 Task: Add a timeline in the project AgileDrive for the epic 'Vulnerability Management Process Improvement' from 2023/01/07 to 2024/08/14. Add a timeline in the project AgileDrive for the epic 'Penetration Testing Process Improvement' from 2024/05/06 to 2024/11/27. Add a timeline in the project AgileDrive for the epic 'Cybersecurity Awareness Training Implementation' from 2024/04/24 to 2025/07/19
Action: Mouse moved to (231, 75)
Screenshot: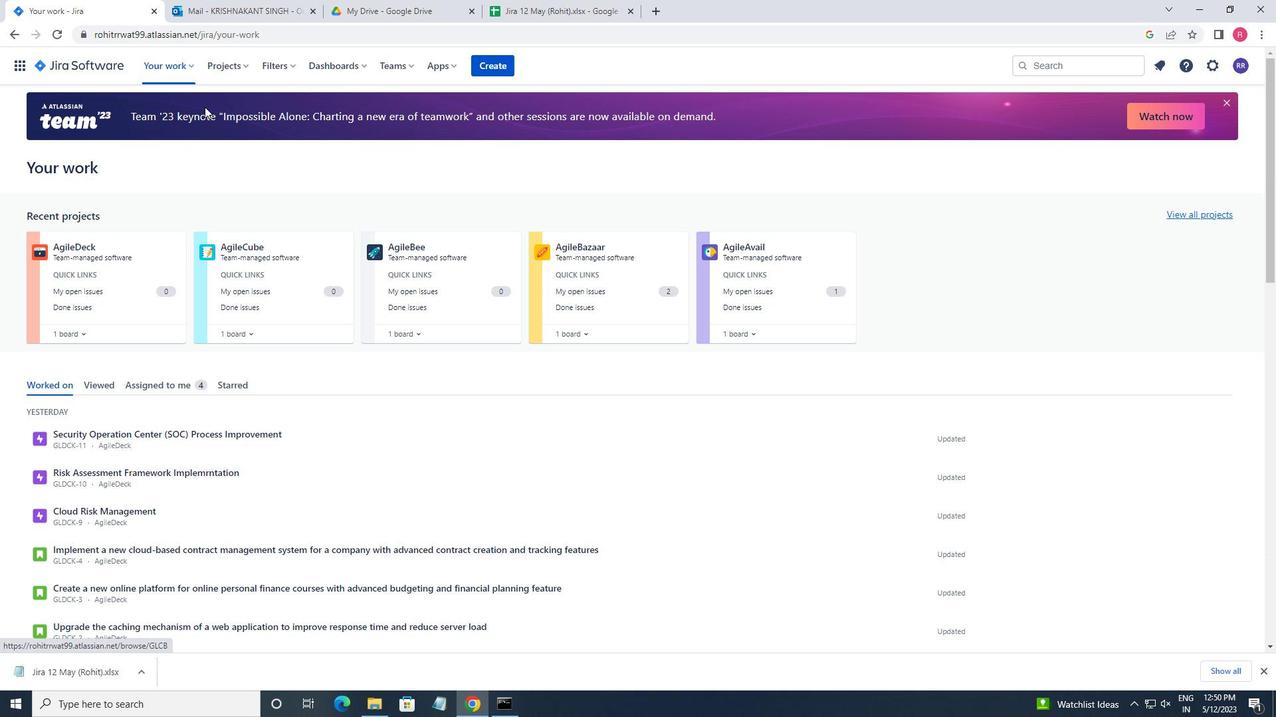 
Action: Mouse pressed left at (231, 75)
Screenshot: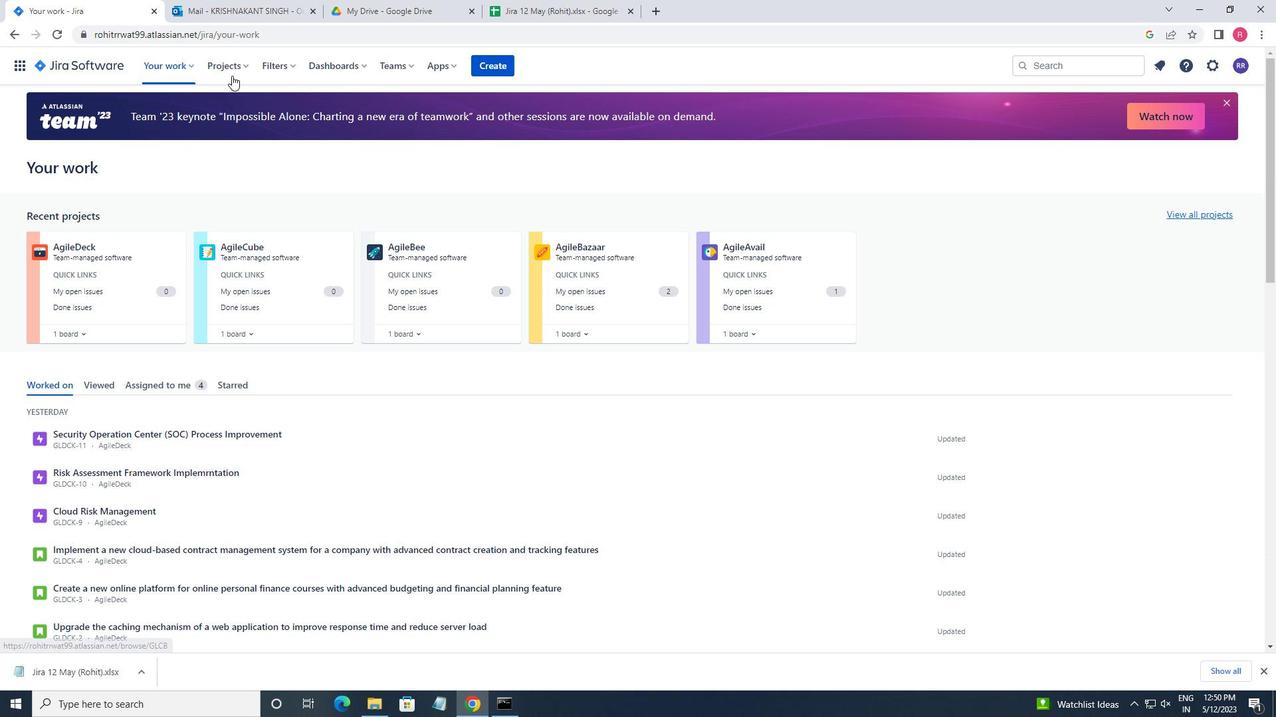 
Action: Mouse moved to (243, 116)
Screenshot: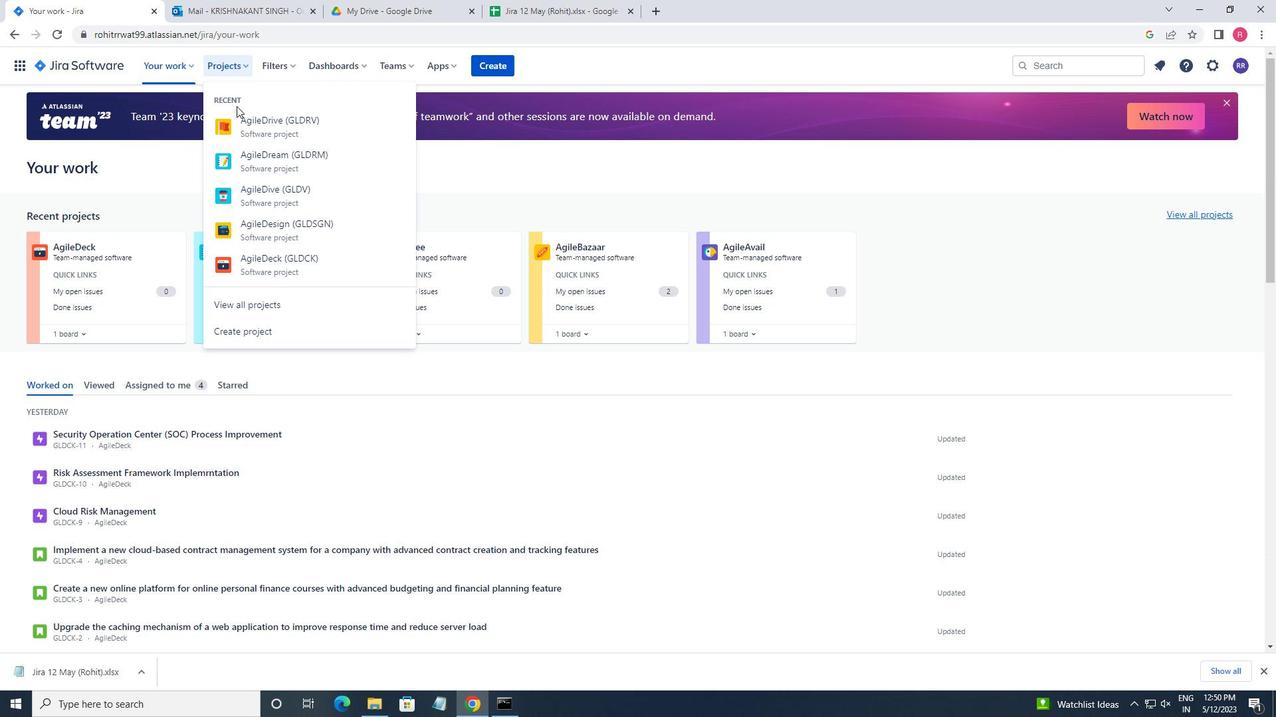 
Action: Mouse pressed left at (243, 116)
Screenshot: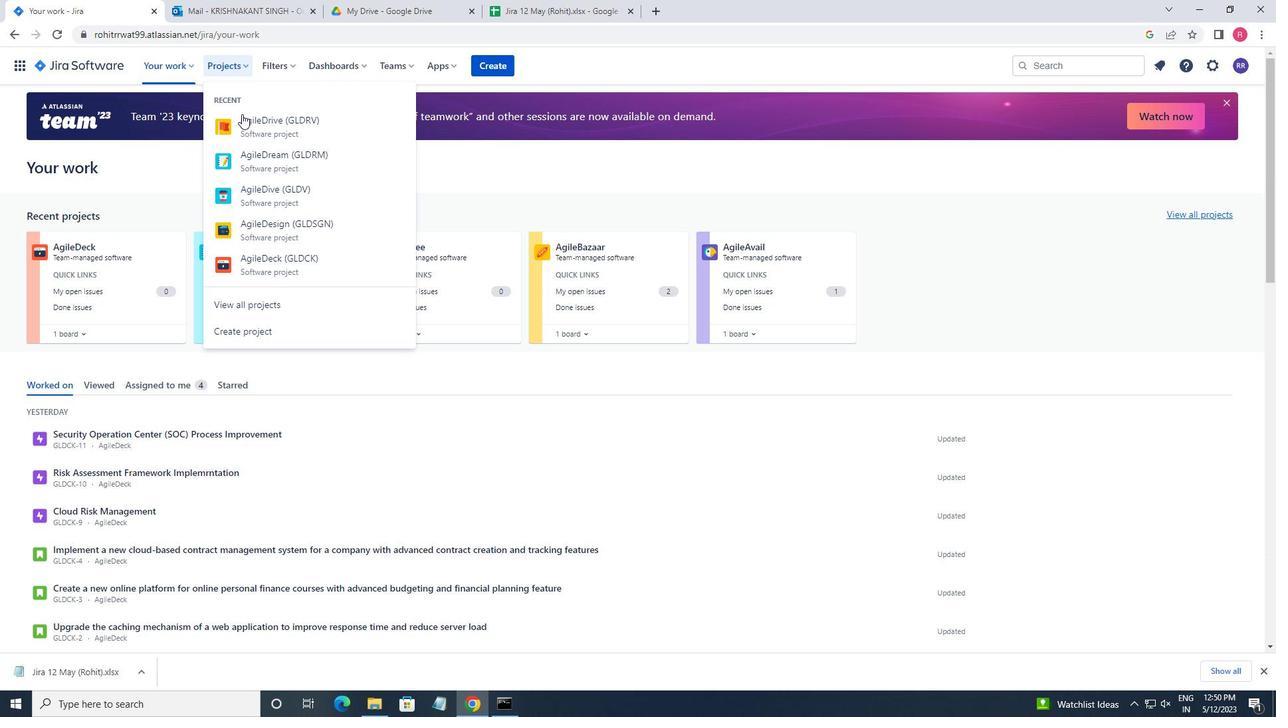 
Action: Mouse moved to (63, 206)
Screenshot: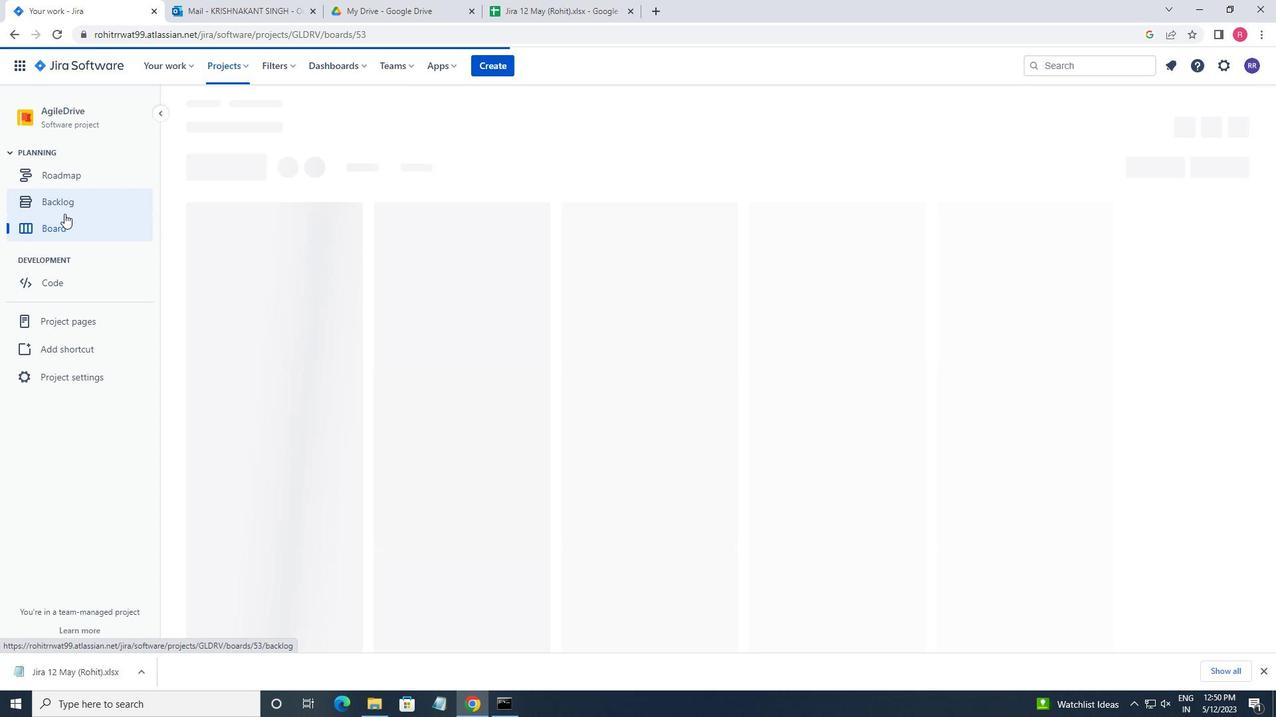 
Action: Mouse pressed left at (63, 206)
Screenshot: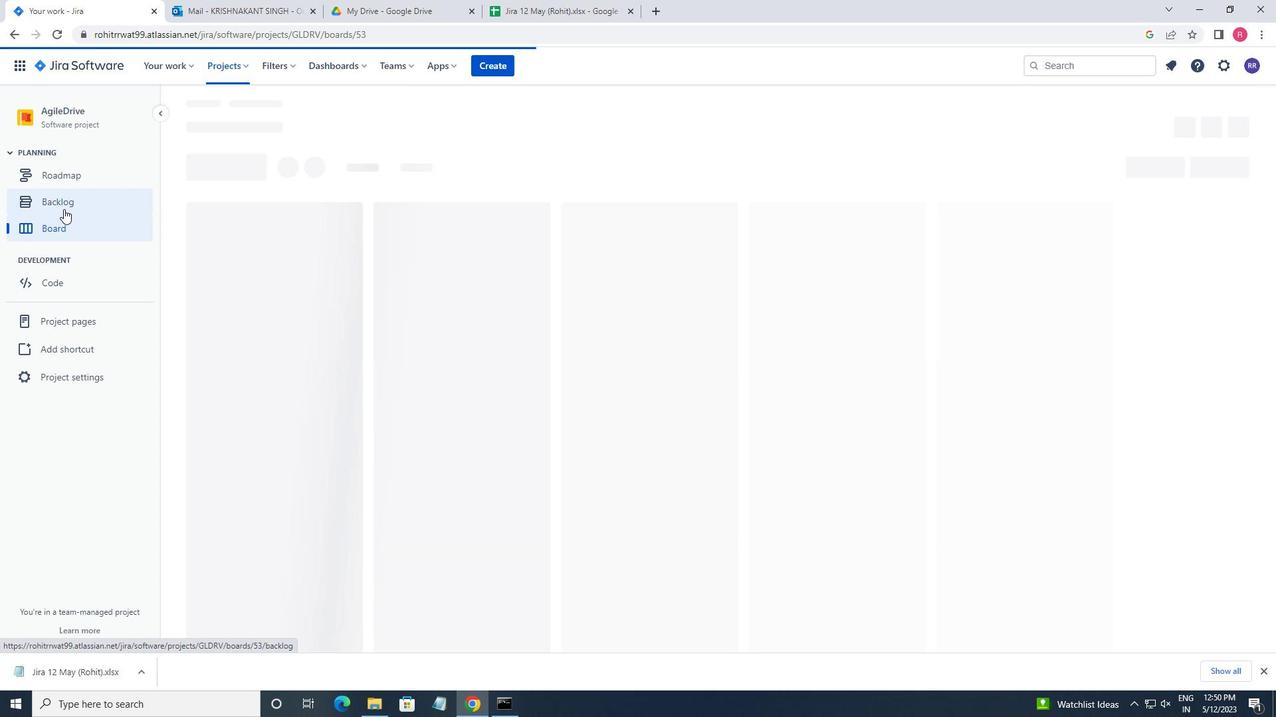 
Action: Mouse moved to (197, 268)
Screenshot: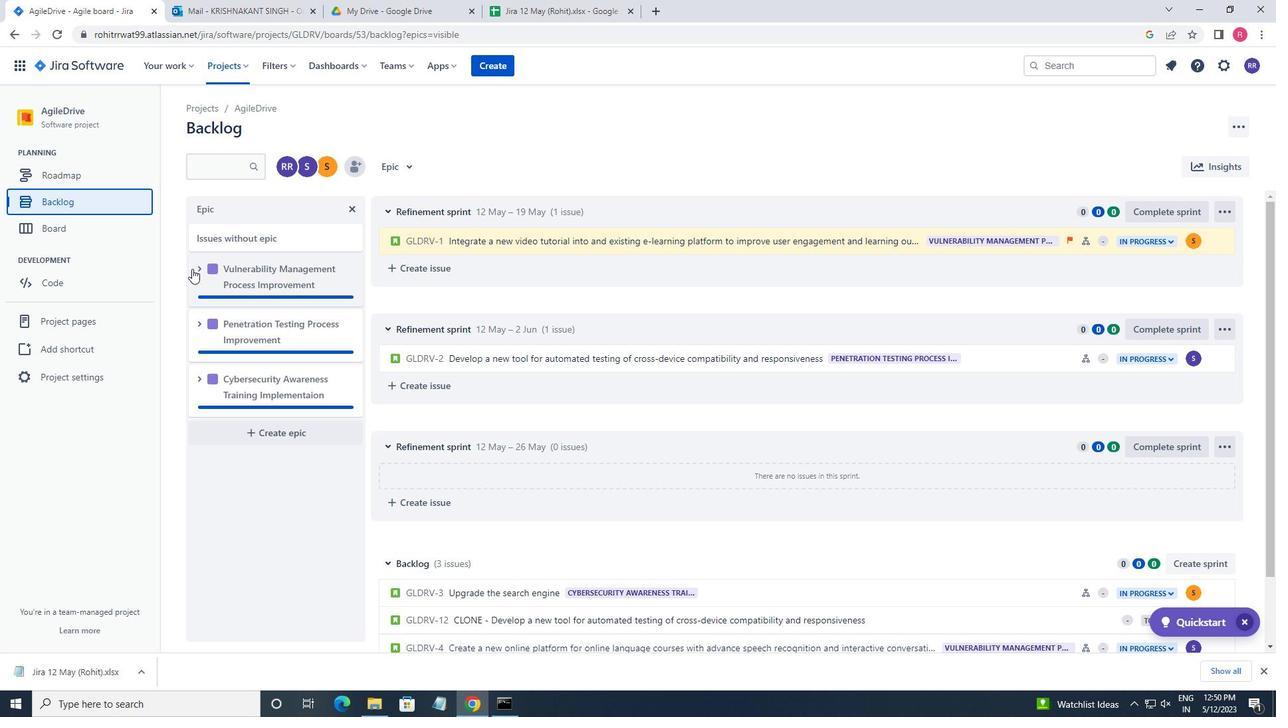 
Action: Mouse pressed left at (197, 268)
Screenshot: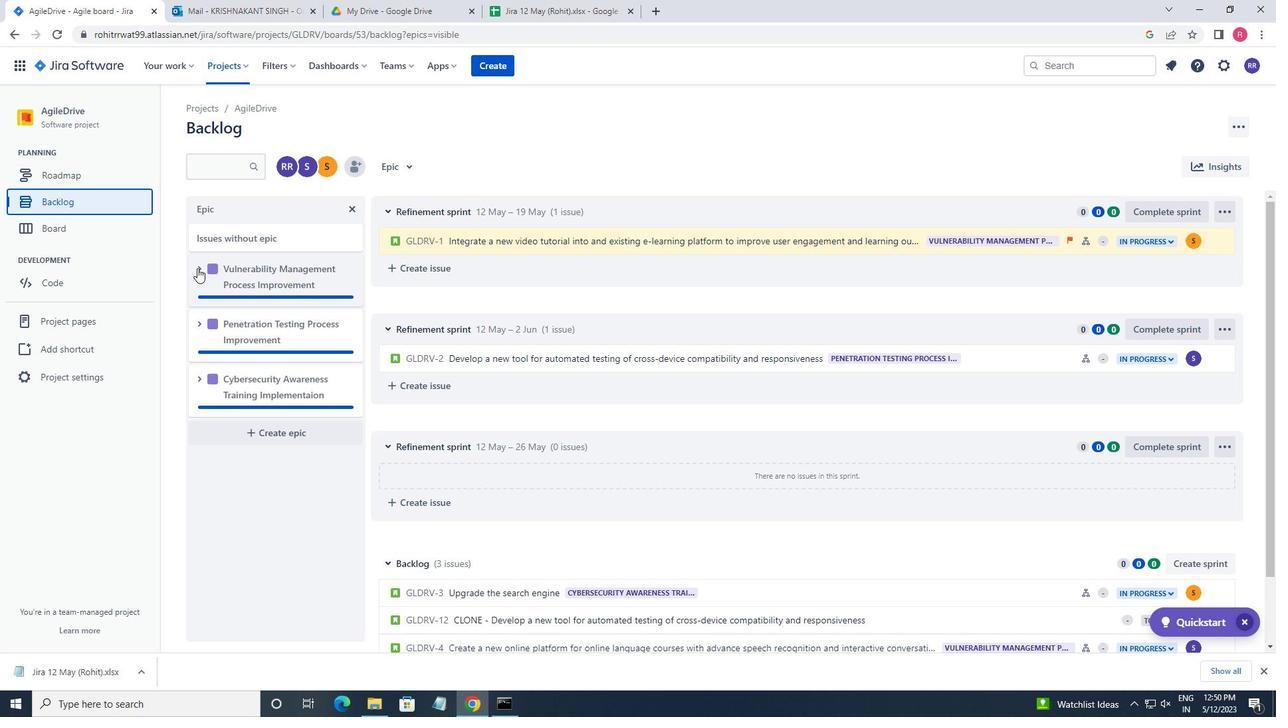 
Action: Mouse moved to (241, 388)
Screenshot: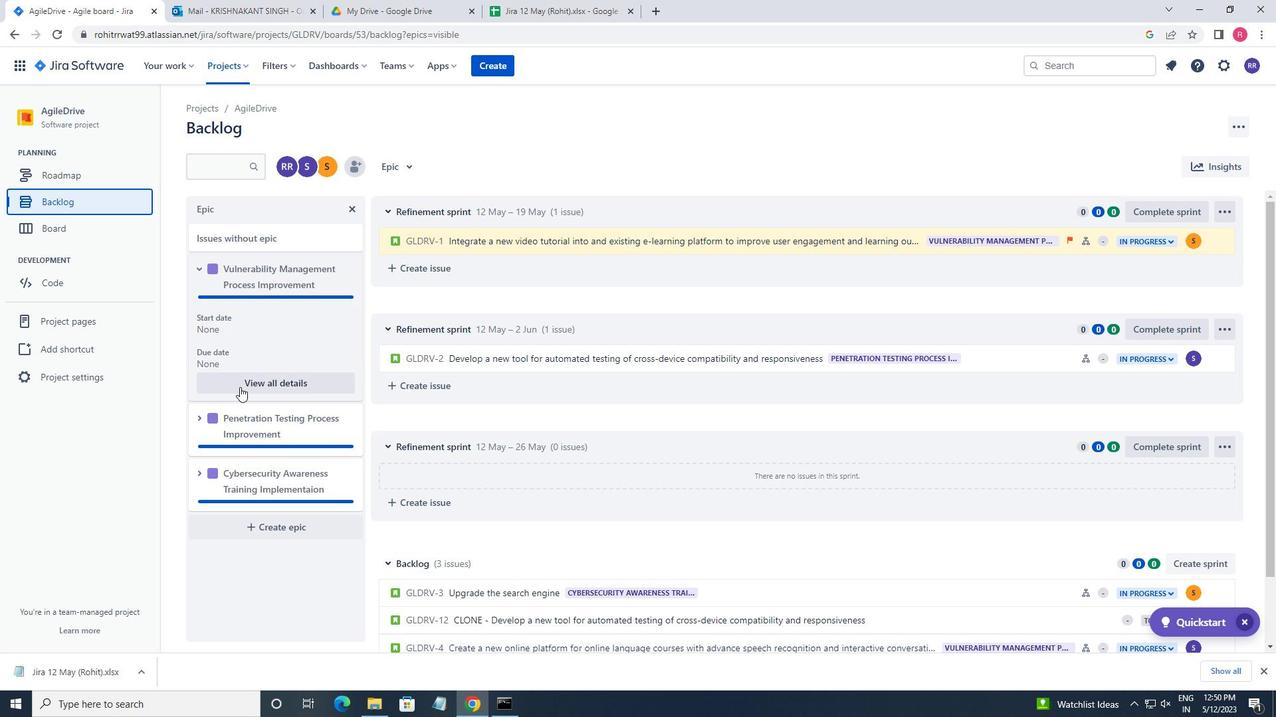 
Action: Mouse pressed left at (241, 388)
Screenshot: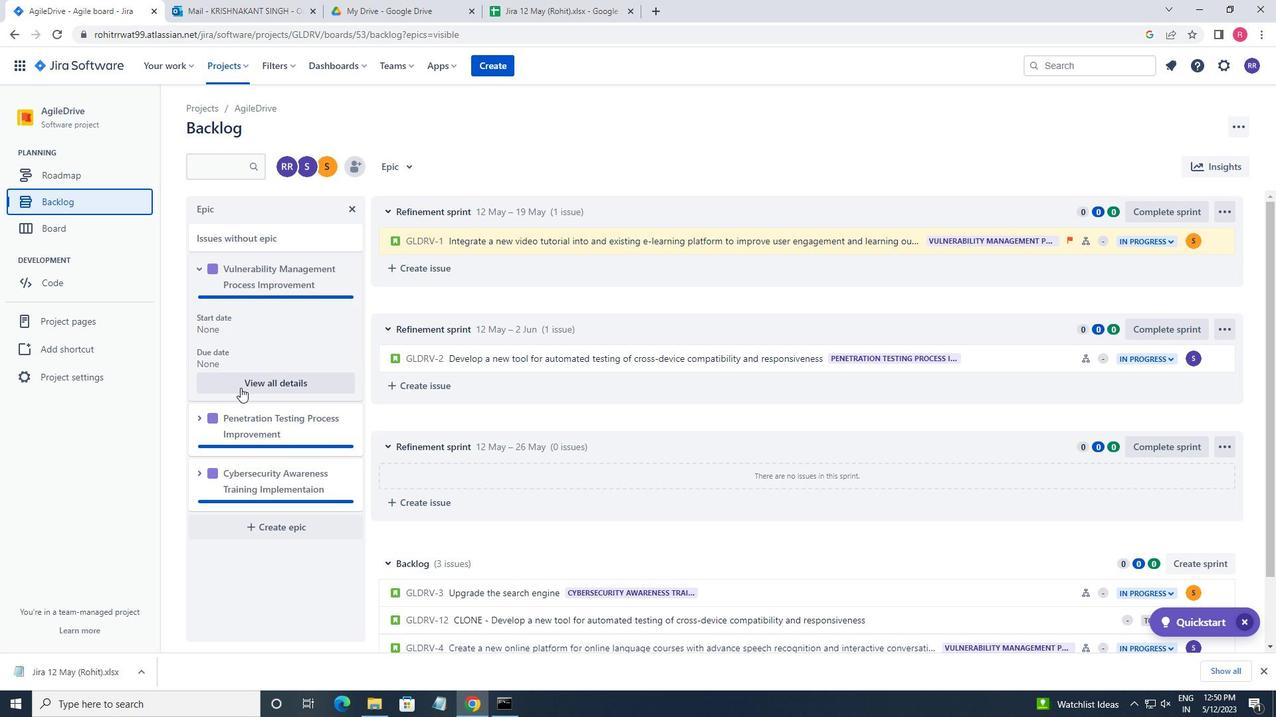 
Action: Mouse moved to (389, 391)
Screenshot: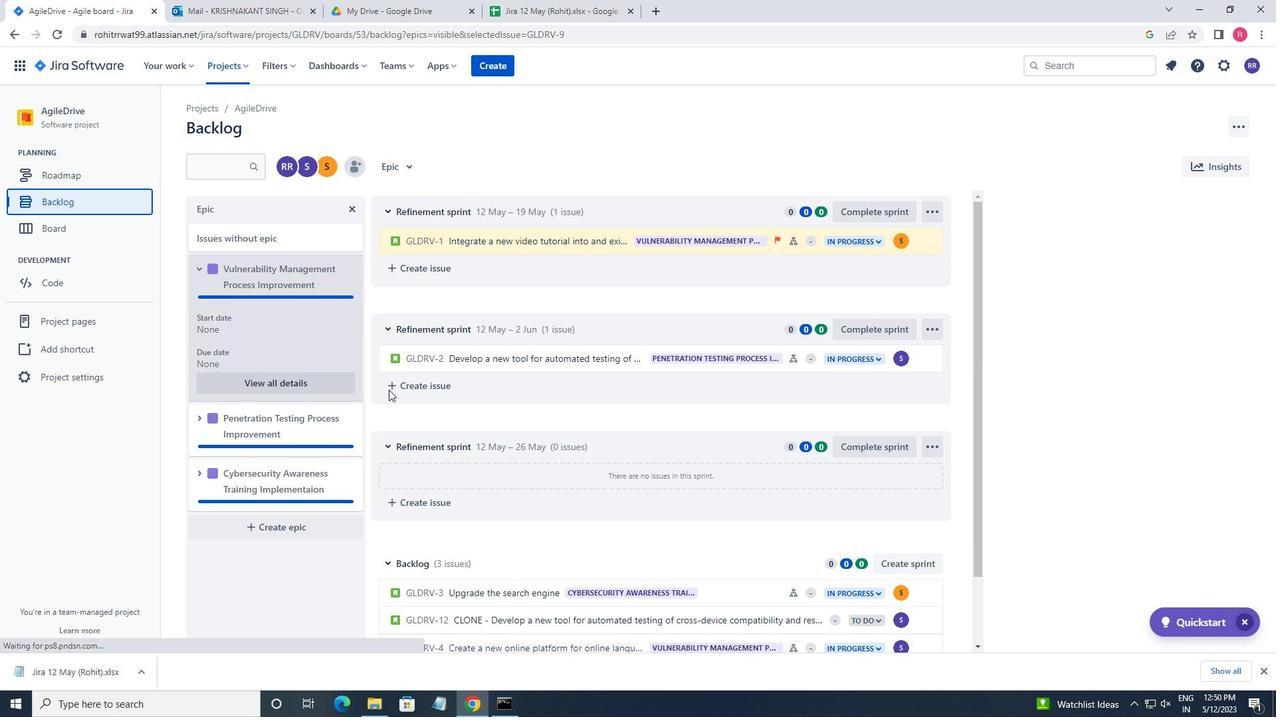 
Action: Mouse scrolled (389, 390) with delta (0, 0)
Screenshot: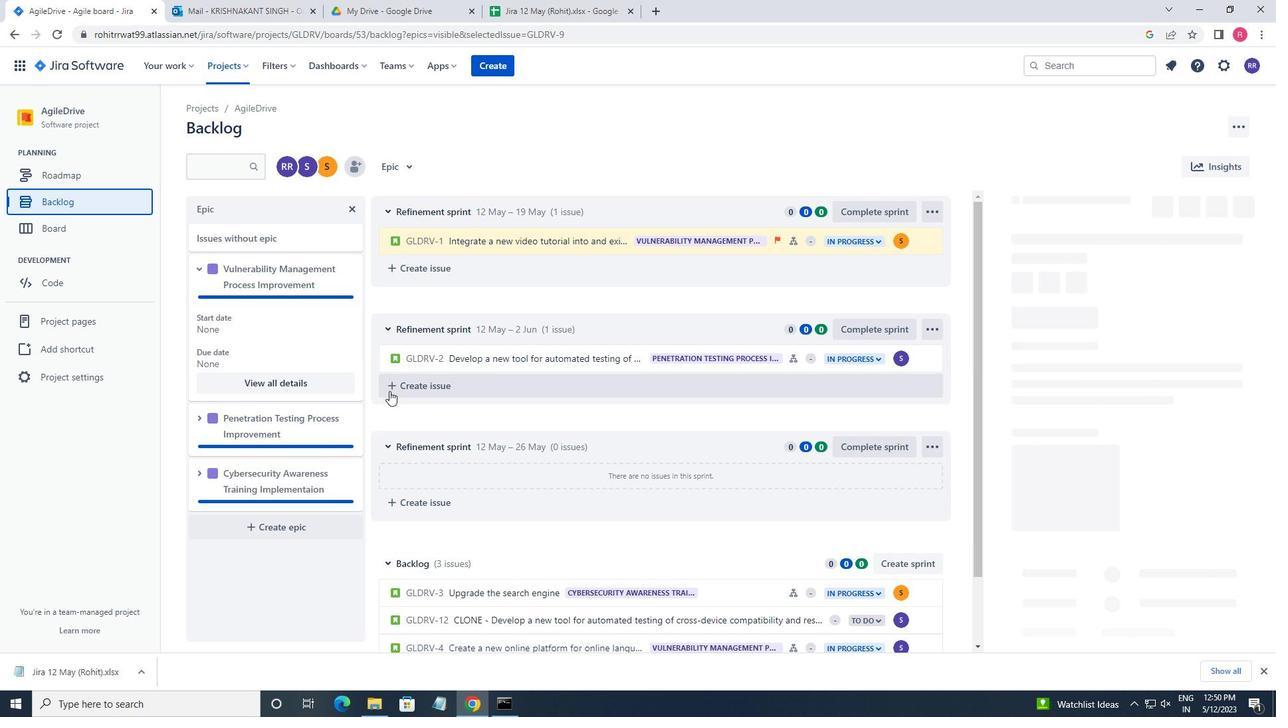
Action: Mouse scrolled (389, 390) with delta (0, 0)
Screenshot: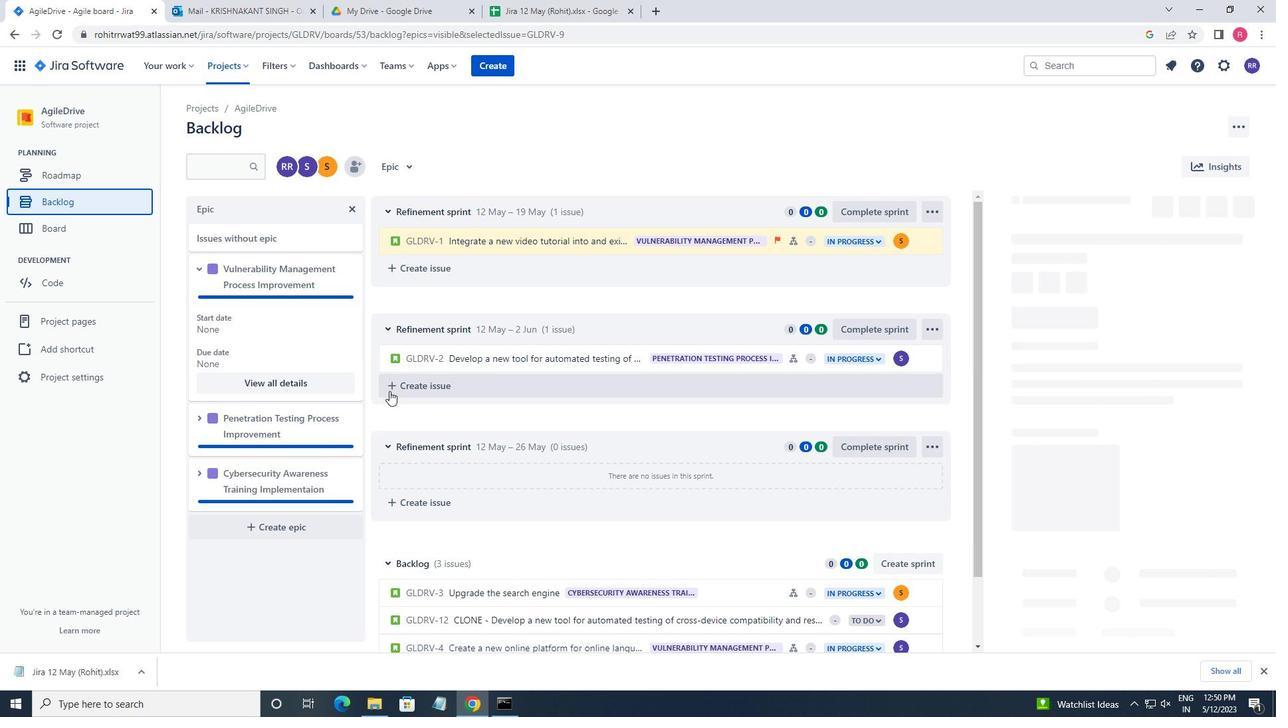 
Action: Mouse moved to (389, 392)
Screenshot: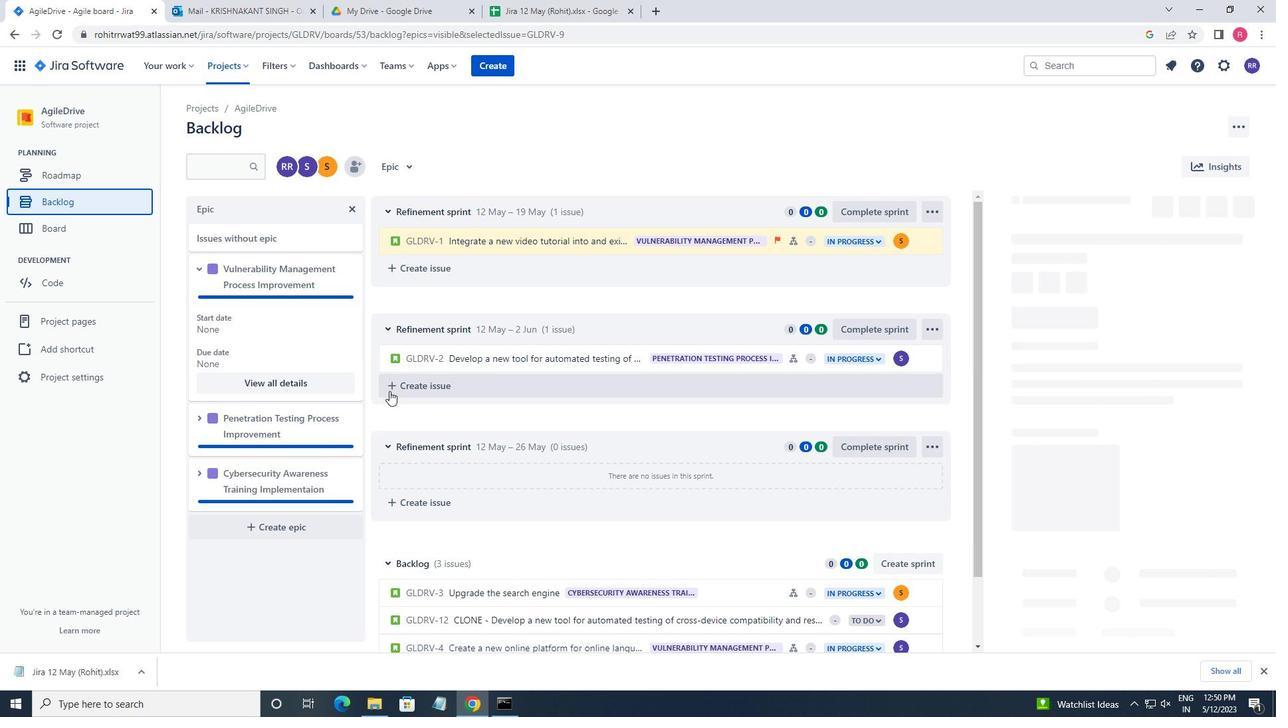 
Action: Mouse scrolled (389, 392) with delta (0, 0)
Screenshot: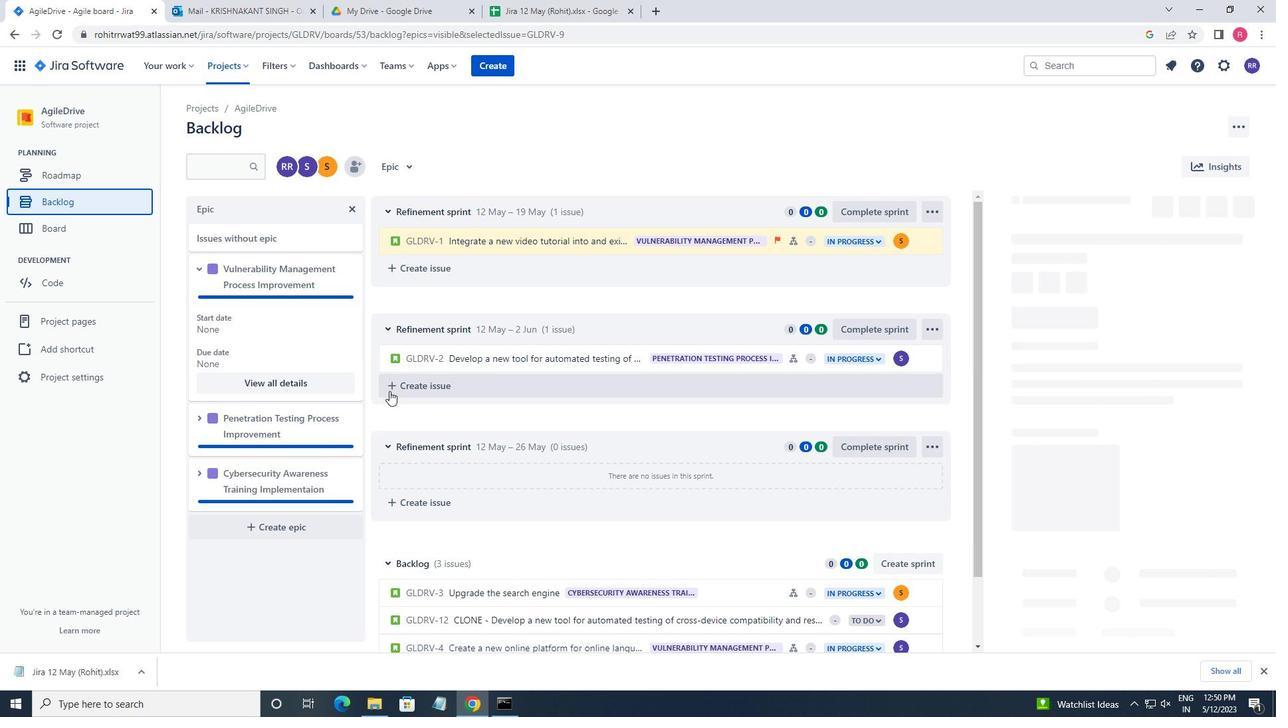 
Action: Mouse moved to (400, 407)
Screenshot: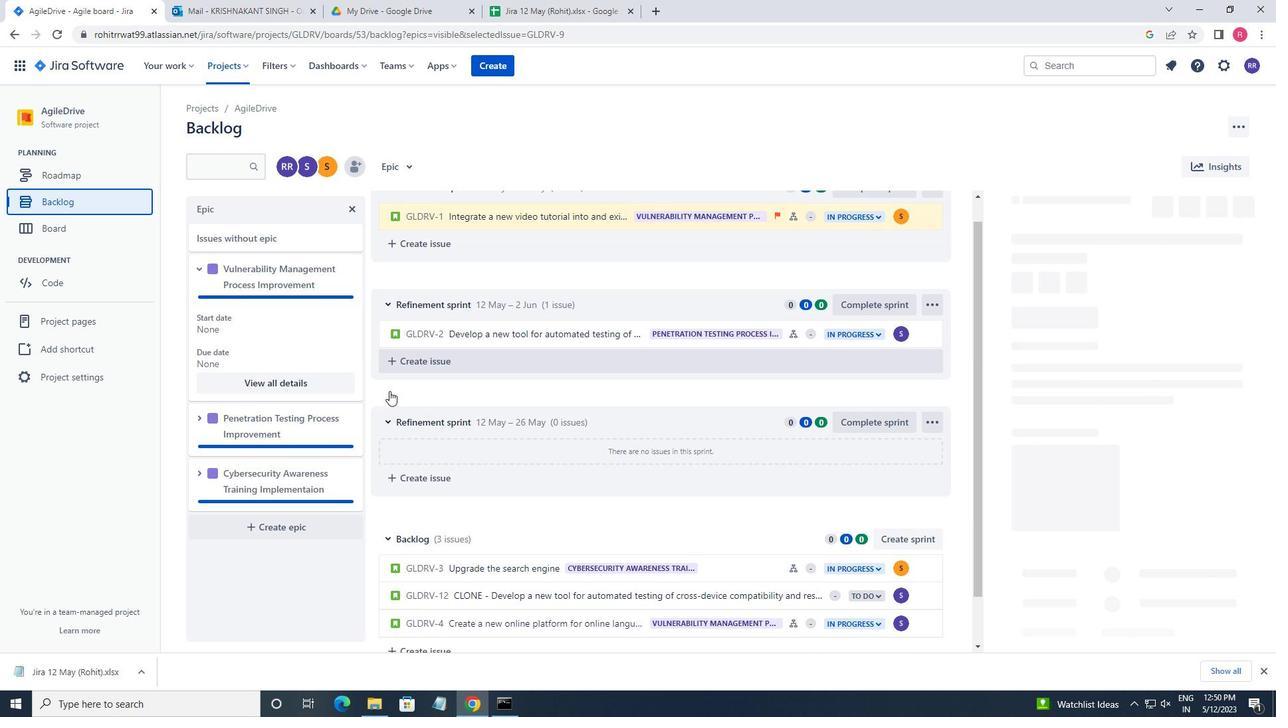 
Action: Mouse scrolled (400, 406) with delta (0, 0)
Screenshot: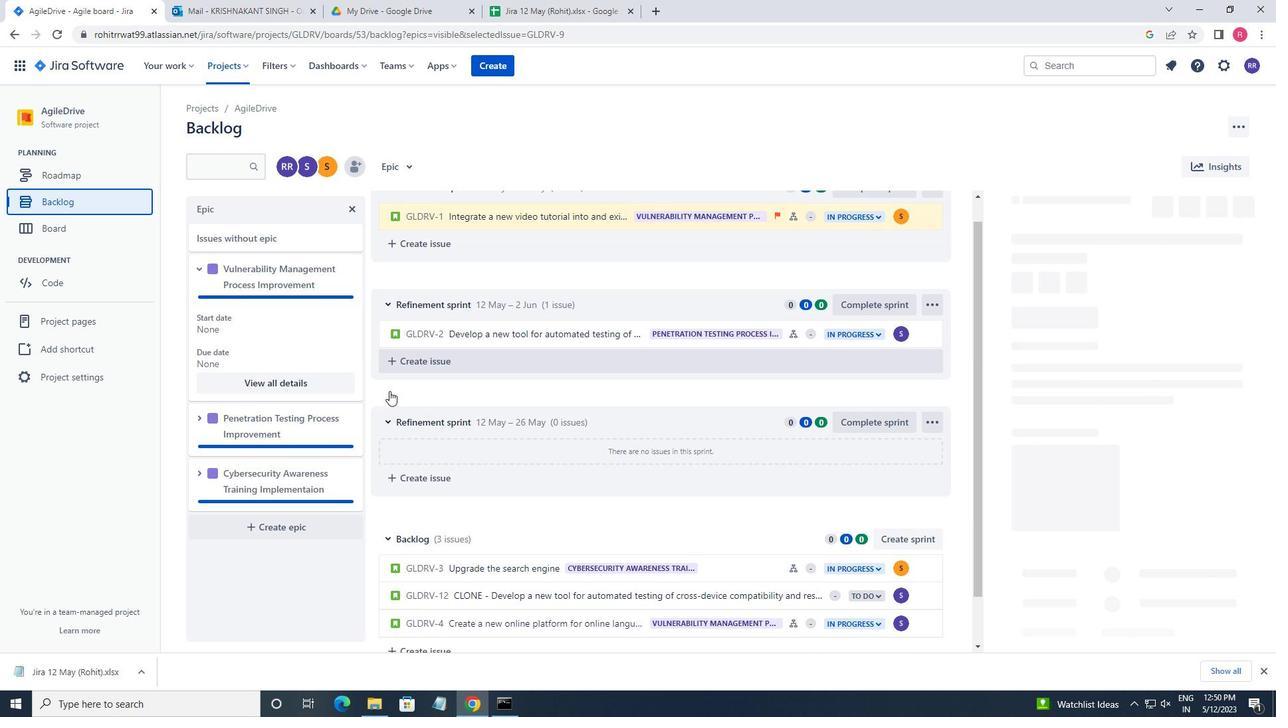 
Action: Mouse moved to (450, 444)
Screenshot: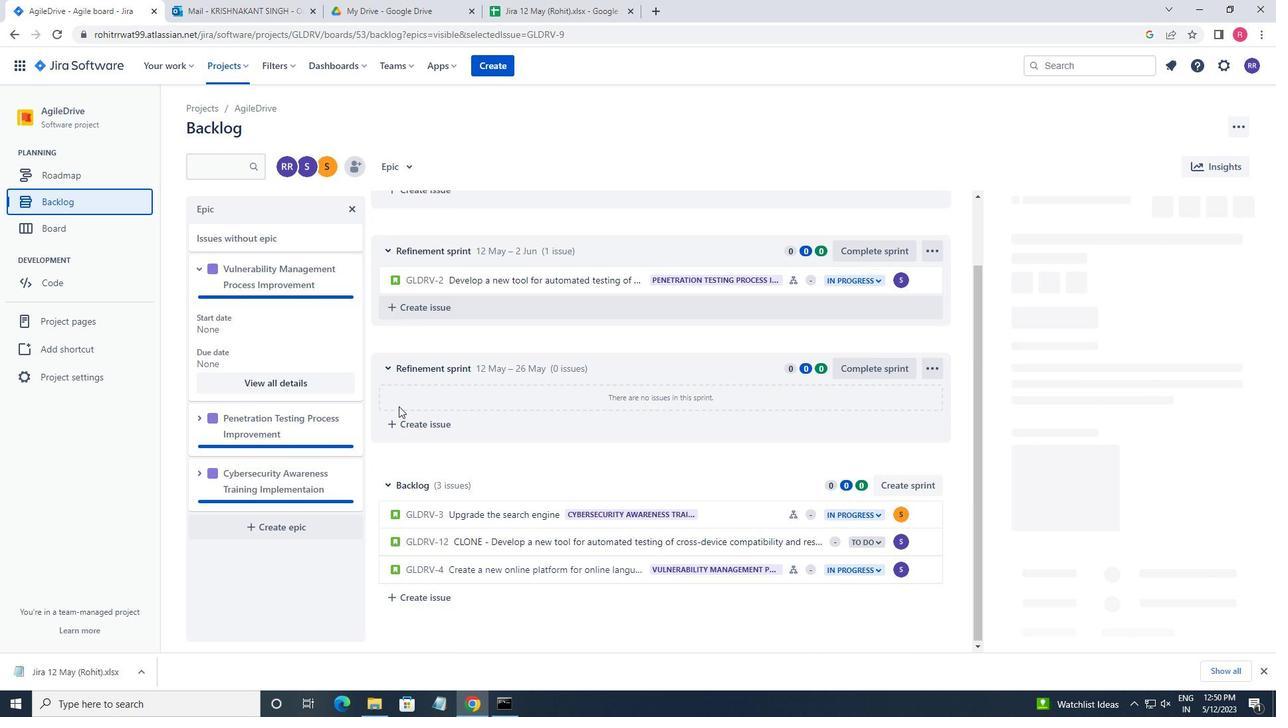 
Action: Mouse scrolled (450, 443) with delta (0, 0)
Screenshot: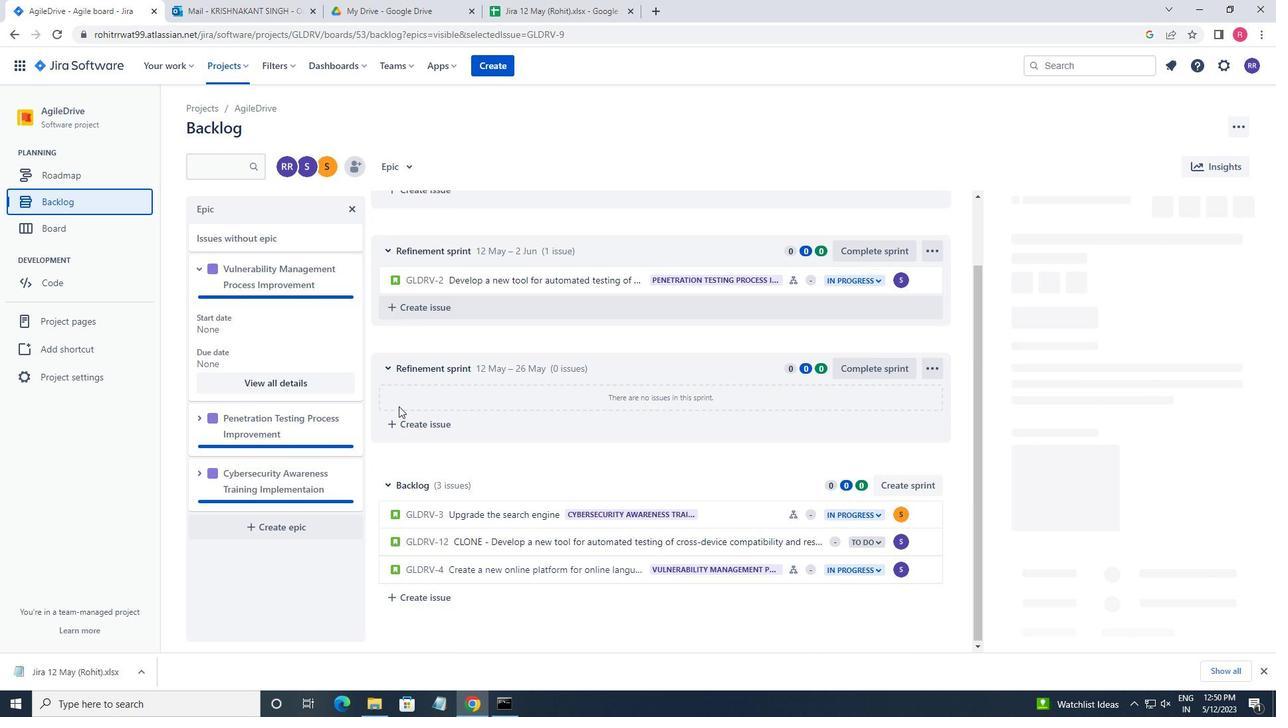 
Action: Mouse moved to (1080, 528)
Screenshot: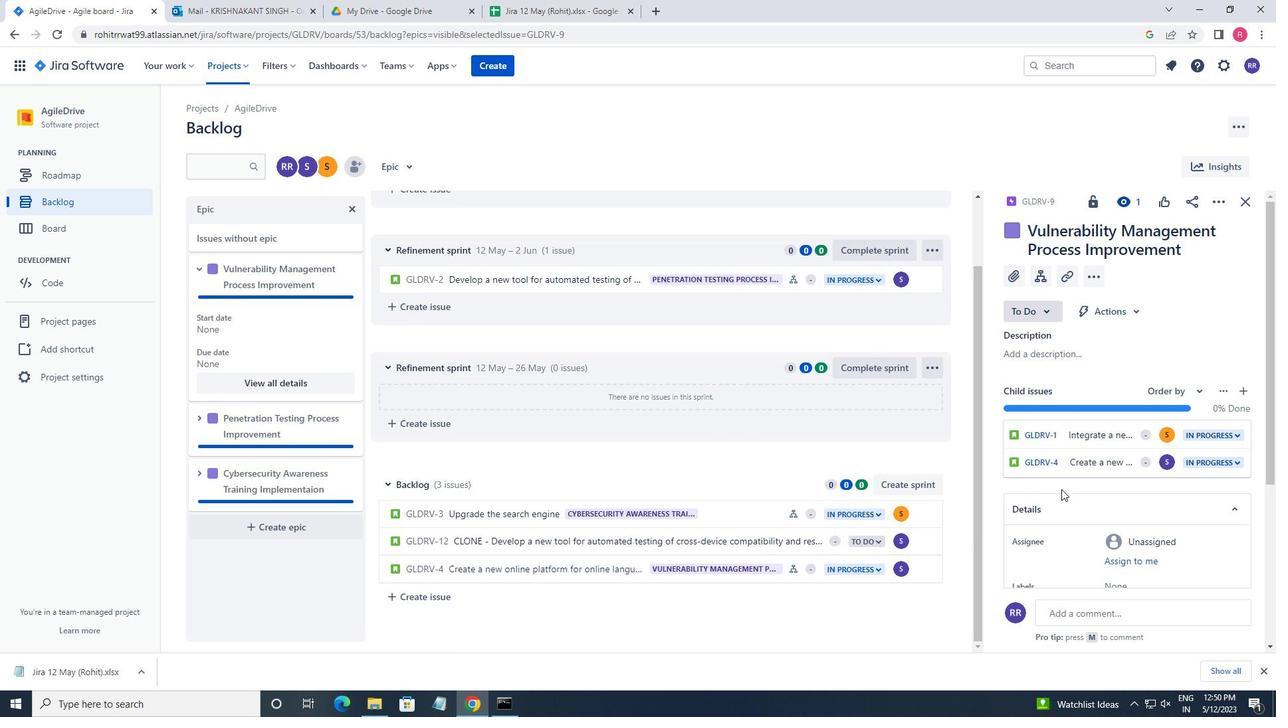
Action: Mouse scrolled (1080, 527) with delta (0, 0)
Screenshot: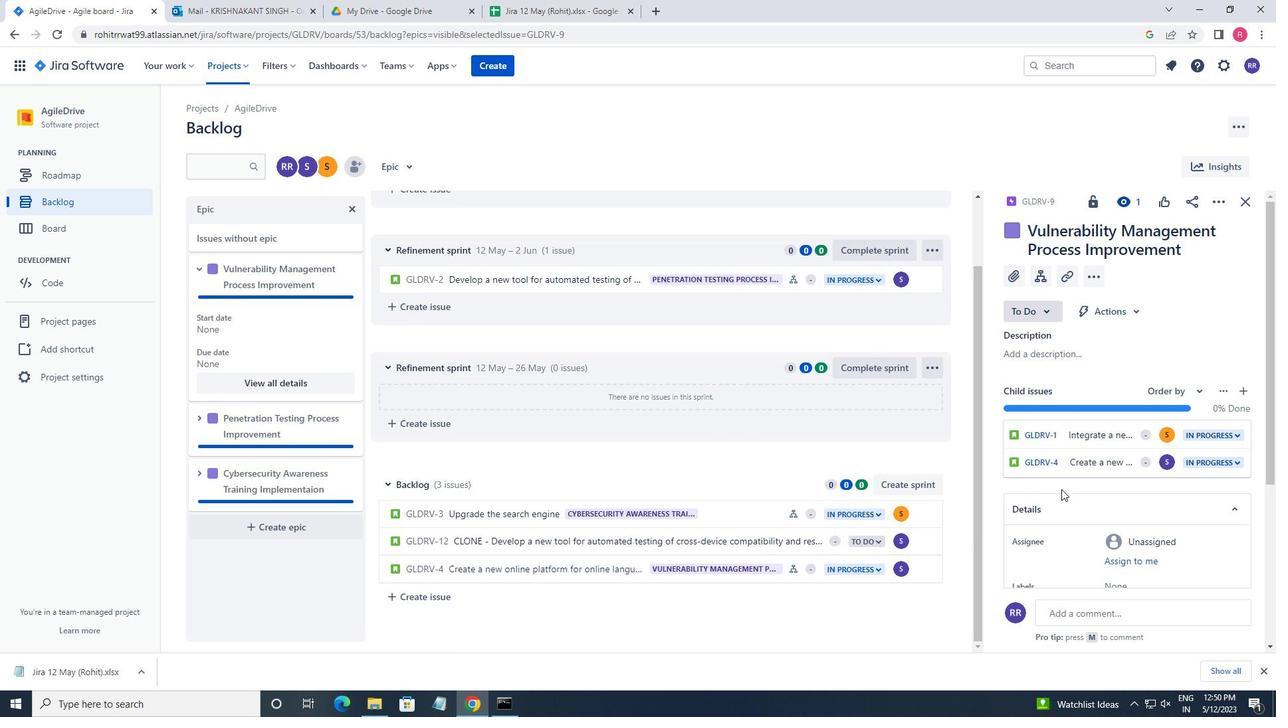 
Action: Mouse scrolled (1080, 527) with delta (0, 0)
Screenshot: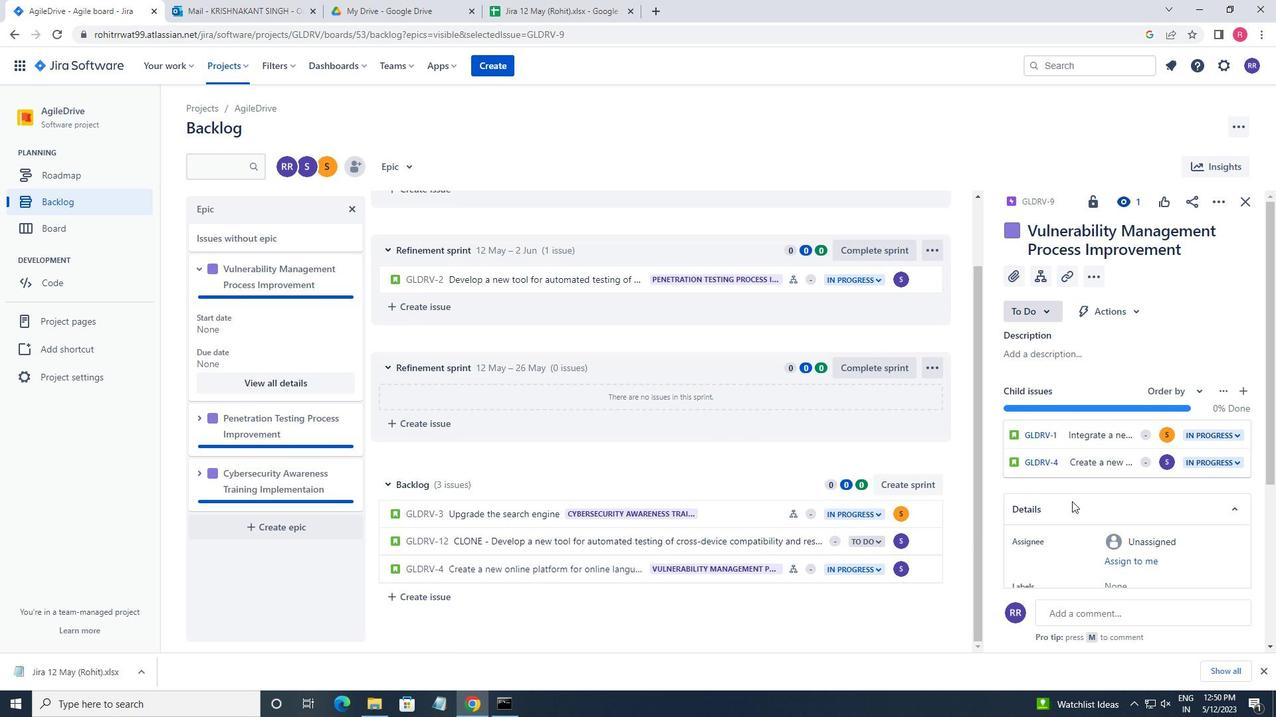 
Action: Mouse scrolled (1080, 527) with delta (0, 0)
Screenshot: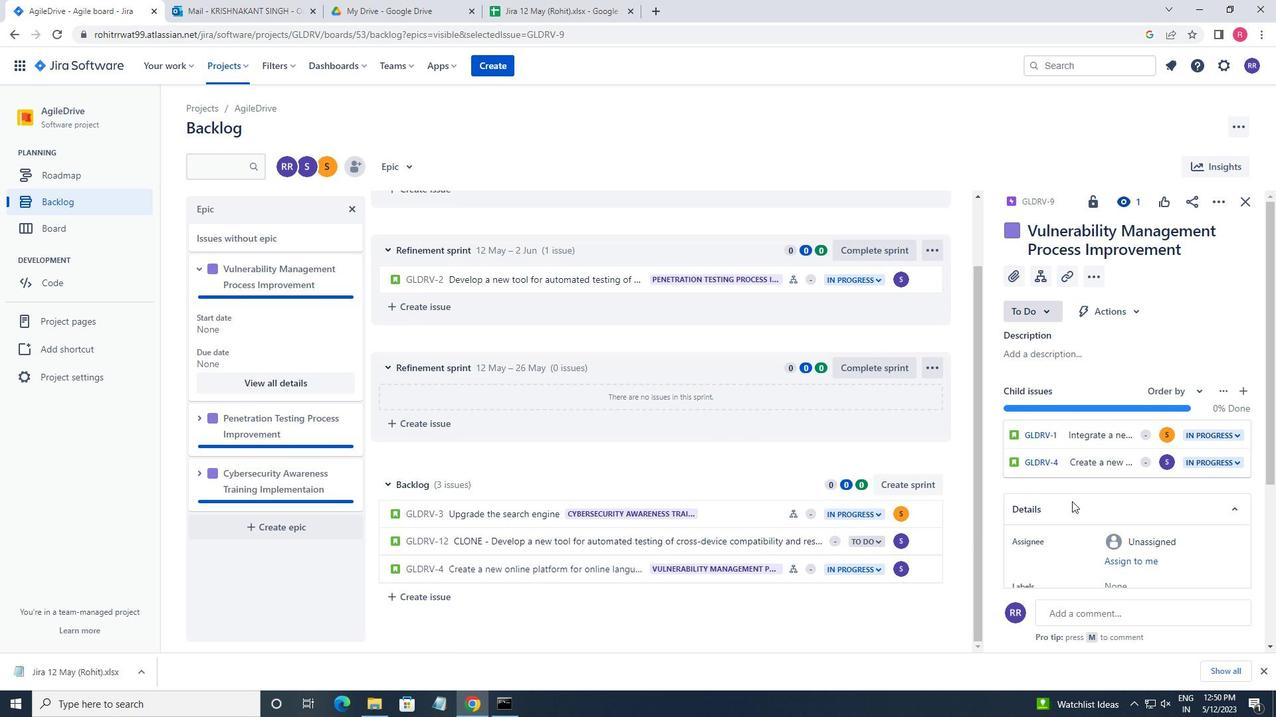 
Action: Mouse moved to (1124, 418)
Screenshot: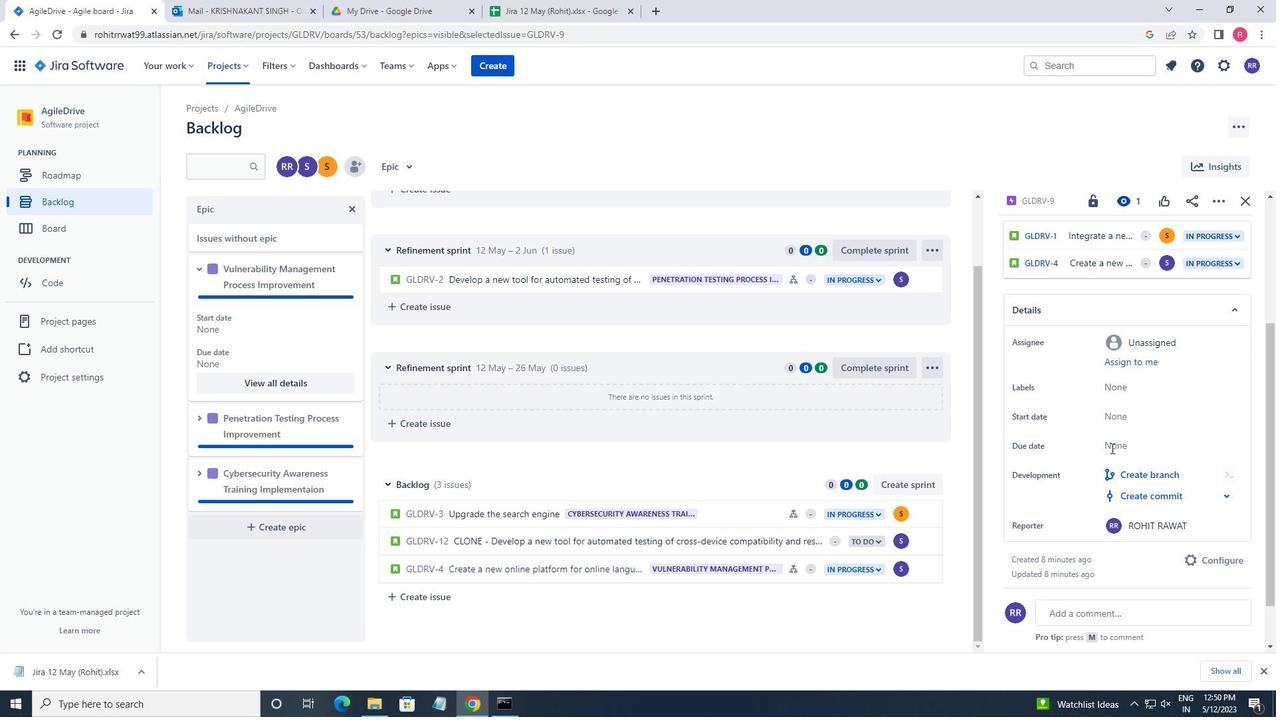 
Action: Mouse pressed left at (1124, 418)
Screenshot: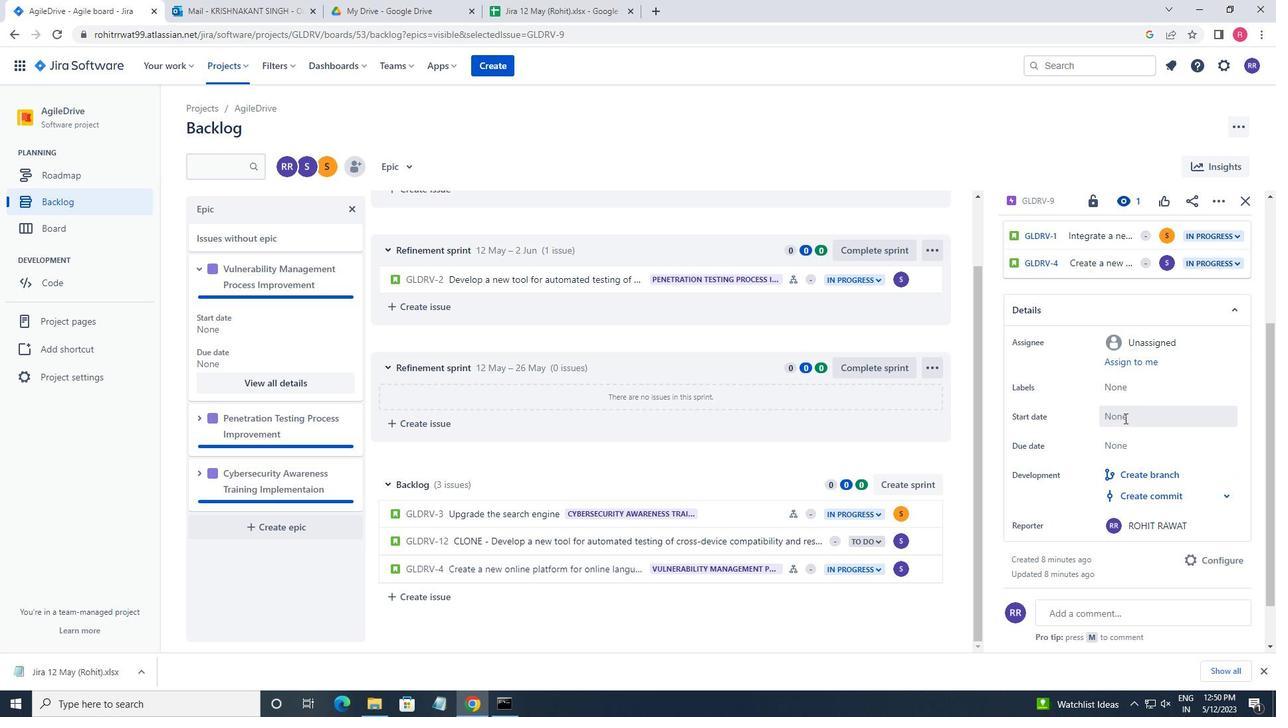 
Action: Mouse moved to (1067, 459)
Screenshot: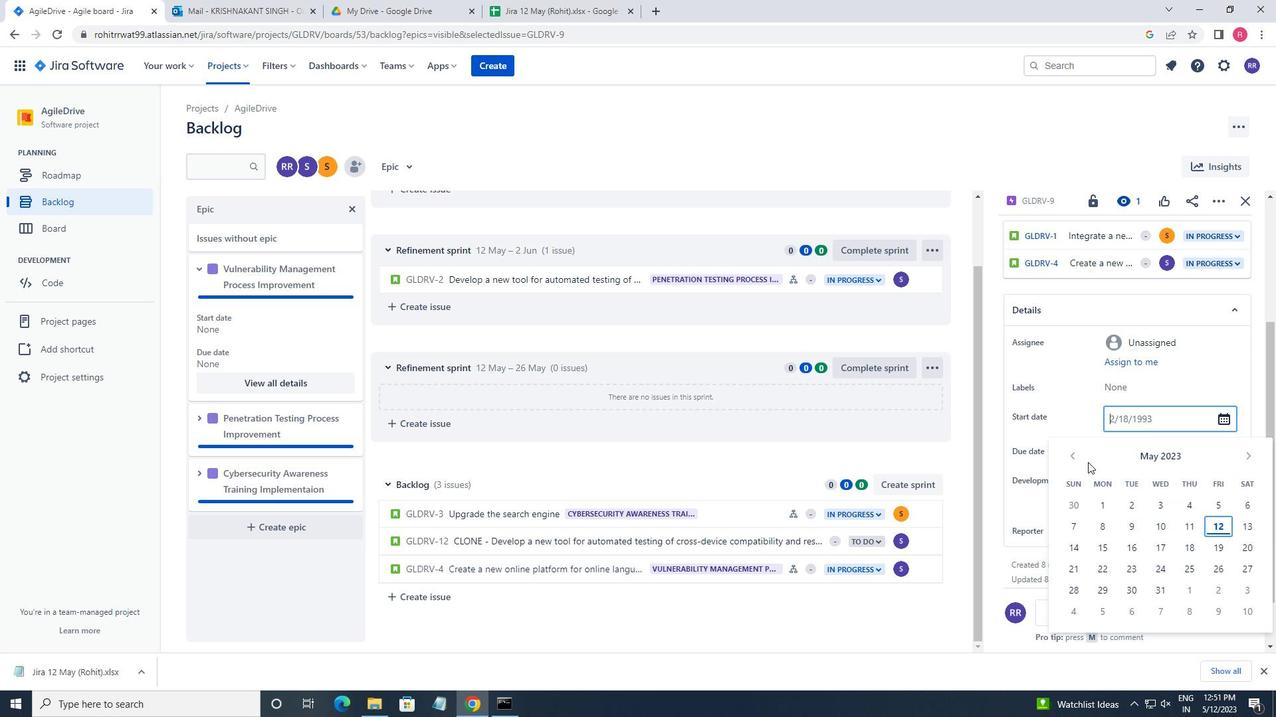 
Action: Mouse pressed left at (1067, 459)
Screenshot: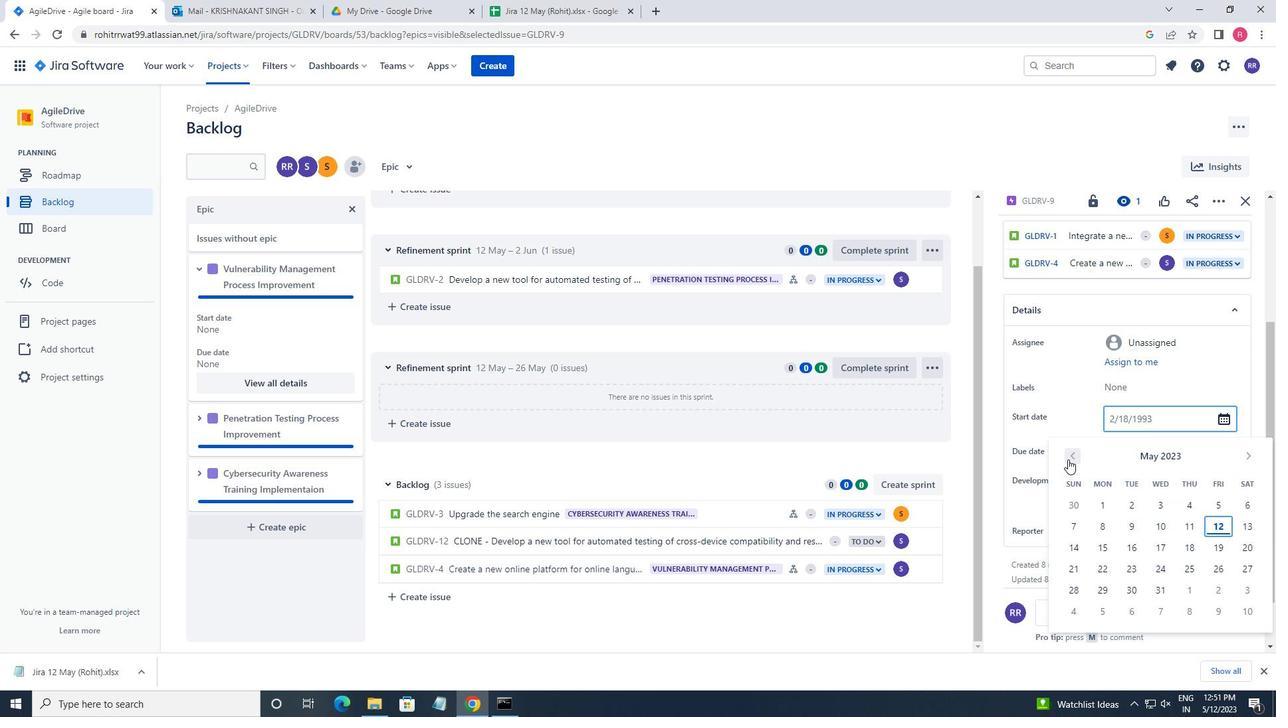 
Action: Mouse pressed left at (1067, 459)
Screenshot: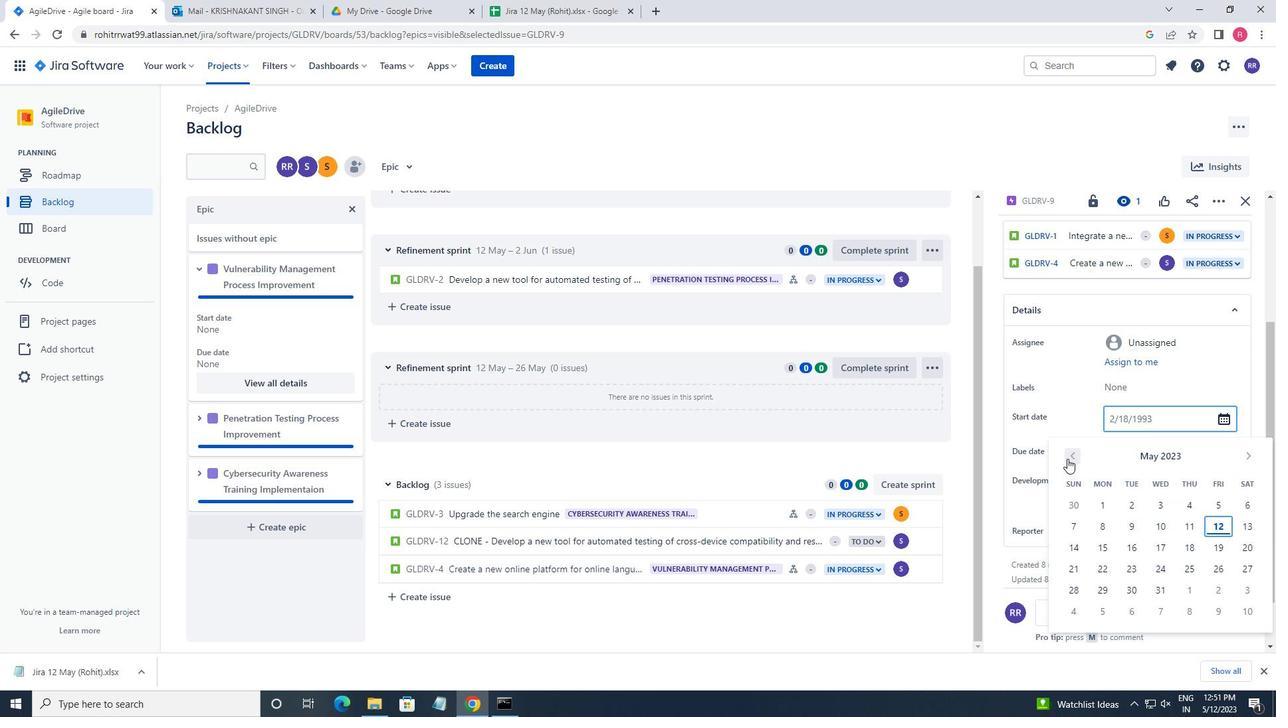 
Action: Mouse pressed left at (1067, 459)
Screenshot: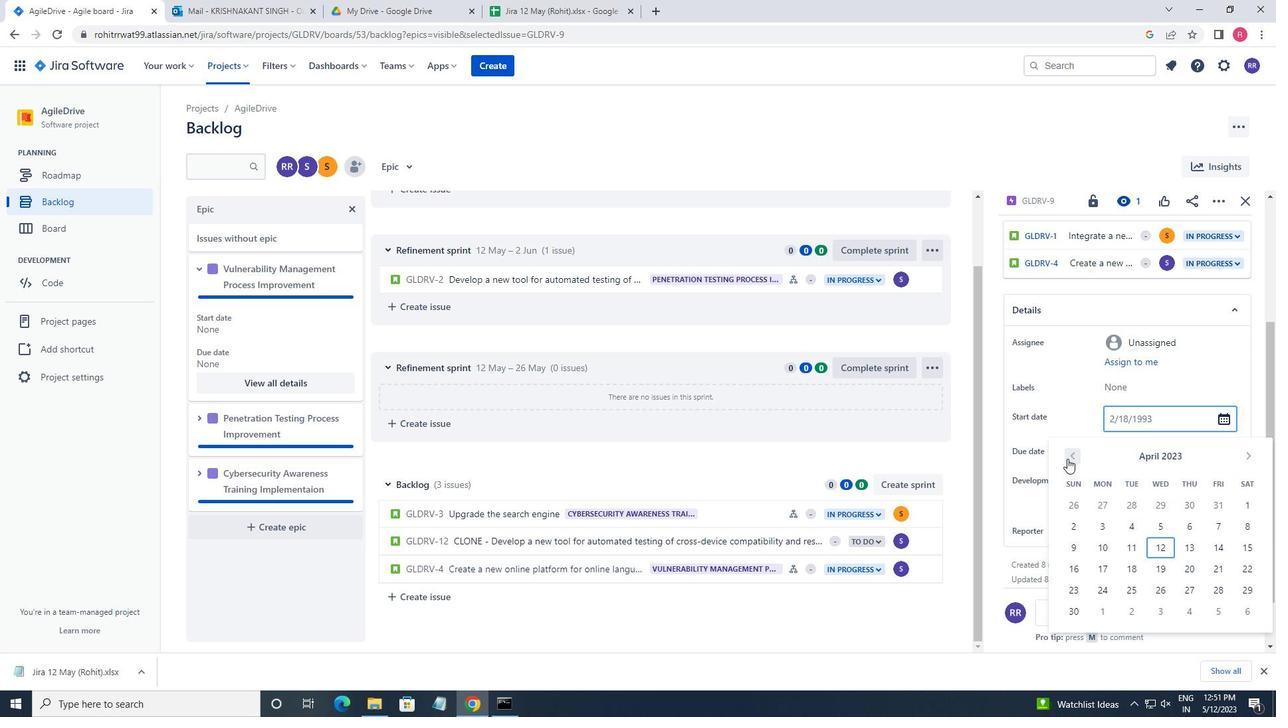 
Action: Mouse pressed left at (1067, 459)
Screenshot: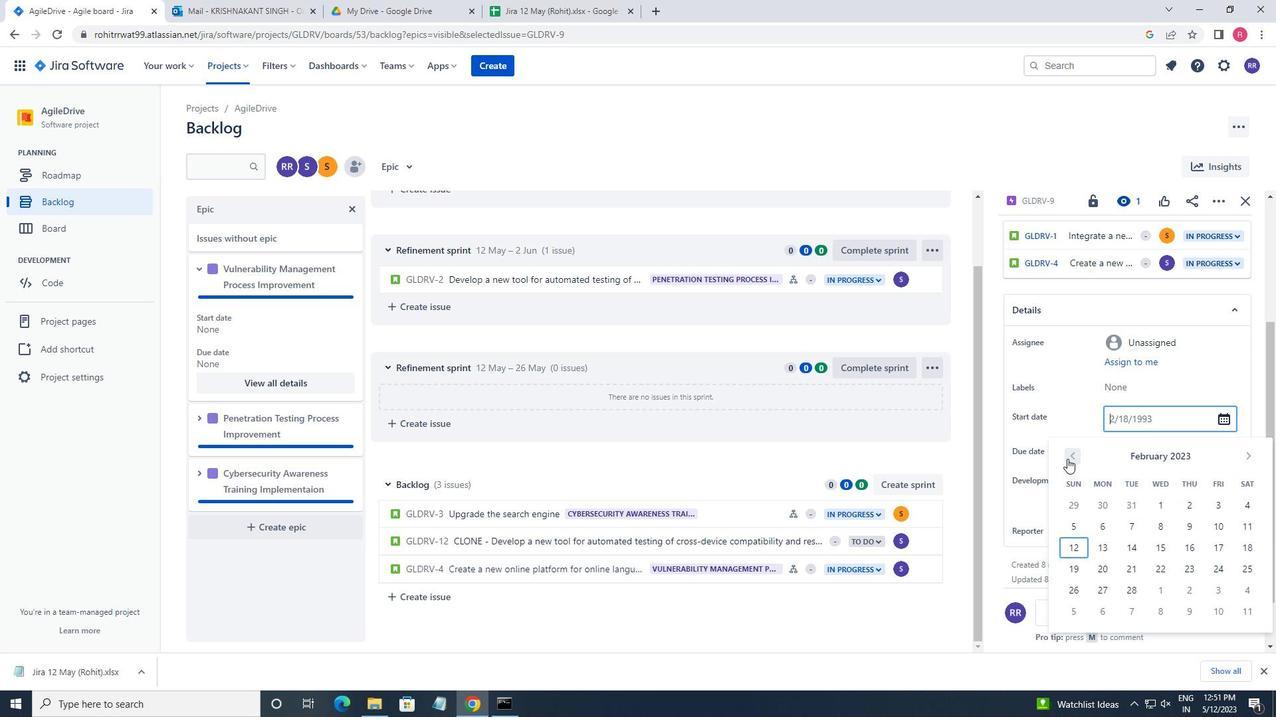 
Action: Mouse moved to (1241, 502)
Screenshot: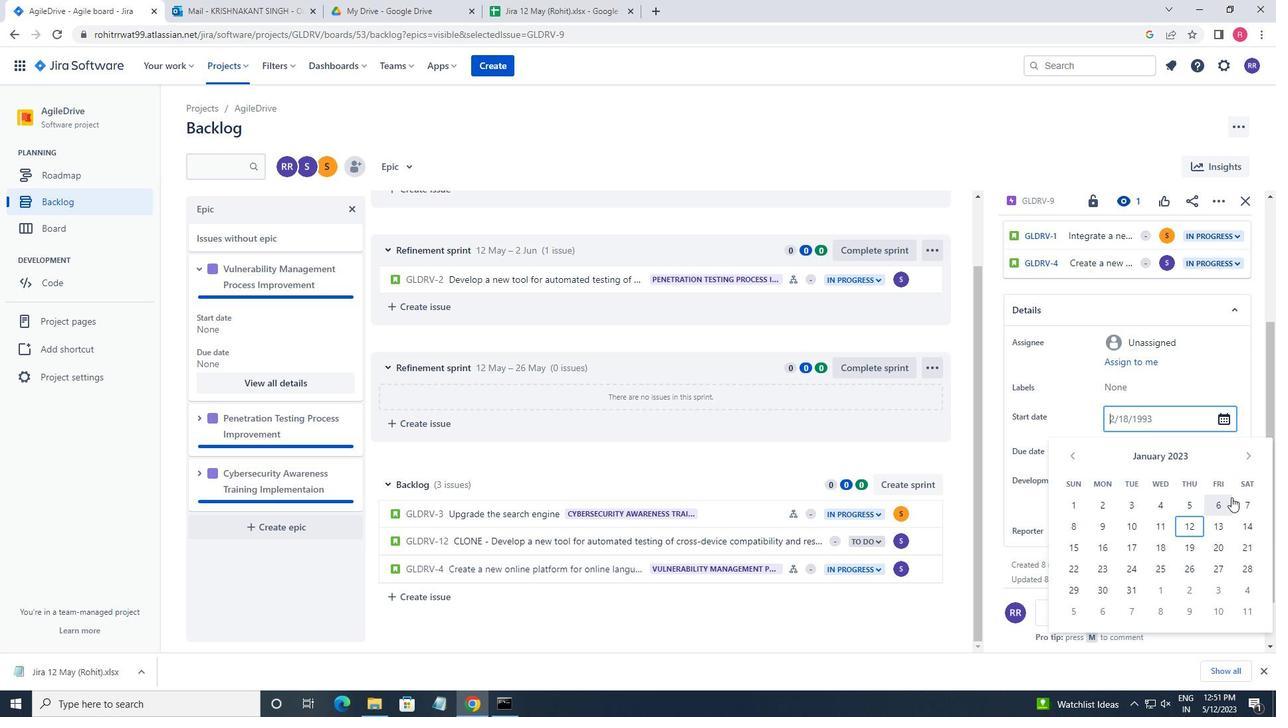 
Action: Mouse pressed left at (1241, 502)
Screenshot: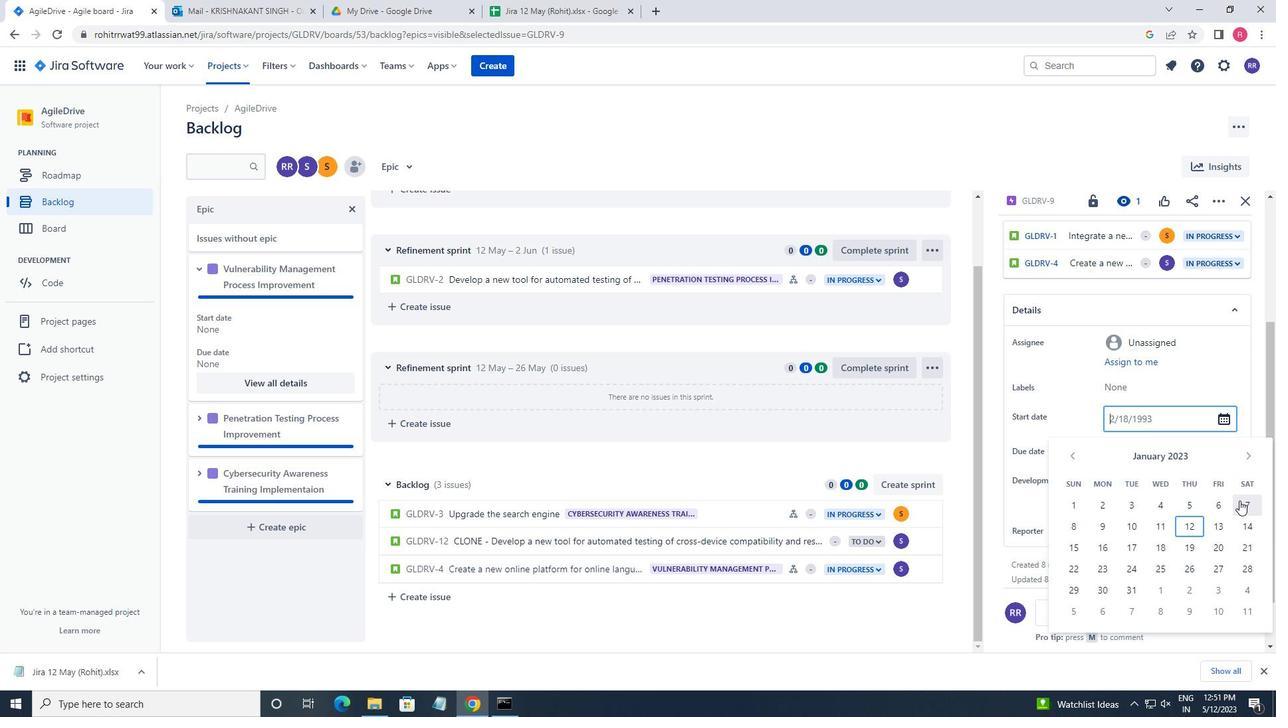 
Action: Mouse moved to (1136, 452)
Screenshot: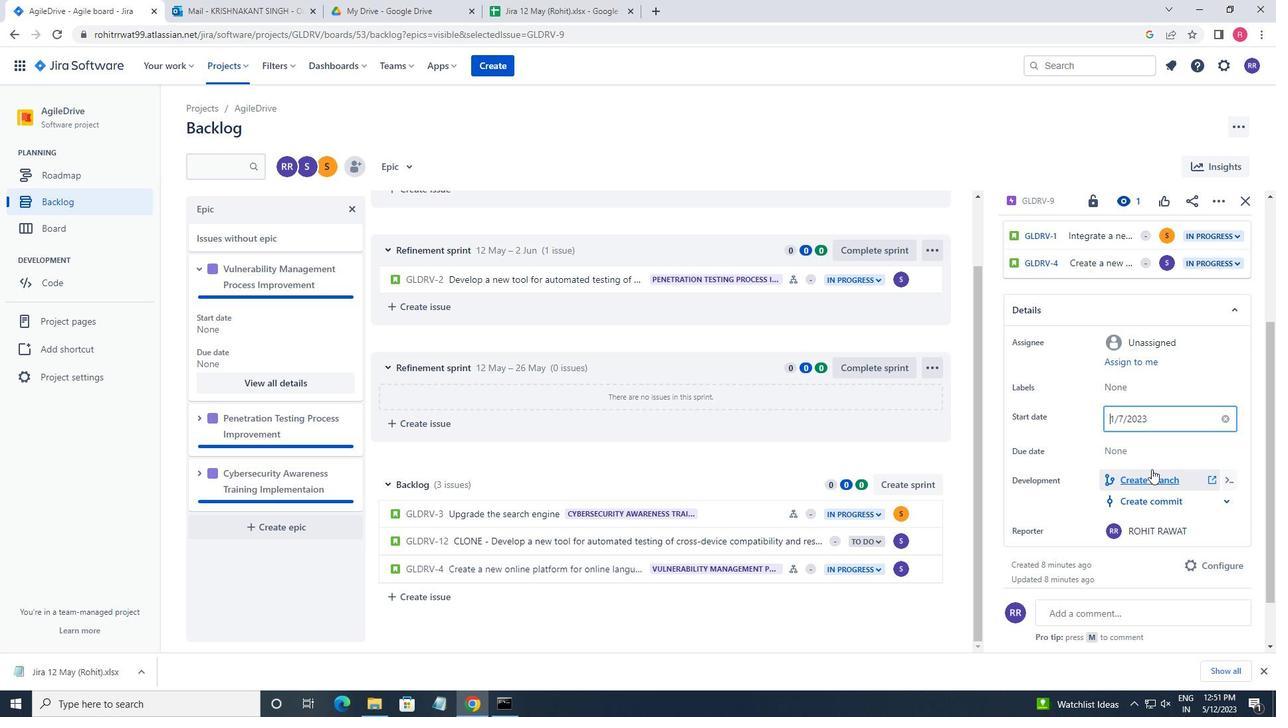 
Action: Mouse pressed left at (1136, 452)
Screenshot: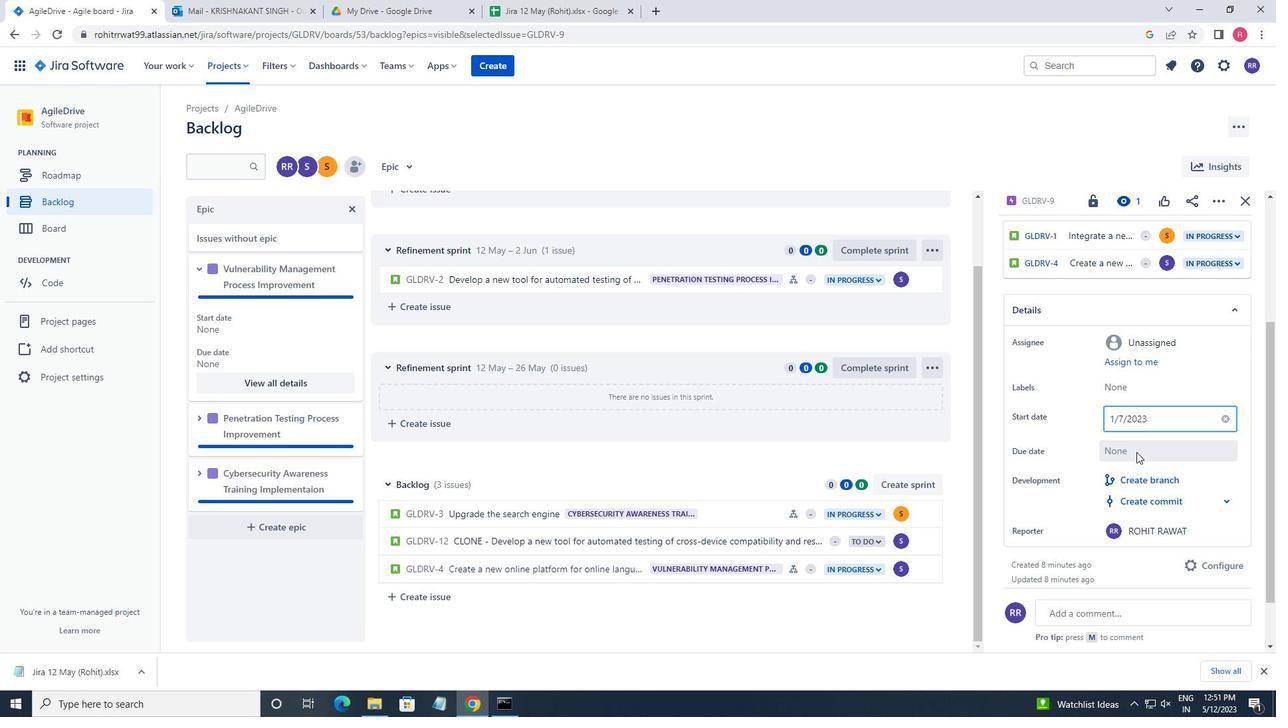 
Action: Mouse moved to (1255, 257)
Screenshot: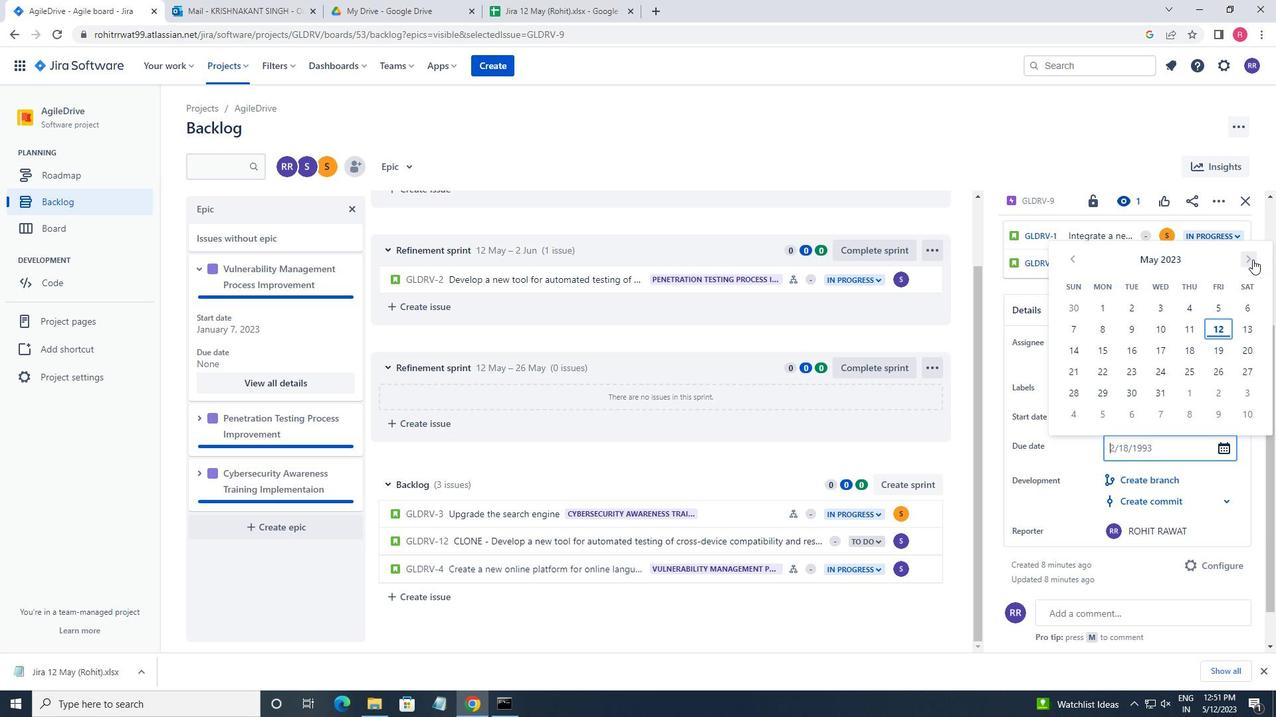 
Action: Mouse pressed left at (1255, 257)
Screenshot: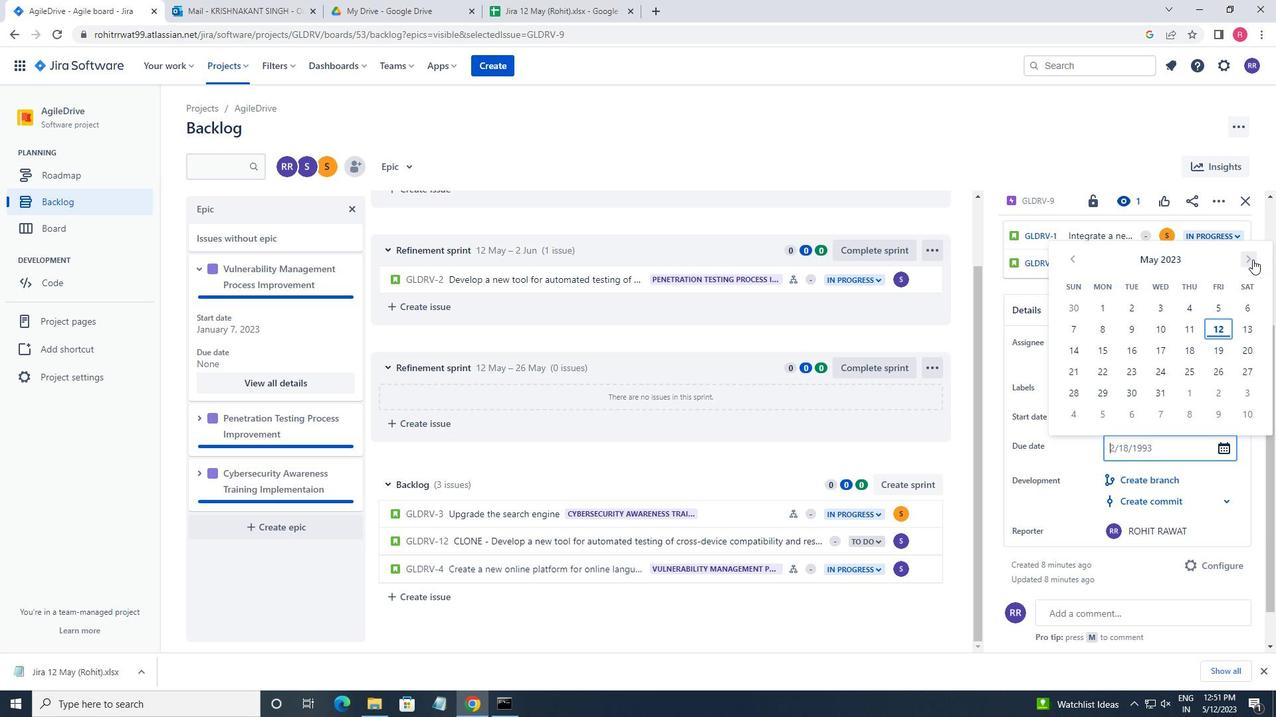 
Action: Mouse pressed left at (1255, 257)
Screenshot: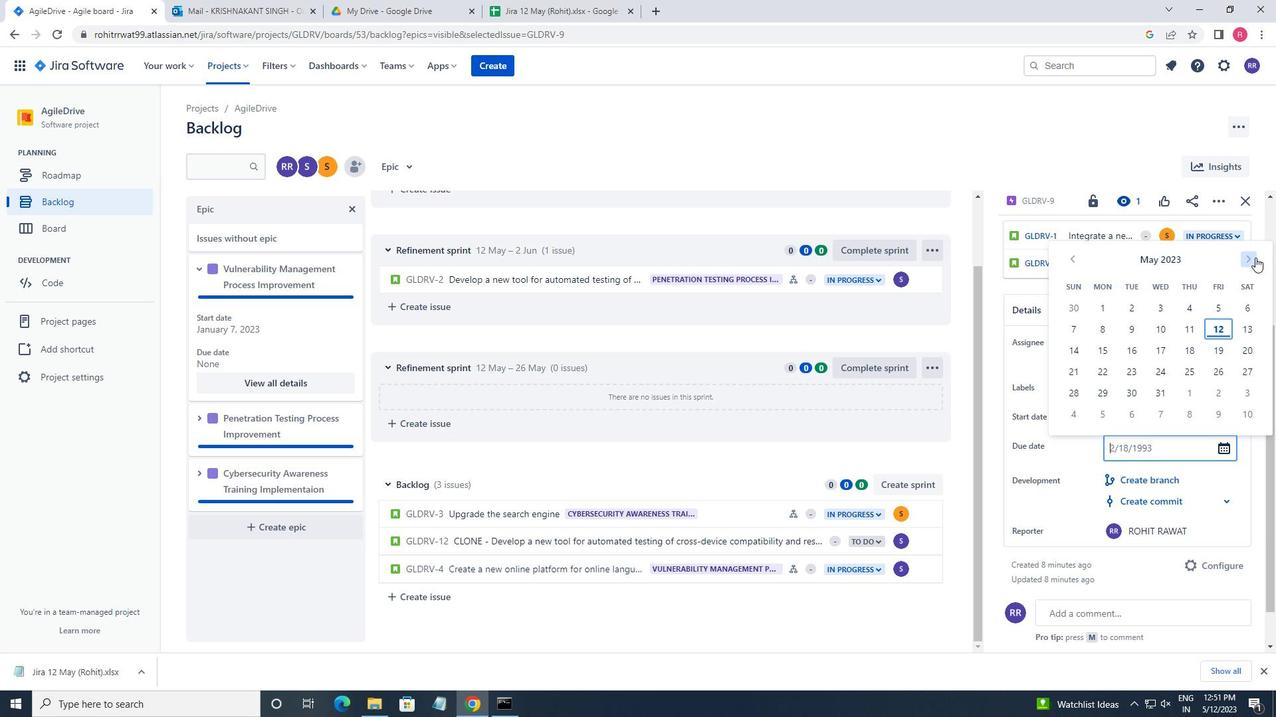 
Action: Mouse pressed left at (1255, 257)
Screenshot: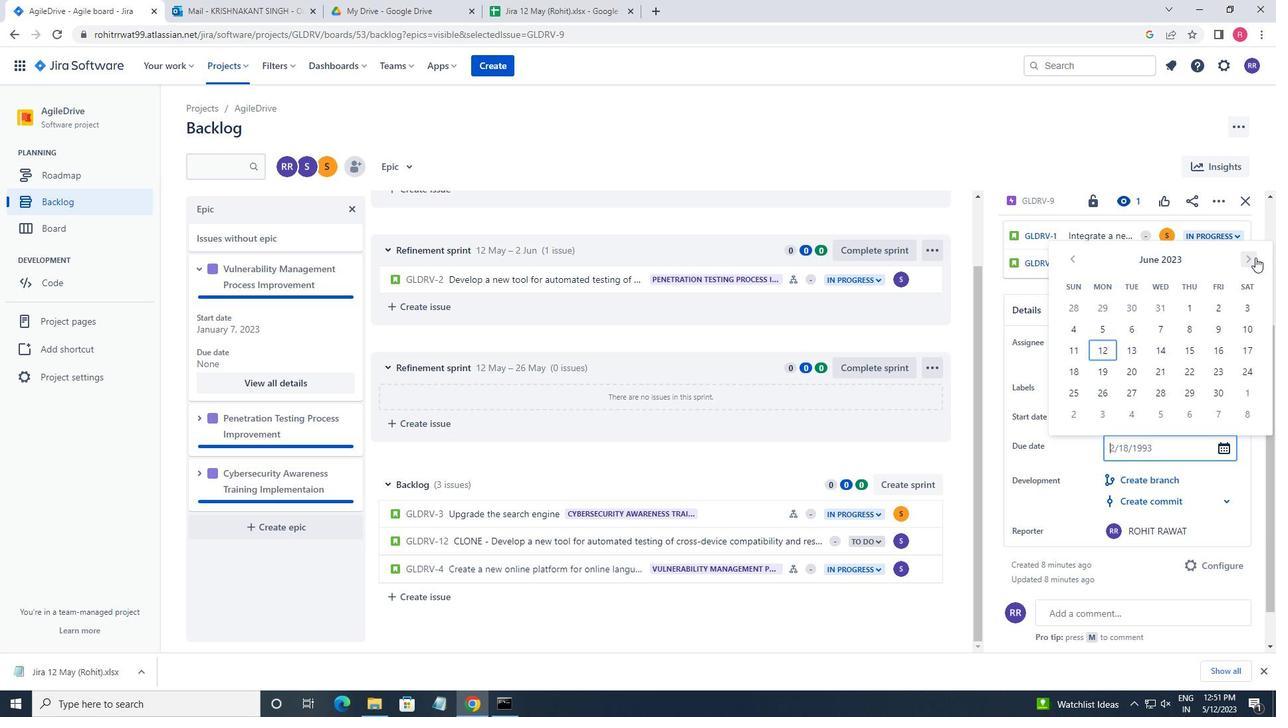 
Action: Mouse pressed left at (1255, 257)
Screenshot: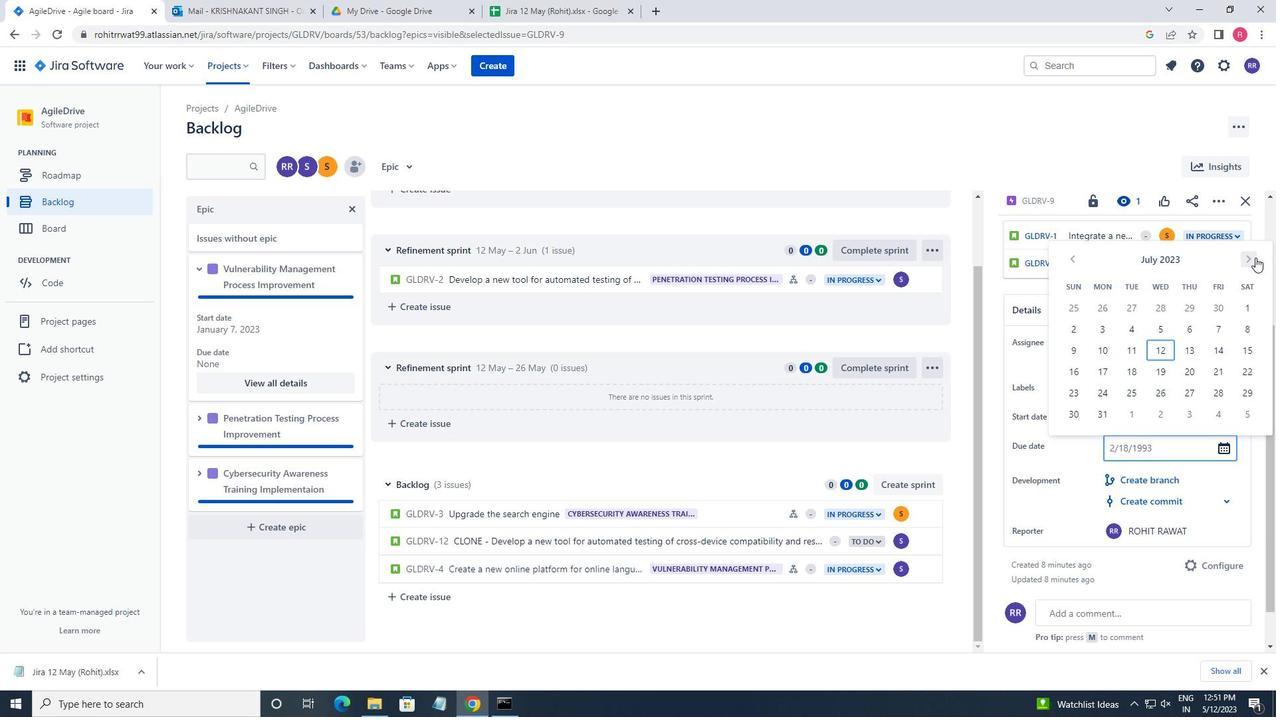 
Action: Mouse pressed left at (1255, 257)
Screenshot: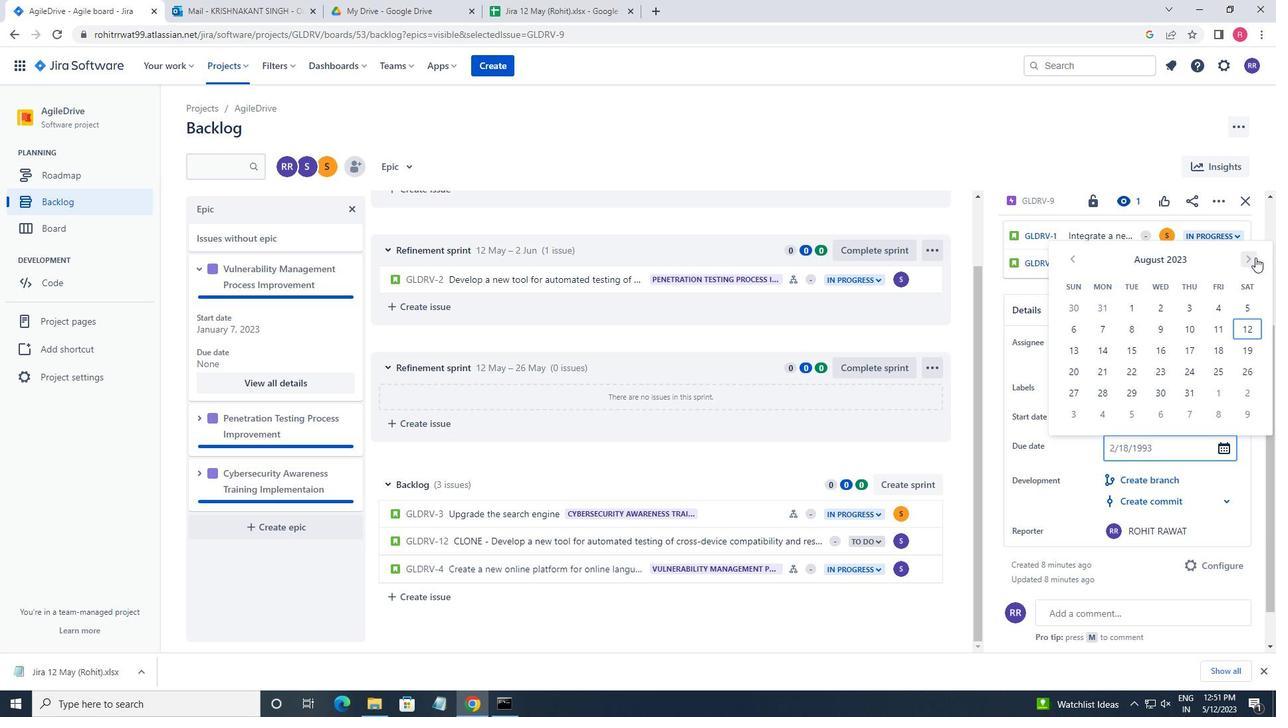 
Action: Mouse pressed left at (1255, 257)
Screenshot: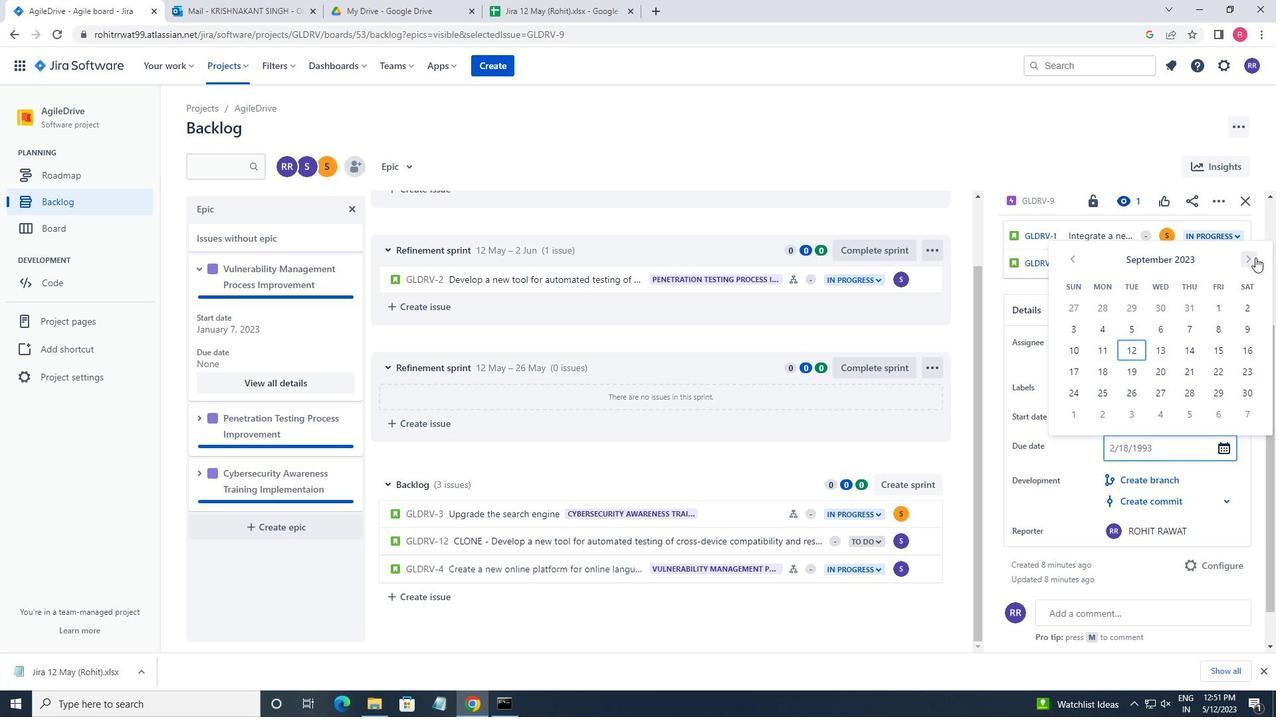 
Action: Mouse pressed left at (1255, 257)
Screenshot: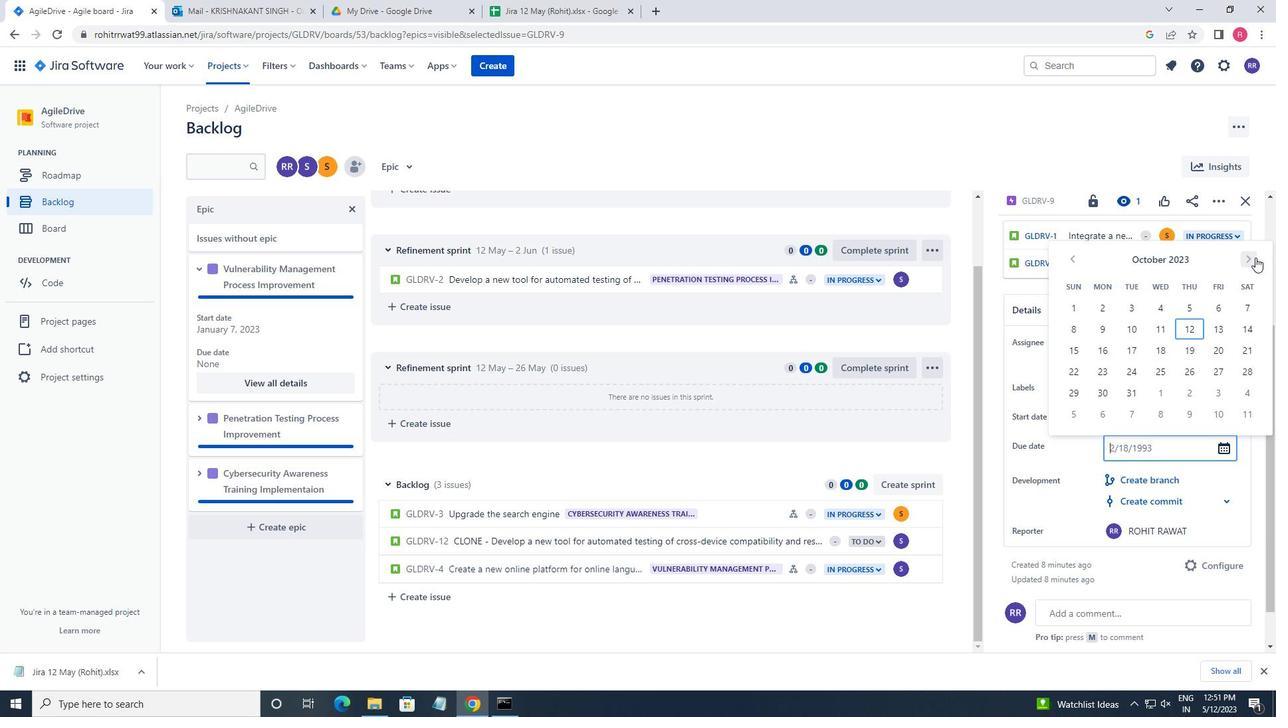 
Action: Mouse pressed left at (1255, 257)
Screenshot: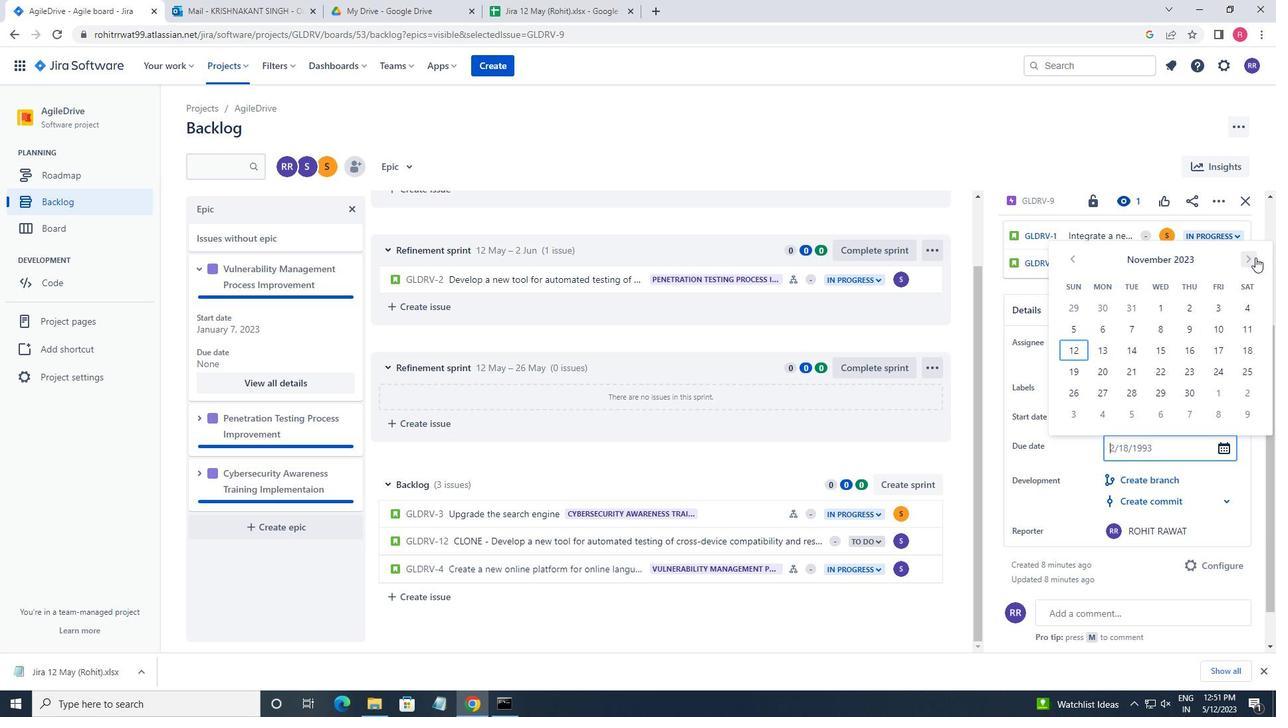 
Action: Mouse pressed left at (1255, 257)
Screenshot: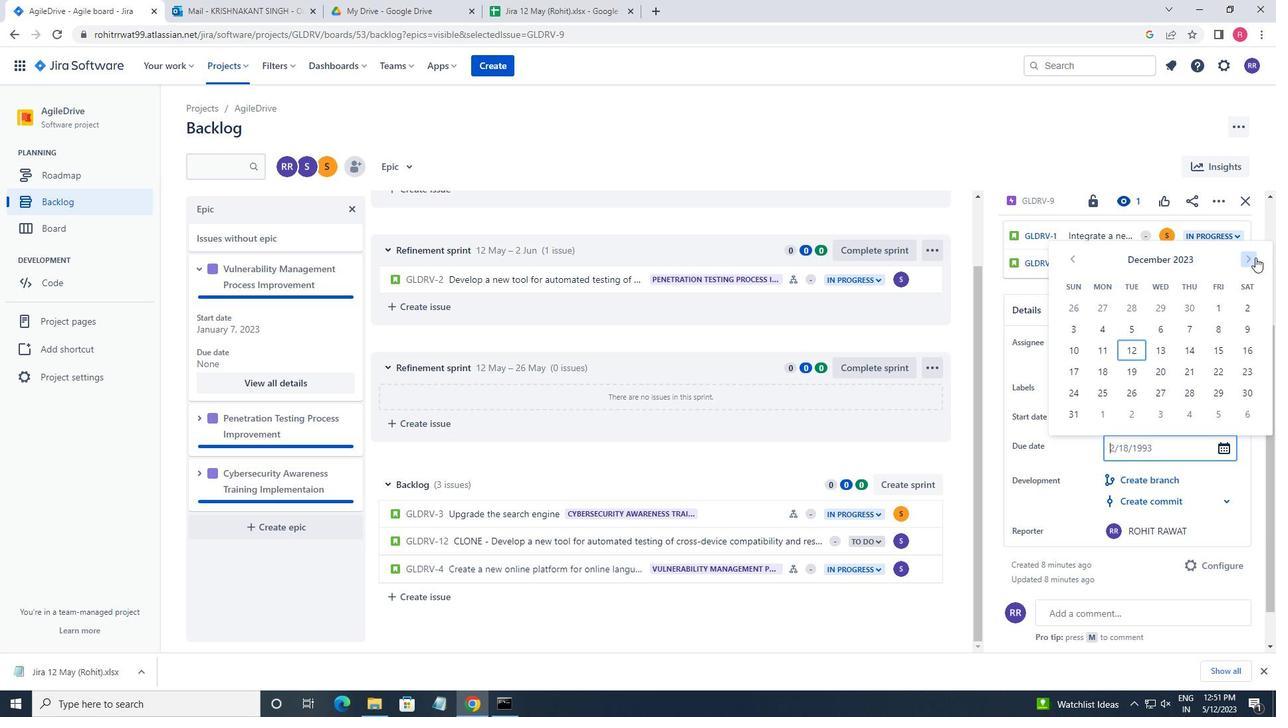 
Action: Mouse pressed left at (1255, 257)
Screenshot: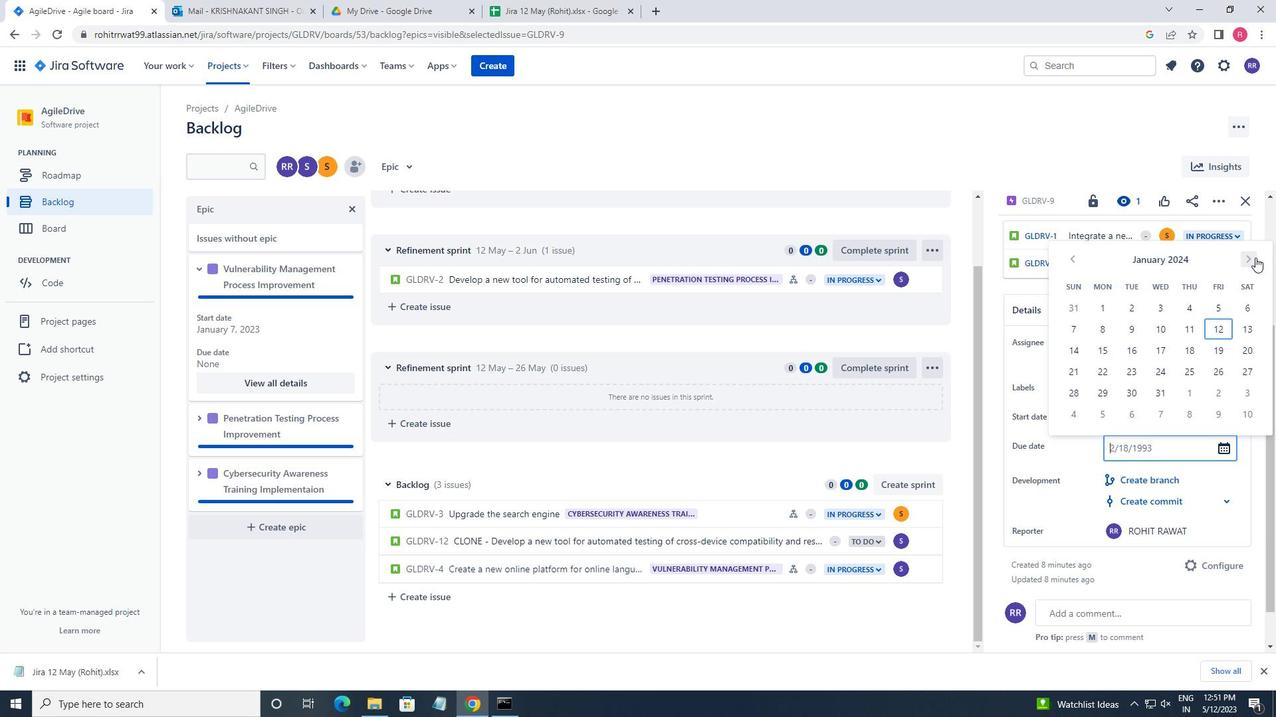 
Action: Mouse pressed left at (1255, 257)
Screenshot: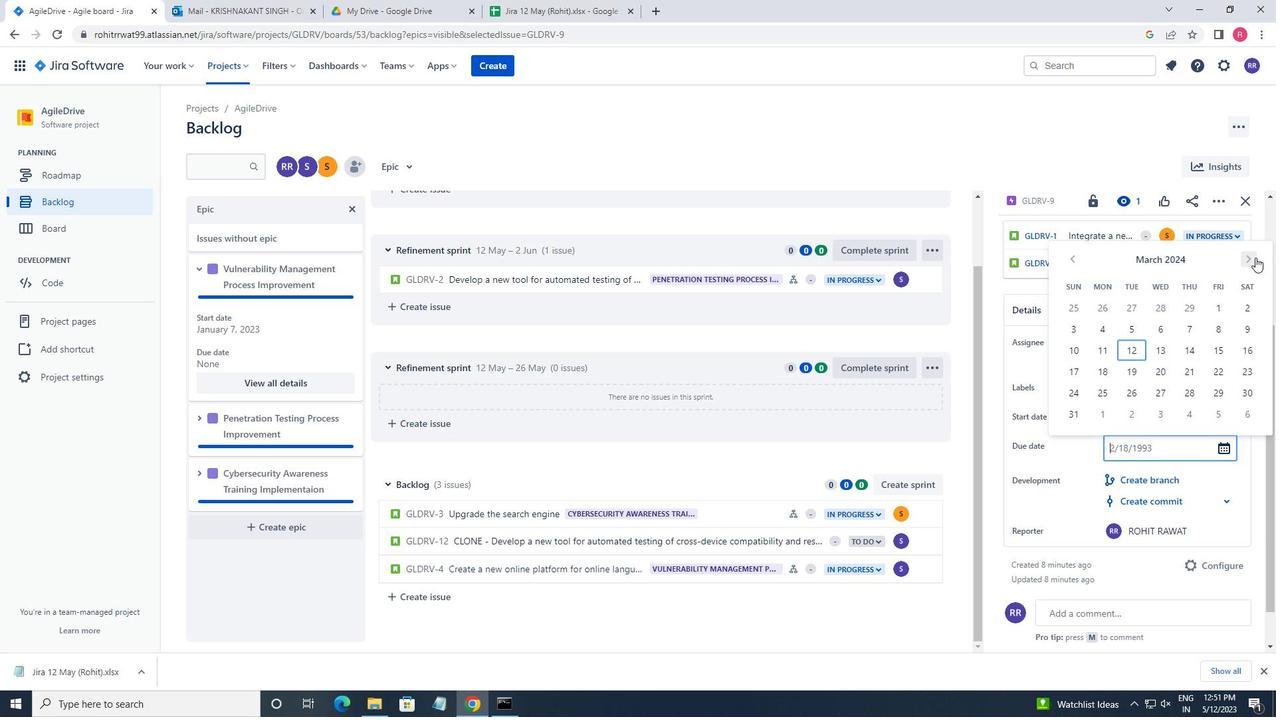 
Action: Mouse pressed left at (1255, 257)
Screenshot: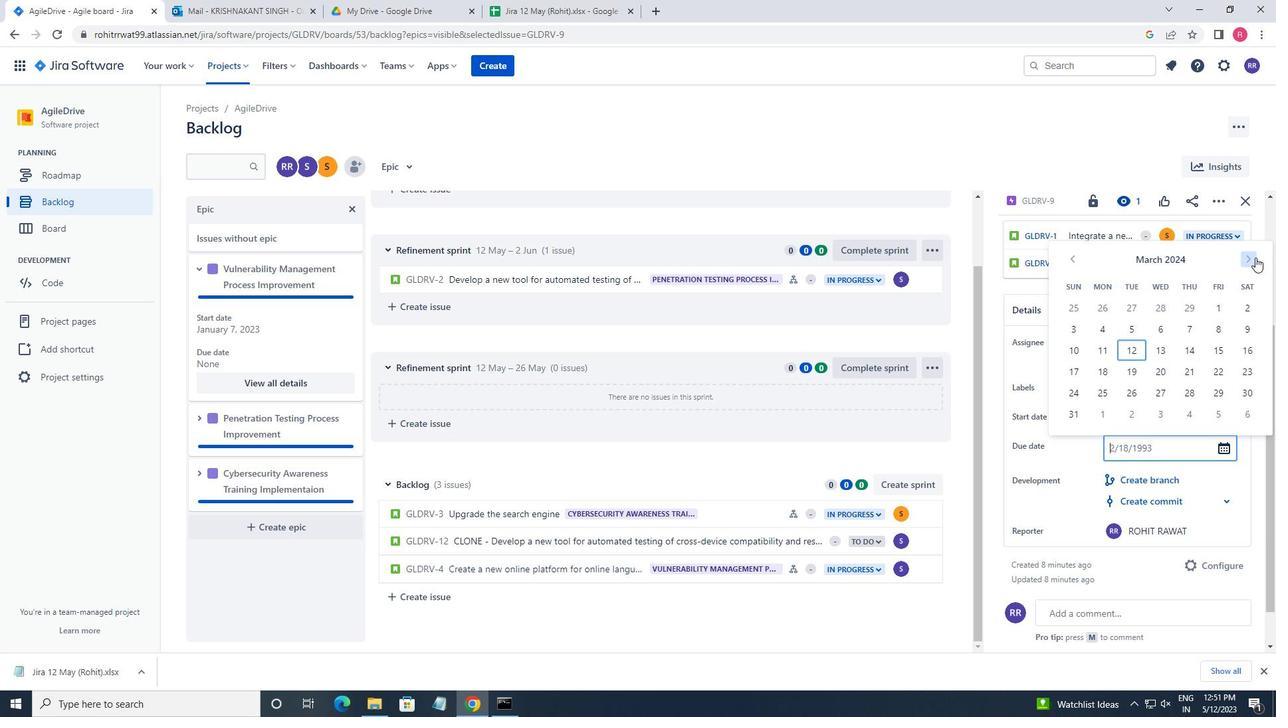 
Action: Mouse pressed left at (1255, 257)
Screenshot: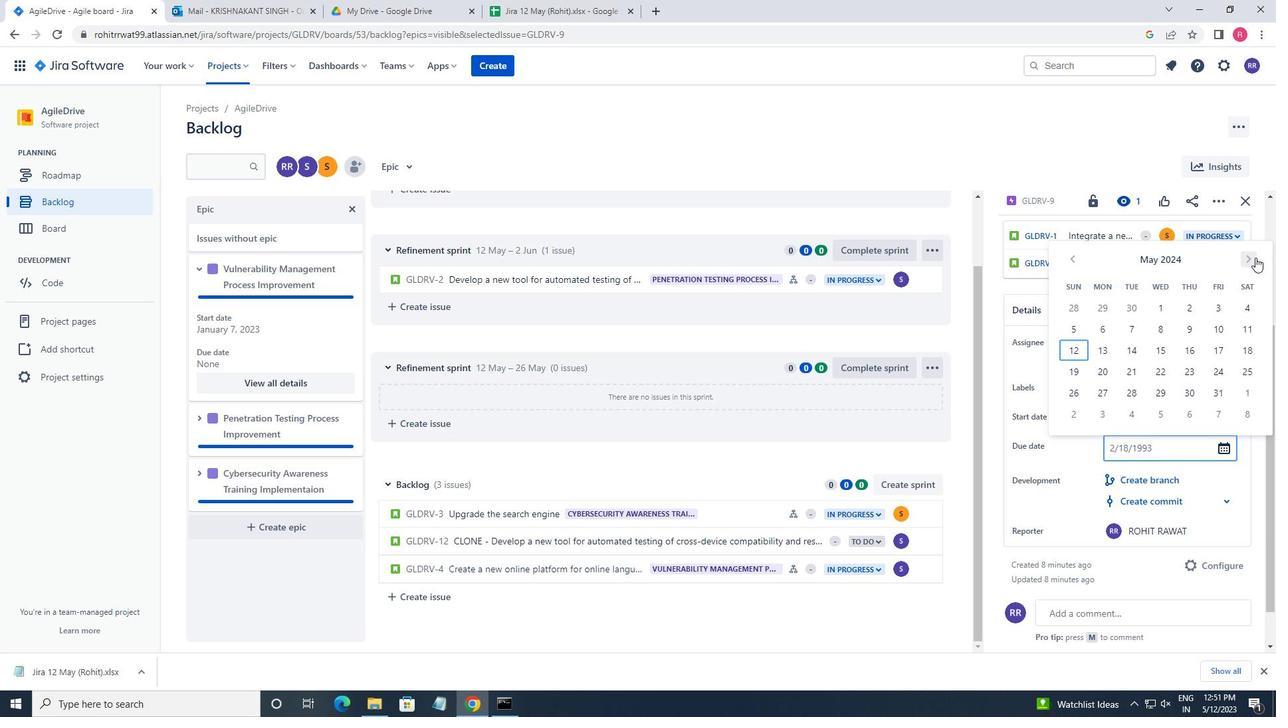 
Action: Mouse pressed left at (1255, 257)
Screenshot: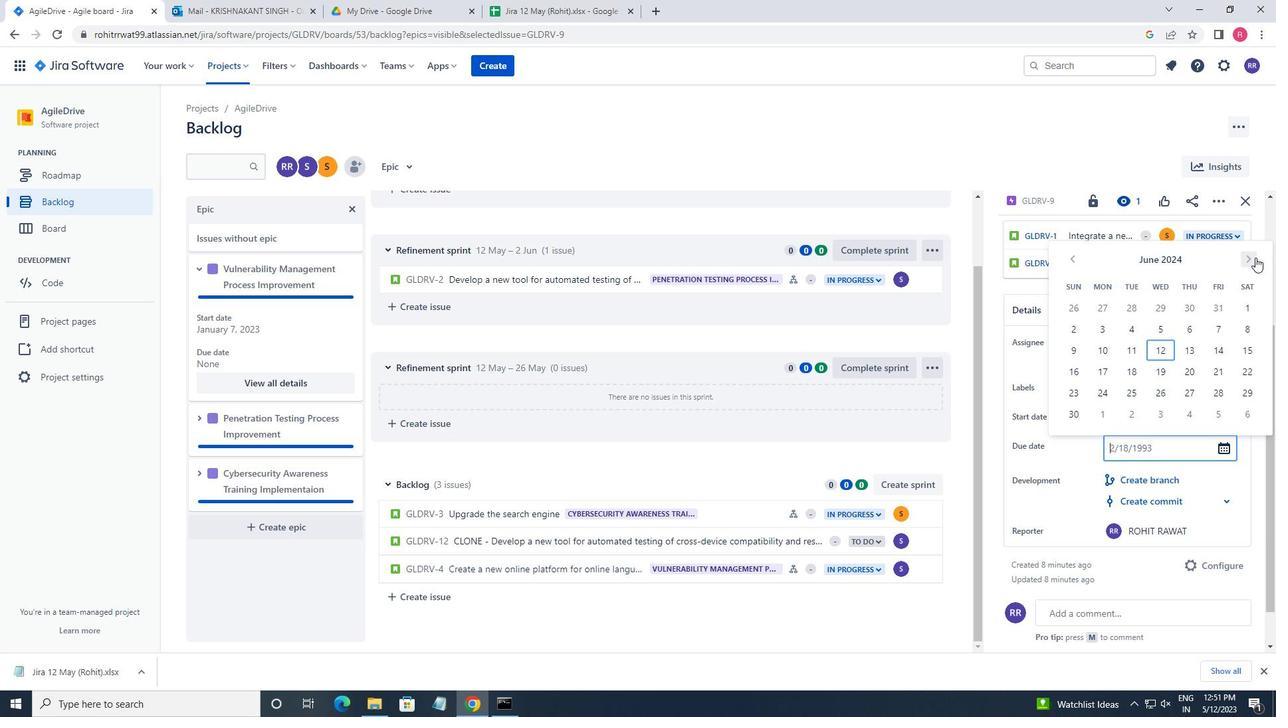 
Action: Mouse pressed left at (1255, 257)
Screenshot: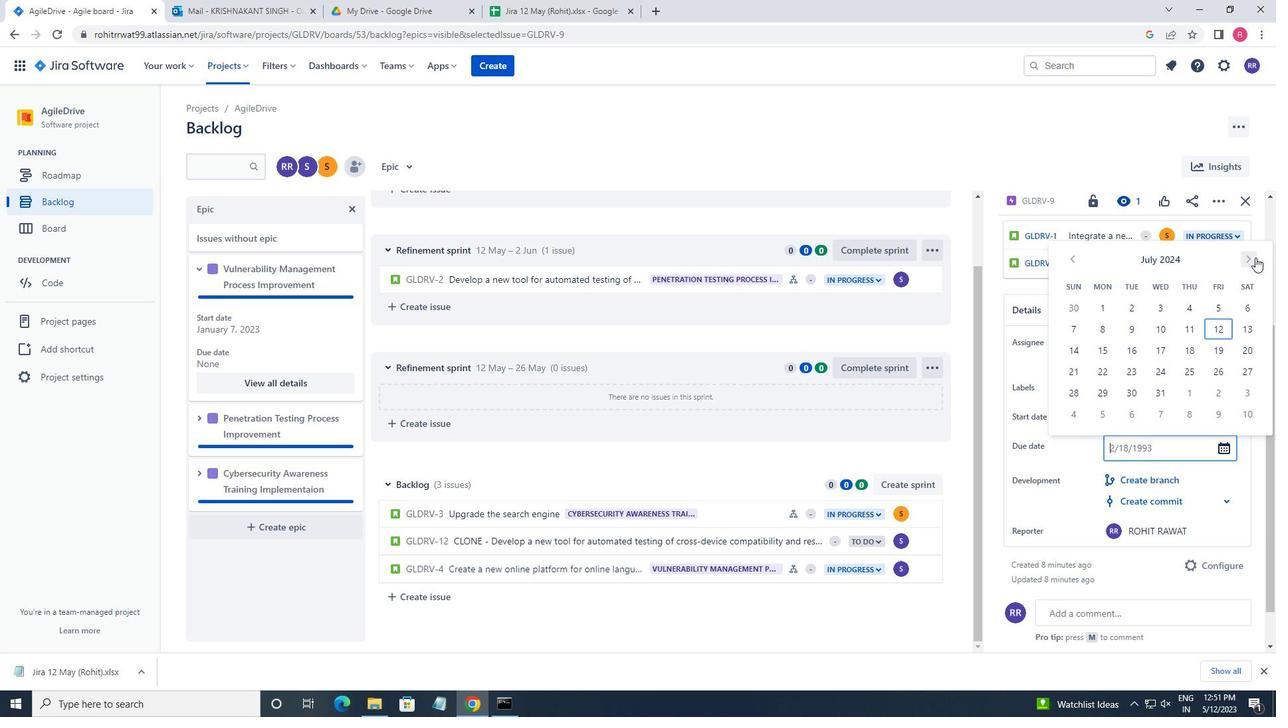 
Action: Mouse moved to (1165, 345)
Screenshot: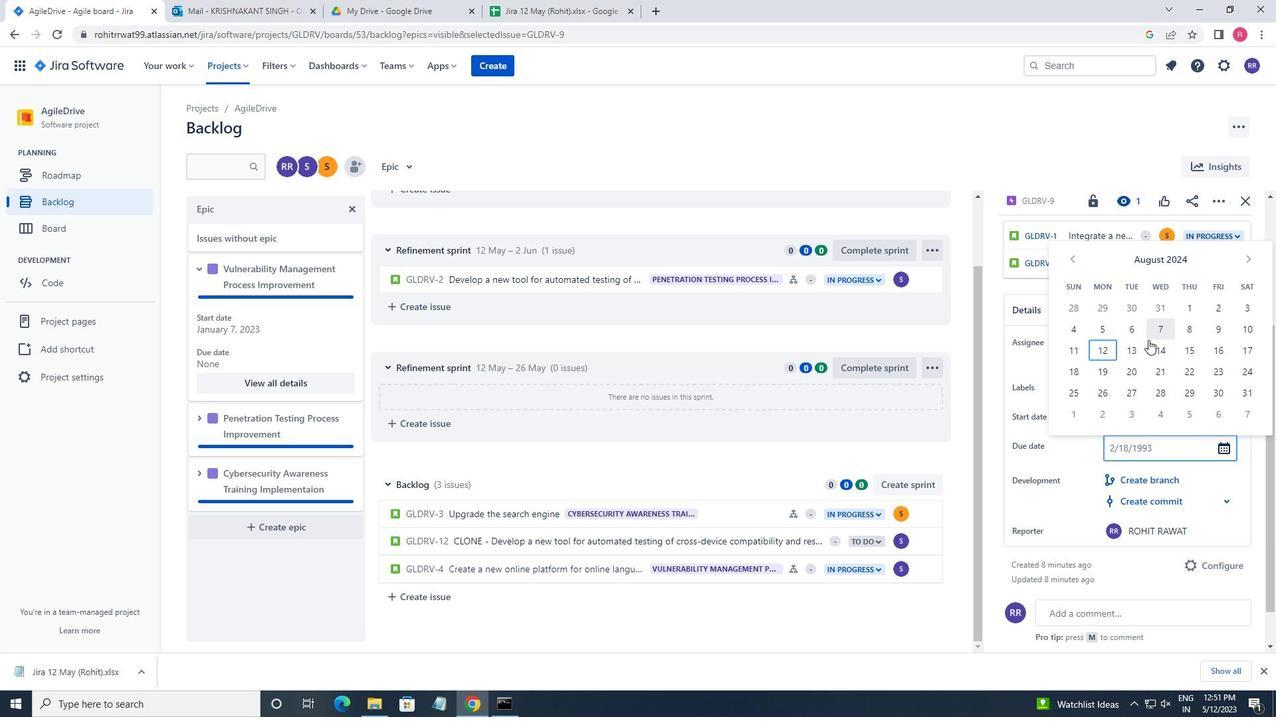 
Action: Mouse pressed left at (1165, 345)
Screenshot: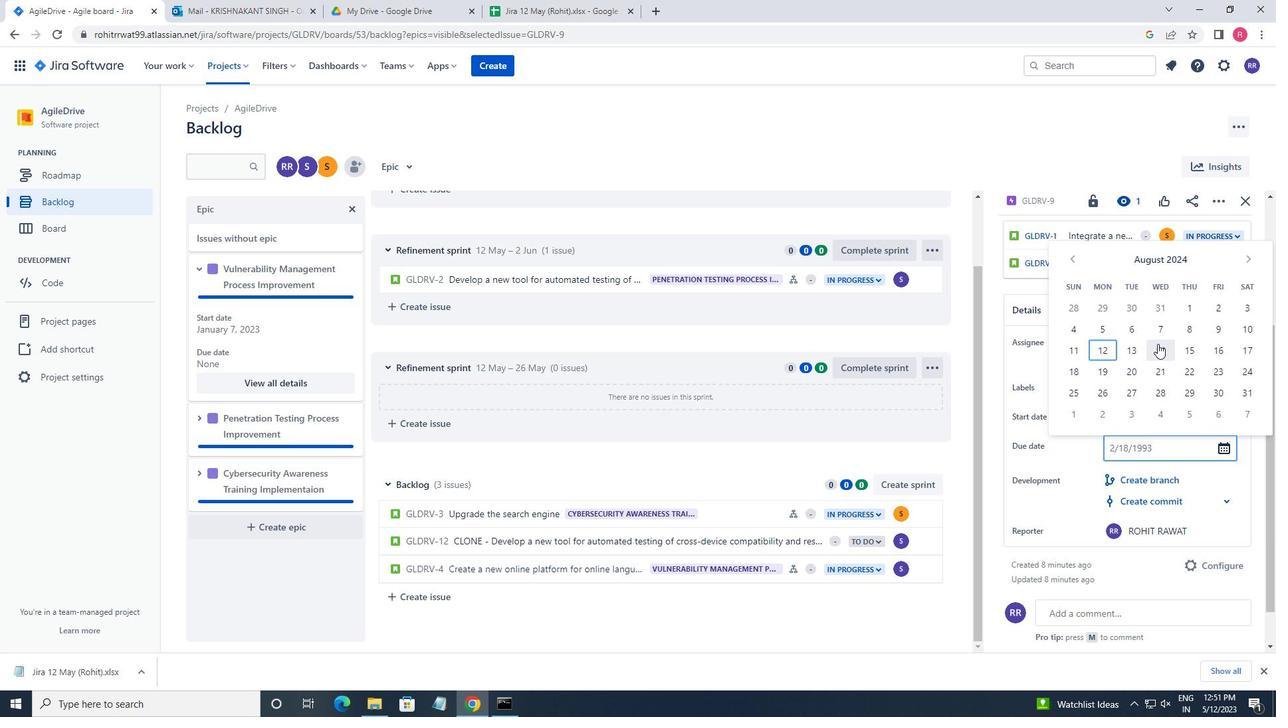 
Action: Mouse moved to (1258, 521)
Screenshot: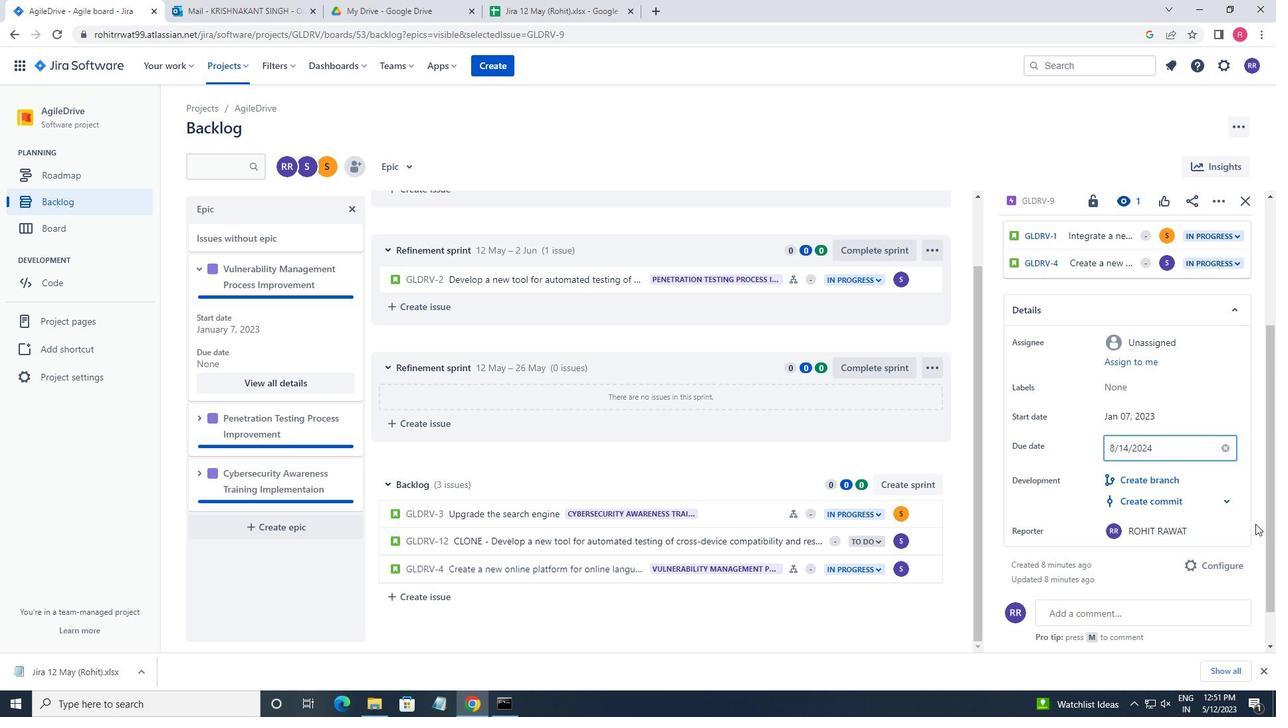 
Action: Mouse pressed left at (1258, 521)
Screenshot: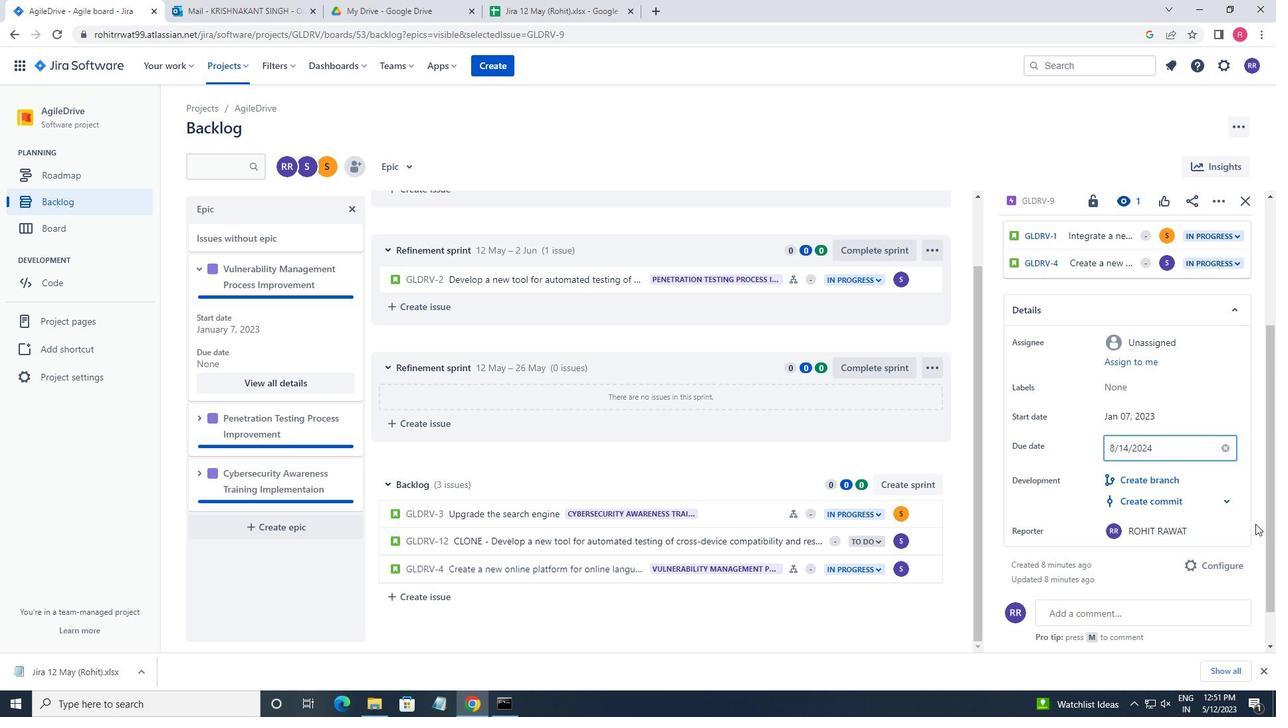 
Action: Mouse moved to (192, 415)
Screenshot: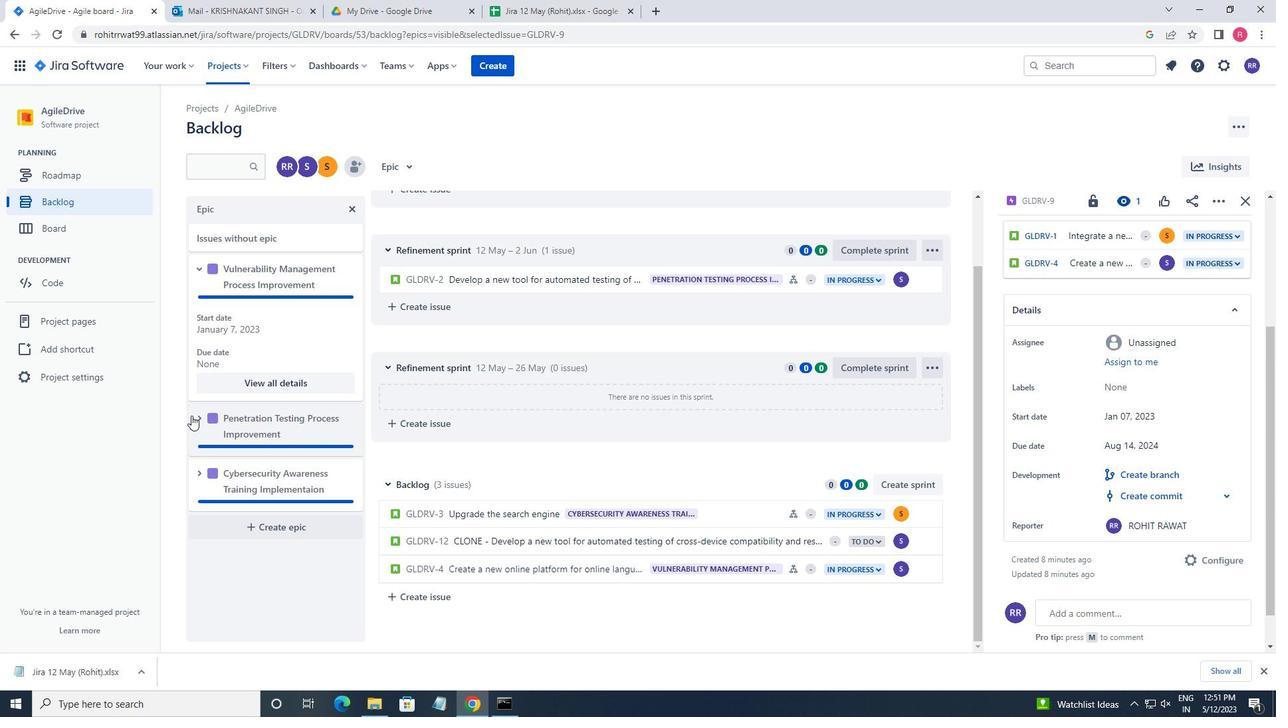 
Action: Mouse pressed left at (192, 415)
Screenshot: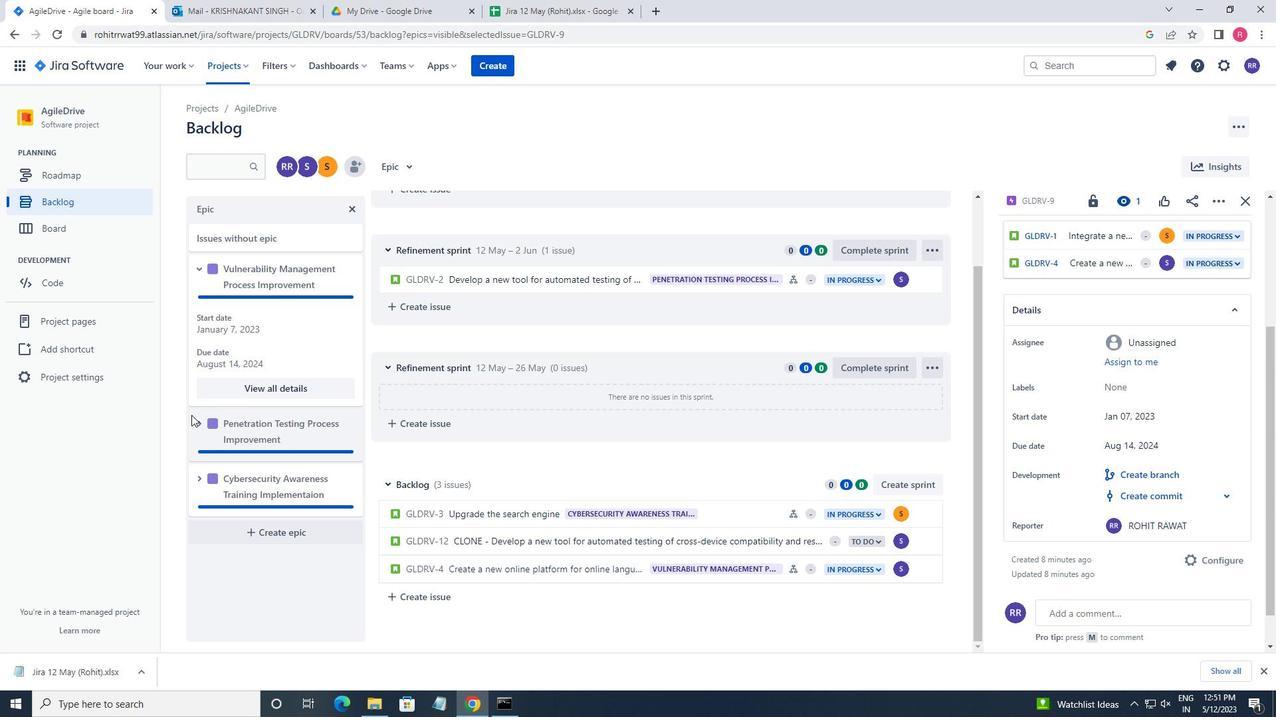 
Action: Mouse moved to (201, 418)
Screenshot: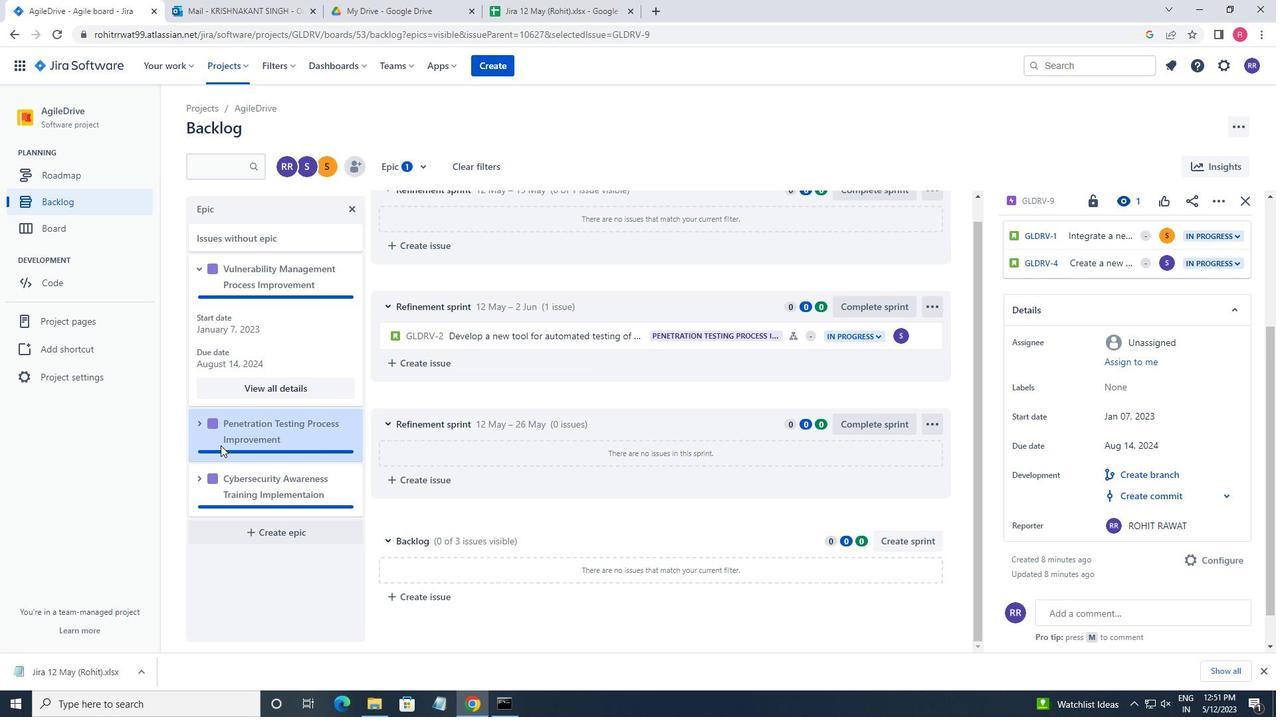 
Action: Mouse pressed left at (201, 418)
Screenshot: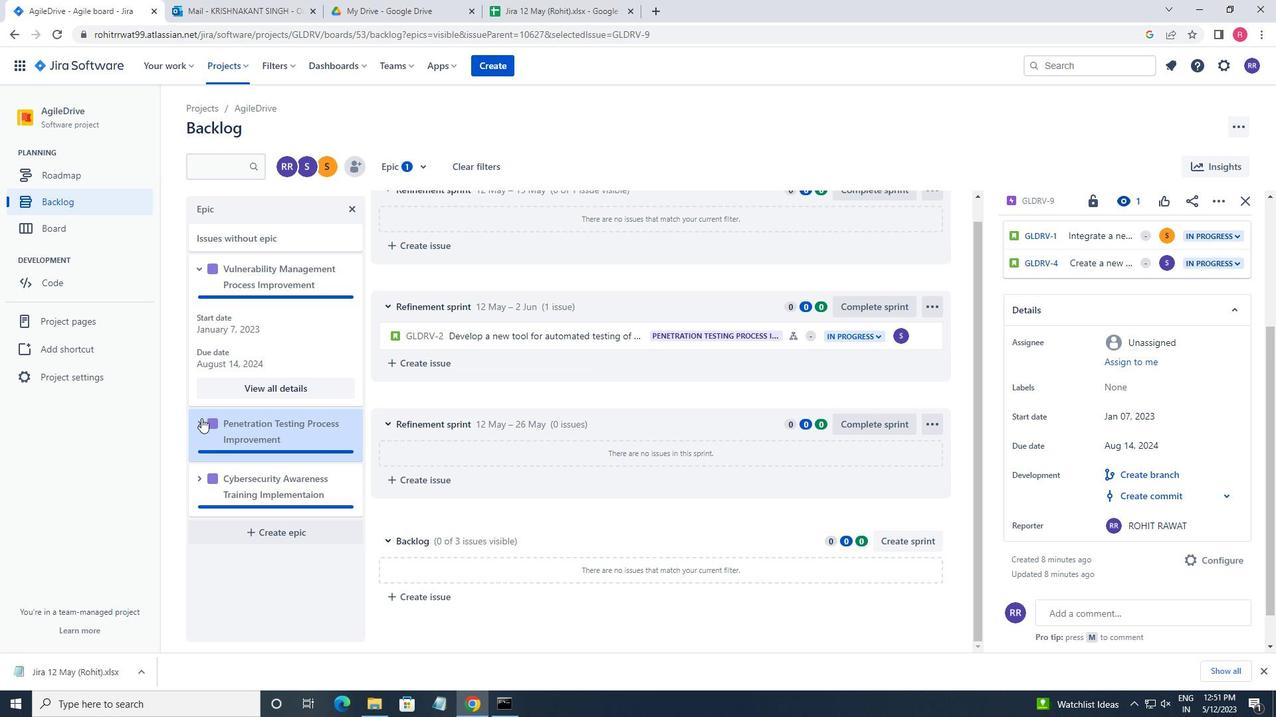 
Action: Mouse moved to (275, 544)
Screenshot: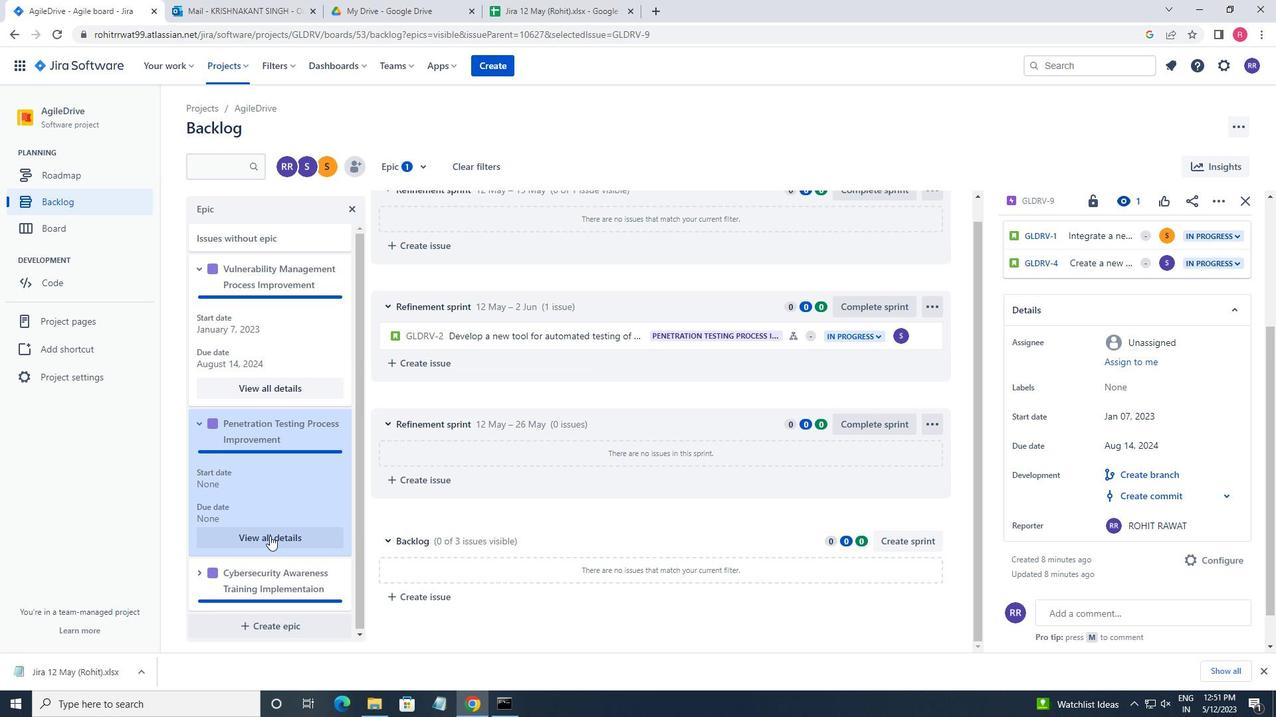 
Action: Mouse pressed left at (275, 544)
Screenshot: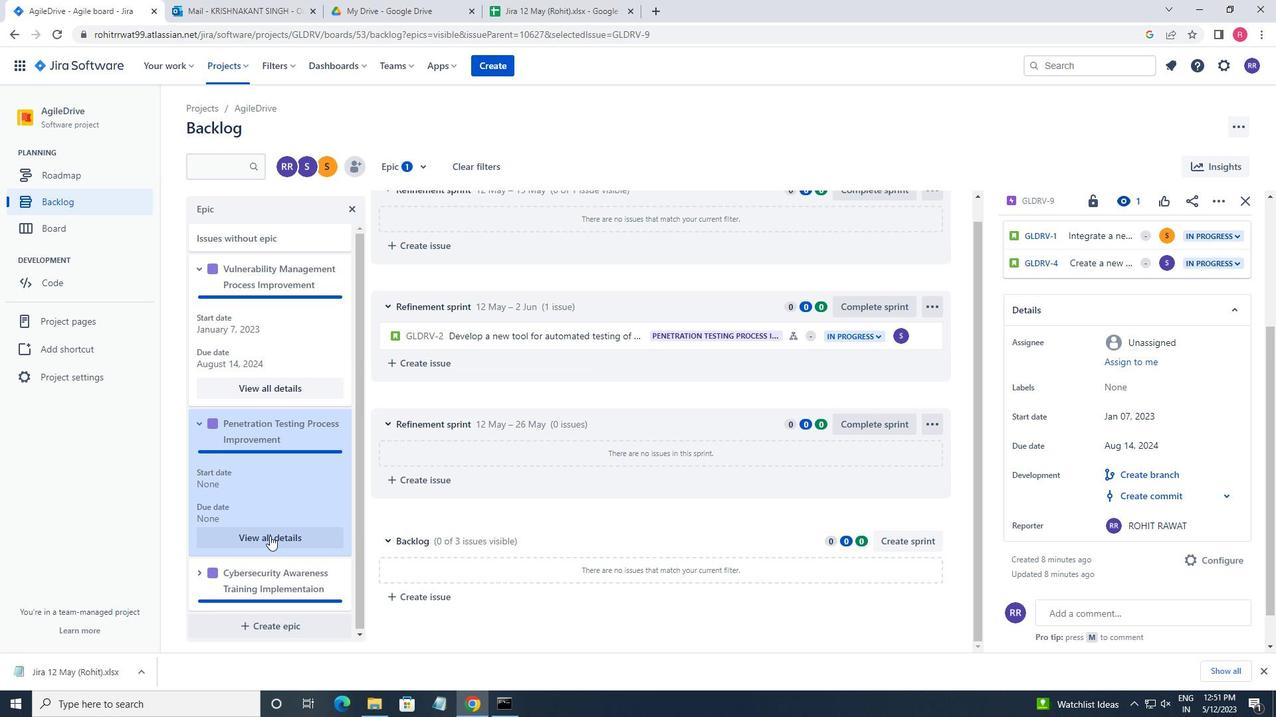 
Action: Mouse moved to (1162, 528)
Screenshot: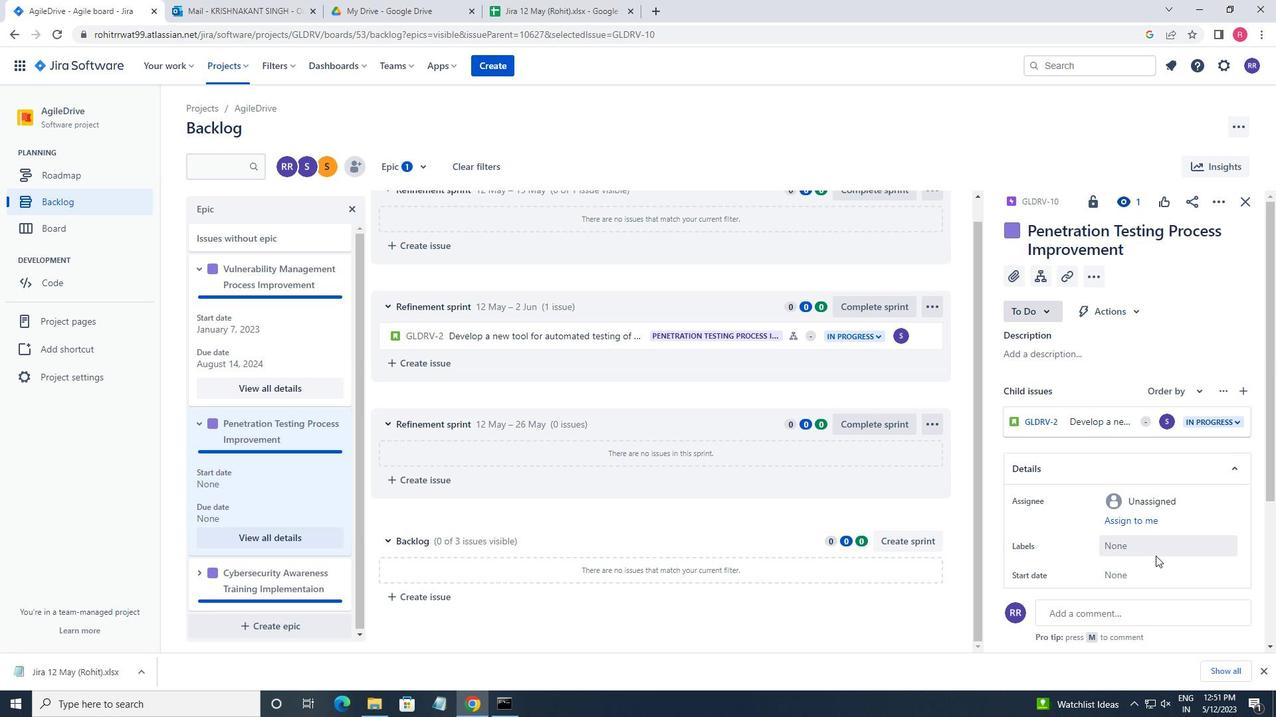 
Action: Mouse scrolled (1162, 527) with delta (0, 0)
Screenshot: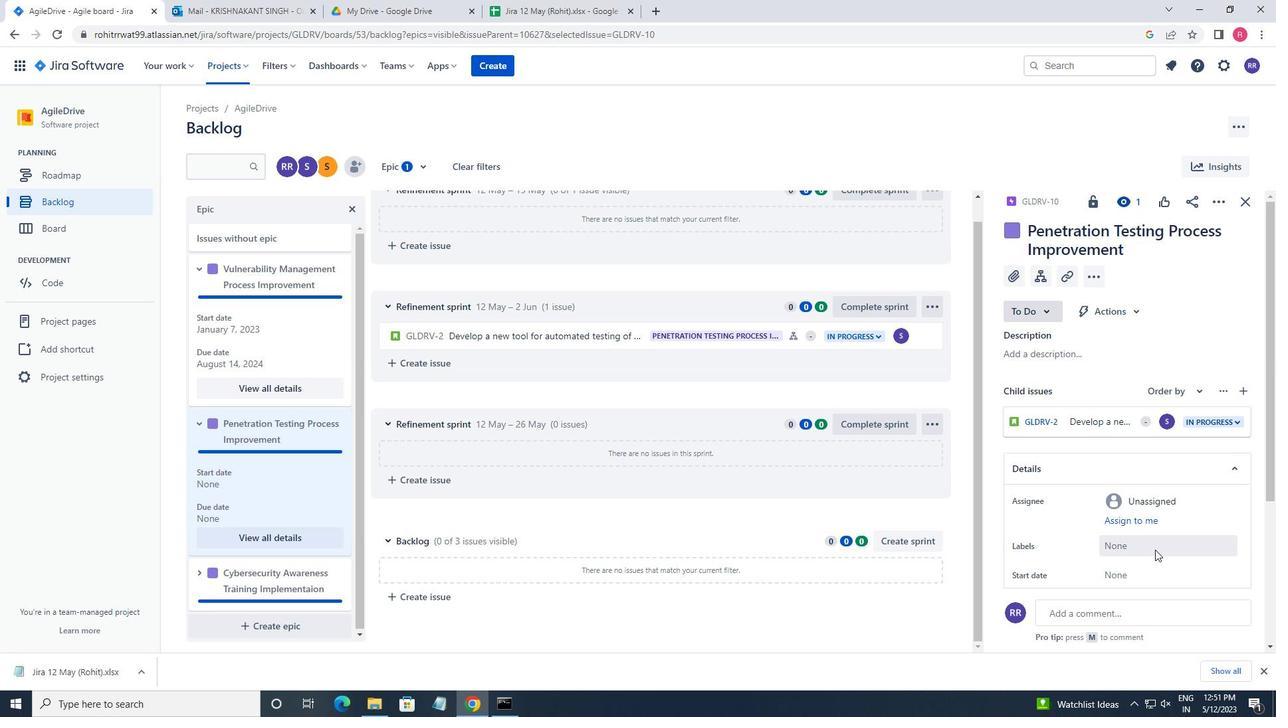 
Action: Mouse scrolled (1162, 527) with delta (0, 0)
Screenshot: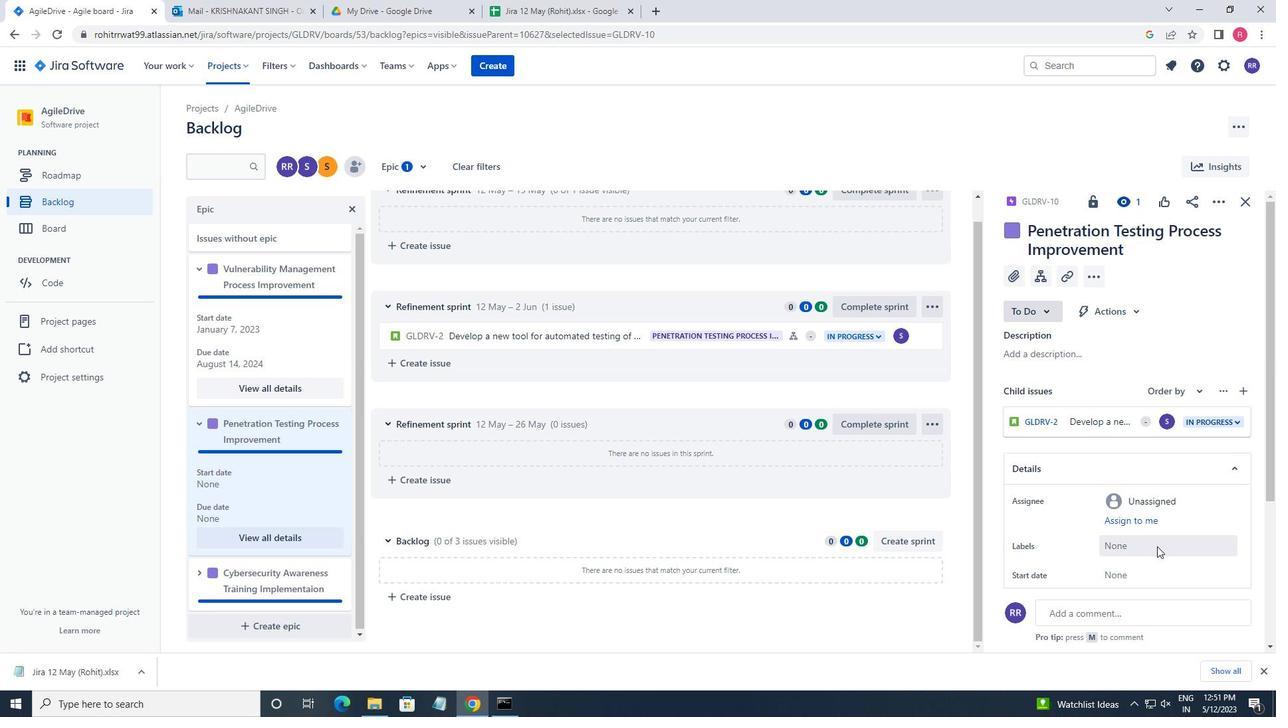 
Action: Mouse scrolled (1162, 527) with delta (0, 0)
Screenshot: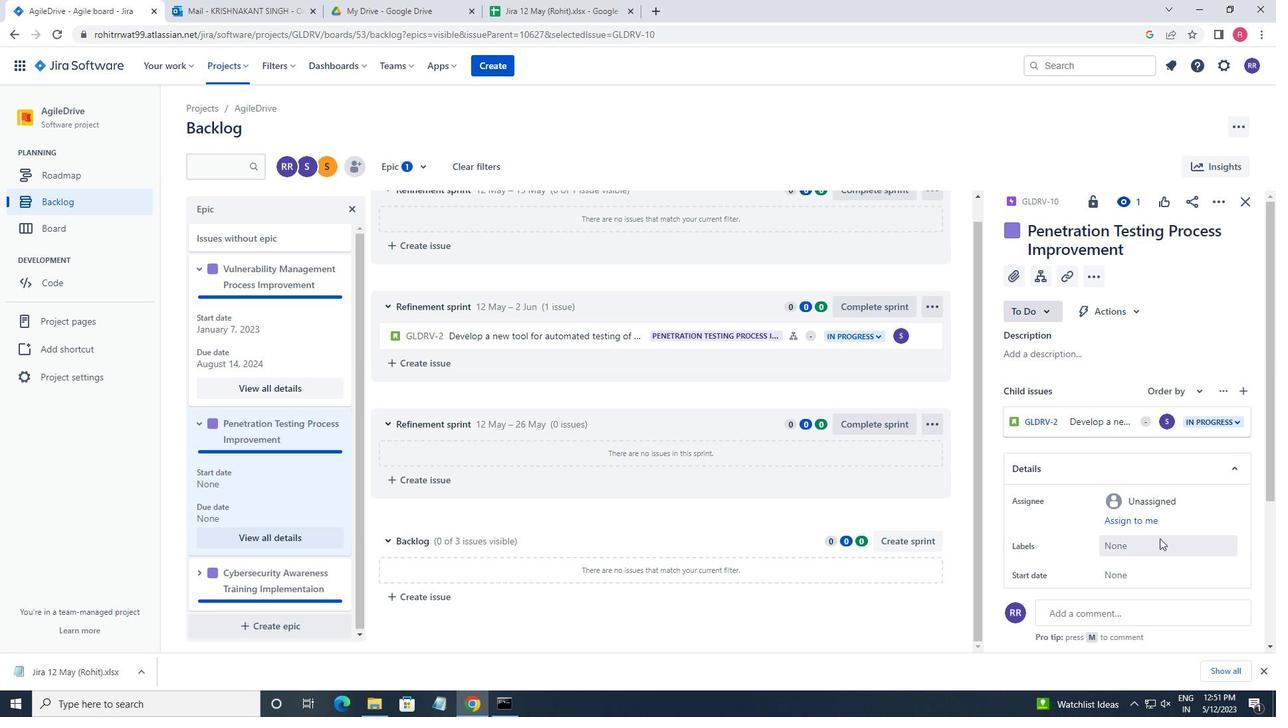 
Action: Mouse moved to (1132, 373)
Screenshot: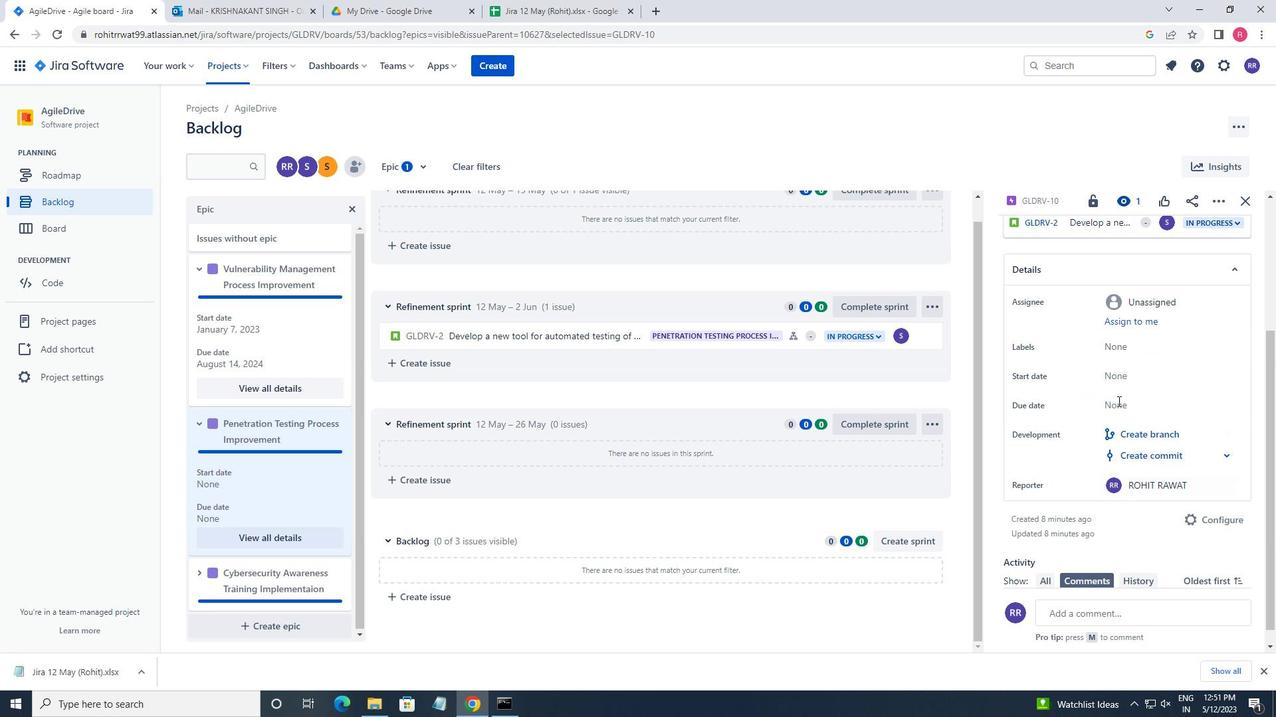 
Action: Mouse pressed left at (1132, 373)
Screenshot: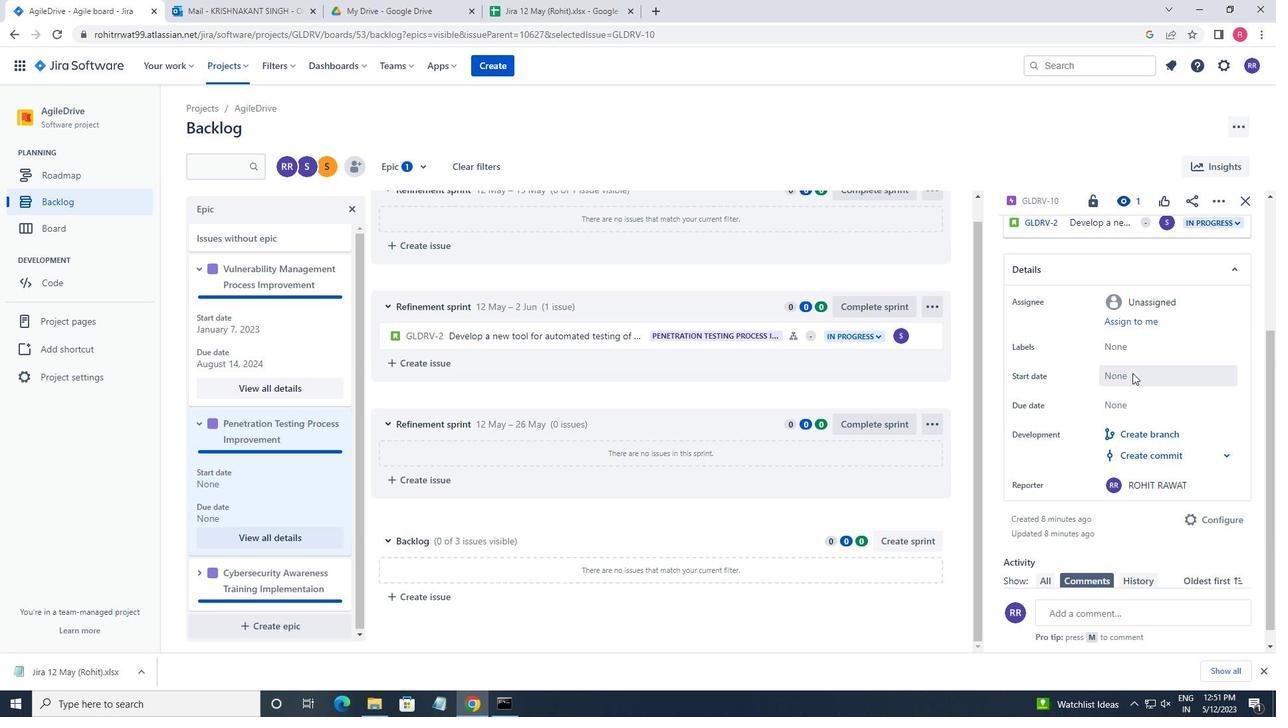 
Action: Mouse moved to (1248, 414)
Screenshot: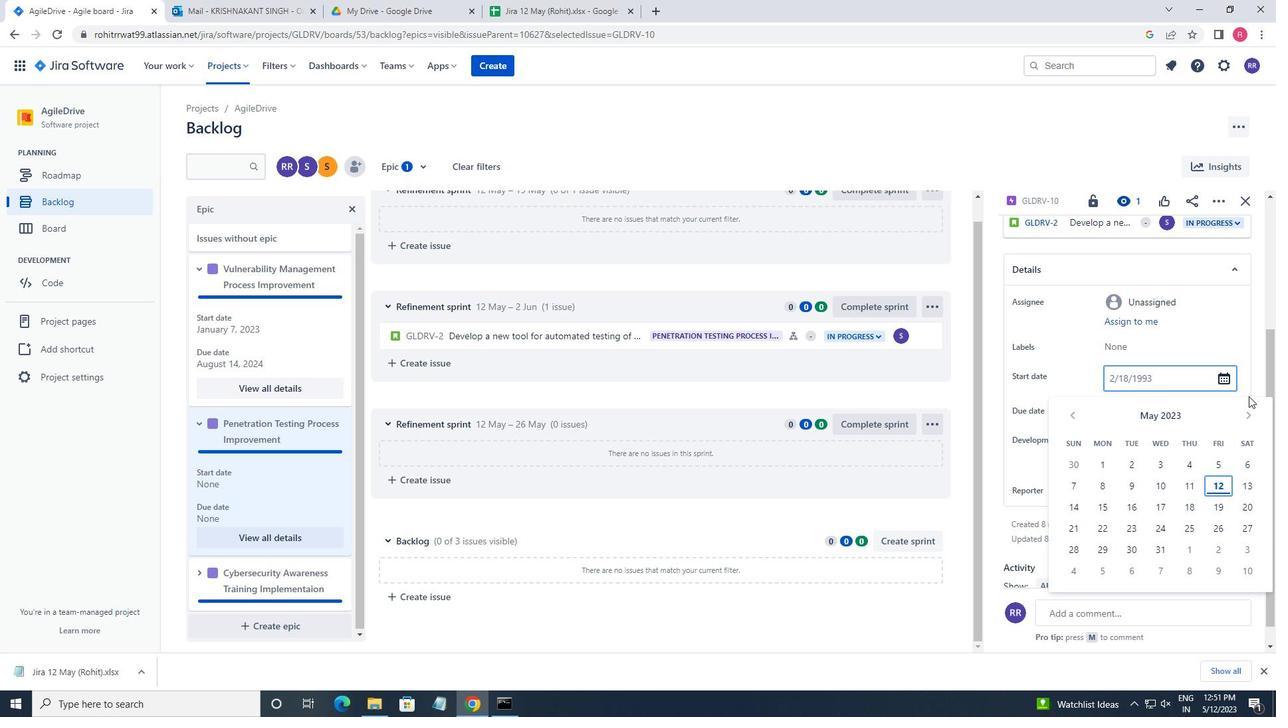 
Action: Mouse pressed left at (1248, 414)
Screenshot: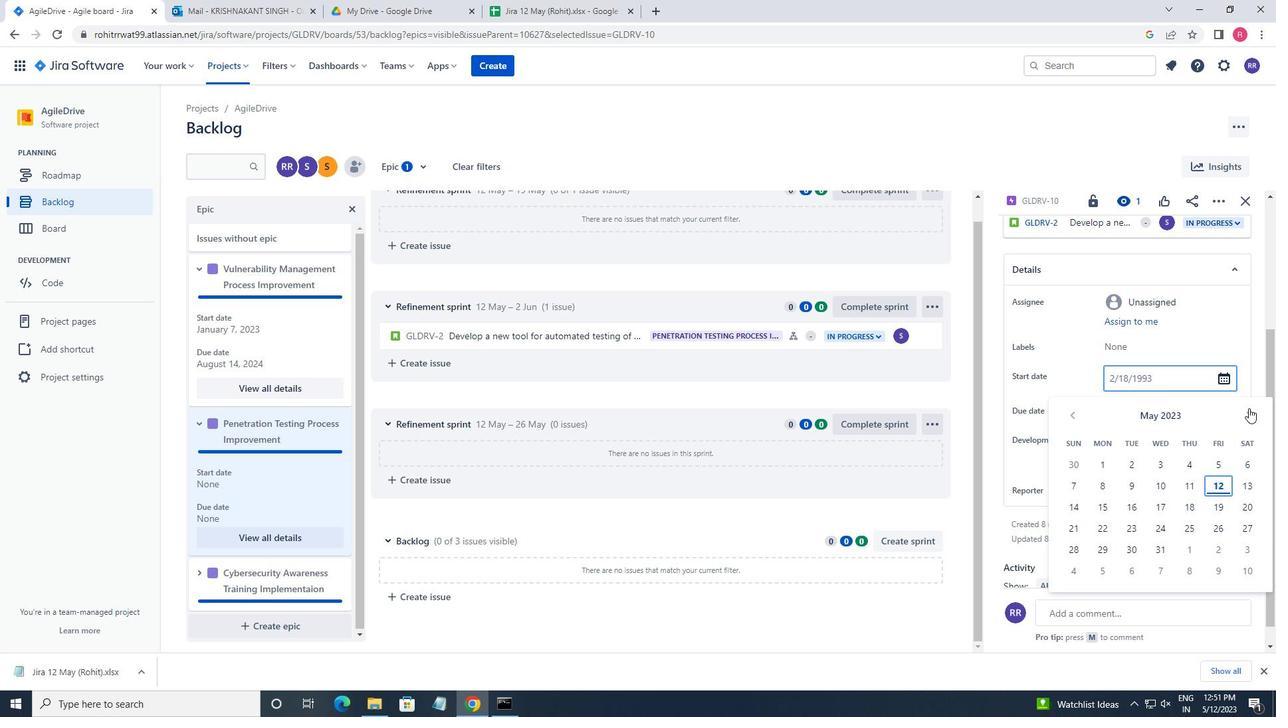 
Action: Mouse moved to (1247, 414)
Screenshot: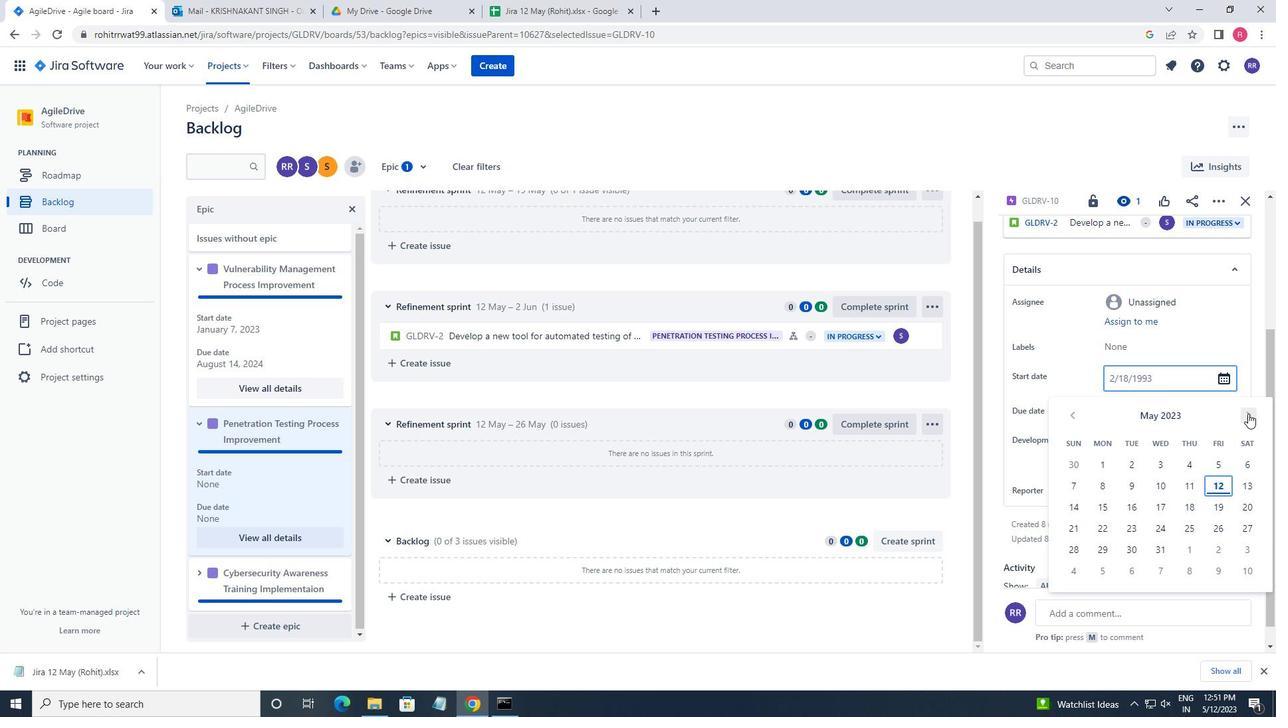 
Action: Mouse pressed left at (1247, 414)
Screenshot: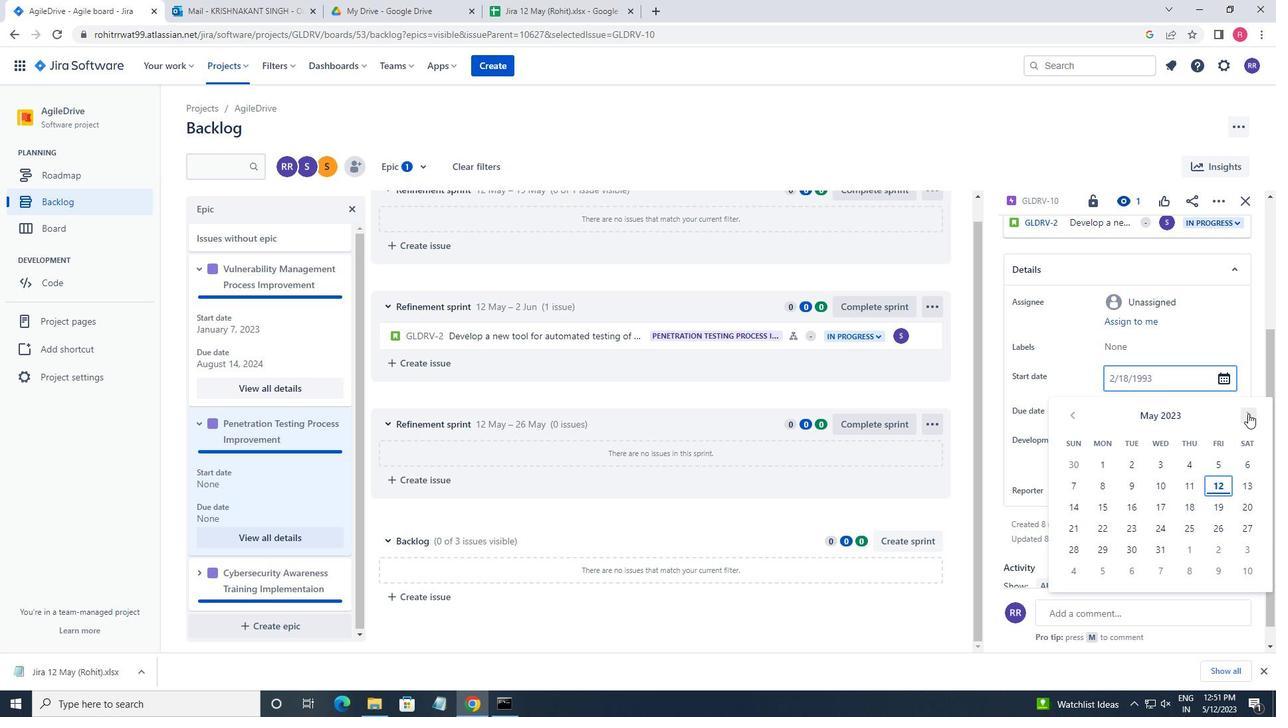 
Action: Mouse pressed left at (1247, 414)
Screenshot: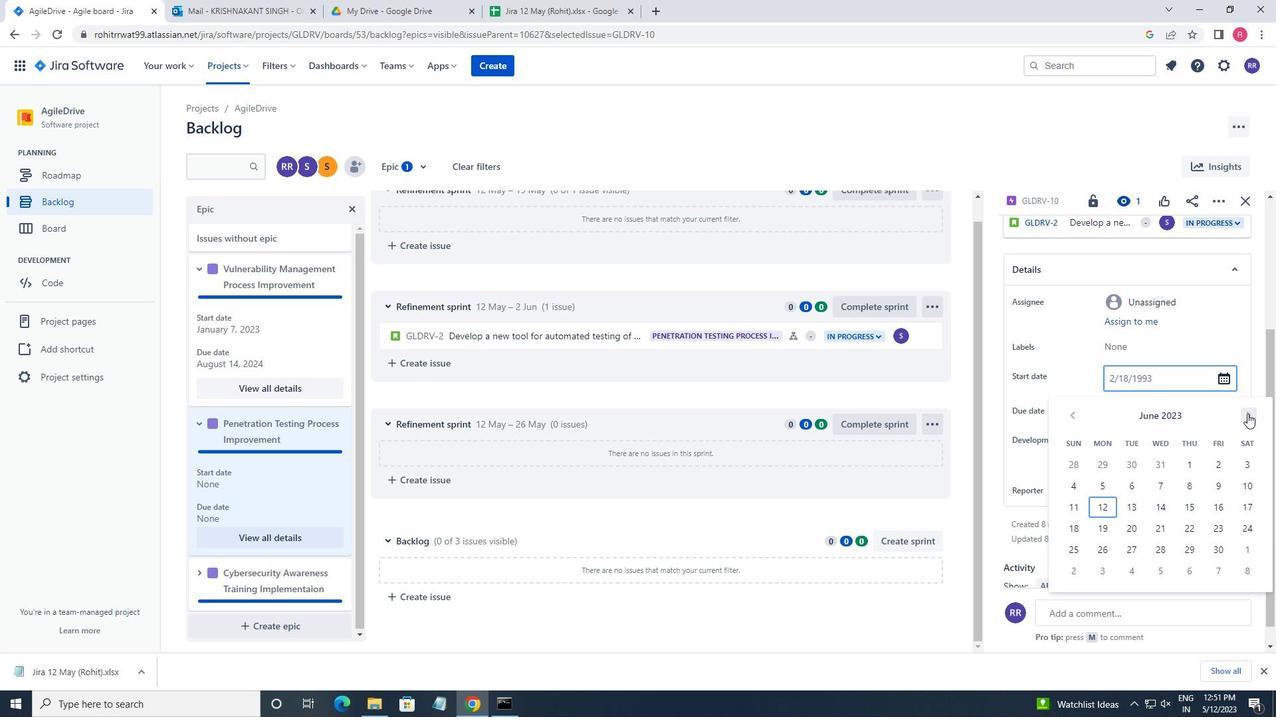 
Action: Mouse pressed left at (1247, 414)
Screenshot: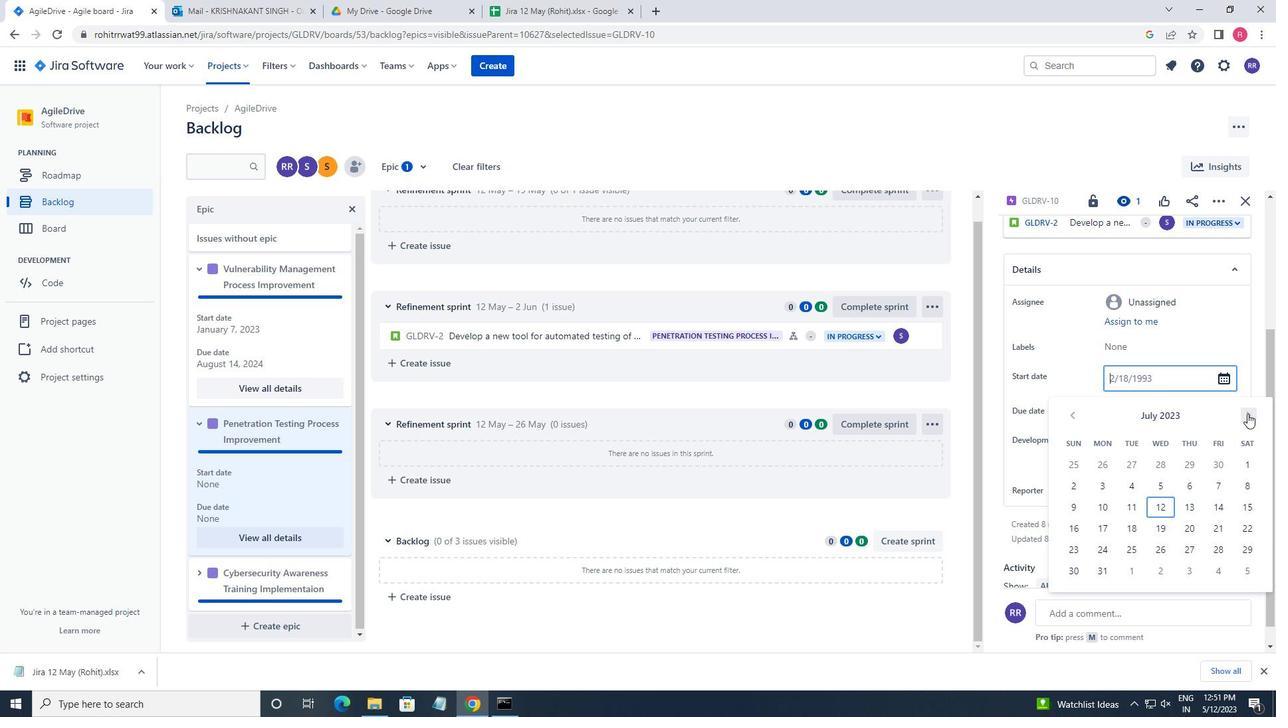 
Action: Mouse pressed left at (1247, 414)
Screenshot: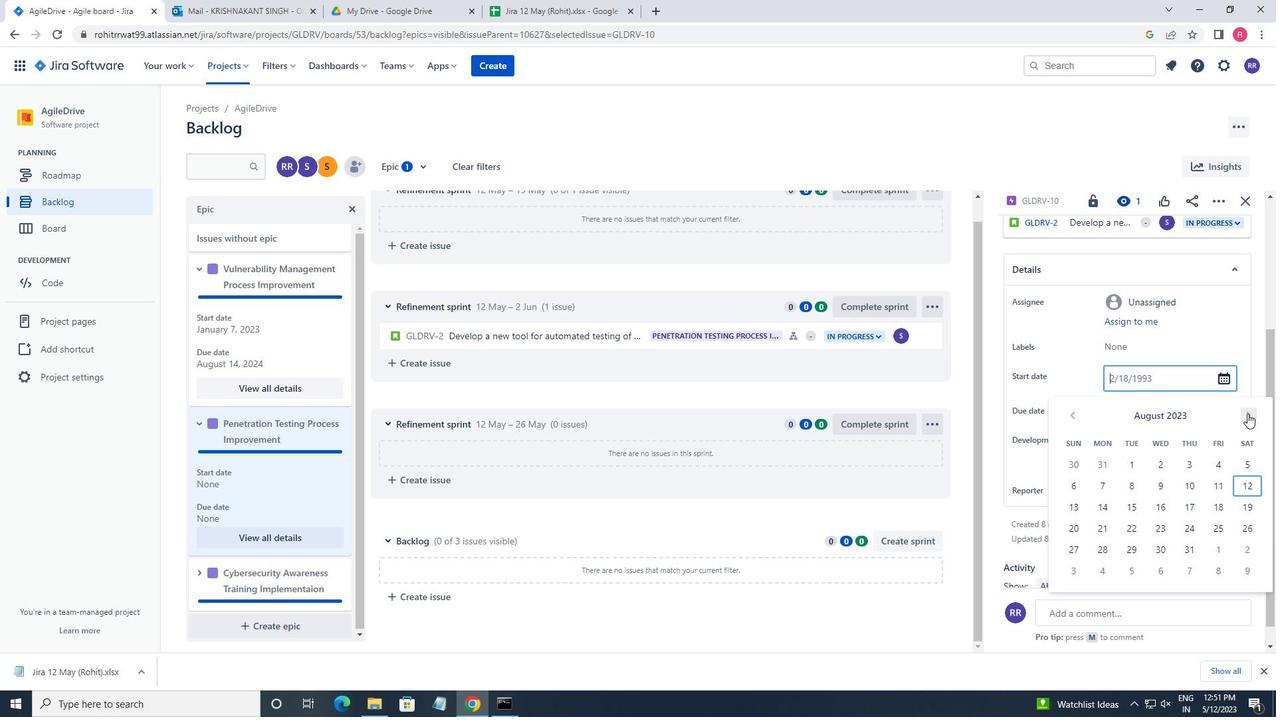 
Action: Mouse pressed left at (1247, 414)
Screenshot: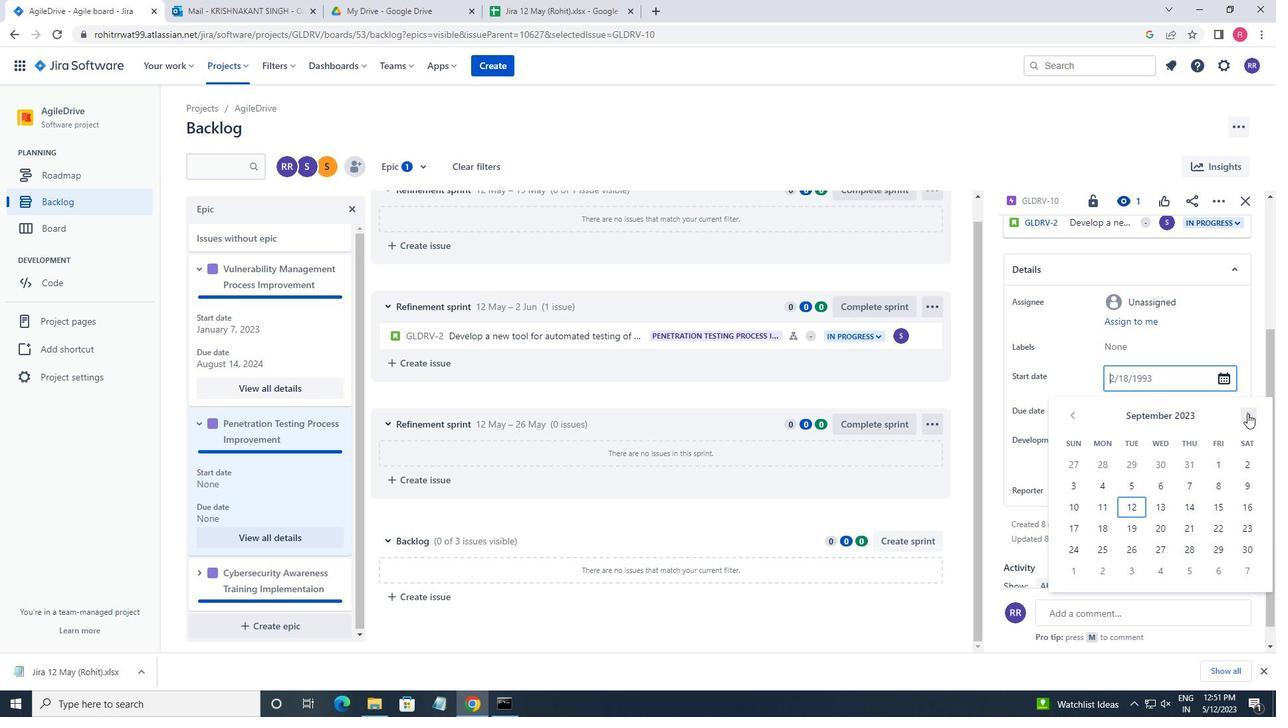
Action: Mouse pressed left at (1247, 414)
Screenshot: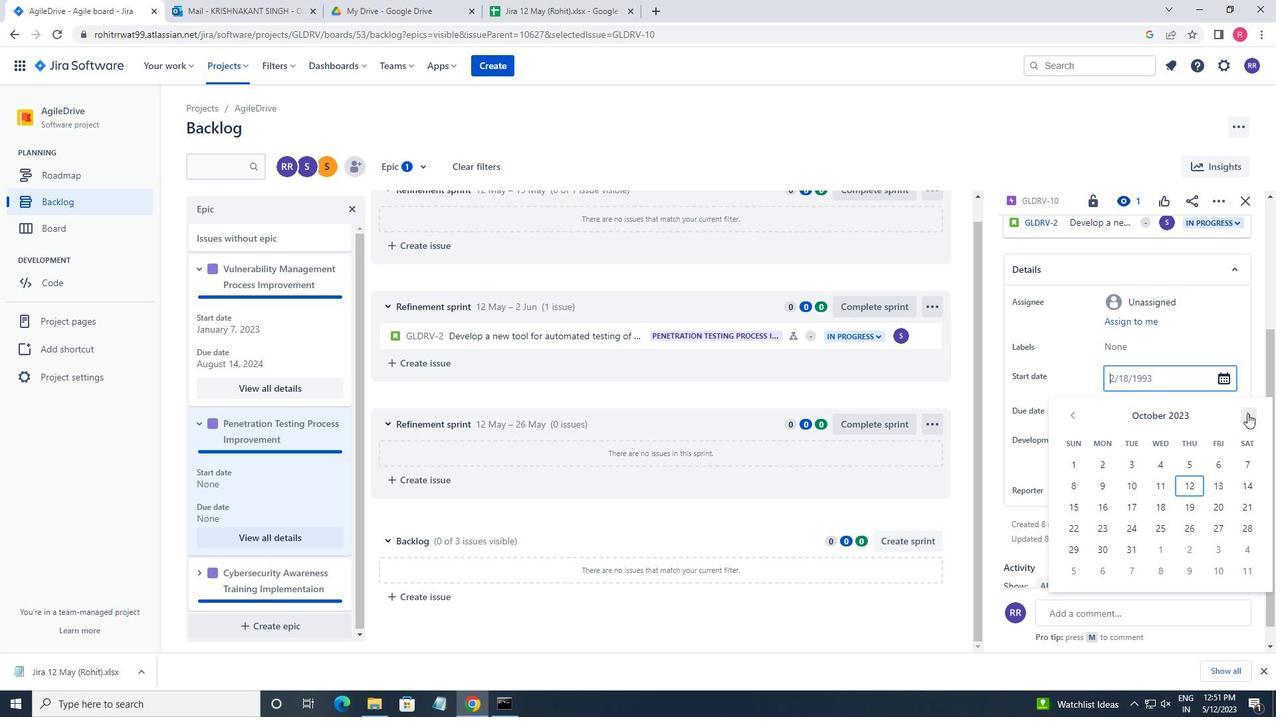 
Action: Mouse pressed left at (1247, 414)
Screenshot: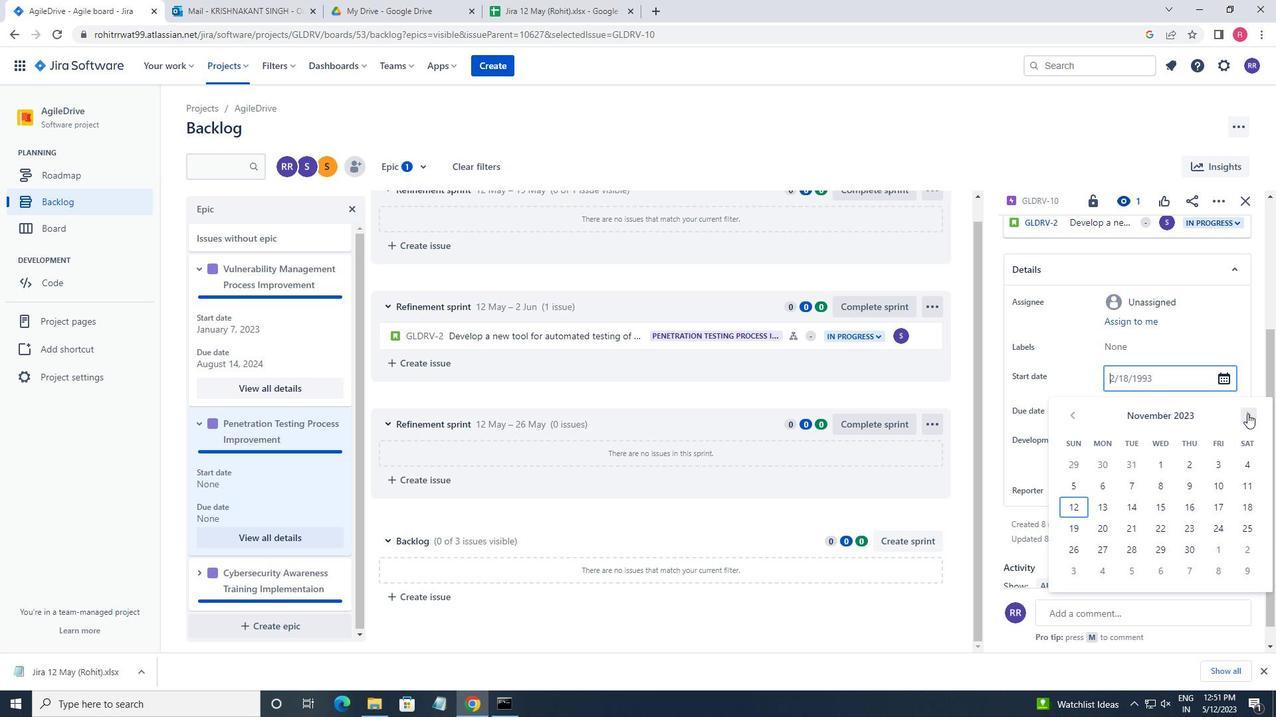 
Action: Mouse pressed left at (1247, 414)
Screenshot: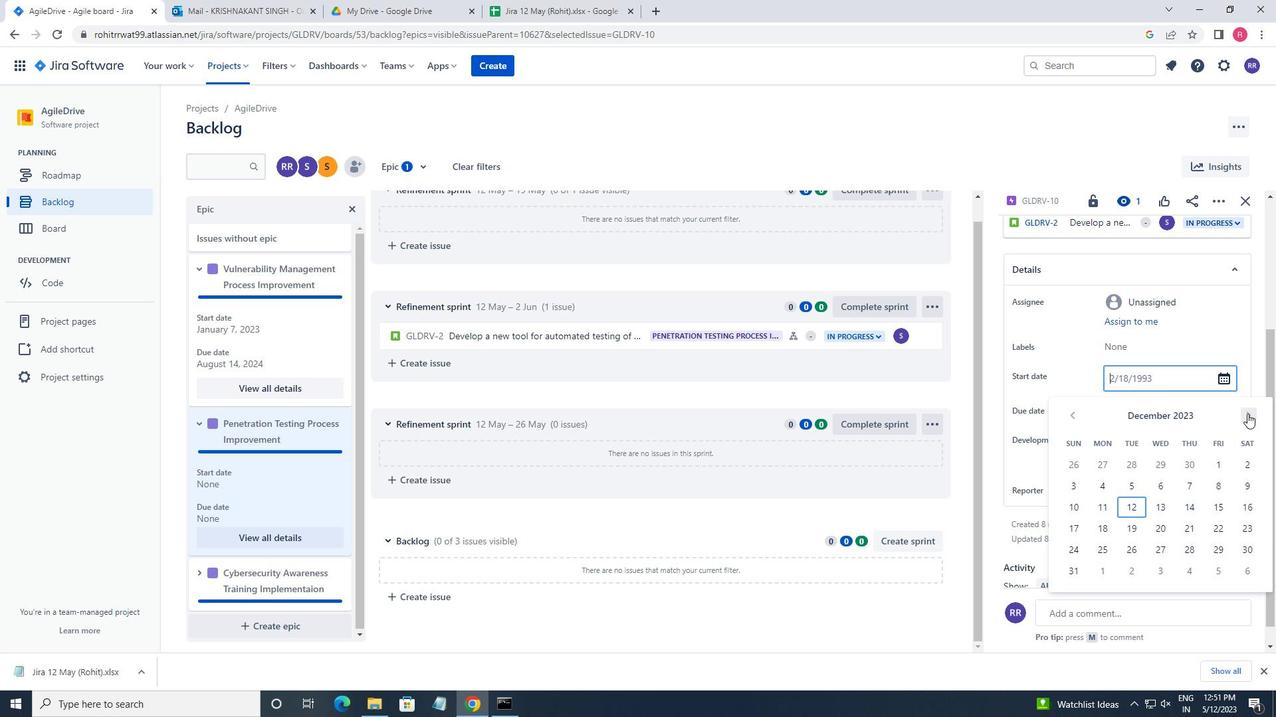 
Action: Mouse pressed left at (1247, 414)
Screenshot: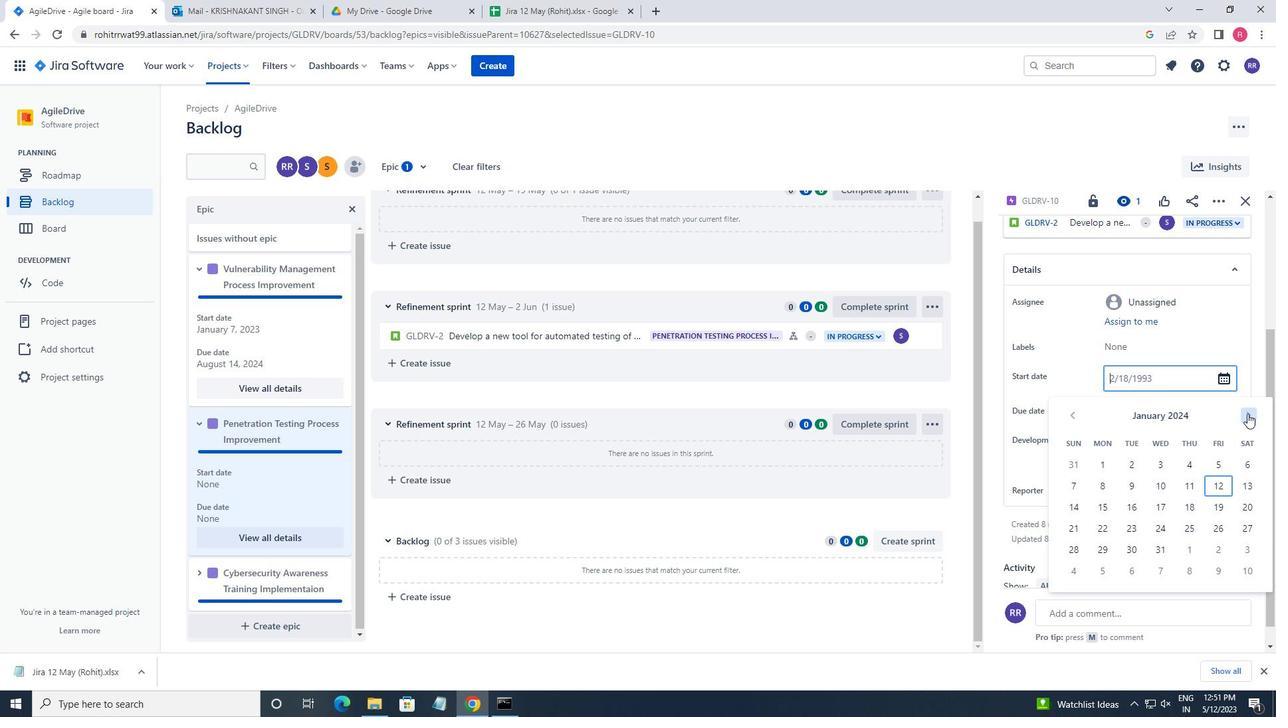 
Action: Mouse pressed left at (1247, 414)
Screenshot: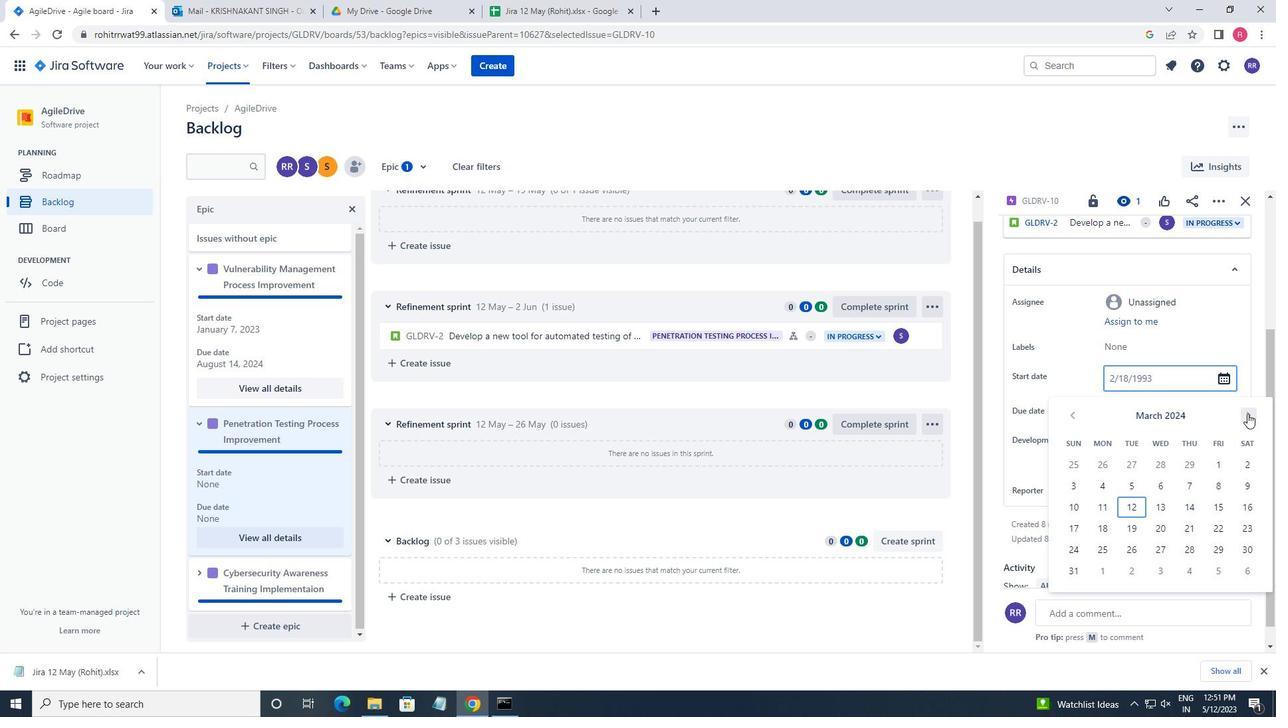 
Action: Mouse pressed left at (1247, 414)
Screenshot: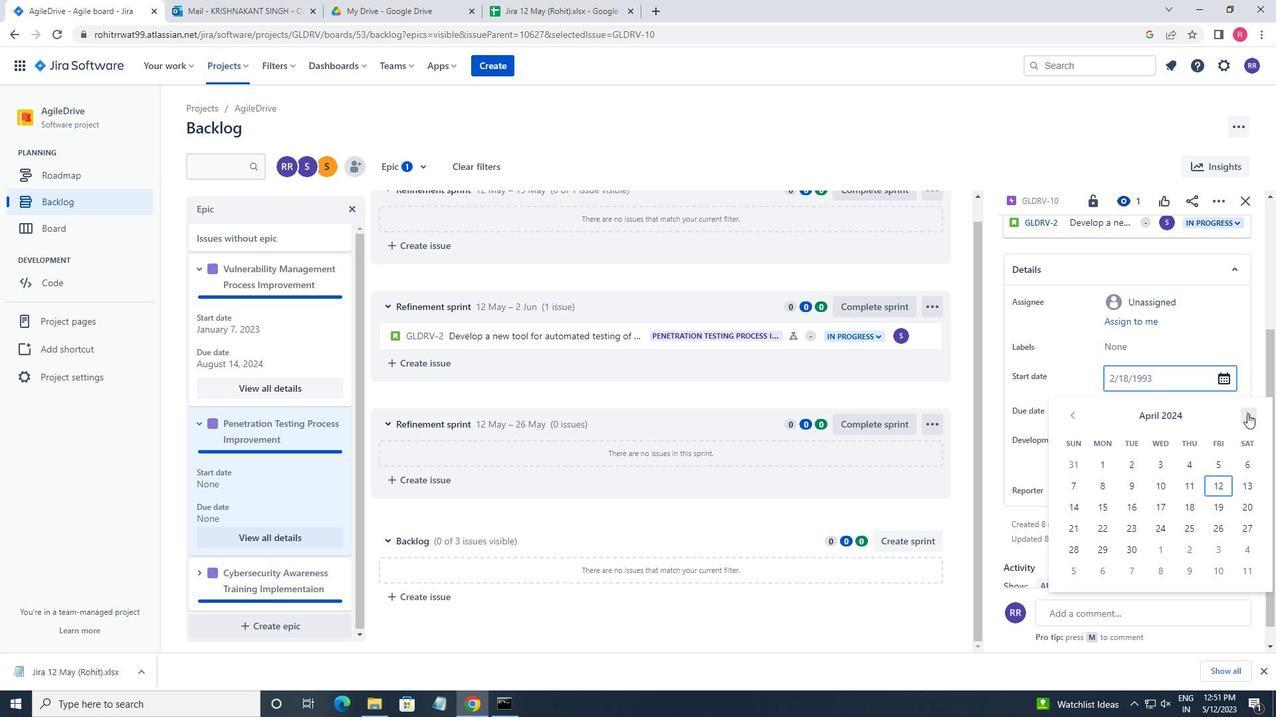 
Action: Mouse moved to (1098, 484)
Screenshot: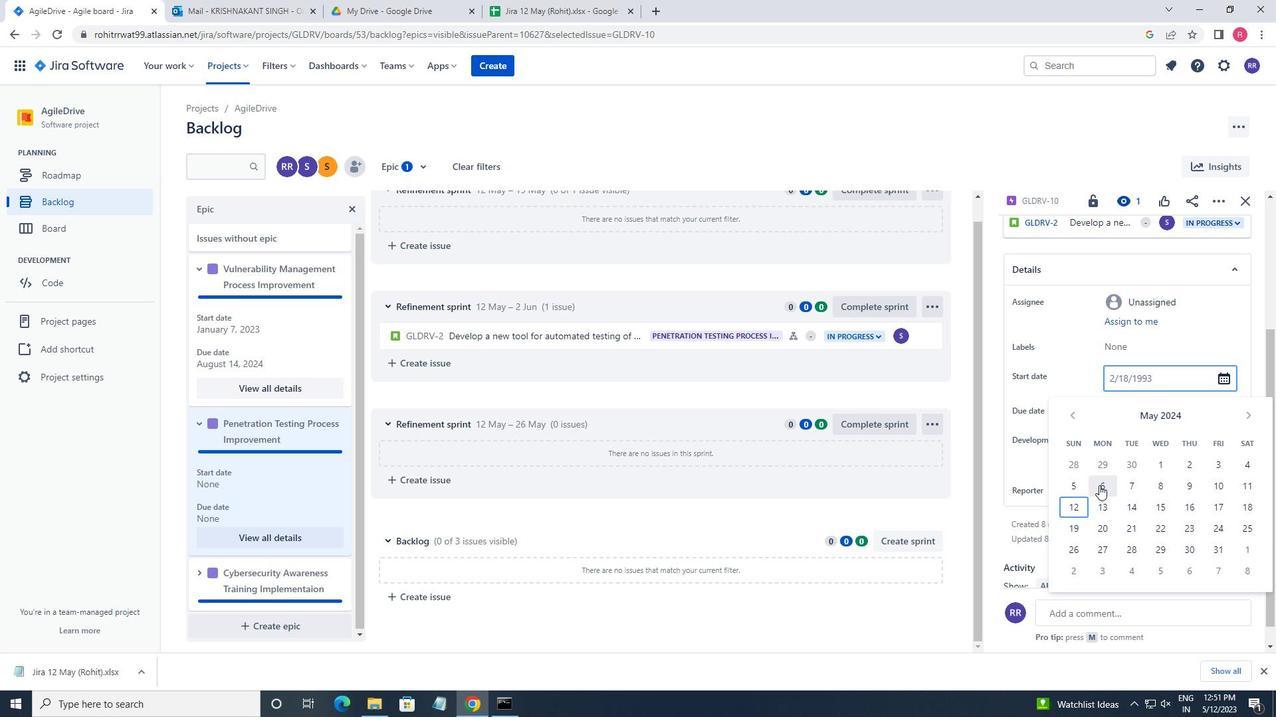 
Action: Mouse pressed left at (1098, 484)
Screenshot: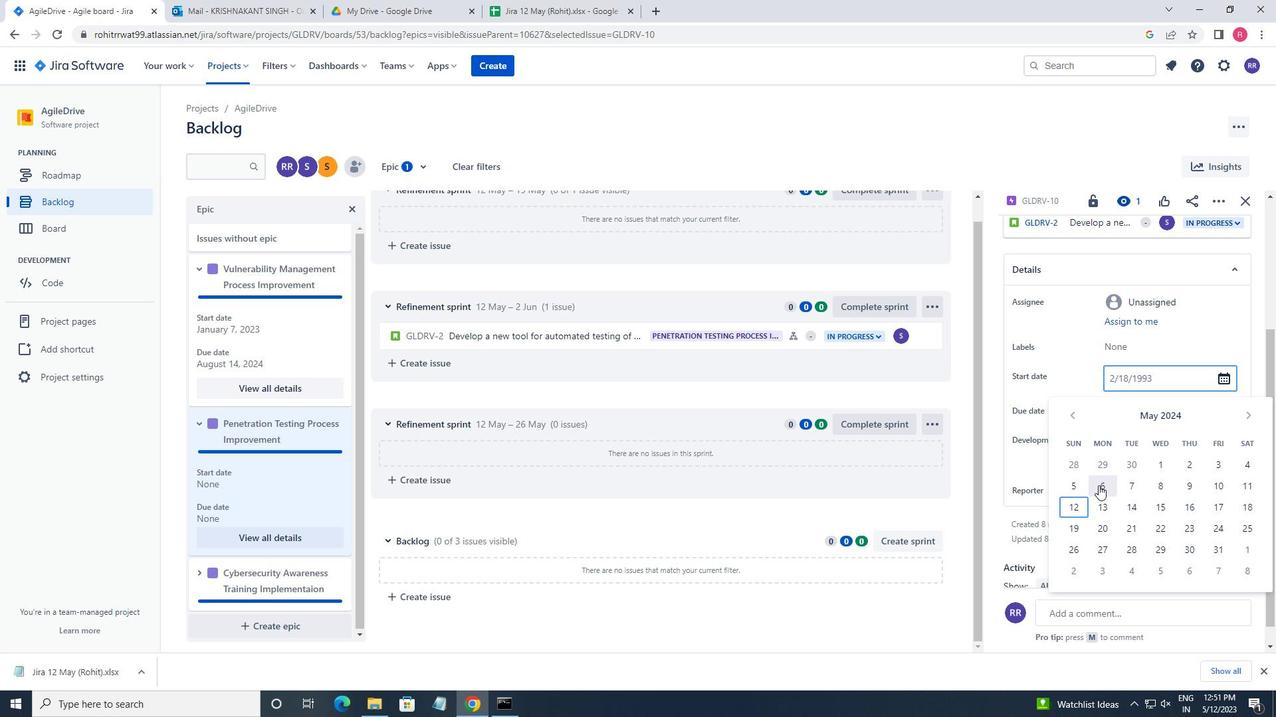 
Action: Mouse moved to (1132, 408)
Screenshot: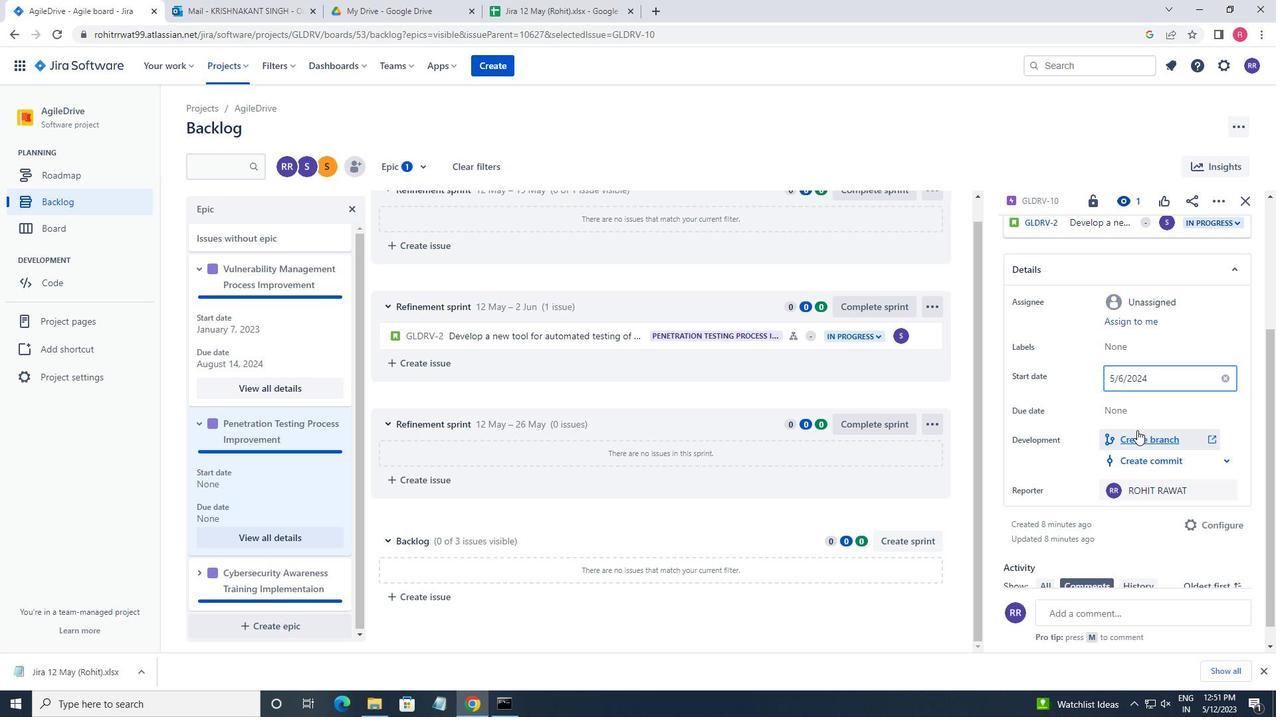 
Action: Mouse pressed left at (1132, 408)
Screenshot: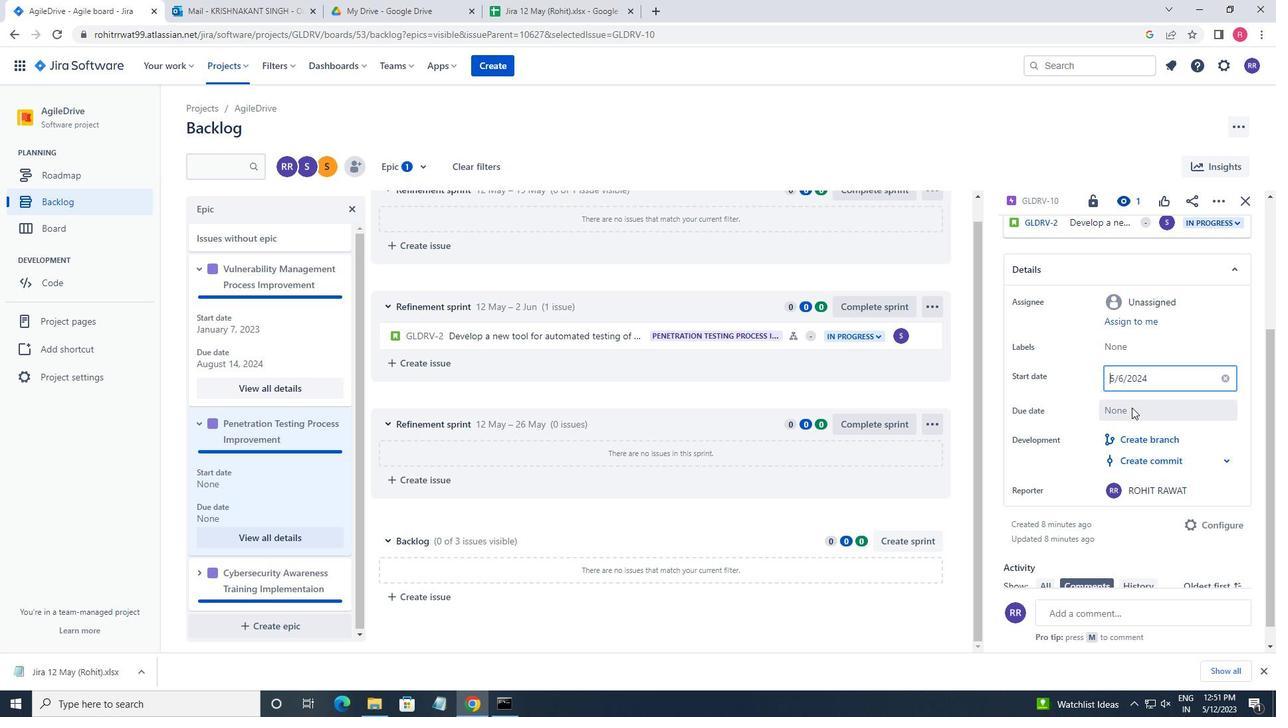 
Action: Mouse moved to (1246, 448)
Screenshot: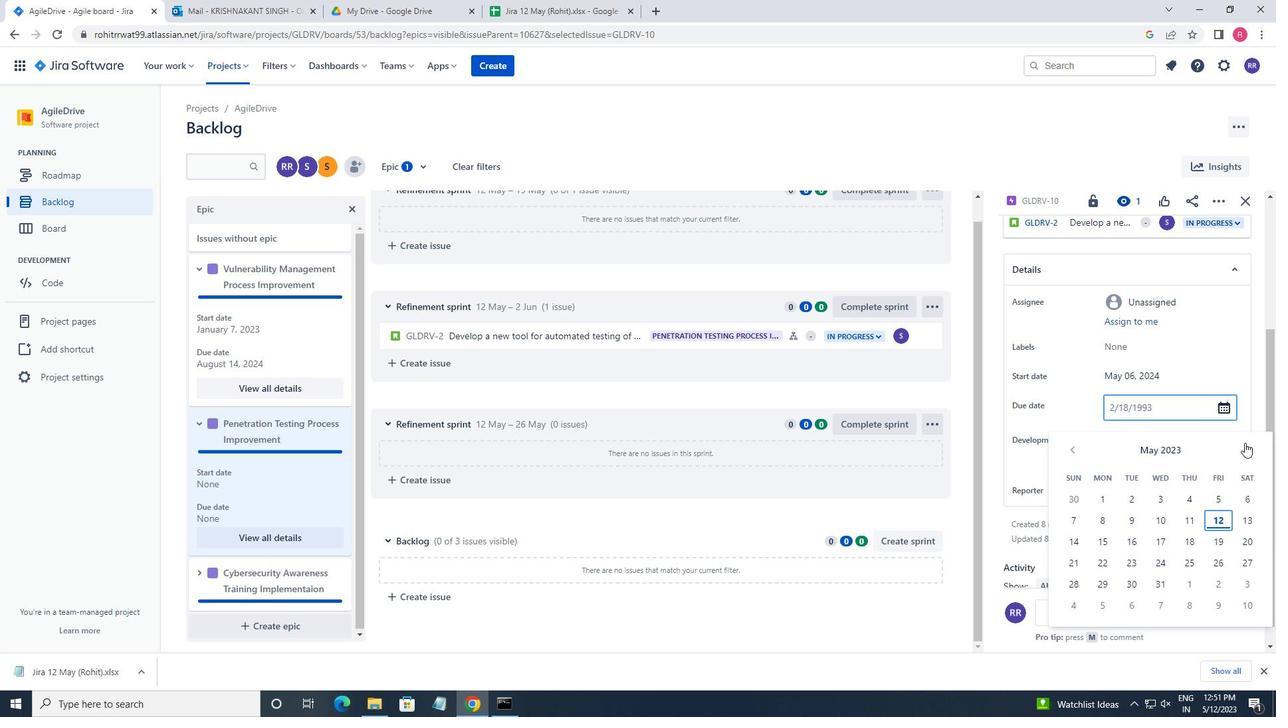 
Action: Mouse pressed left at (1246, 448)
Screenshot: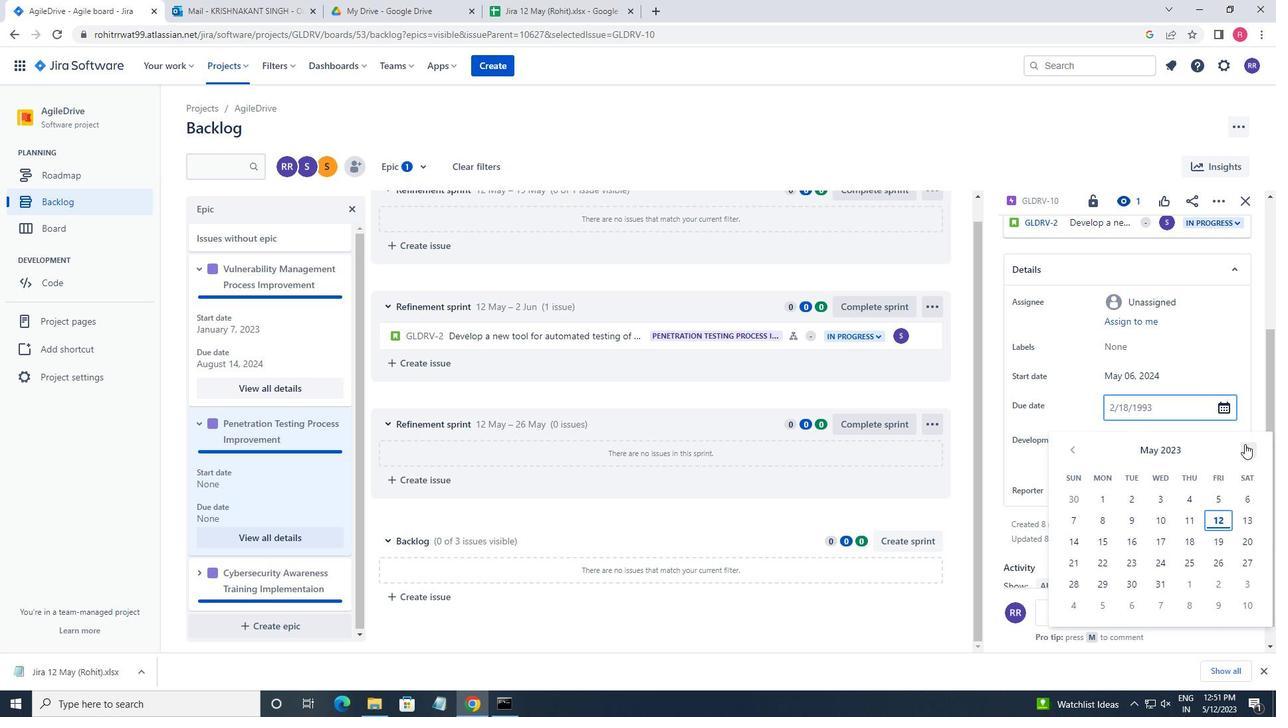 
Action: Mouse pressed left at (1246, 448)
Screenshot: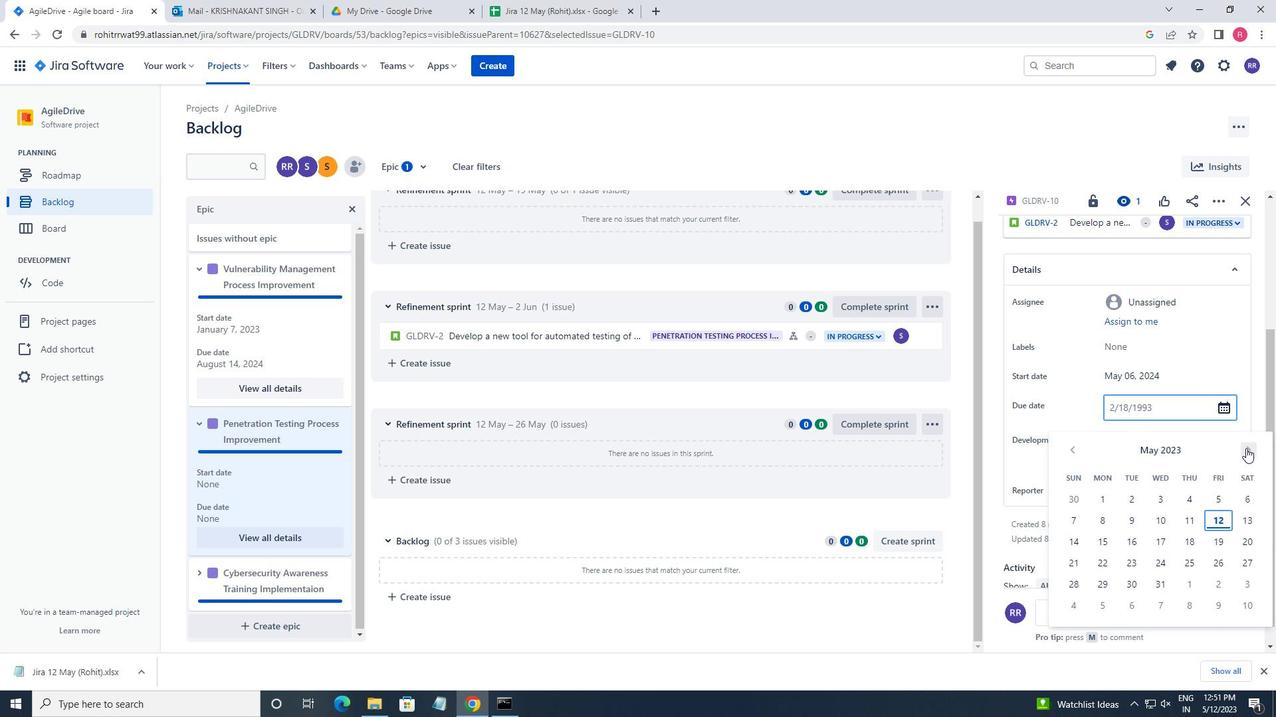 
Action: Mouse pressed left at (1246, 448)
Screenshot: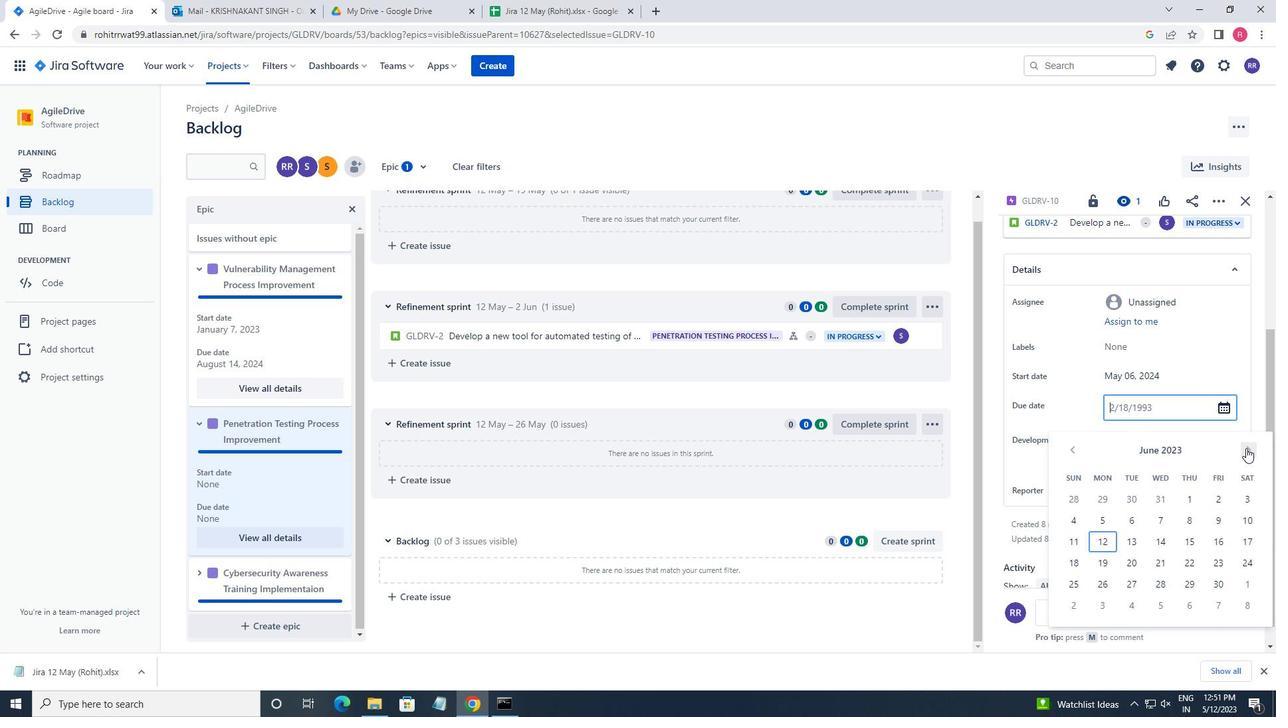 
Action: Mouse pressed left at (1246, 448)
Screenshot: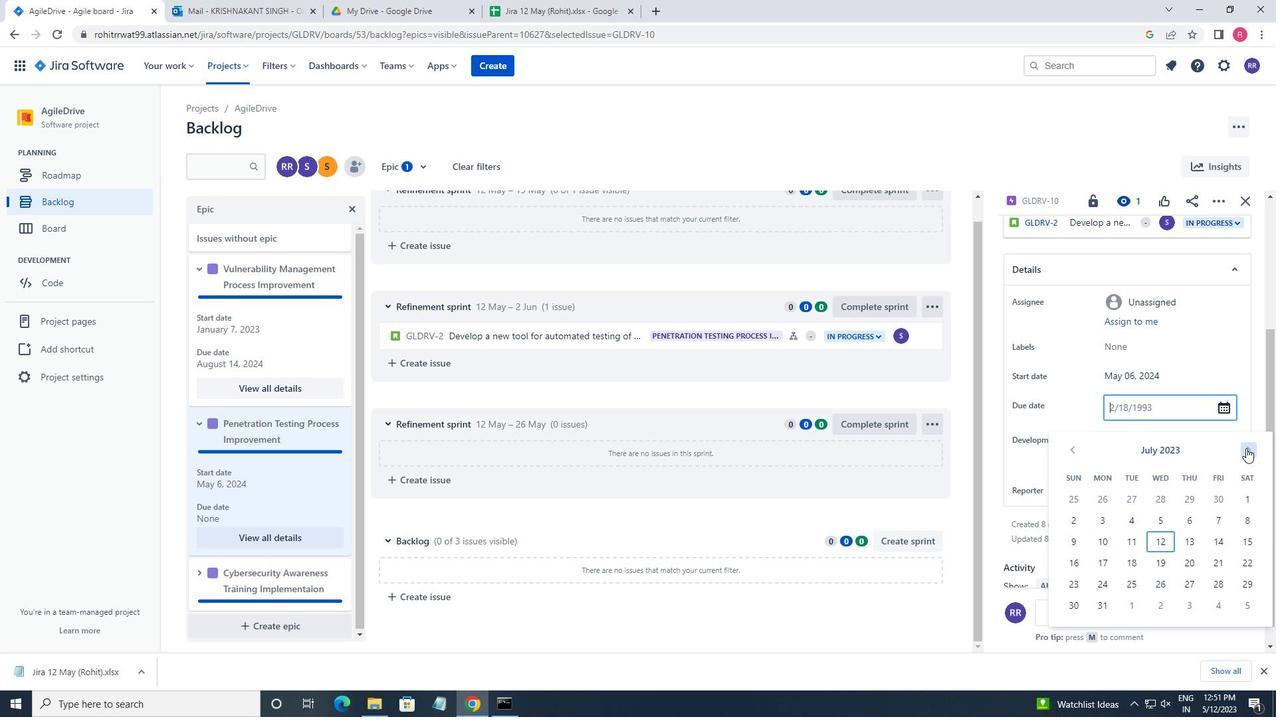 
Action: Mouse pressed left at (1246, 448)
Screenshot: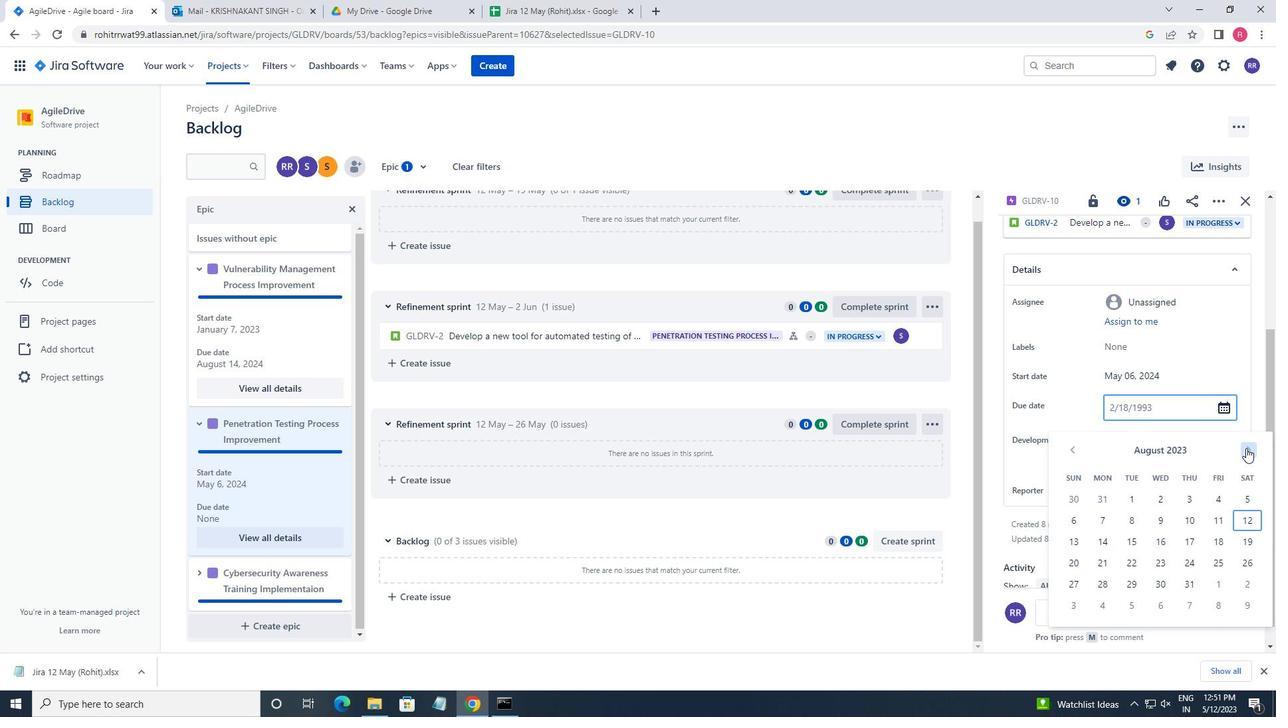 
Action: Mouse pressed left at (1246, 448)
Screenshot: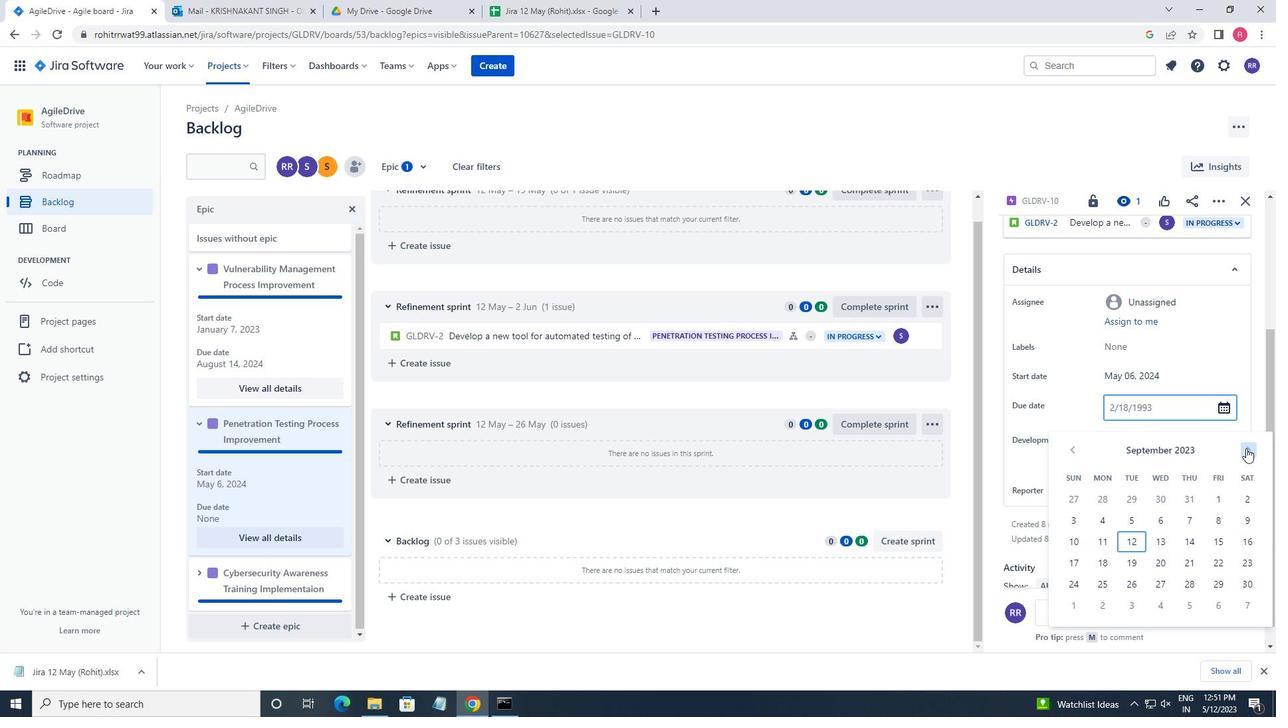 
Action: Mouse pressed left at (1246, 448)
Screenshot: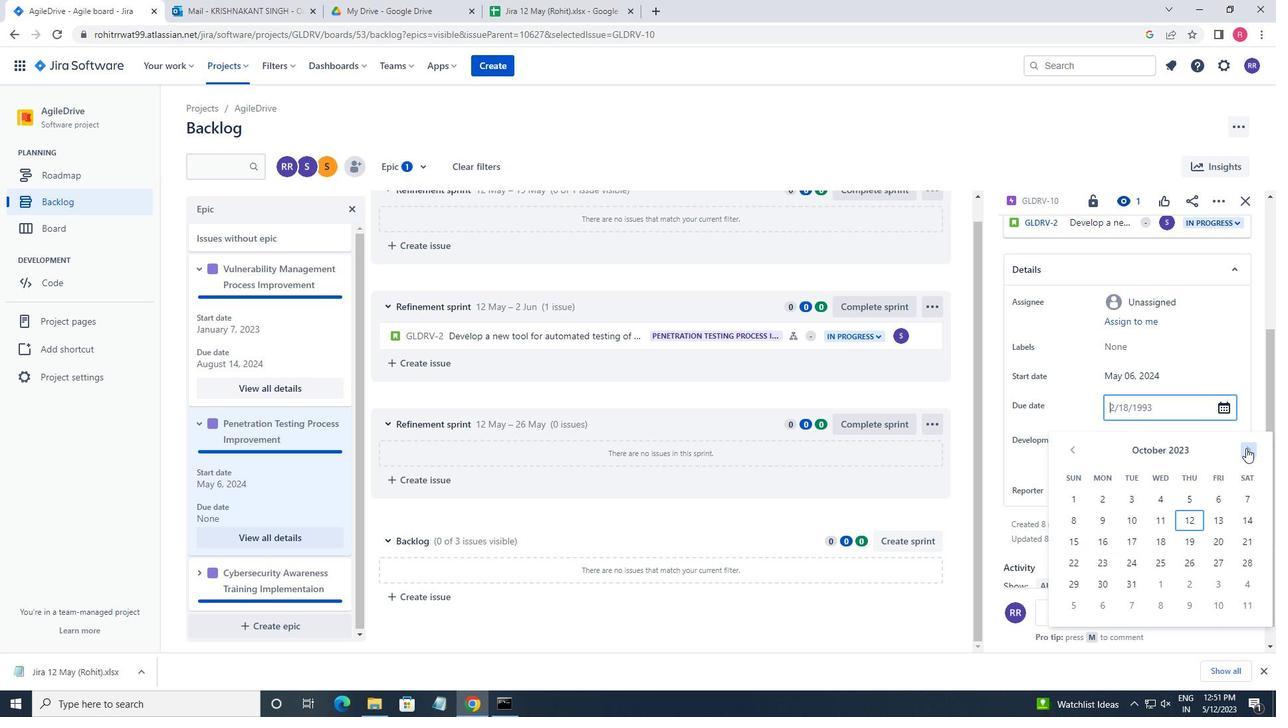 
Action: Mouse pressed left at (1246, 448)
Screenshot: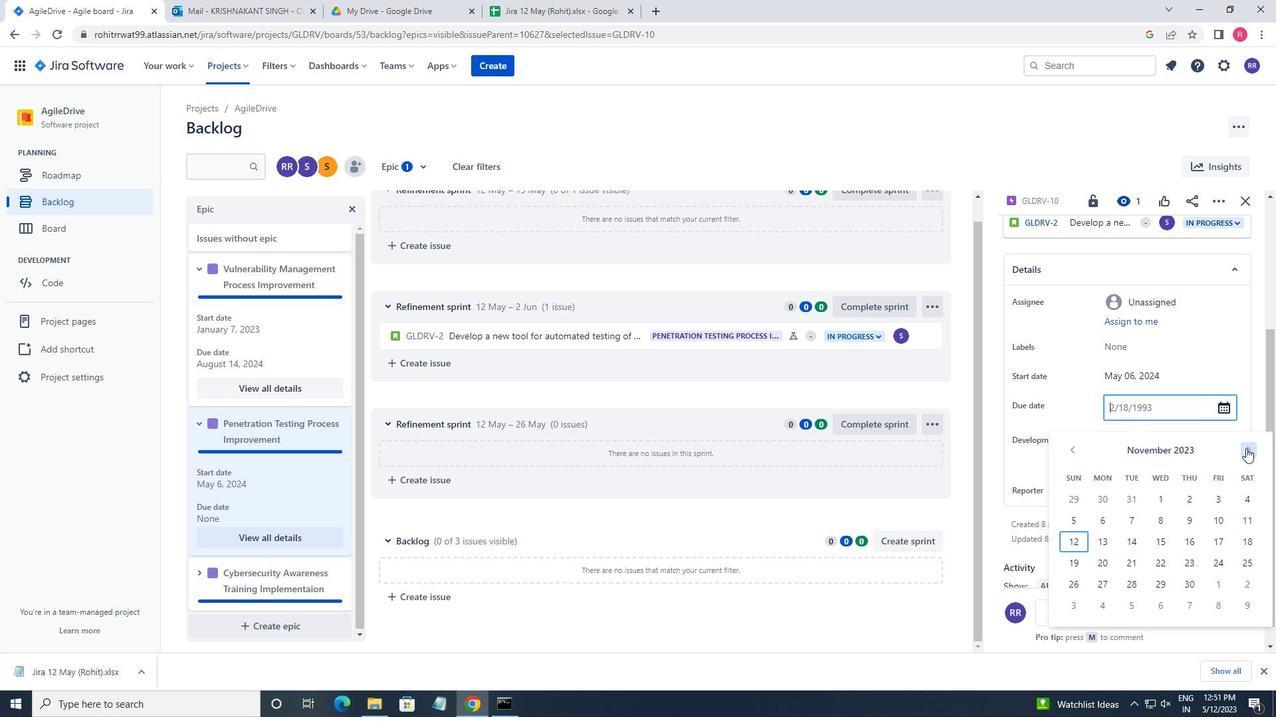 
Action: Mouse pressed left at (1246, 448)
Screenshot: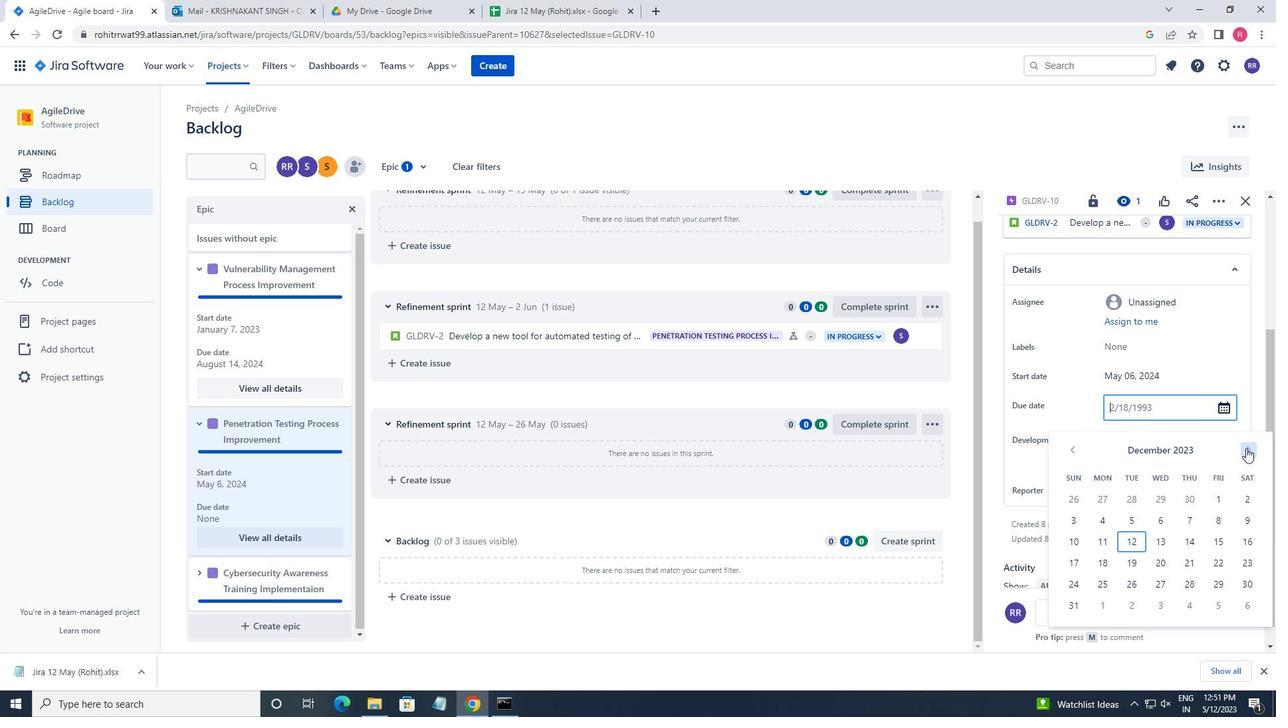 
Action: Mouse pressed left at (1246, 448)
Screenshot: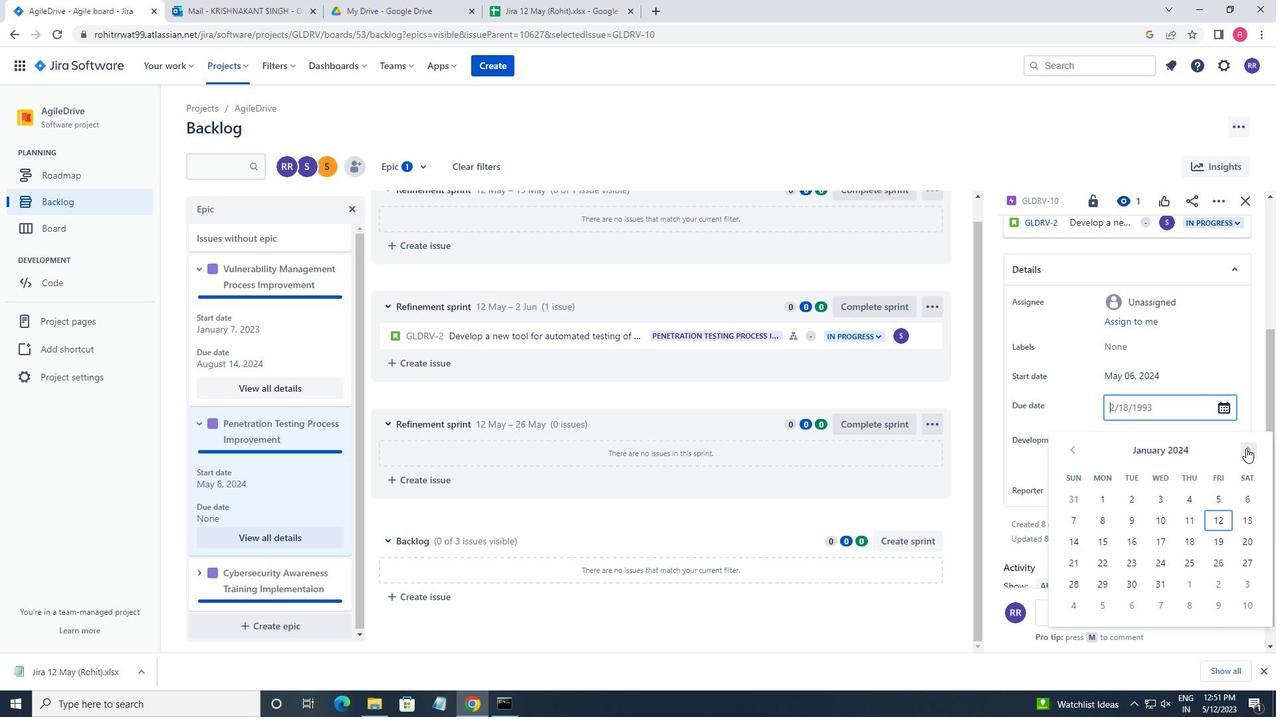 
Action: Mouse pressed left at (1246, 448)
Screenshot: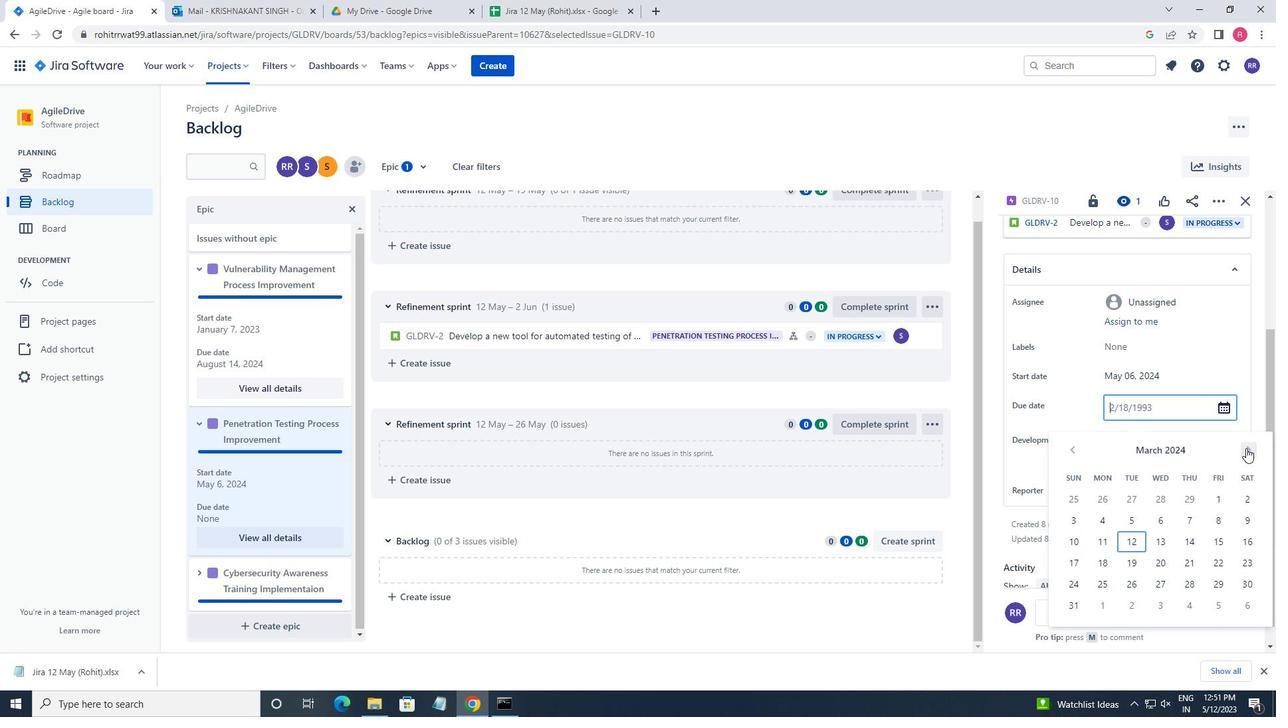 
Action: Mouse pressed left at (1246, 448)
Screenshot: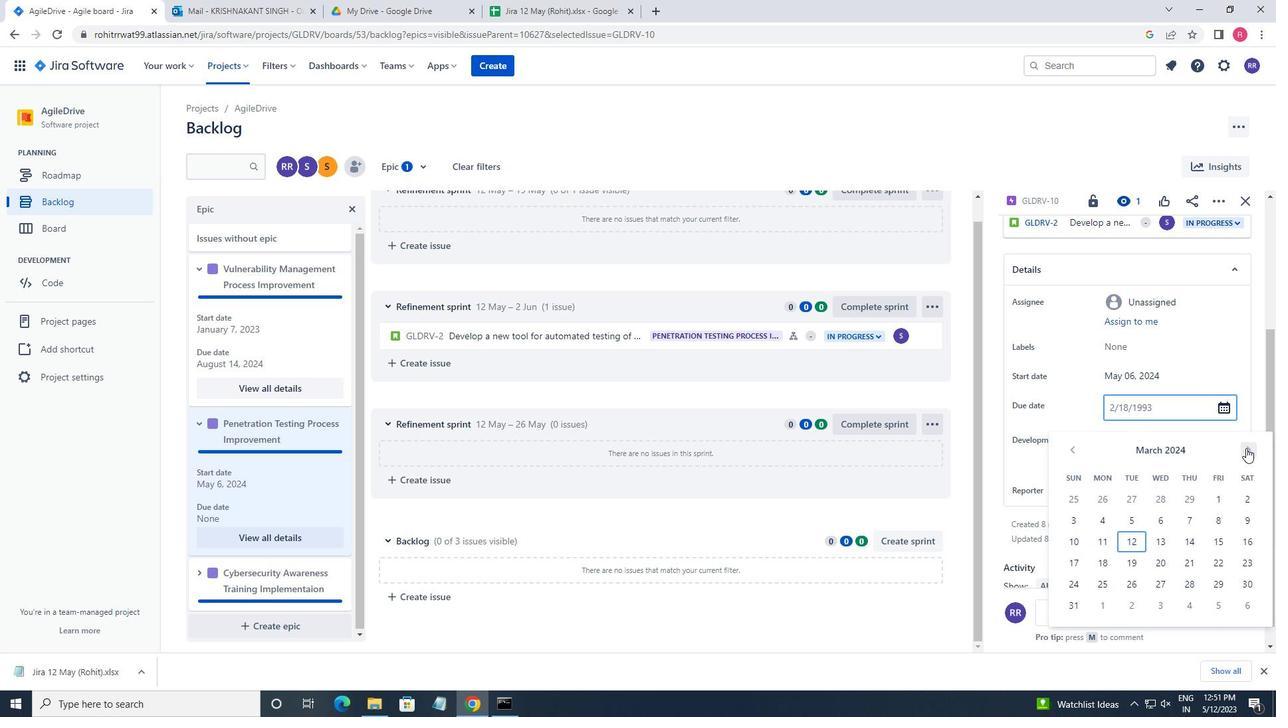 
Action: Mouse pressed left at (1246, 448)
Screenshot: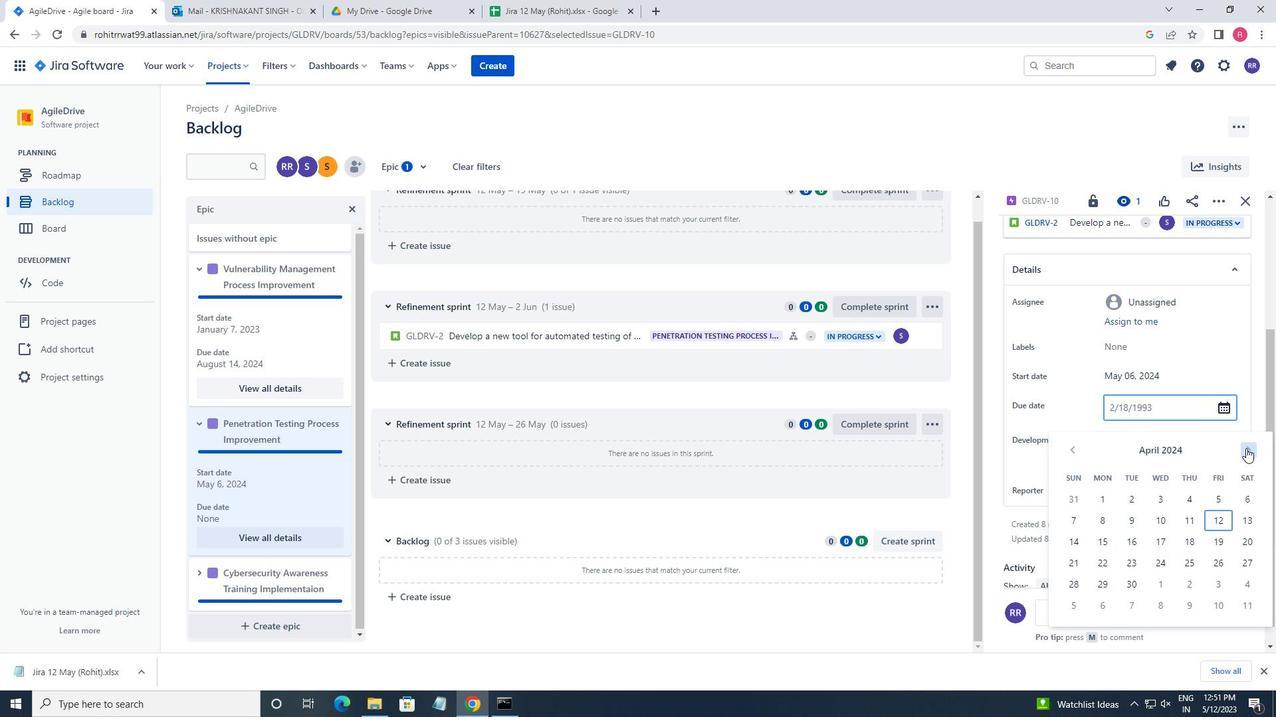 
Action: Mouse pressed left at (1246, 448)
Screenshot: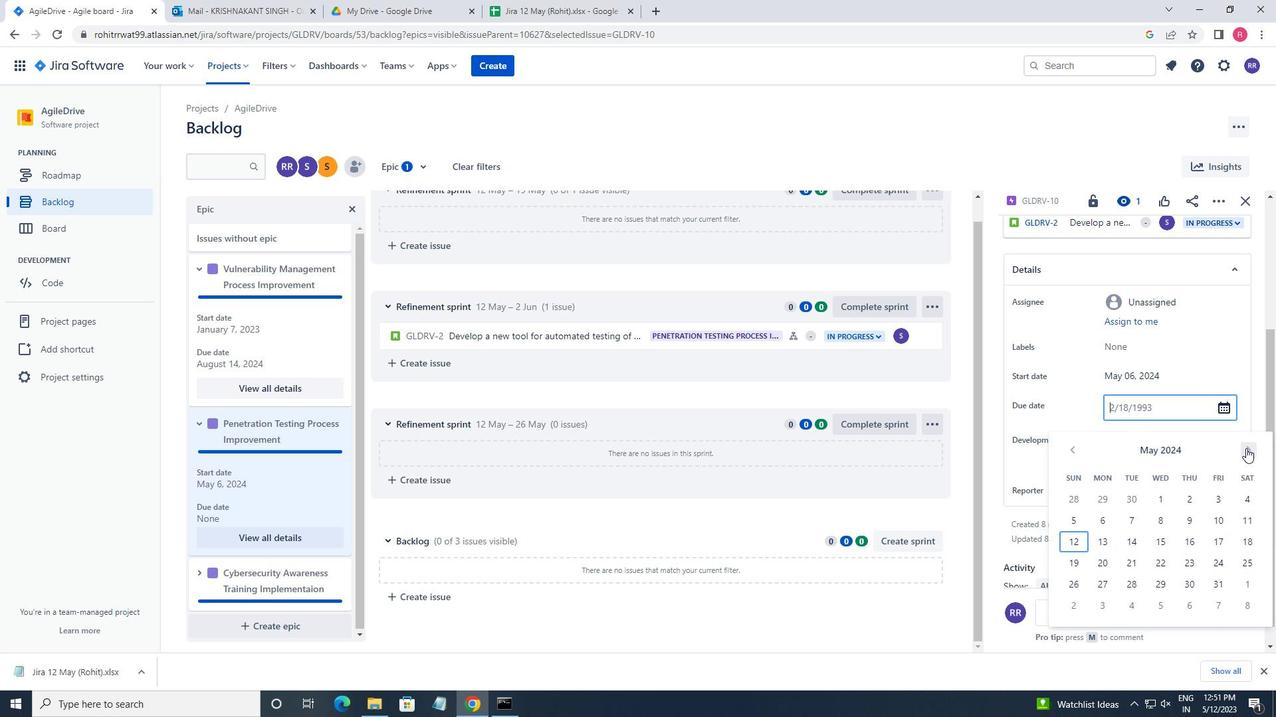 
Action: Mouse pressed left at (1246, 448)
Screenshot: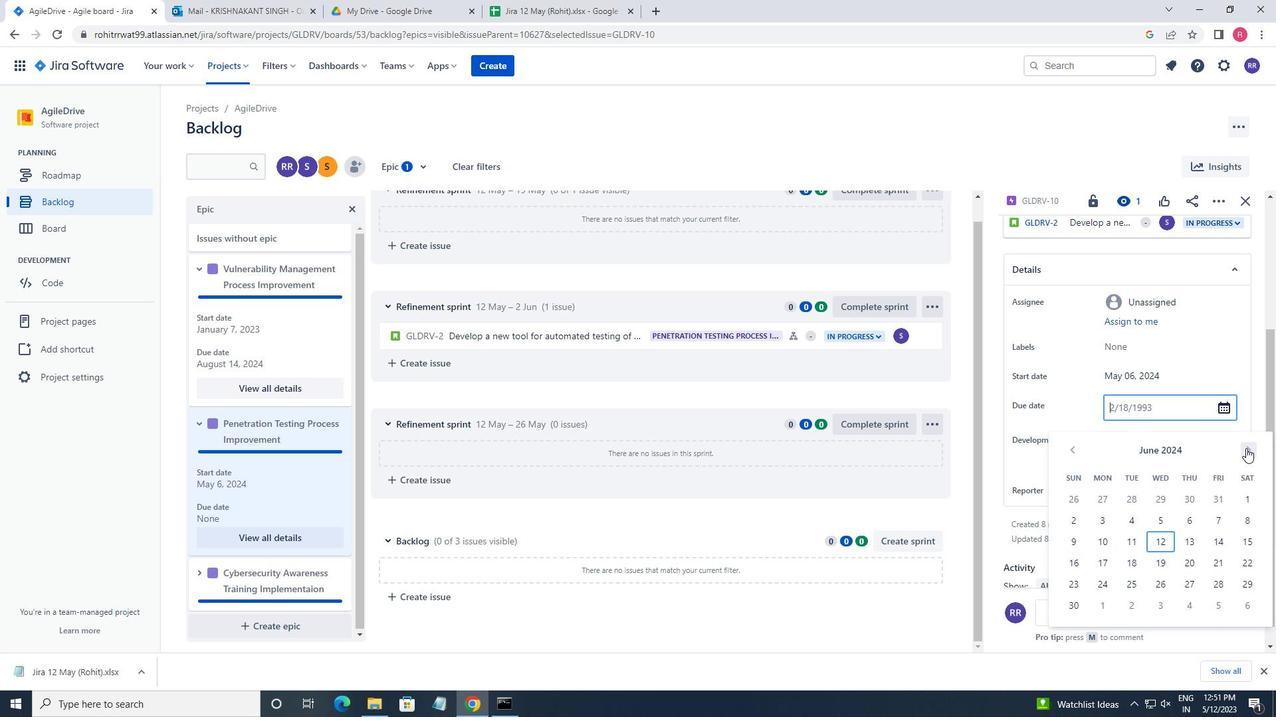 
Action: Mouse pressed left at (1246, 448)
Screenshot: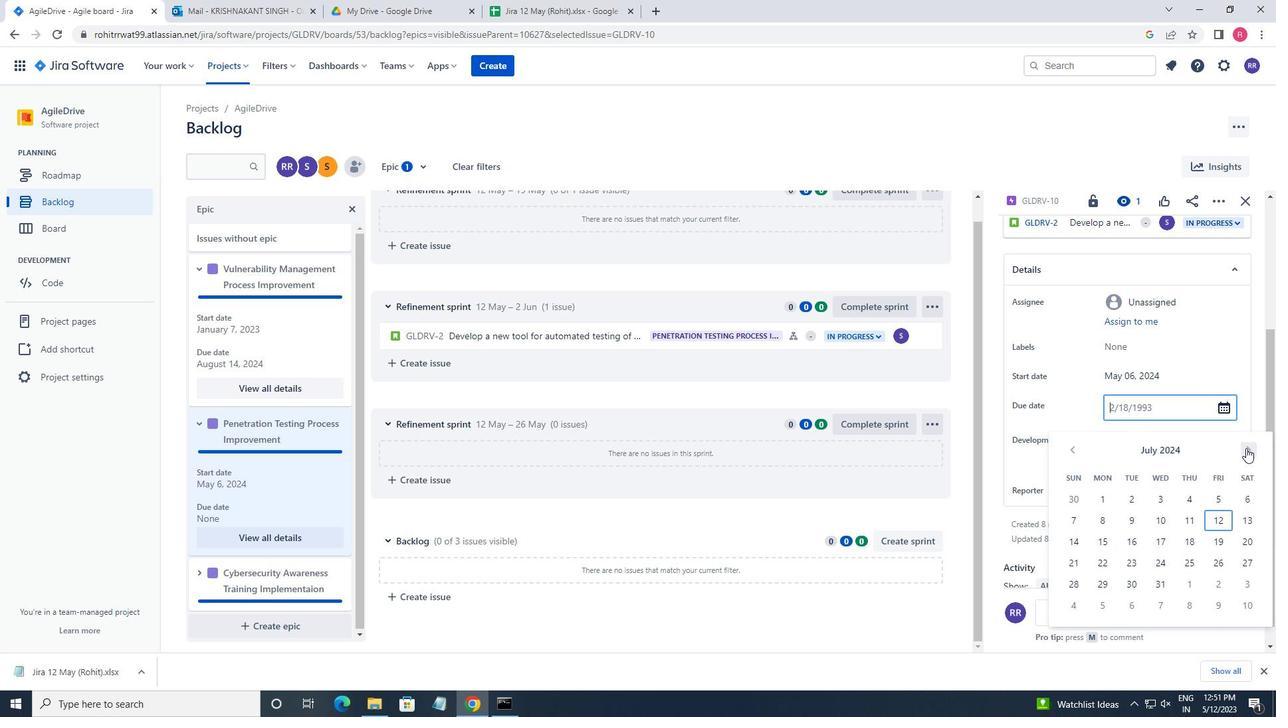 
Action: Mouse pressed left at (1246, 448)
Screenshot: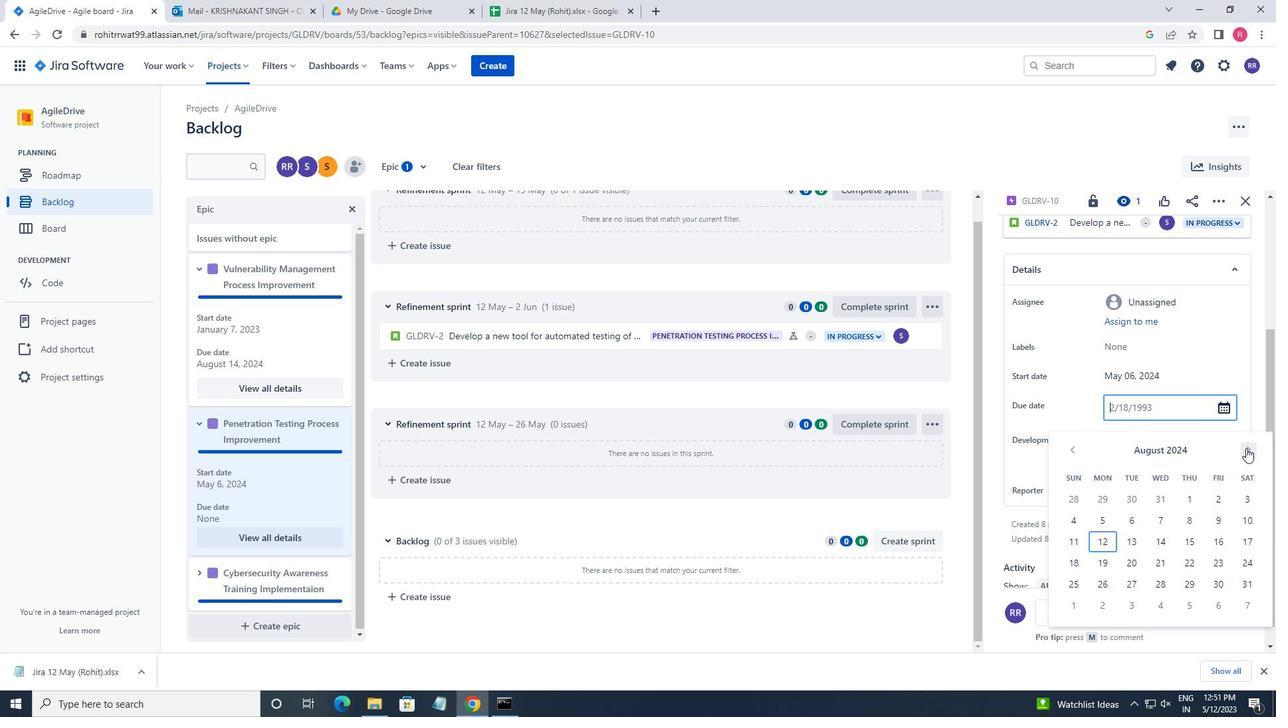 
Action: Mouse pressed left at (1246, 448)
Screenshot: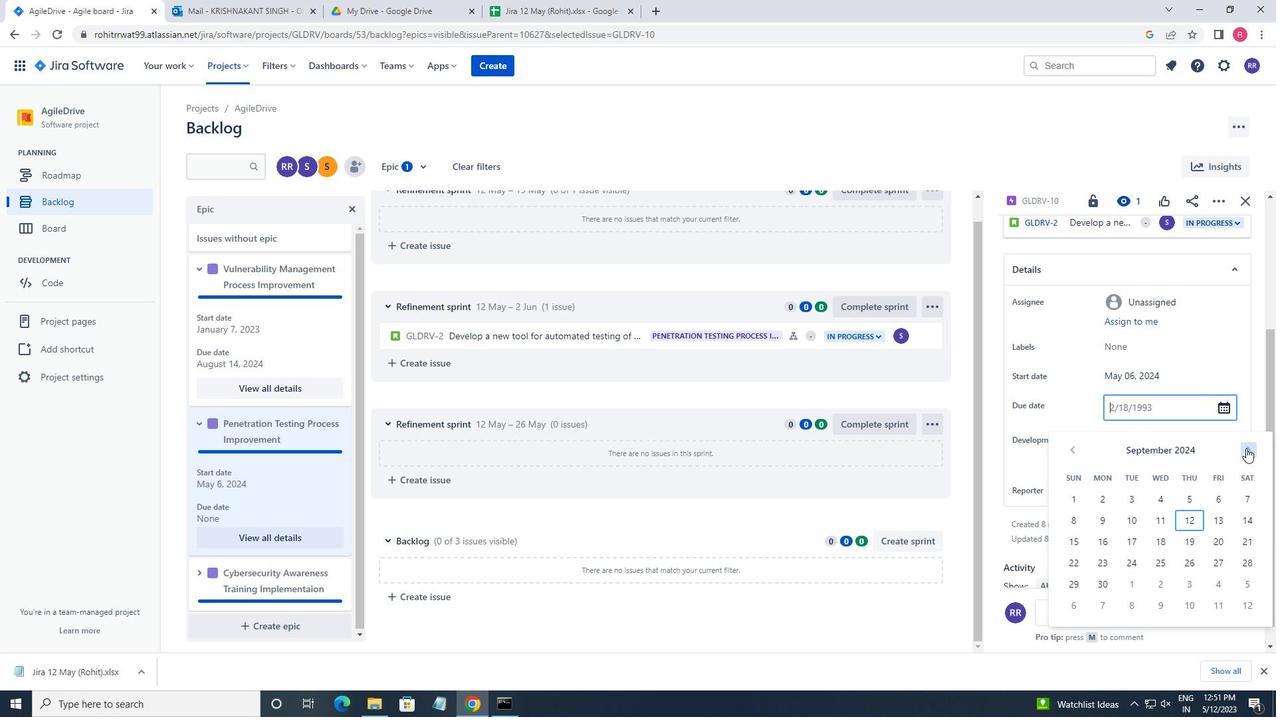 
Action: Mouse moved to (1157, 580)
Screenshot: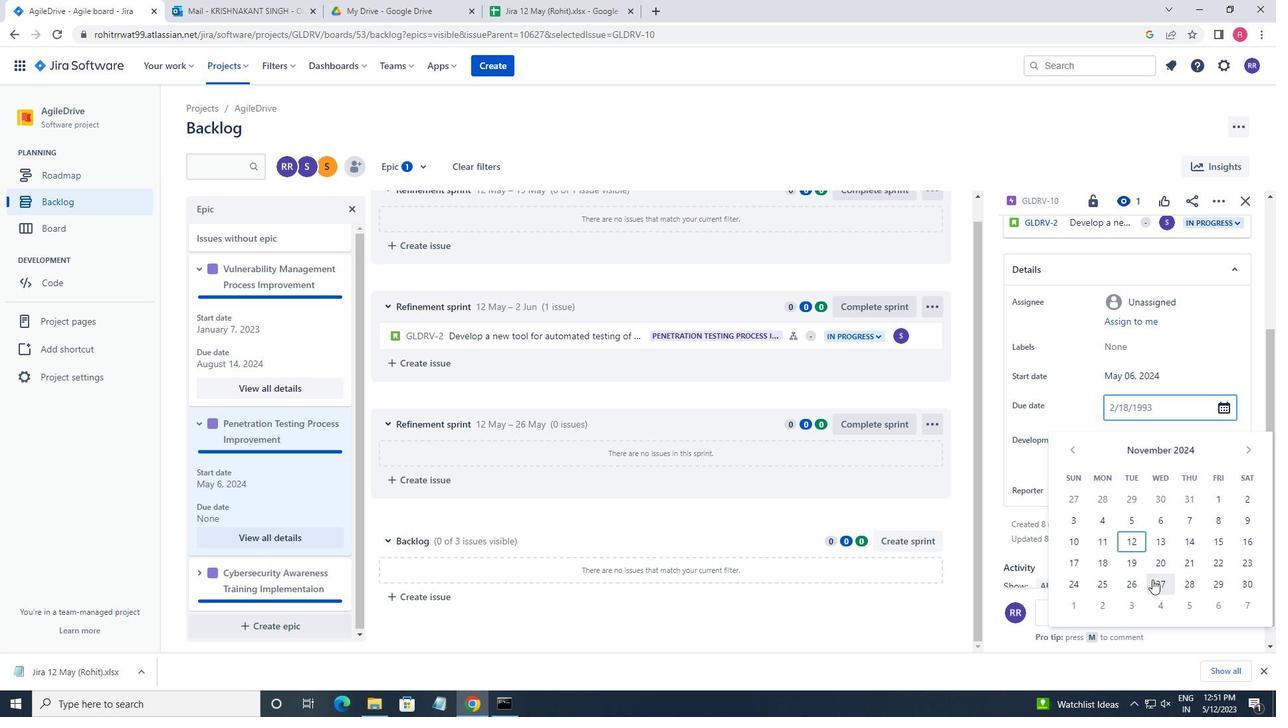 
Action: Mouse pressed left at (1157, 580)
Screenshot: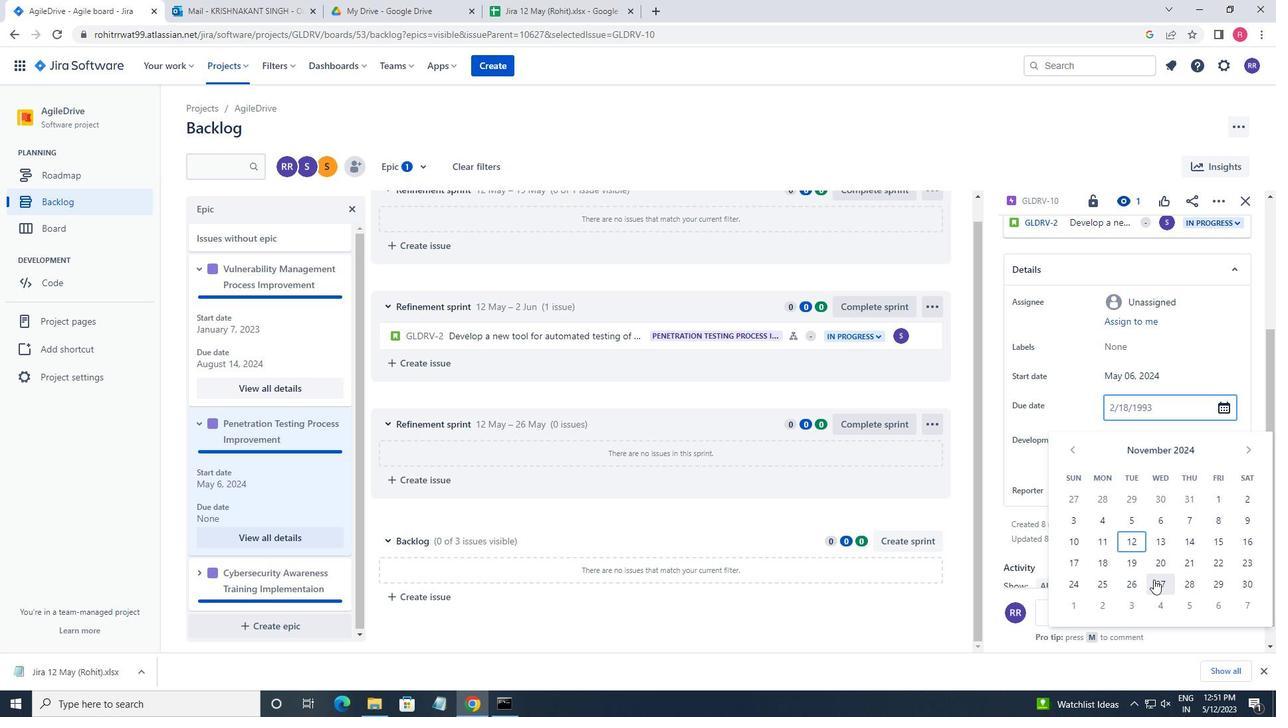 
Action: Mouse moved to (1155, 553)
Screenshot: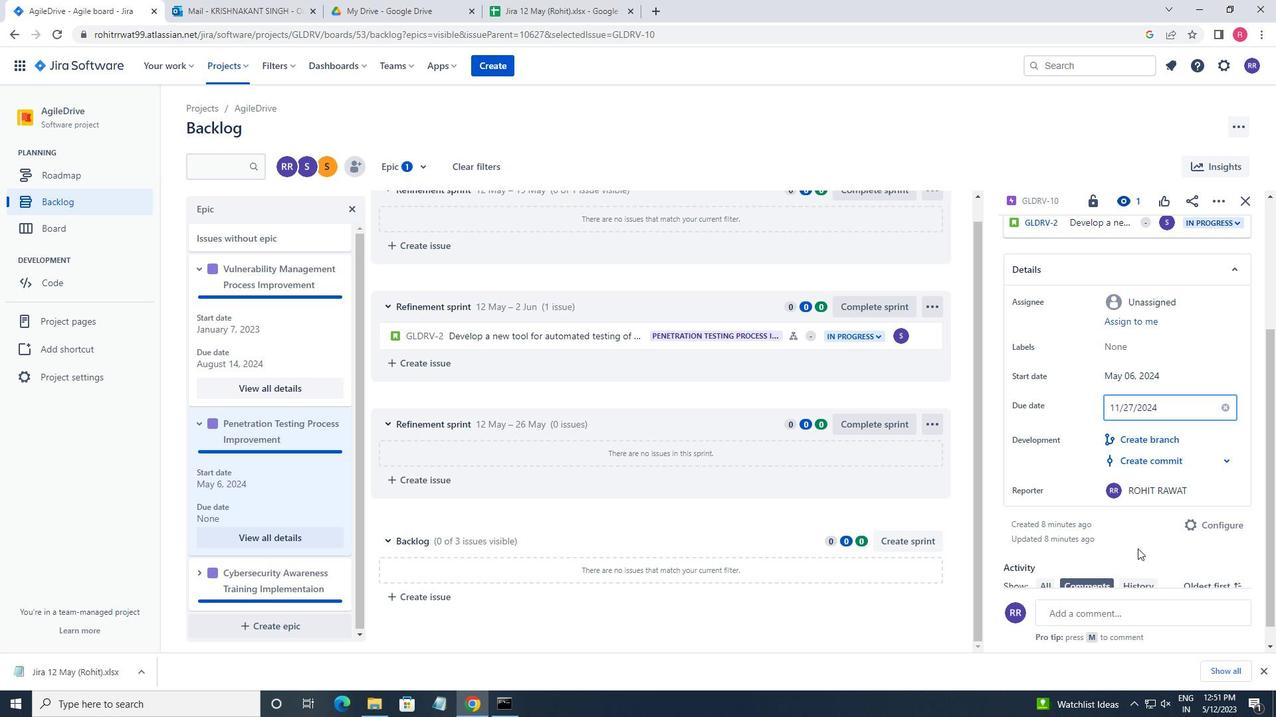 
Action: Mouse pressed left at (1155, 553)
Screenshot: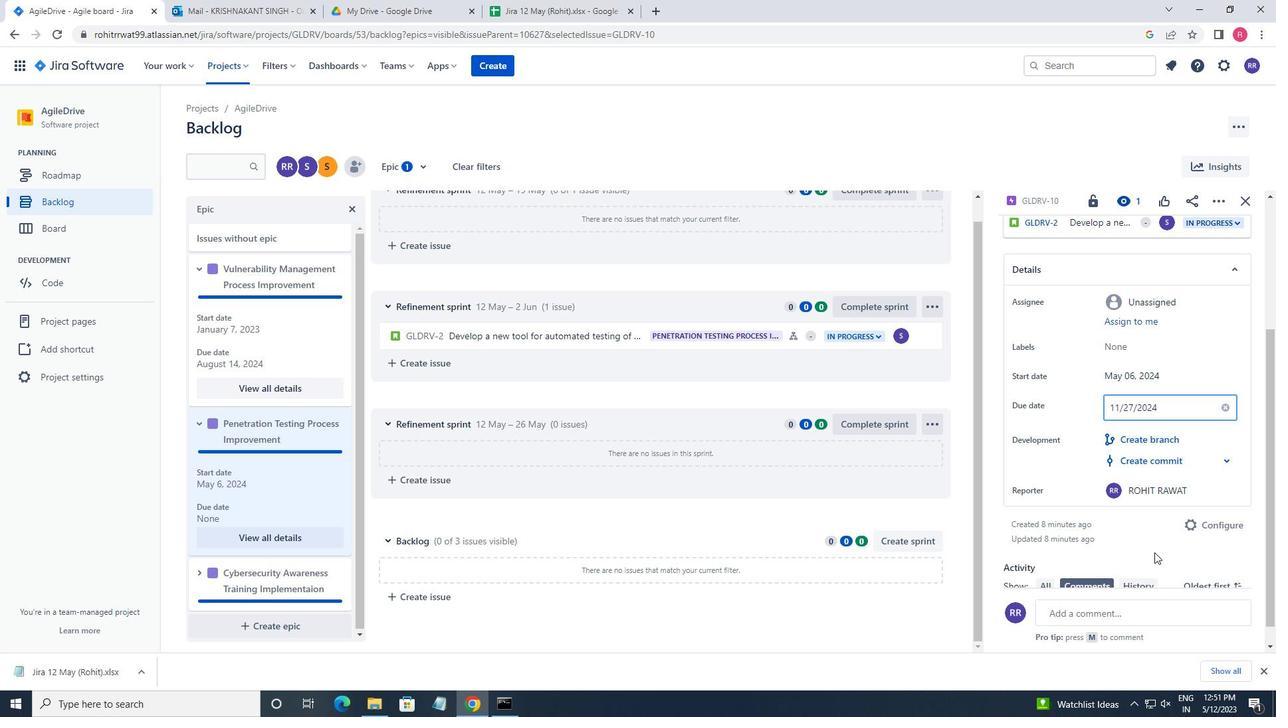 
Action: Mouse moved to (344, 497)
Screenshot: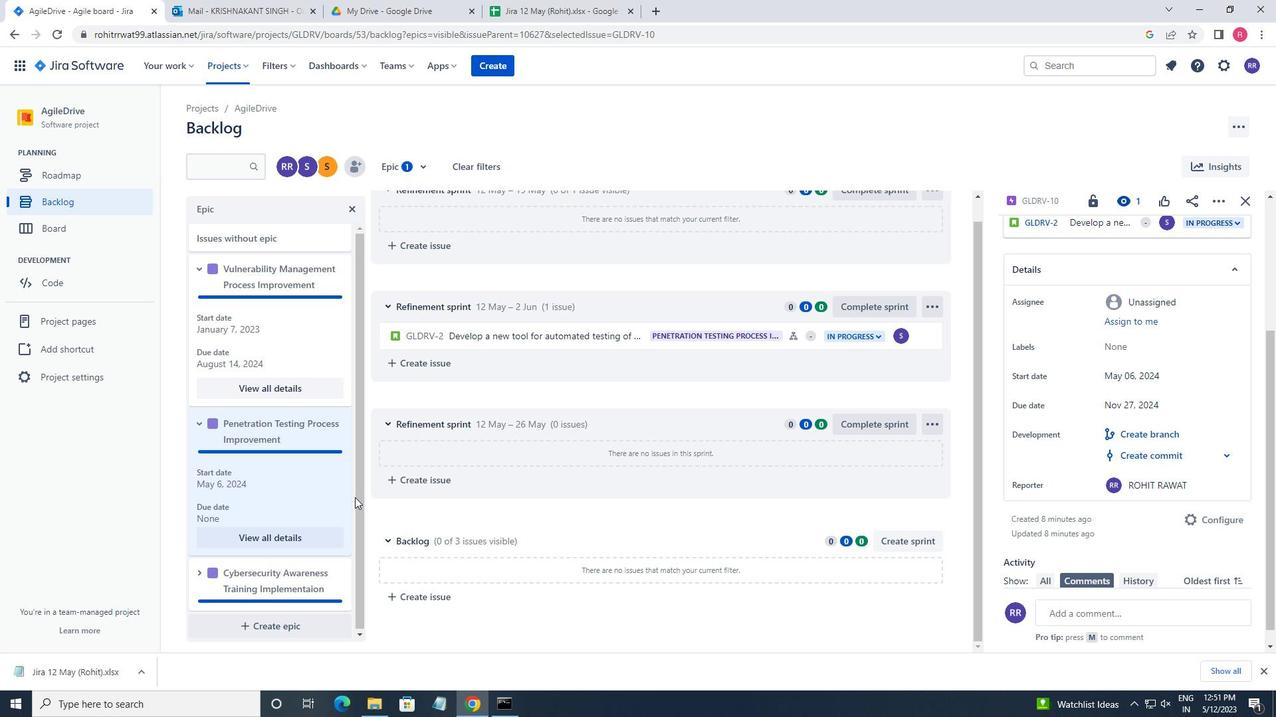 
Action: Mouse scrolled (344, 496) with delta (0, 0)
Screenshot: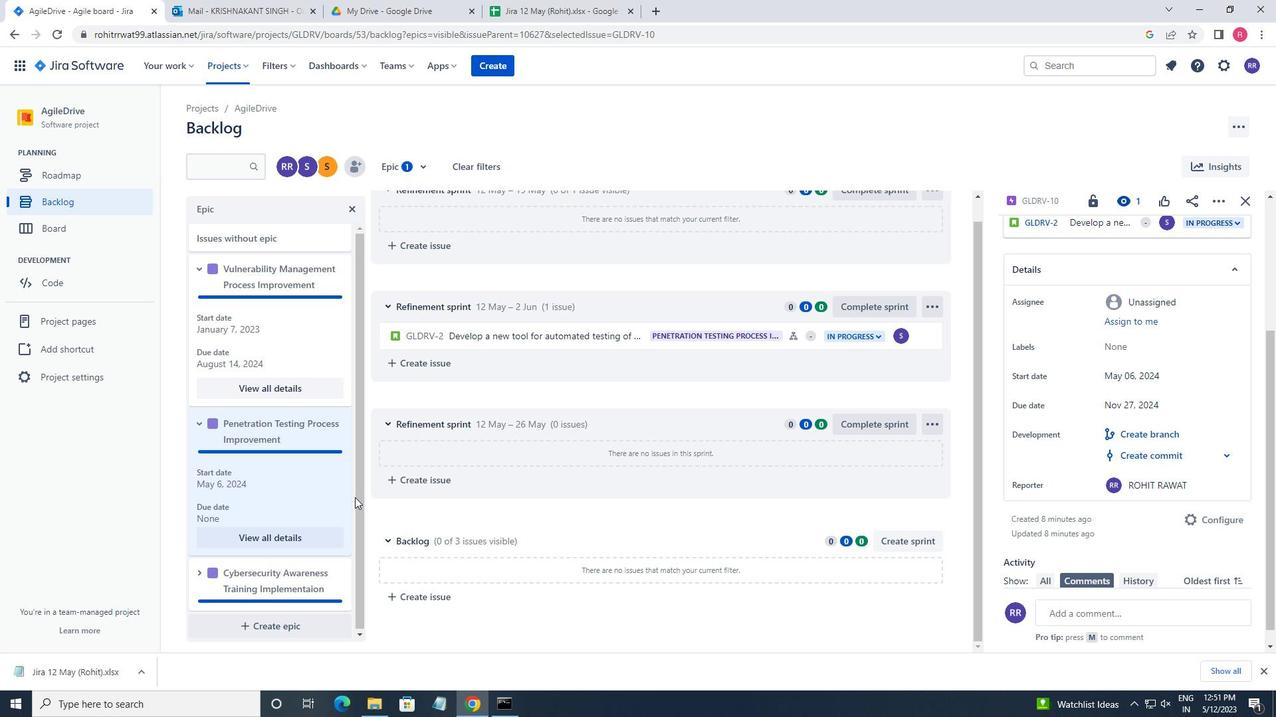 
Action: Mouse moved to (333, 497)
Screenshot: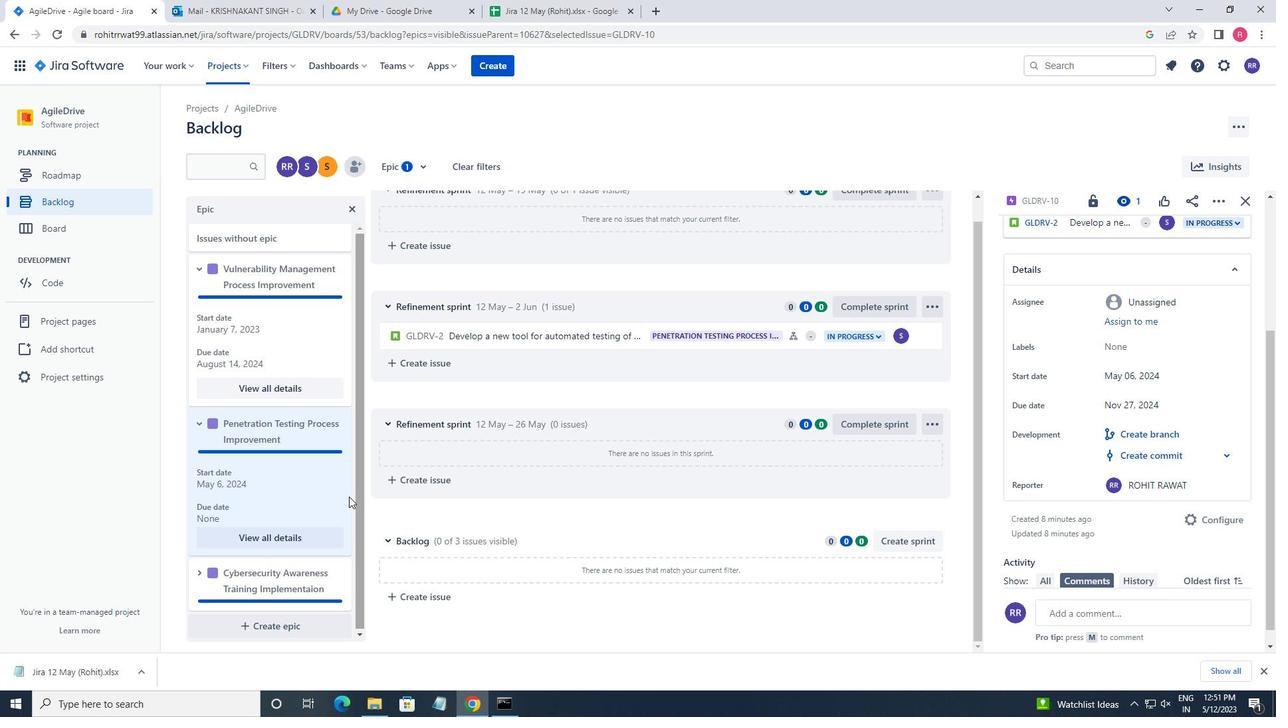 
Action: Mouse scrolled (333, 496) with delta (0, 0)
Screenshot: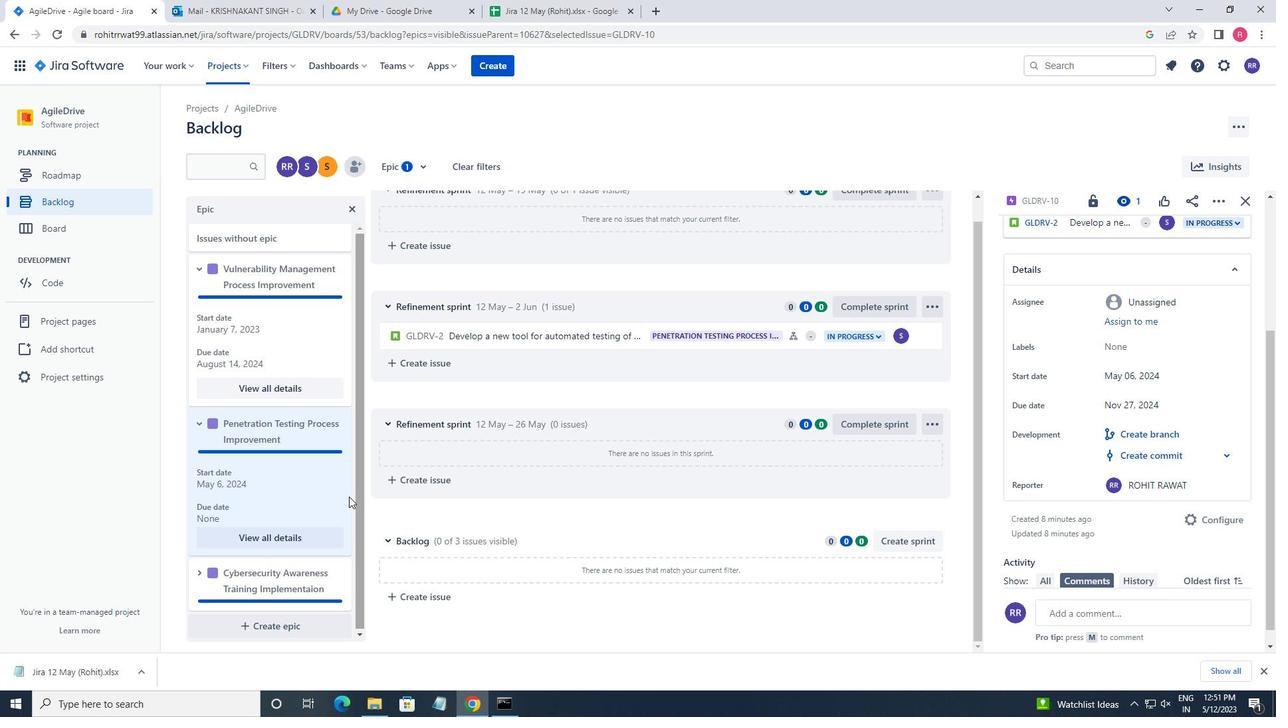 
Action: Mouse moved to (331, 497)
Screenshot: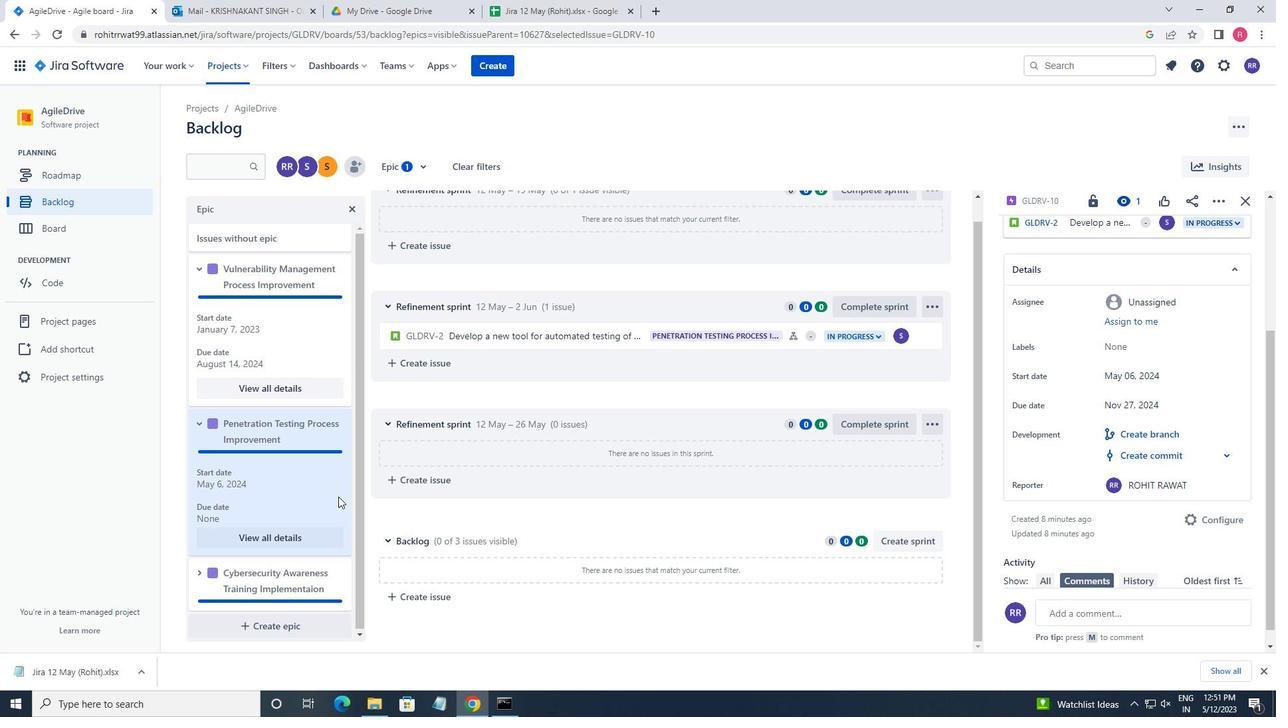 
Action: Mouse scrolled (331, 496) with delta (0, 0)
Screenshot: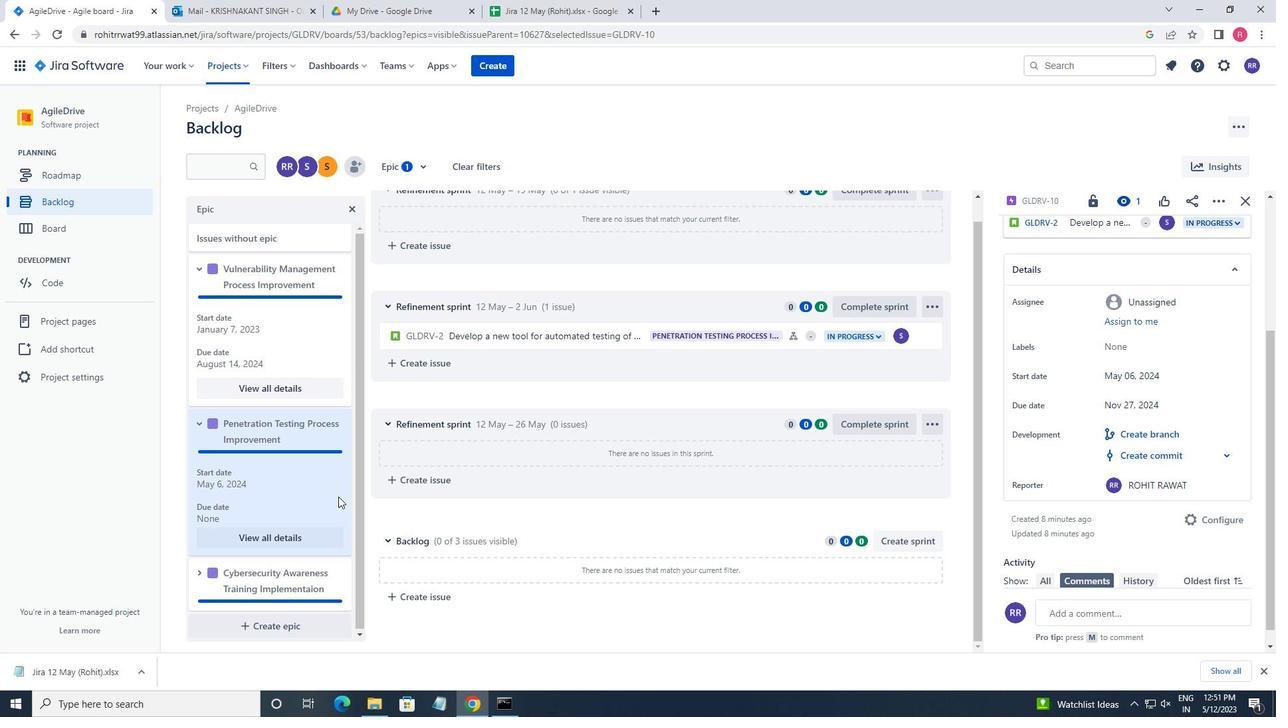 
Action: Mouse moved to (311, 500)
Screenshot: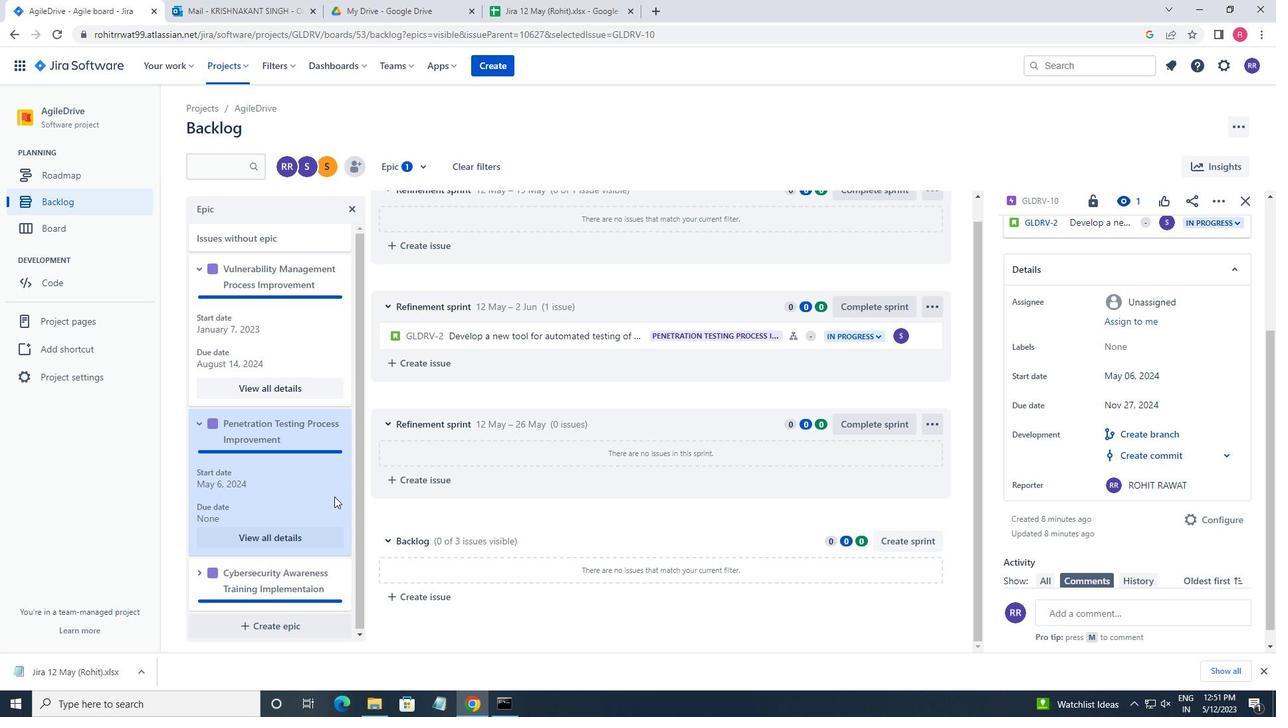 
Action: Mouse scrolled (311, 499) with delta (0, 0)
Screenshot: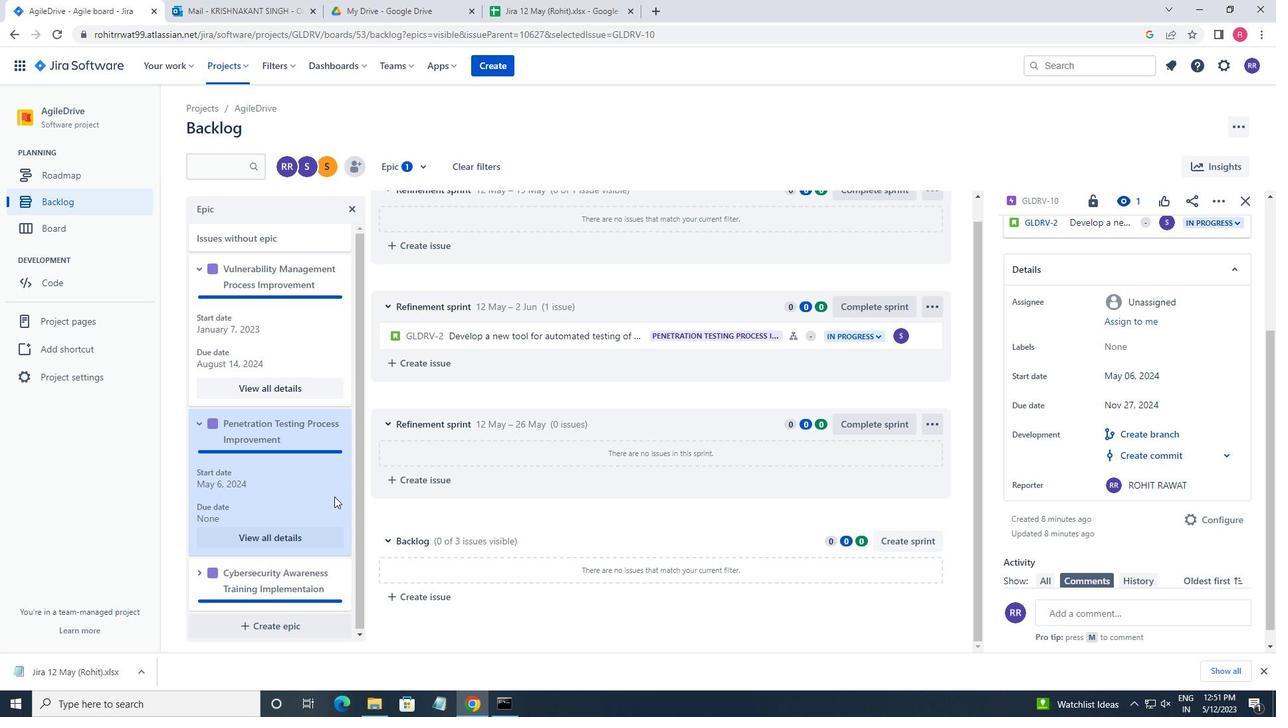 
Action: Mouse moved to (197, 577)
Screenshot: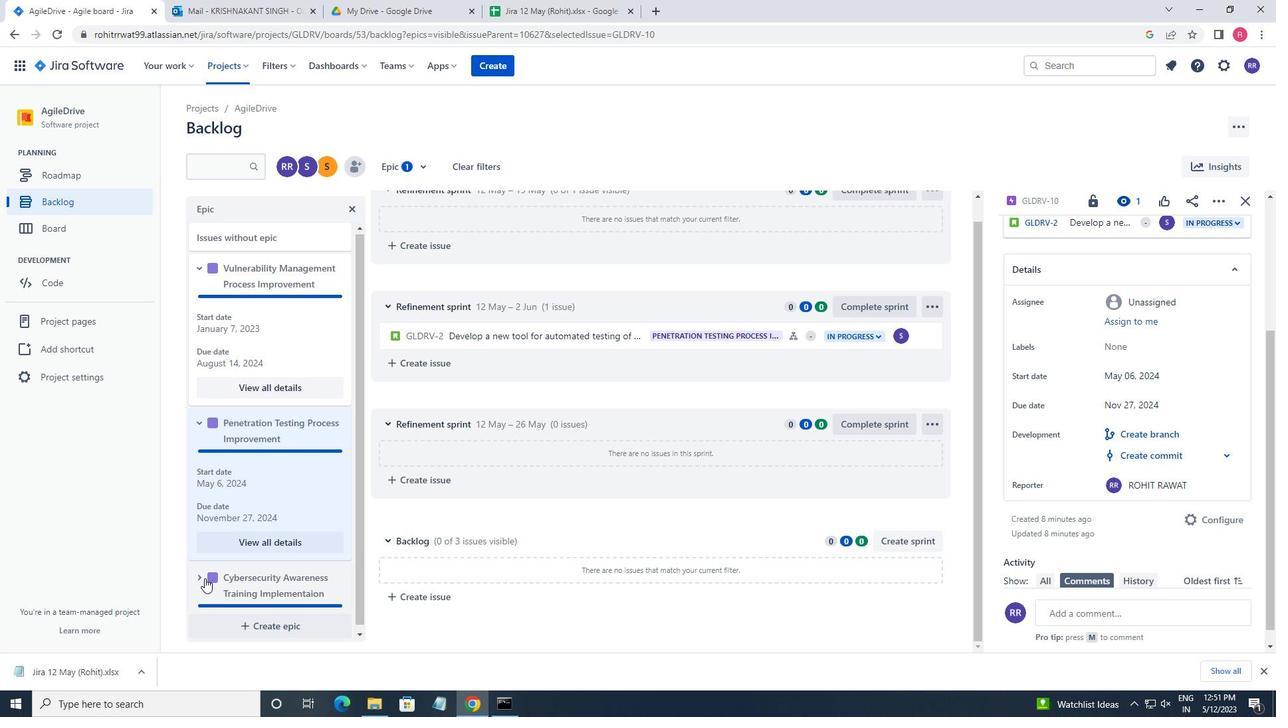 
Action: Mouse pressed left at (197, 577)
Screenshot: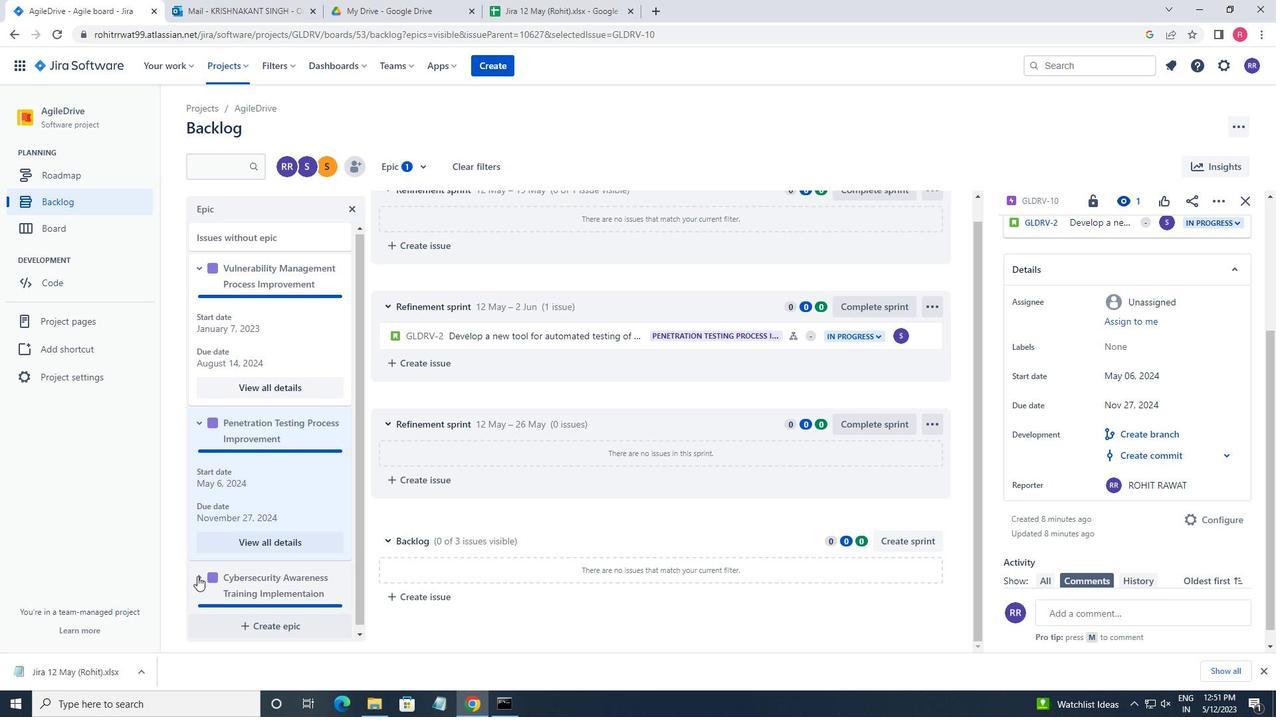 
Action: Mouse moved to (244, 539)
Screenshot: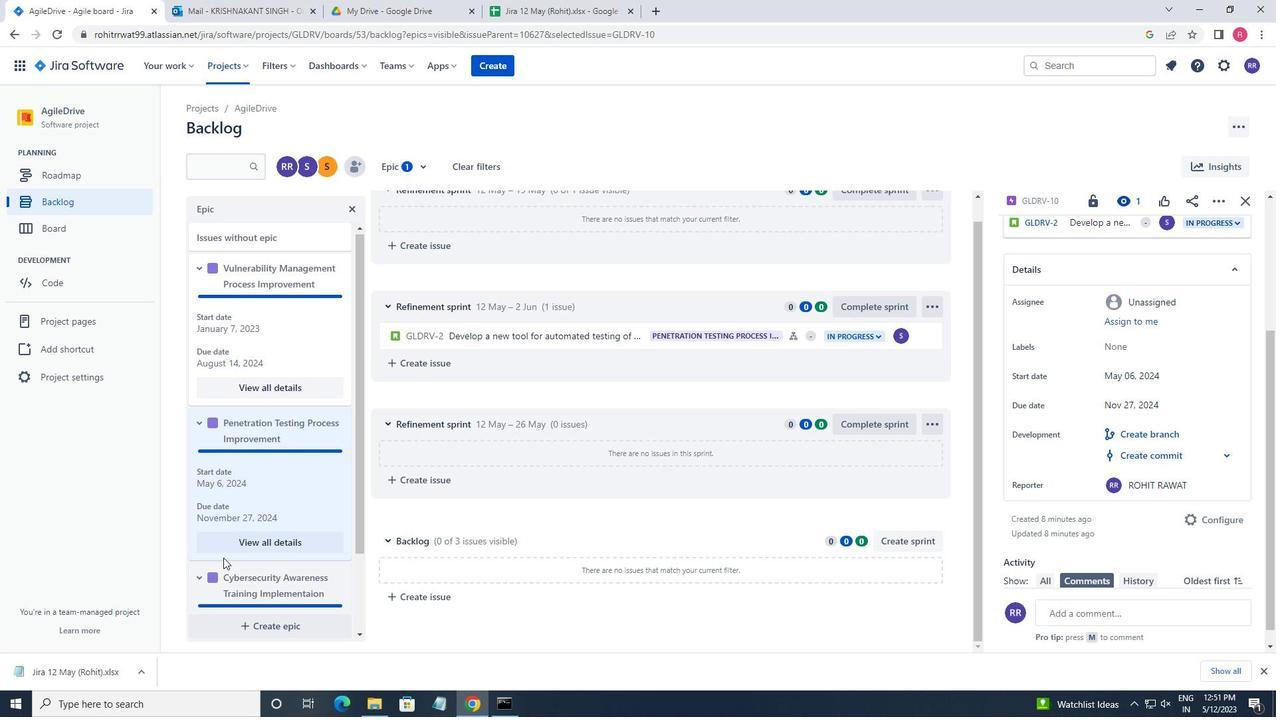 
Action: Mouse scrolled (244, 538) with delta (0, 0)
Screenshot: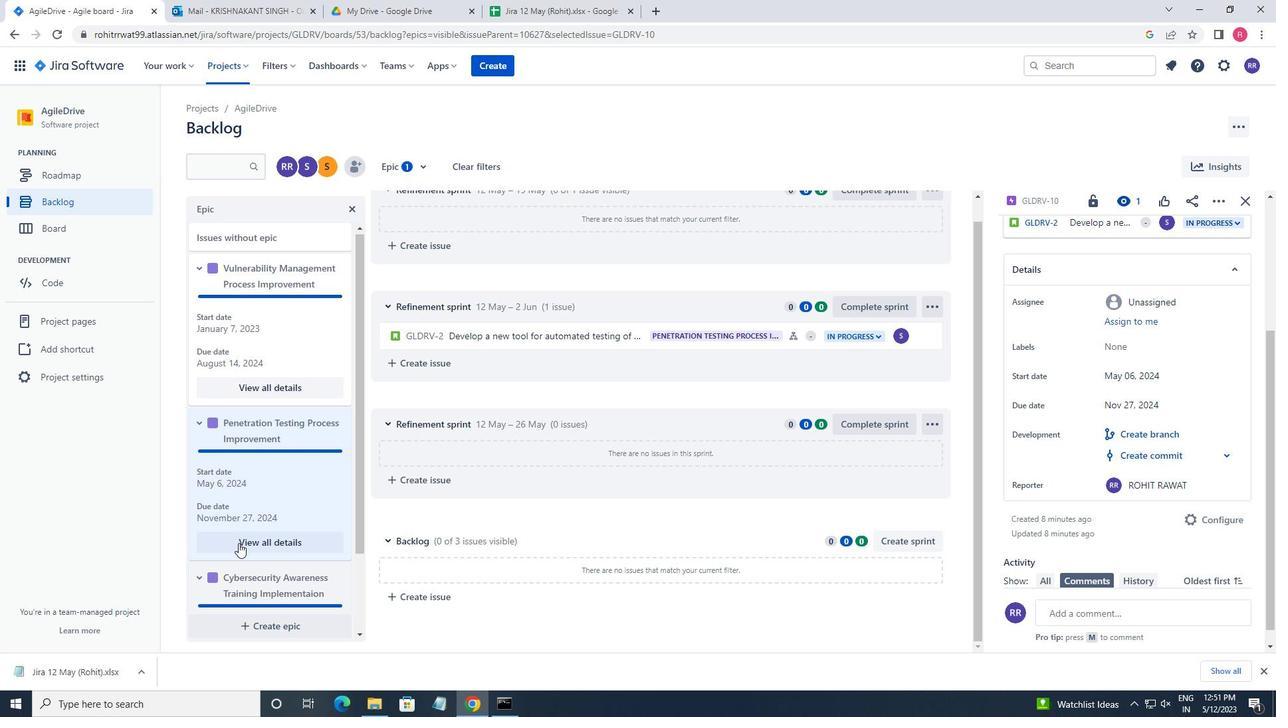 
Action: Mouse scrolled (244, 538) with delta (0, 0)
Screenshot: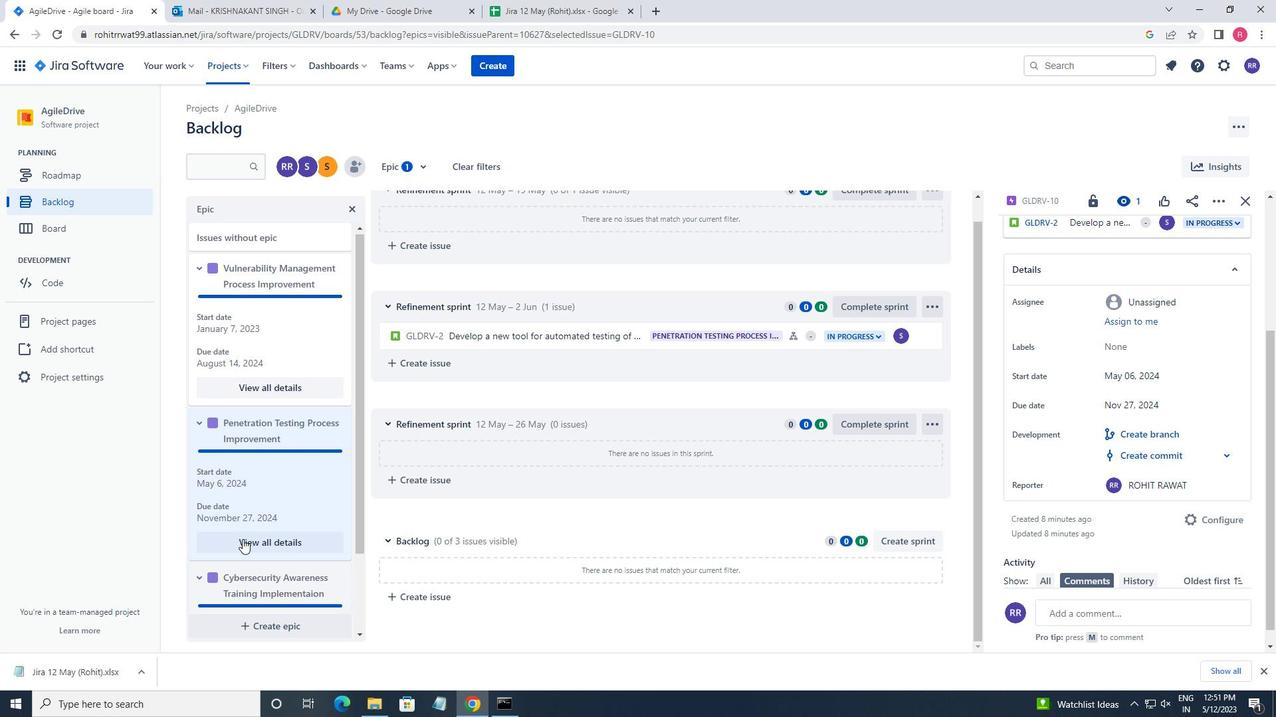 
Action: Mouse moved to (244, 539)
Screenshot: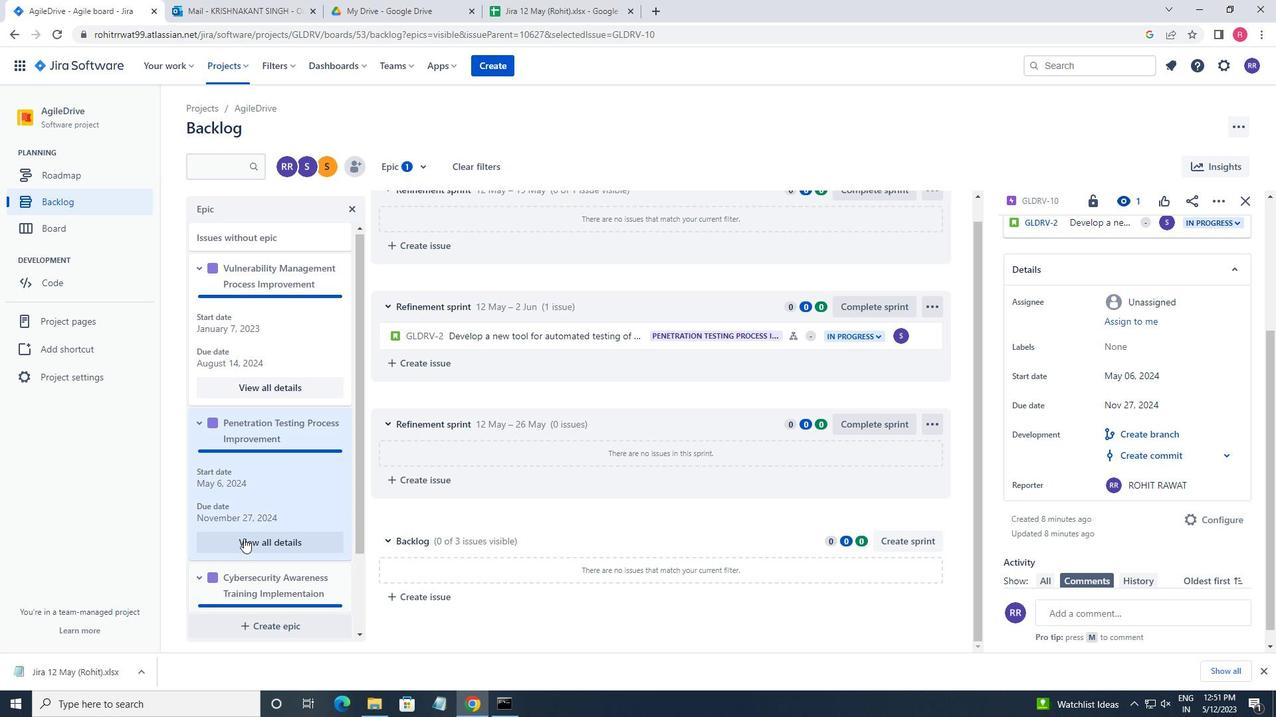 
Action: Mouse scrolled (244, 538) with delta (0, 0)
Screenshot: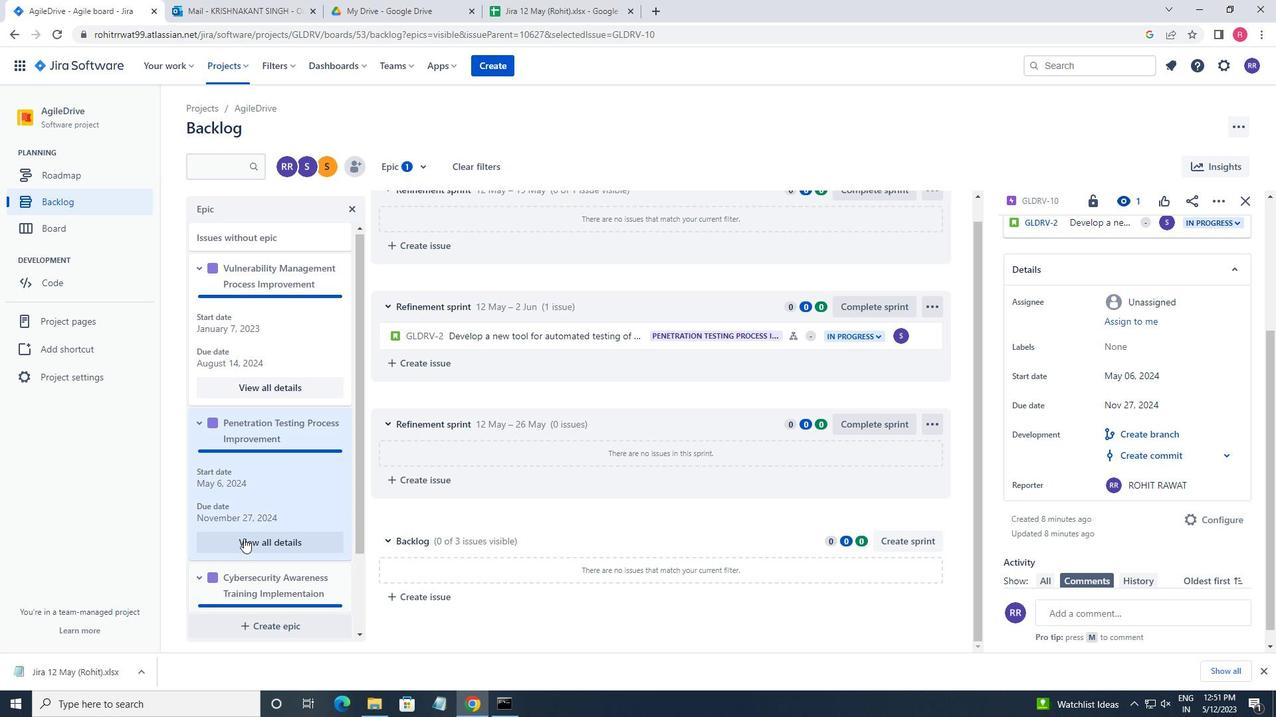 
Action: Mouse moved to (247, 539)
Screenshot: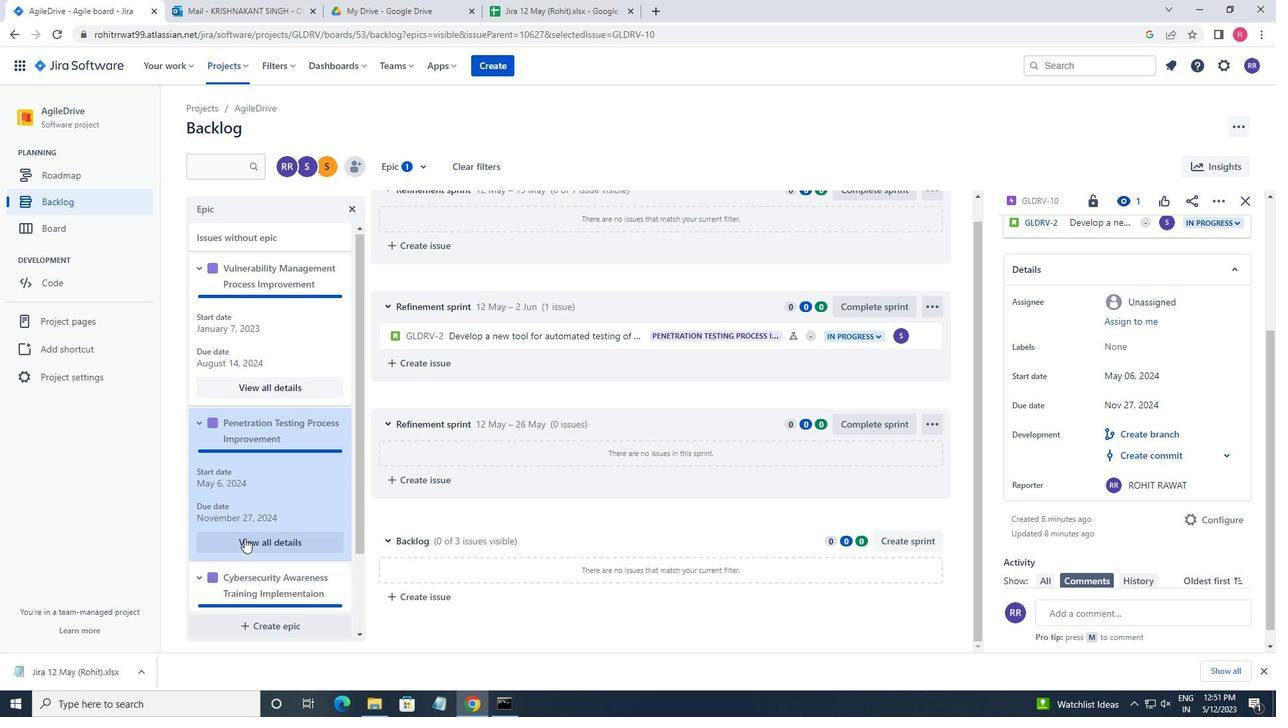 
Action: Mouse scrolled (247, 538) with delta (0, 0)
Screenshot: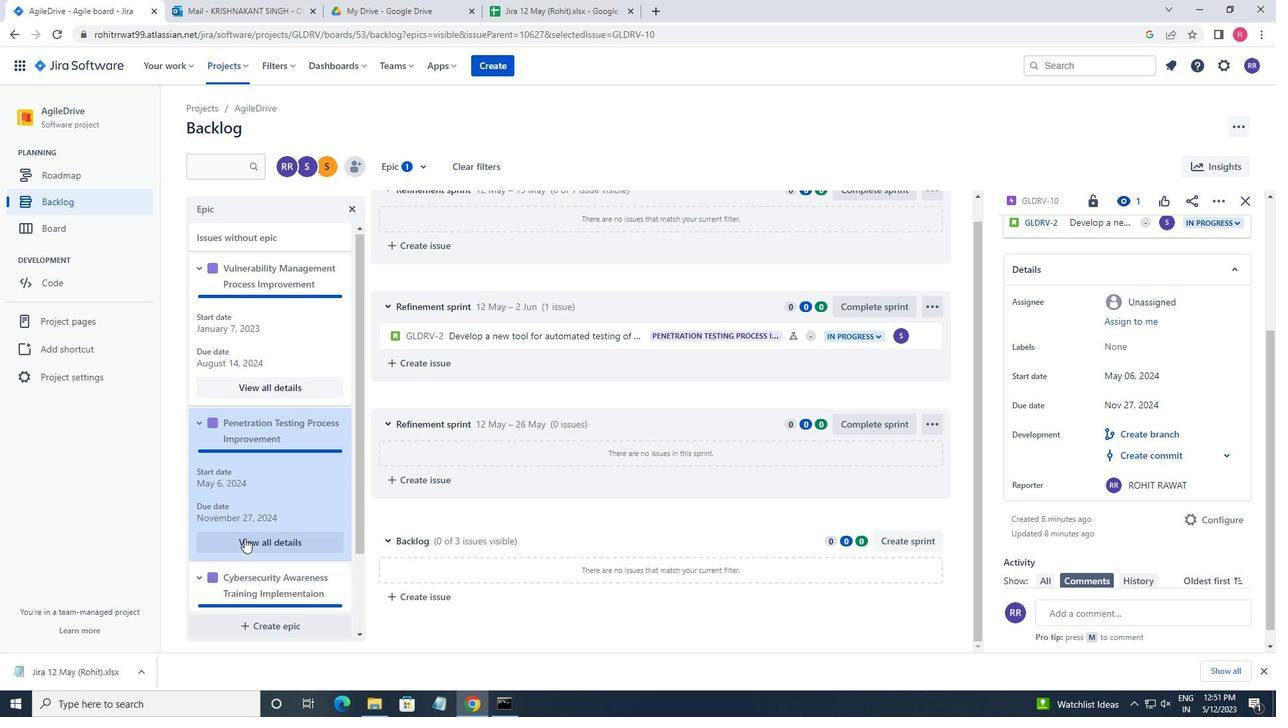 
Action: Mouse moved to (247, 539)
Screenshot: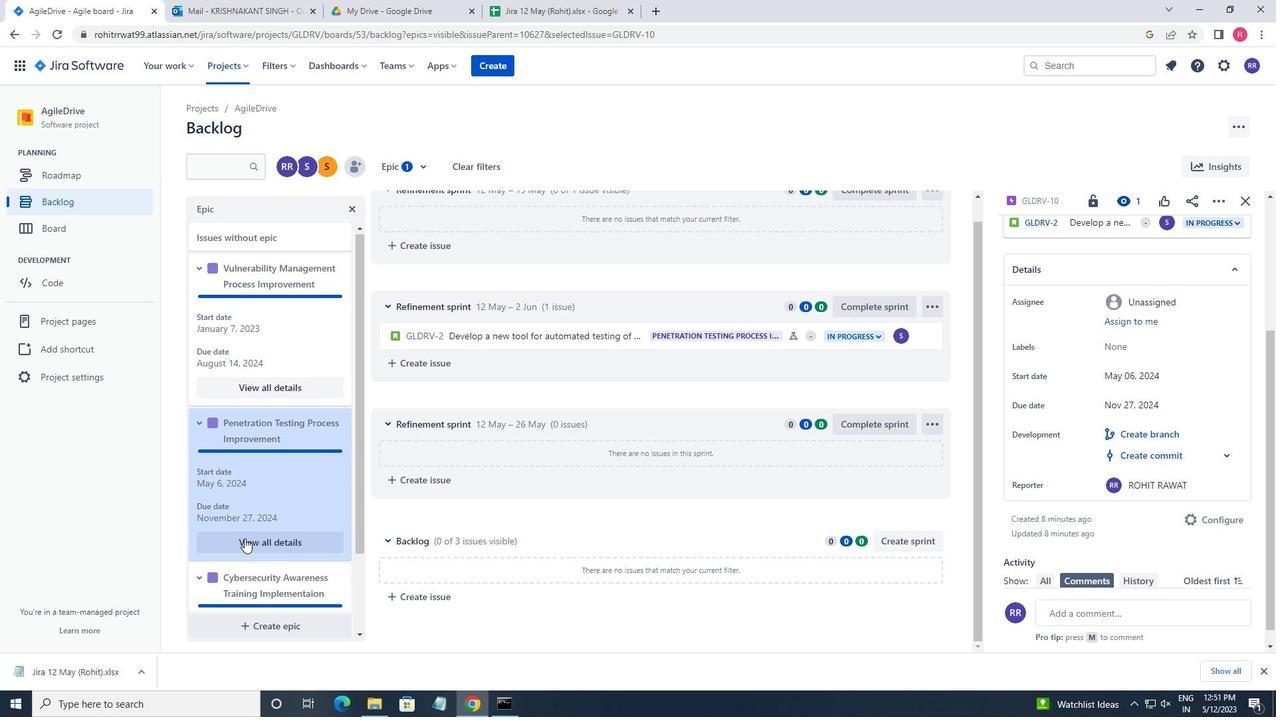 
Action: Mouse scrolled (247, 538) with delta (0, 0)
Screenshot: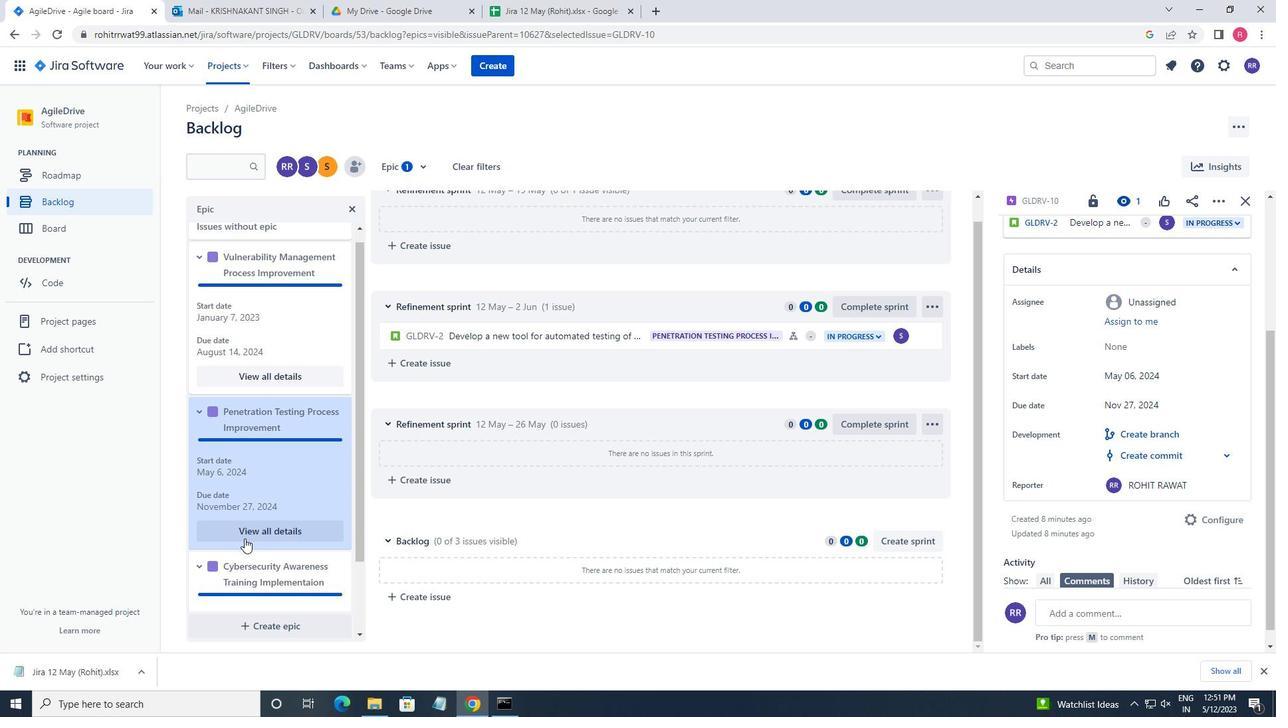 
Action: Mouse moved to (255, 591)
Screenshot: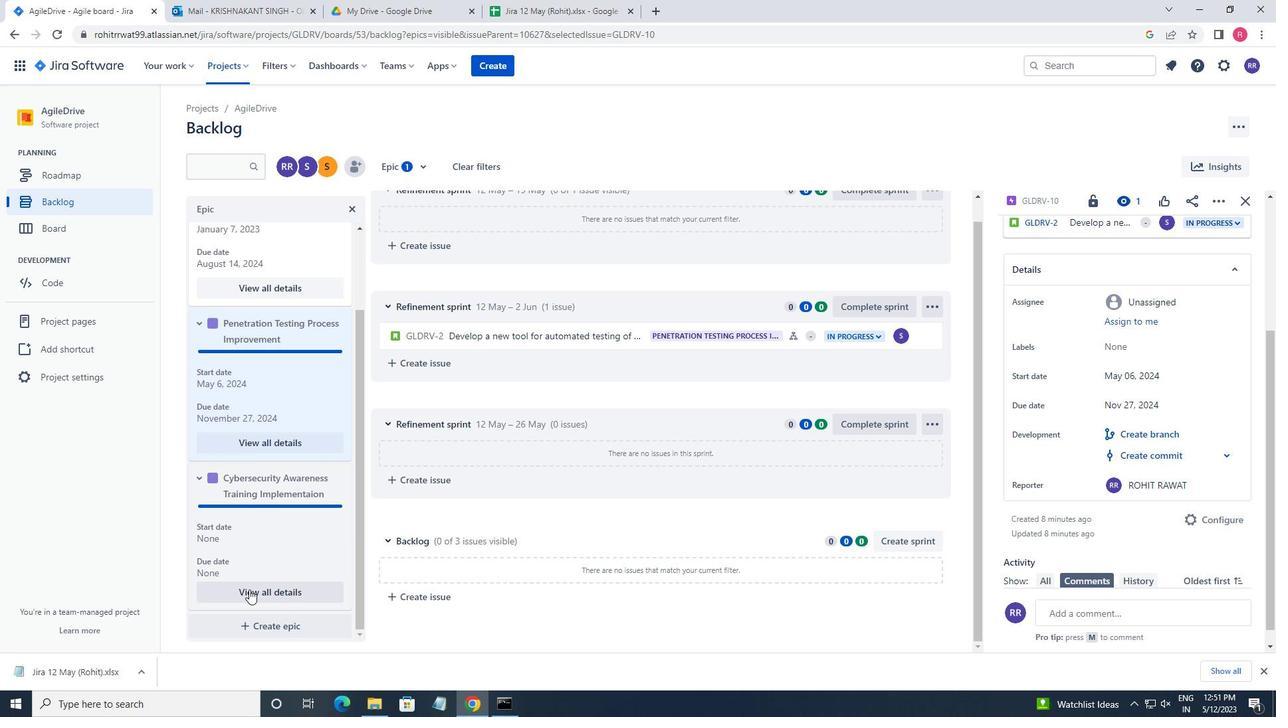 
Action: Mouse pressed left at (255, 591)
Screenshot: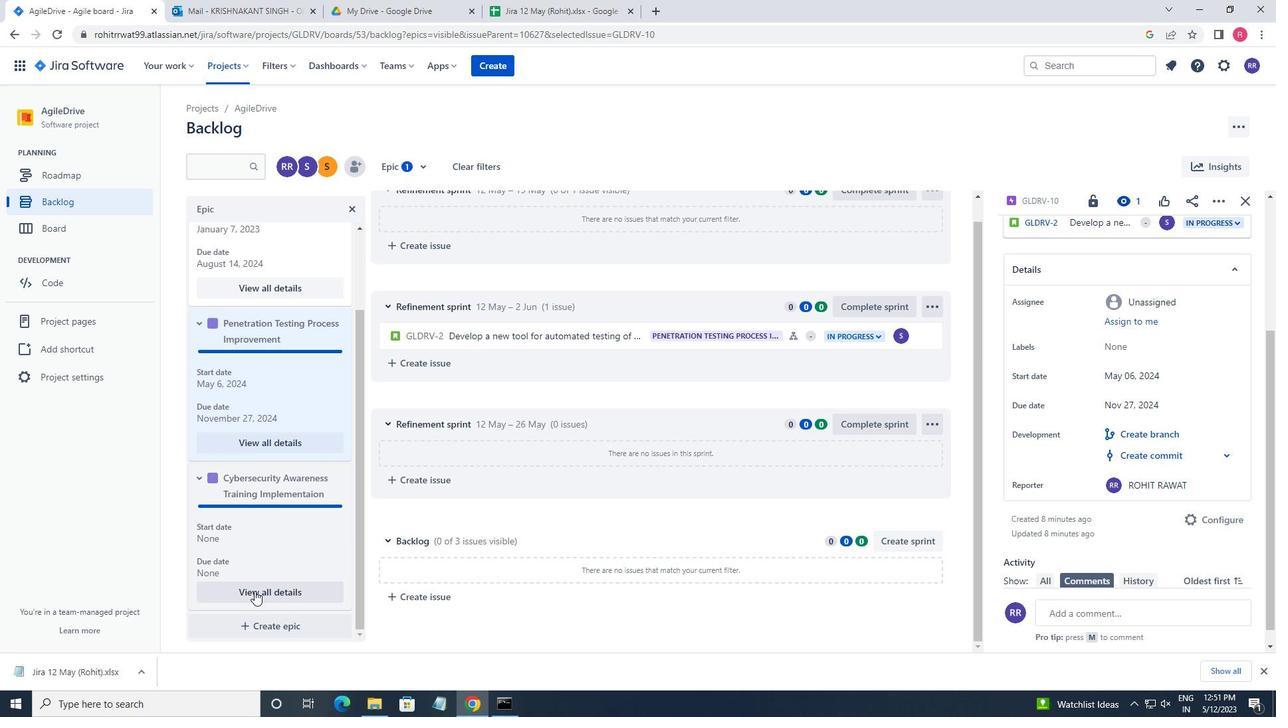 
Action: Mouse moved to (1124, 350)
Screenshot: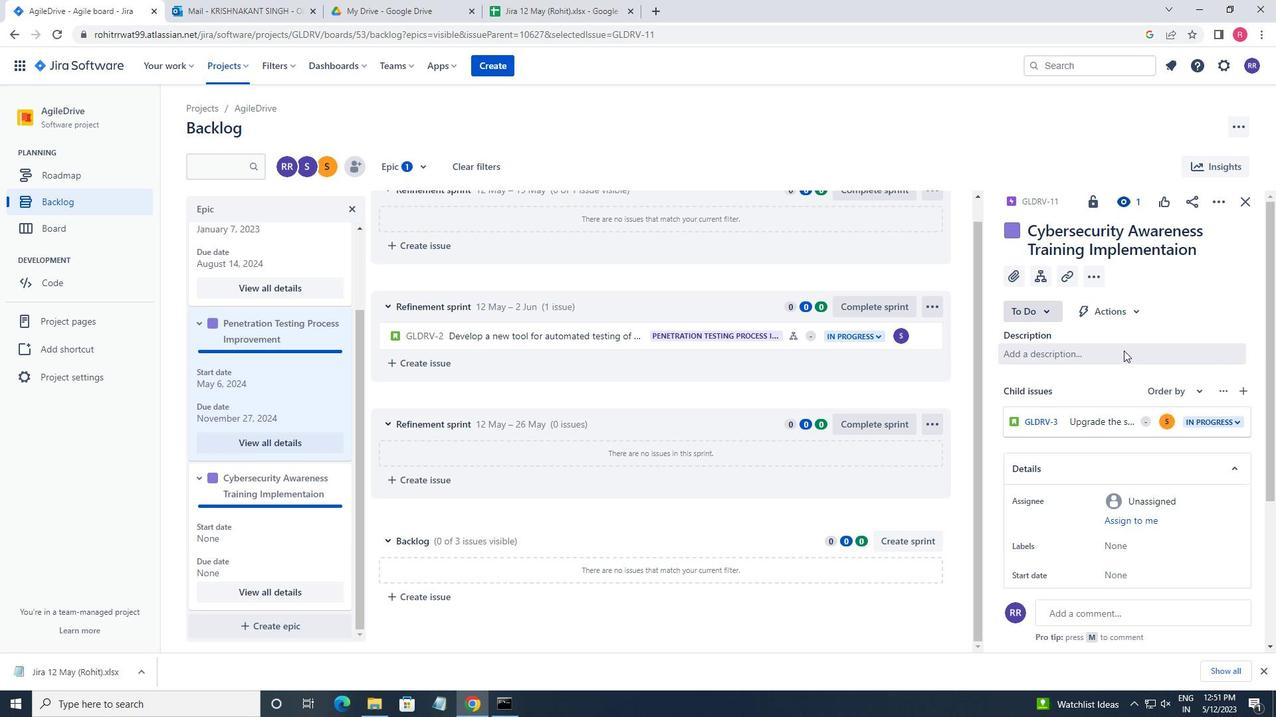 
Action: Mouse scrolled (1124, 350) with delta (0, 0)
Screenshot: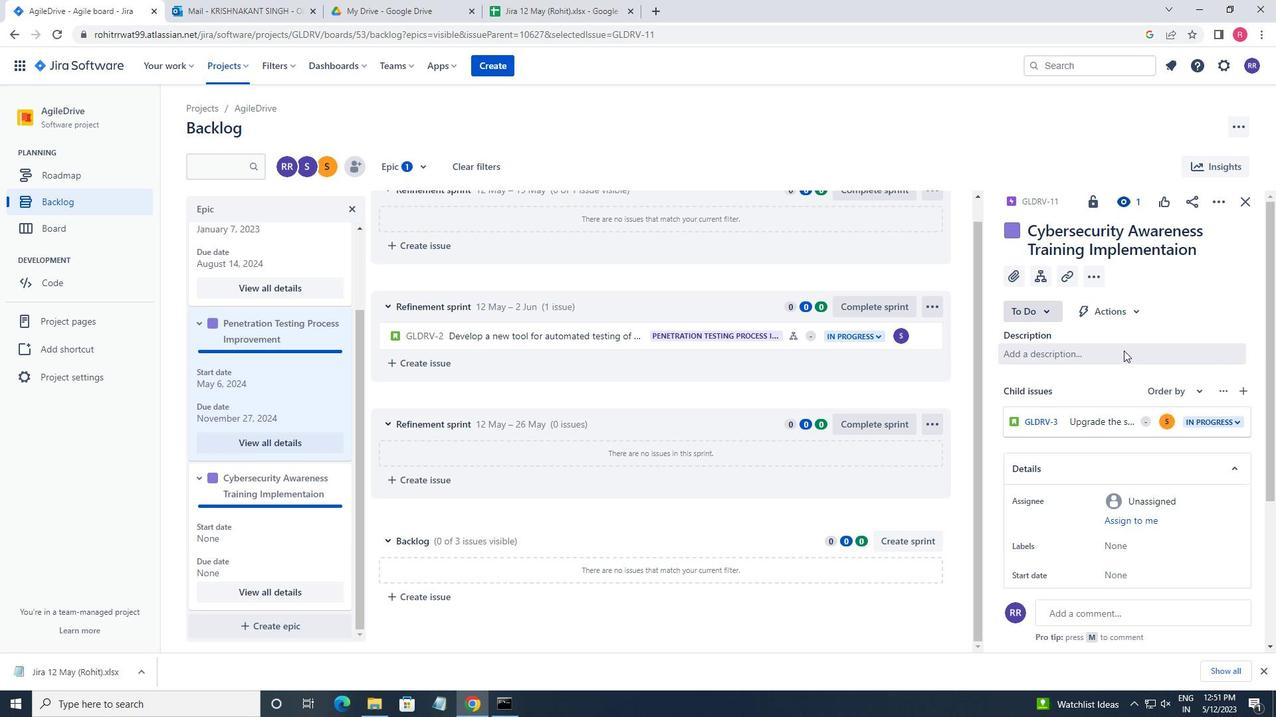 
Action: Mouse scrolled (1124, 350) with delta (0, 0)
Screenshot: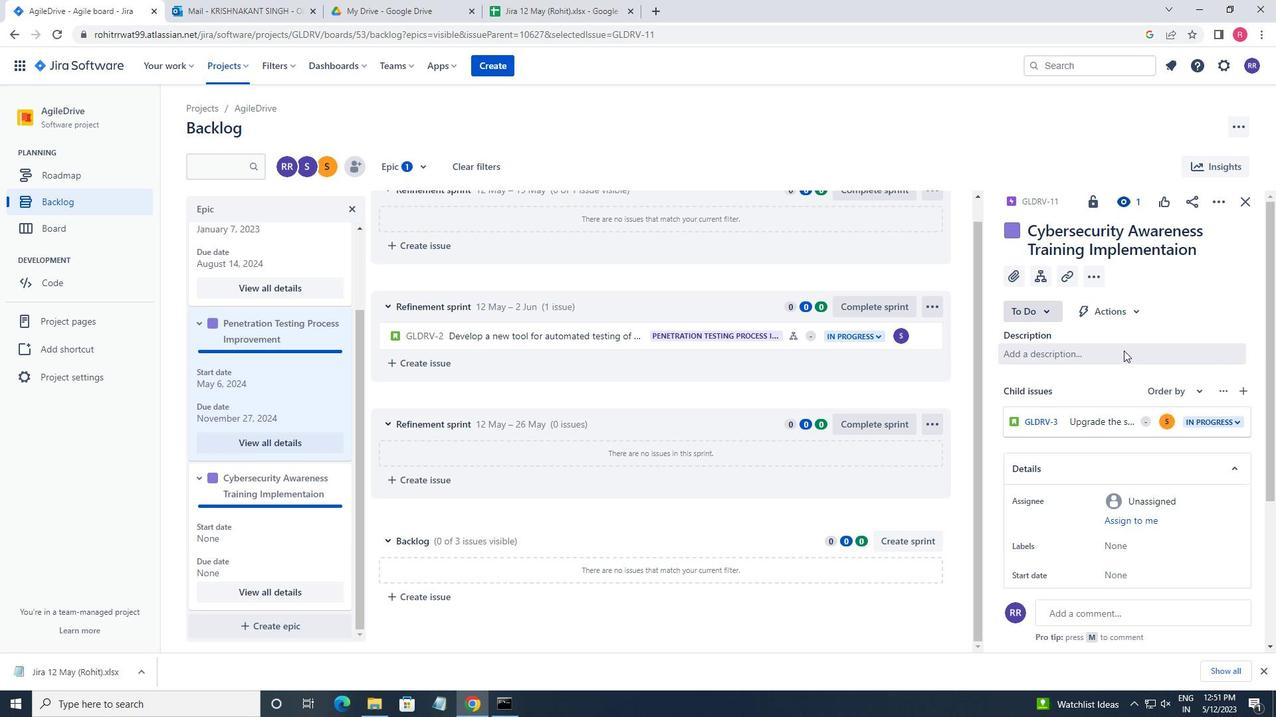 
Action: Mouse moved to (1123, 350)
Screenshot: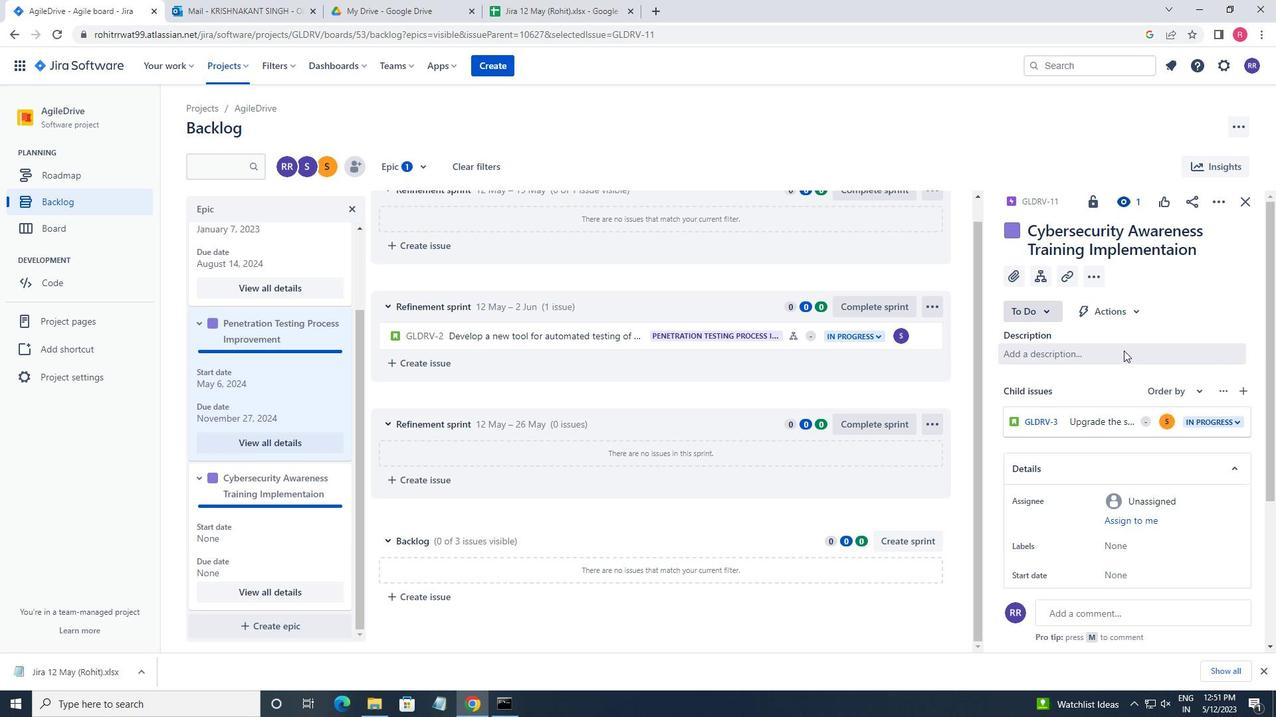 
Action: Mouse scrolled (1123, 350) with delta (0, 0)
Screenshot: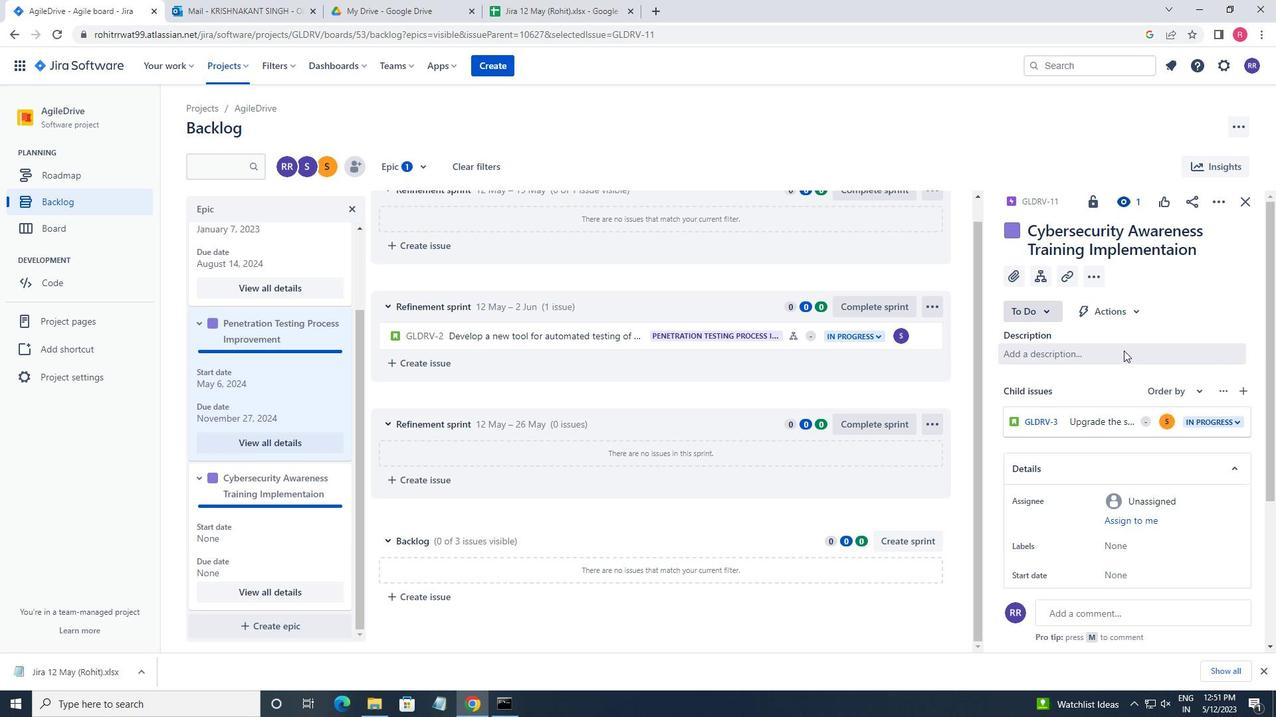 
Action: Mouse moved to (1127, 376)
Screenshot: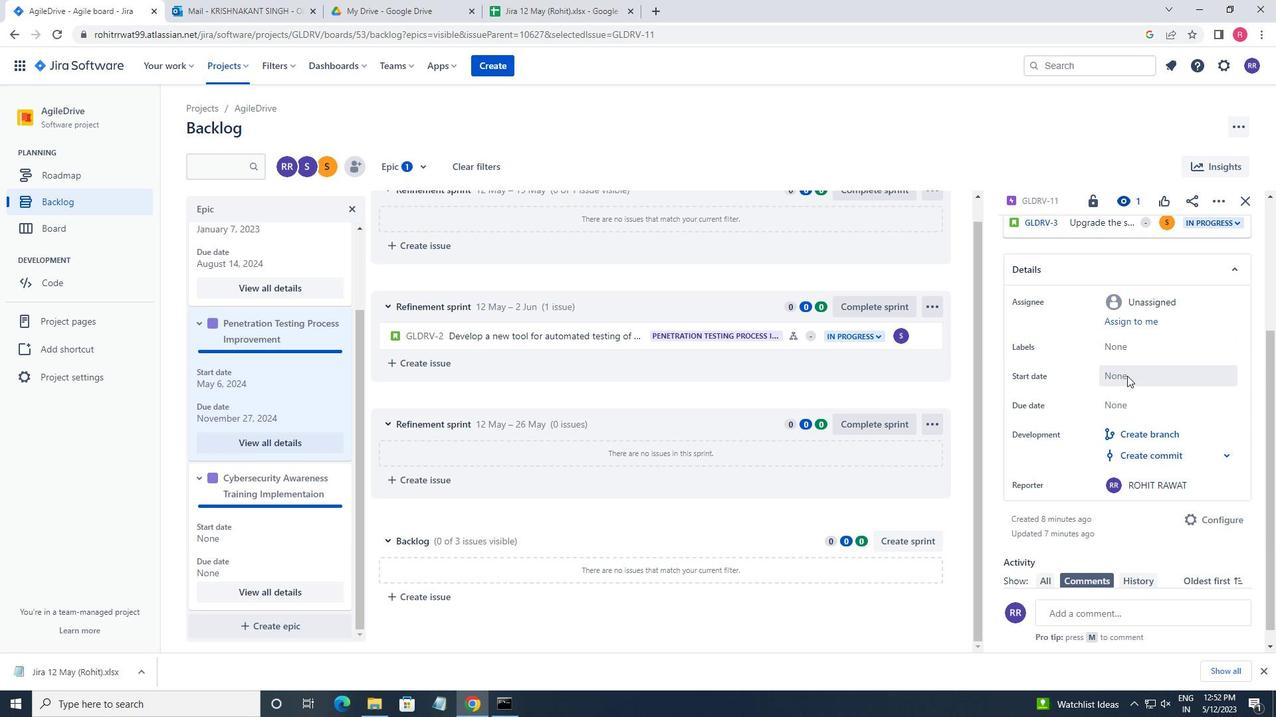 
Action: Mouse pressed left at (1127, 376)
Screenshot: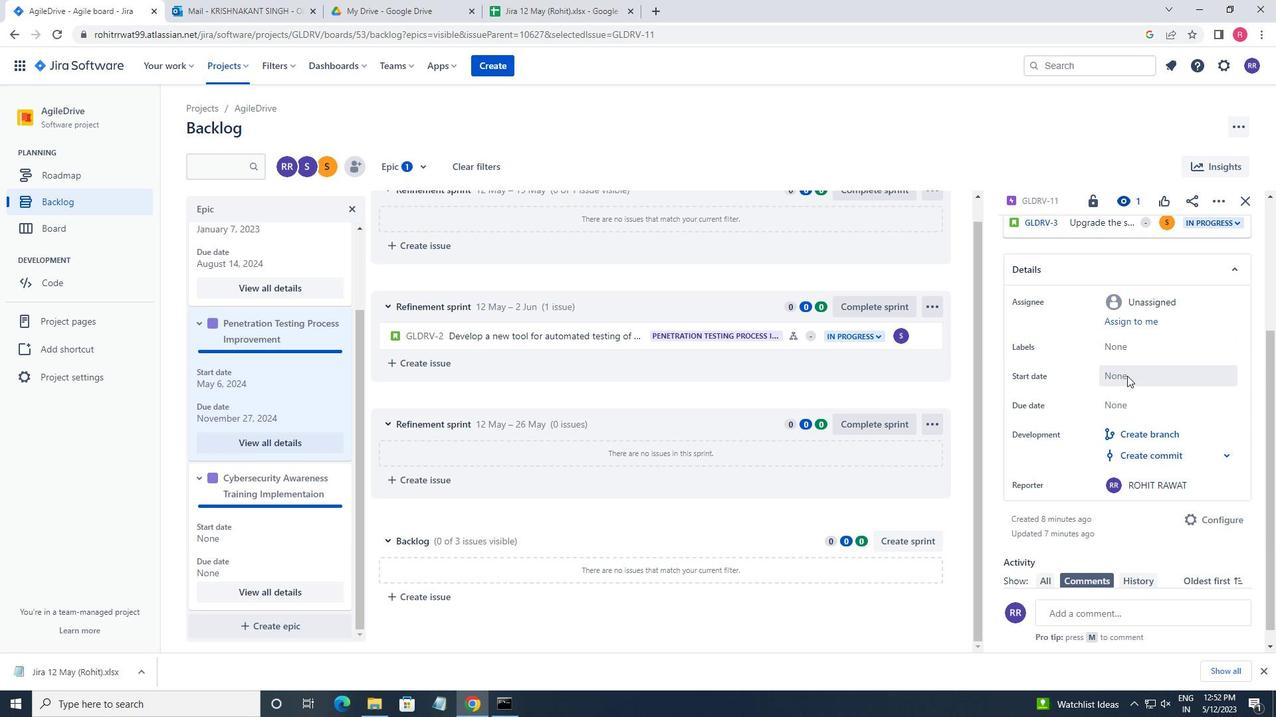 
Action: Mouse moved to (1259, 418)
Screenshot: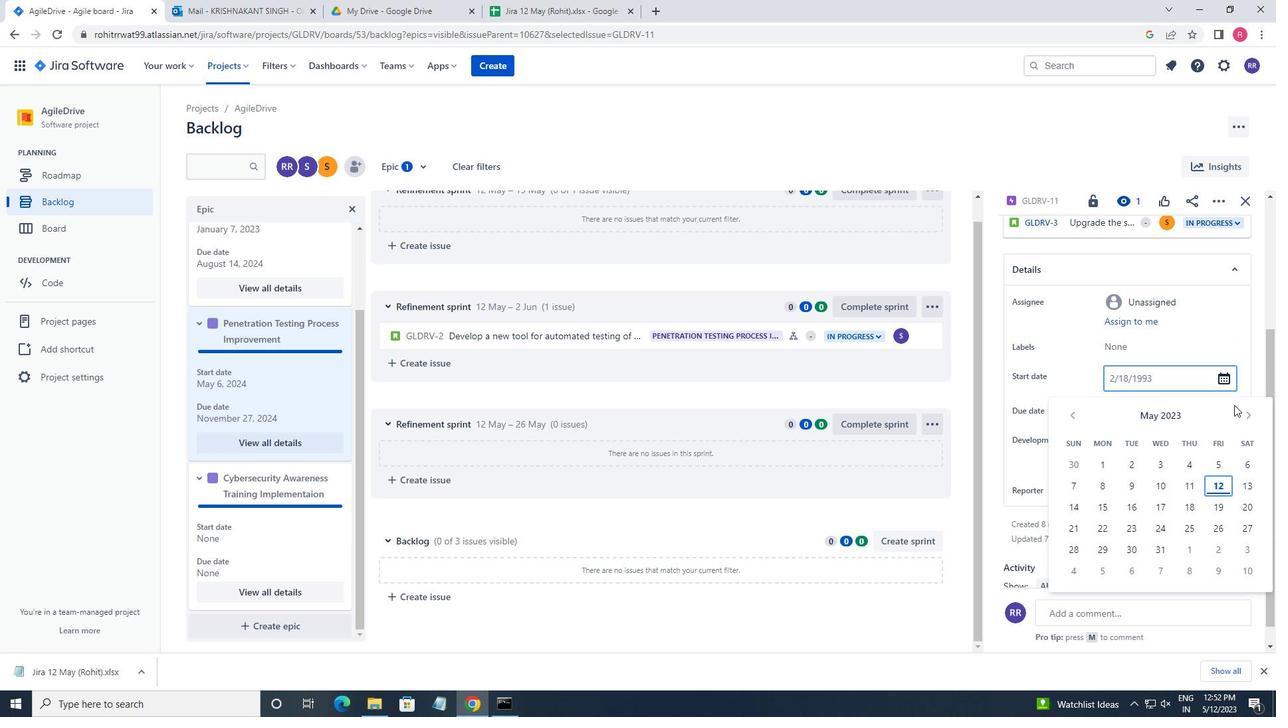 
Action: Mouse pressed left at (1259, 418)
Screenshot: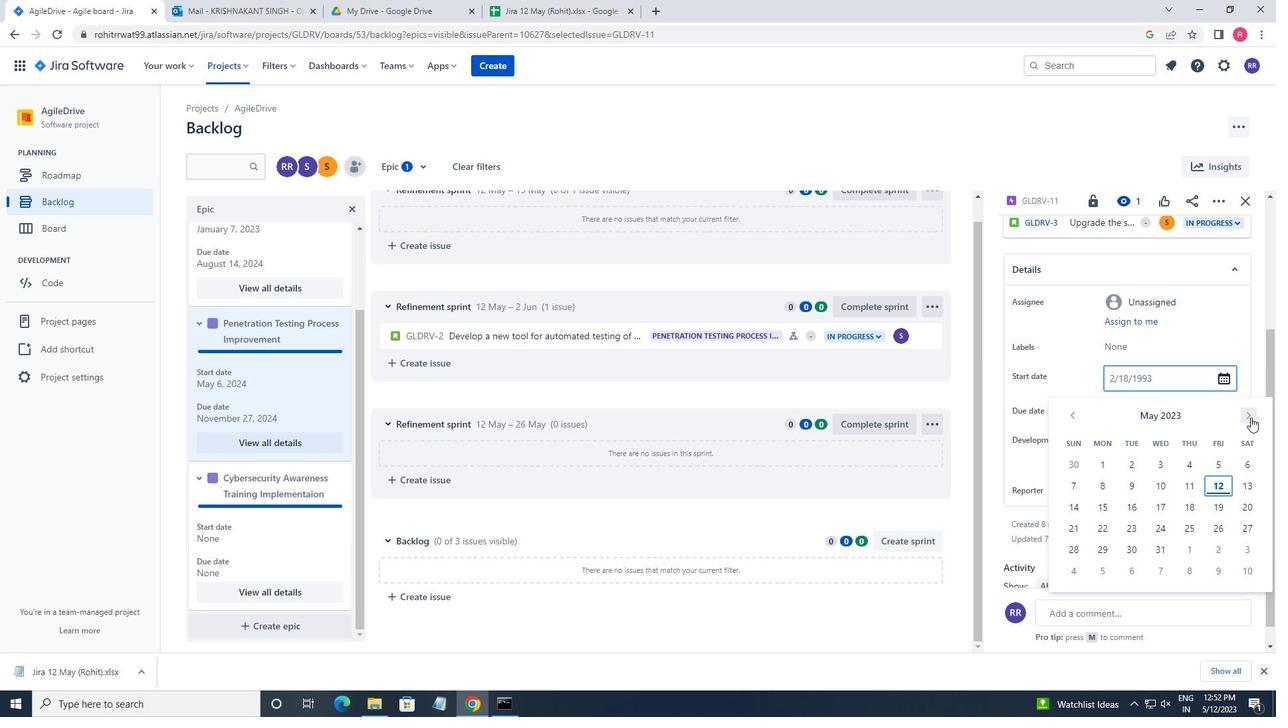 
Action: Mouse moved to (1242, 413)
Screenshot: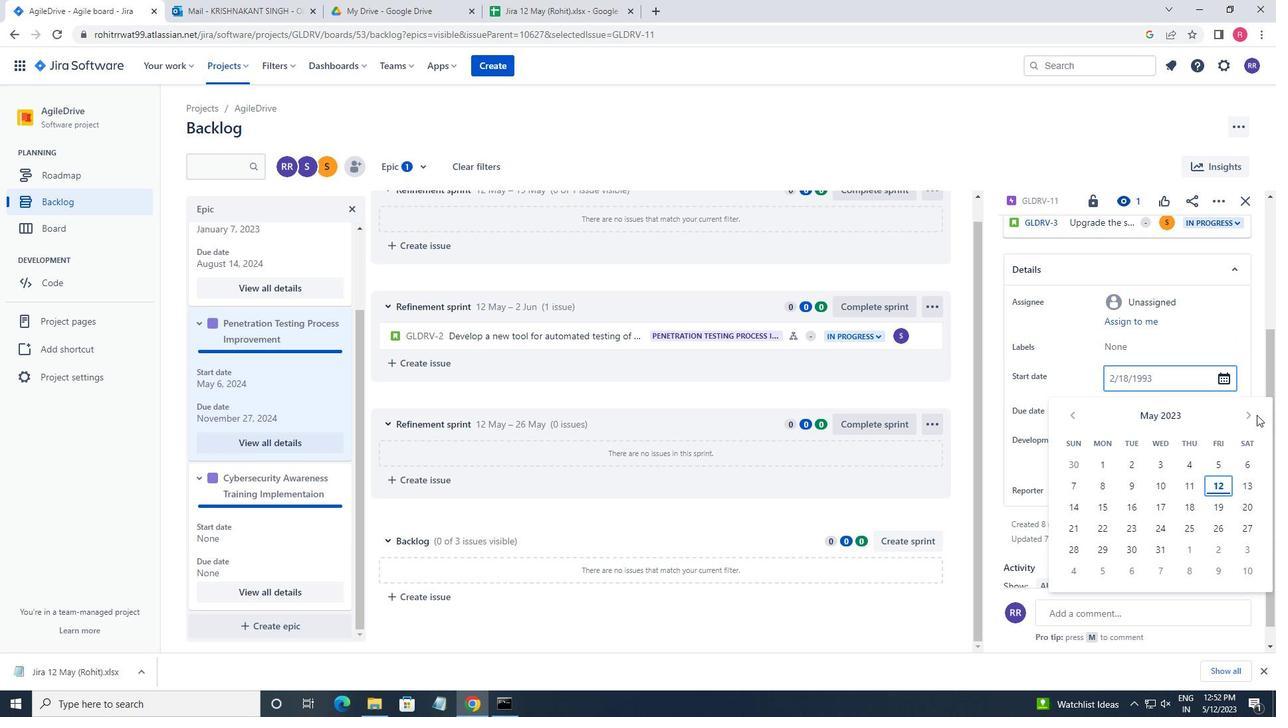 
Action: Mouse pressed left at (1242, 413)
Screenshot: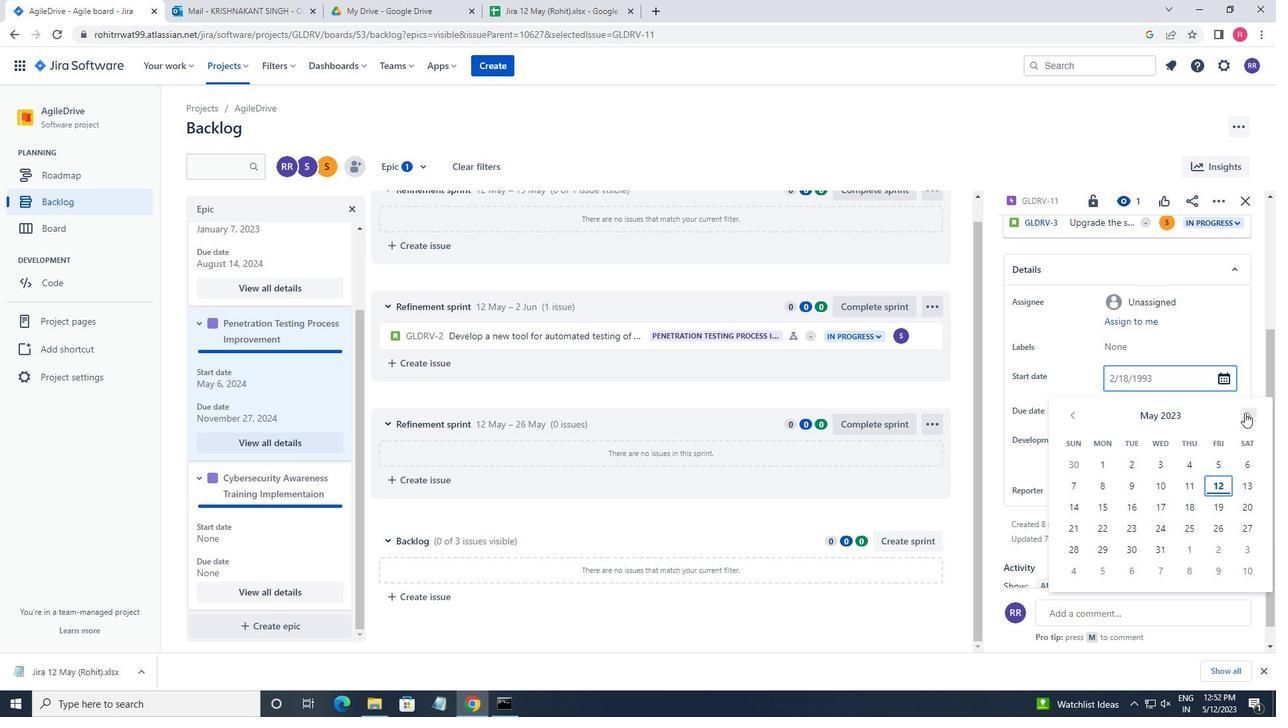 
Action: Mouse pressed left at (1242, 413)
Screenshot: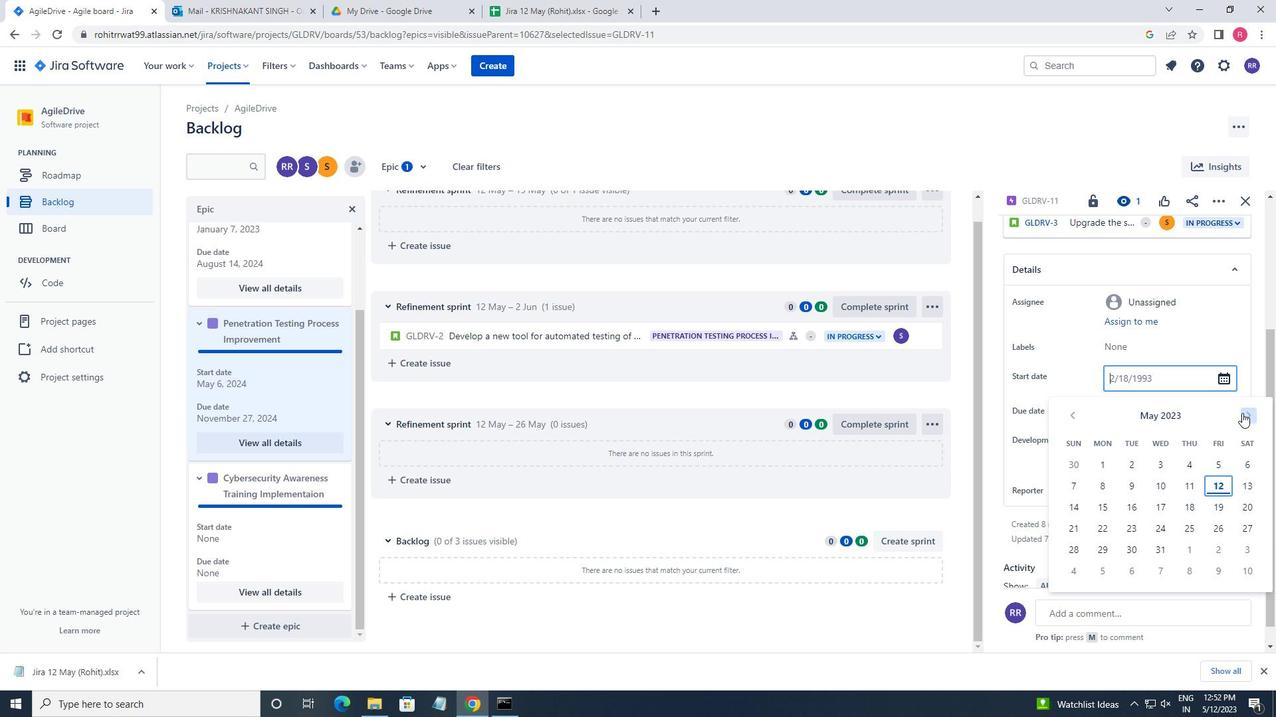 
Action: Mouse pressed left at (1242, 413)
Screenshot: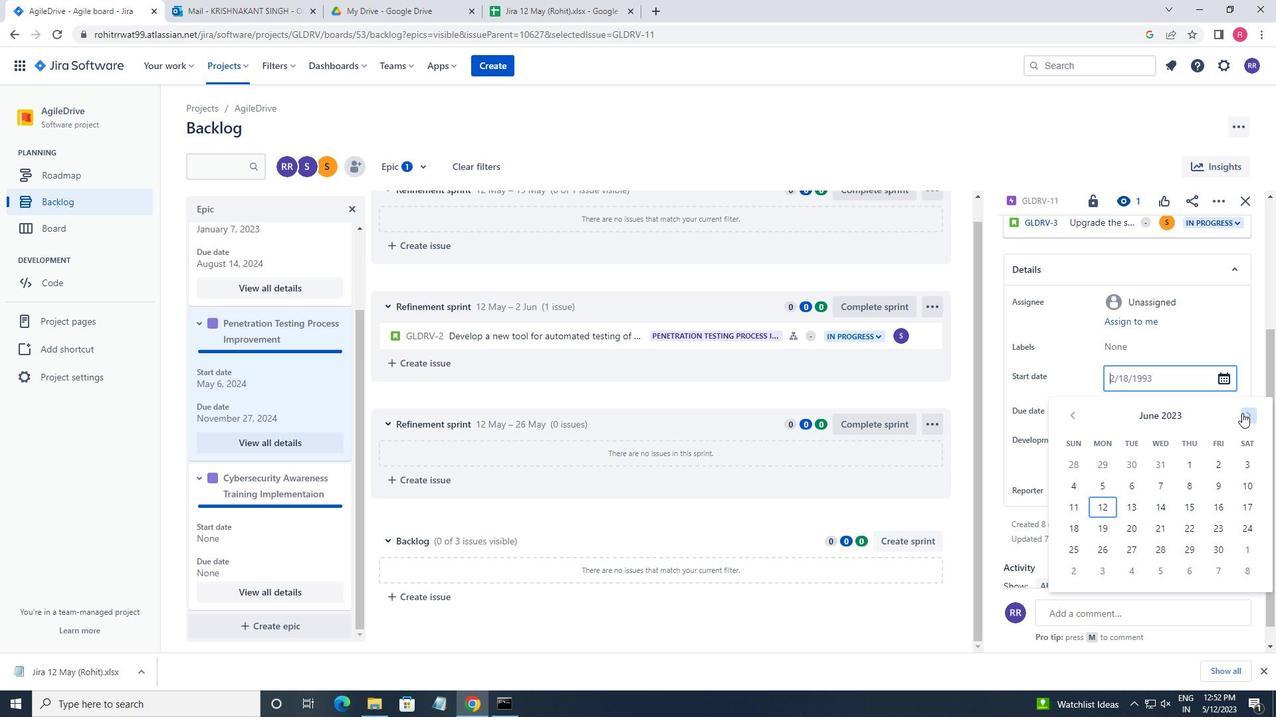 
Action: Mouse pressed left at (1242, 413)
Screenshot: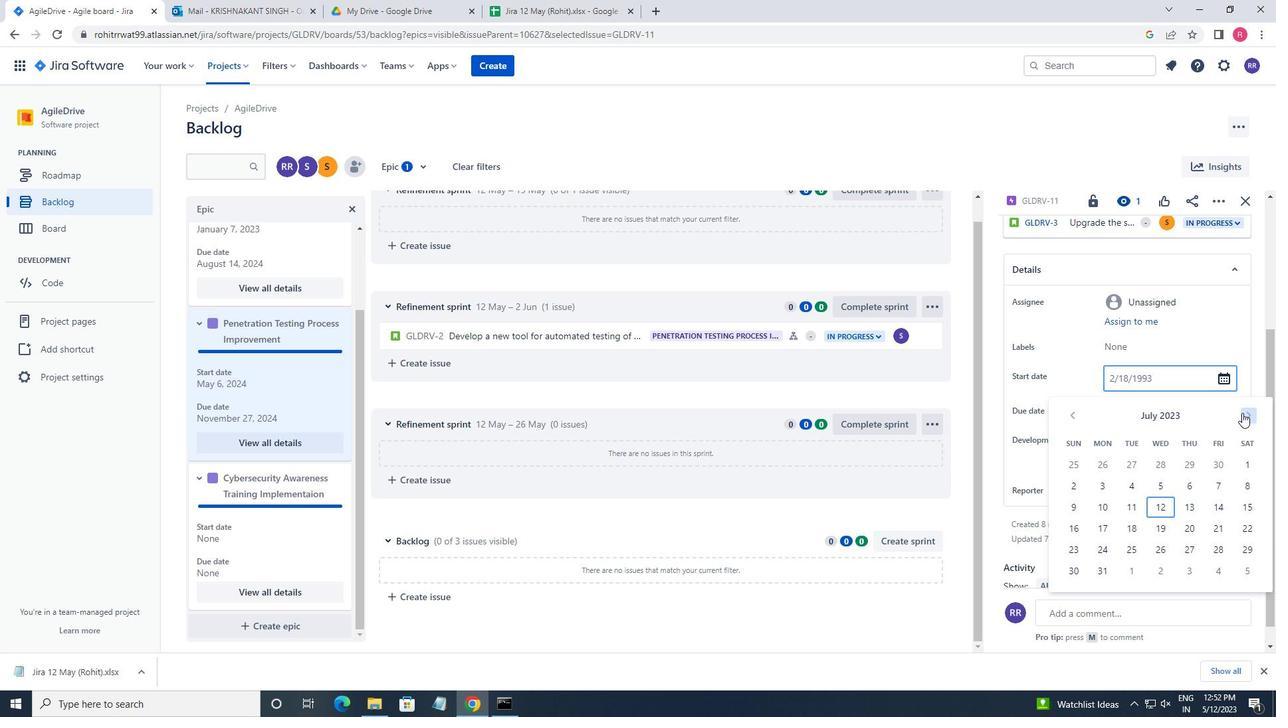 
Action: Mouse pressed left at (1242, 413)
Screenshot: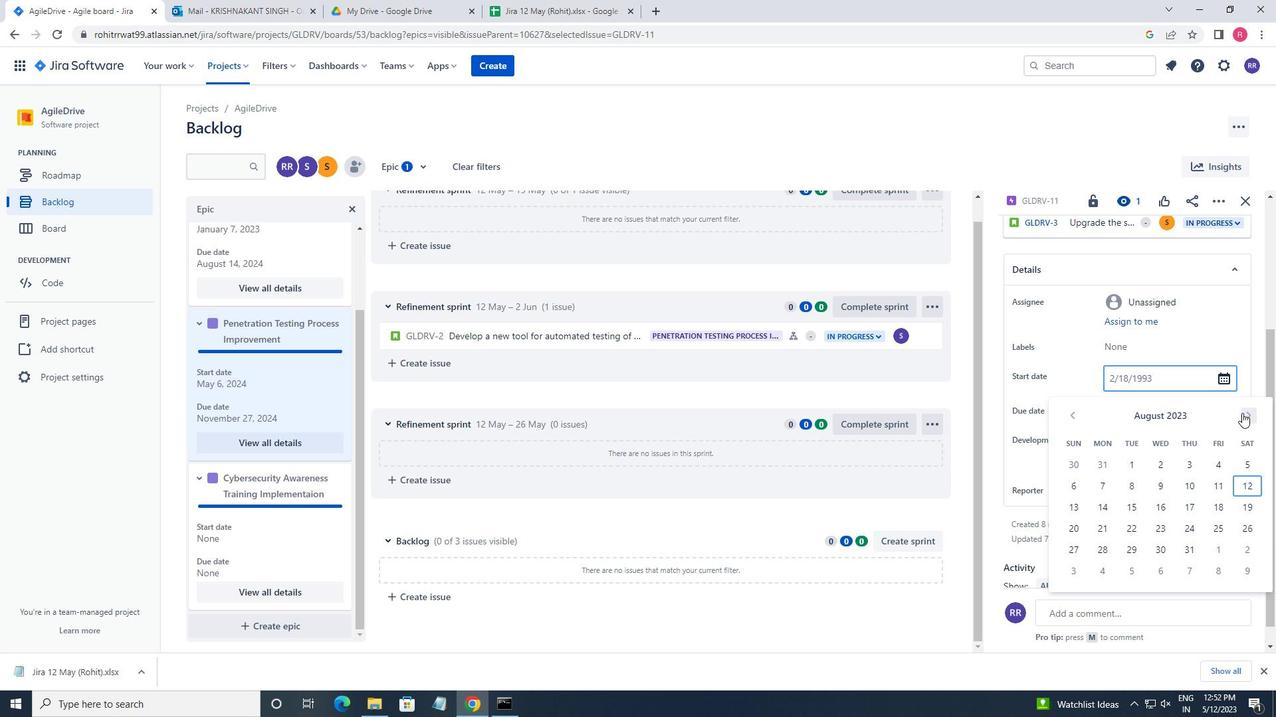 
Action: Mouse pressed left at (1242, 413)
Screenshot: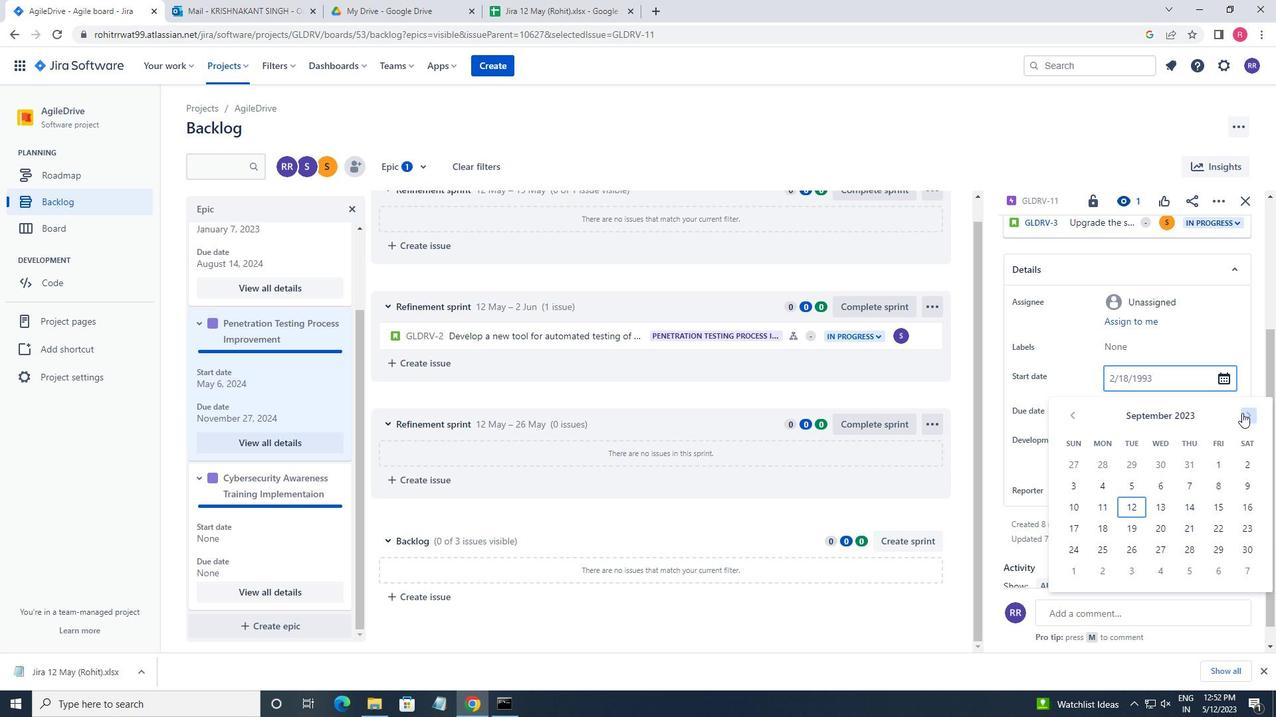 
Action: Mouse pressed left at (1242, 413)
Screenshot: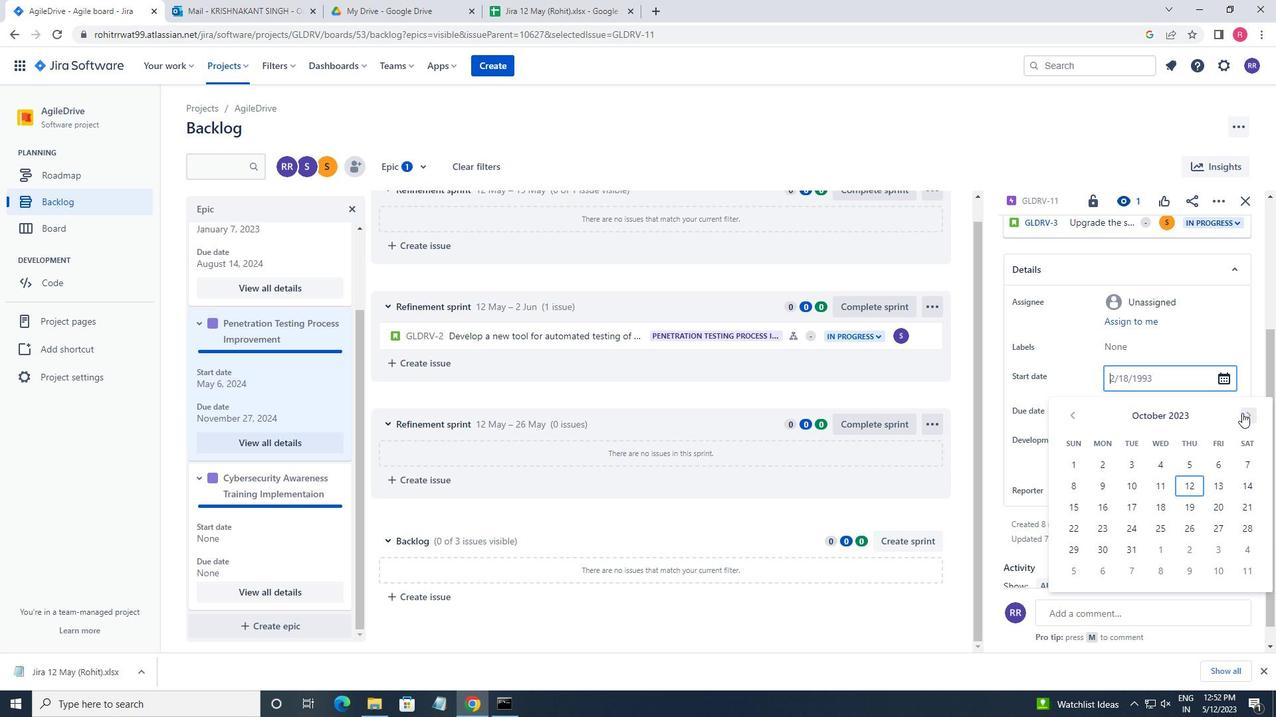 
Action: Mouse pressed left at (1242, 413)
Screenshot: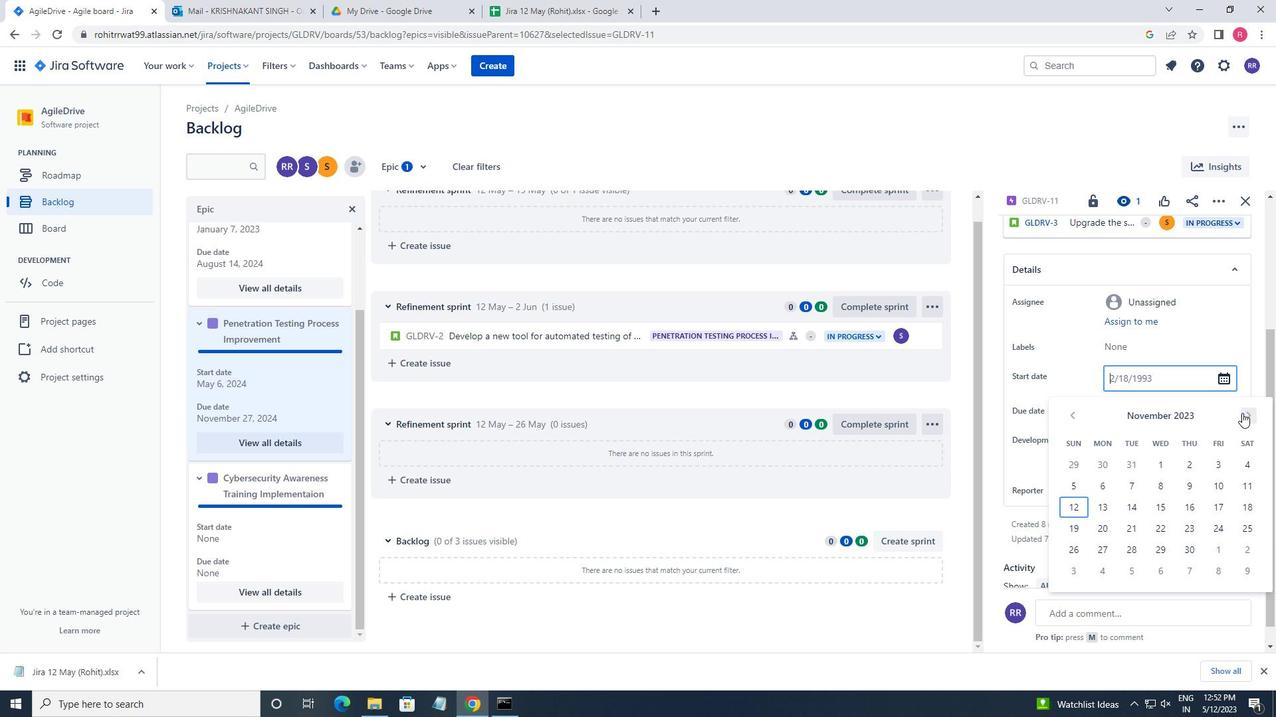 
Action: Mouse pressed left at (1242, 413)
Screenshot: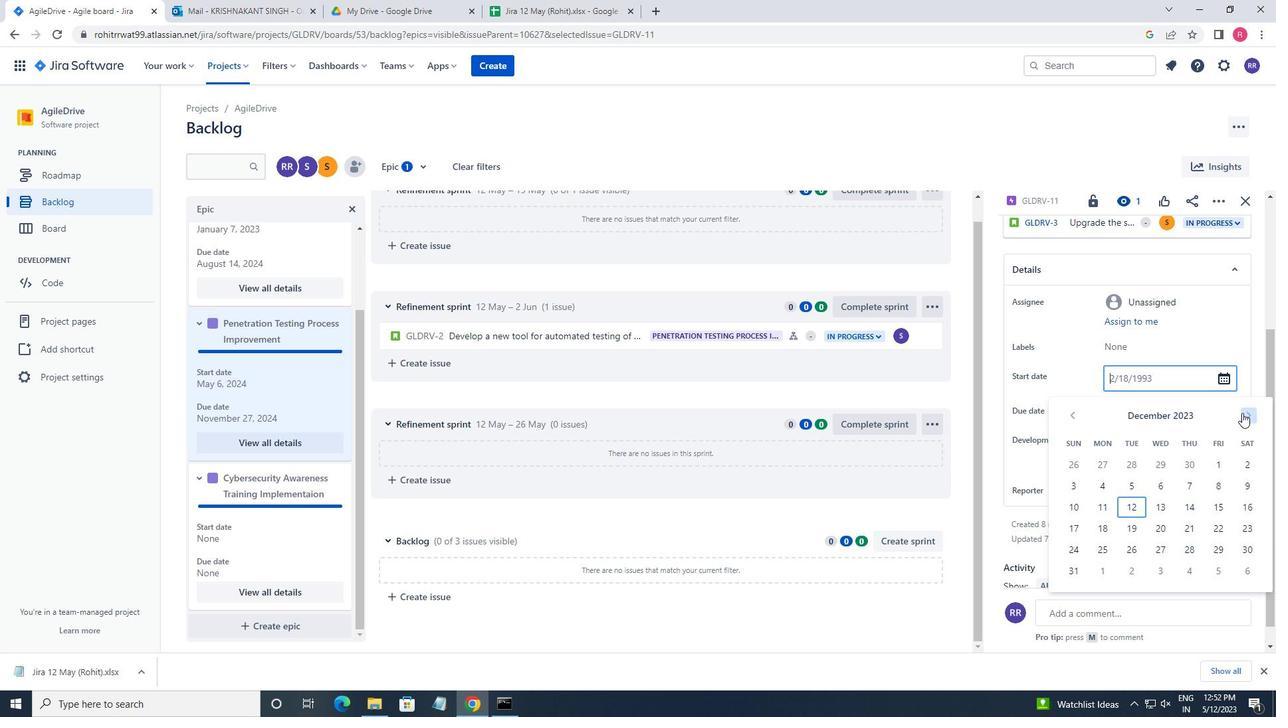 
Action: Mouse pressed left at (1242, 413)
Screenshot: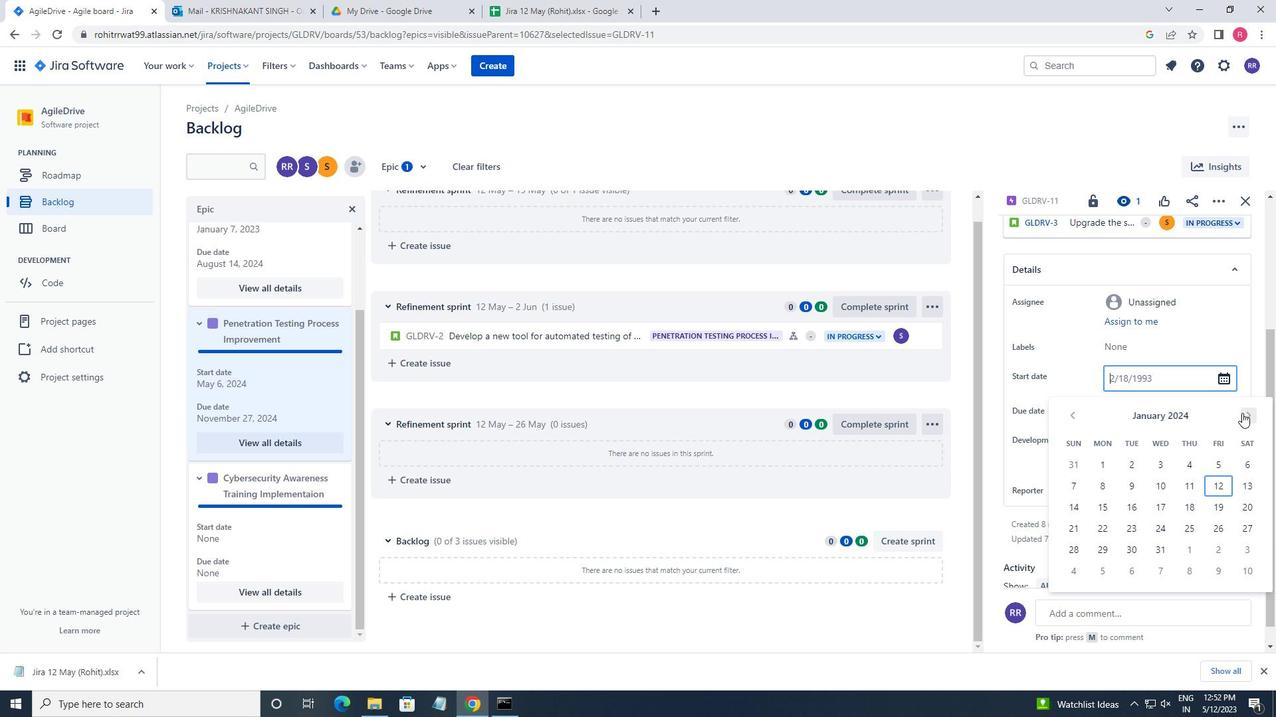 
Action: Mouse pressed left at (1242, 413)
Screenshot: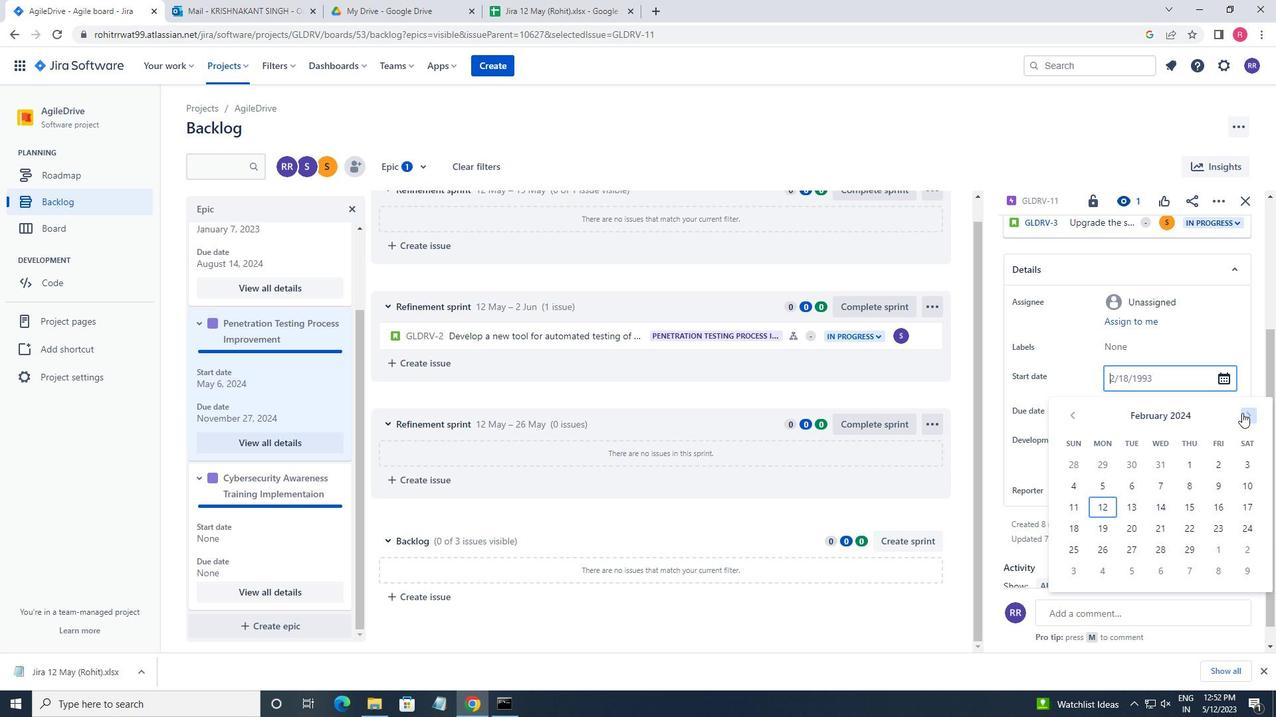 
Action: Mouse moved to (1167, 529)
Screenshot: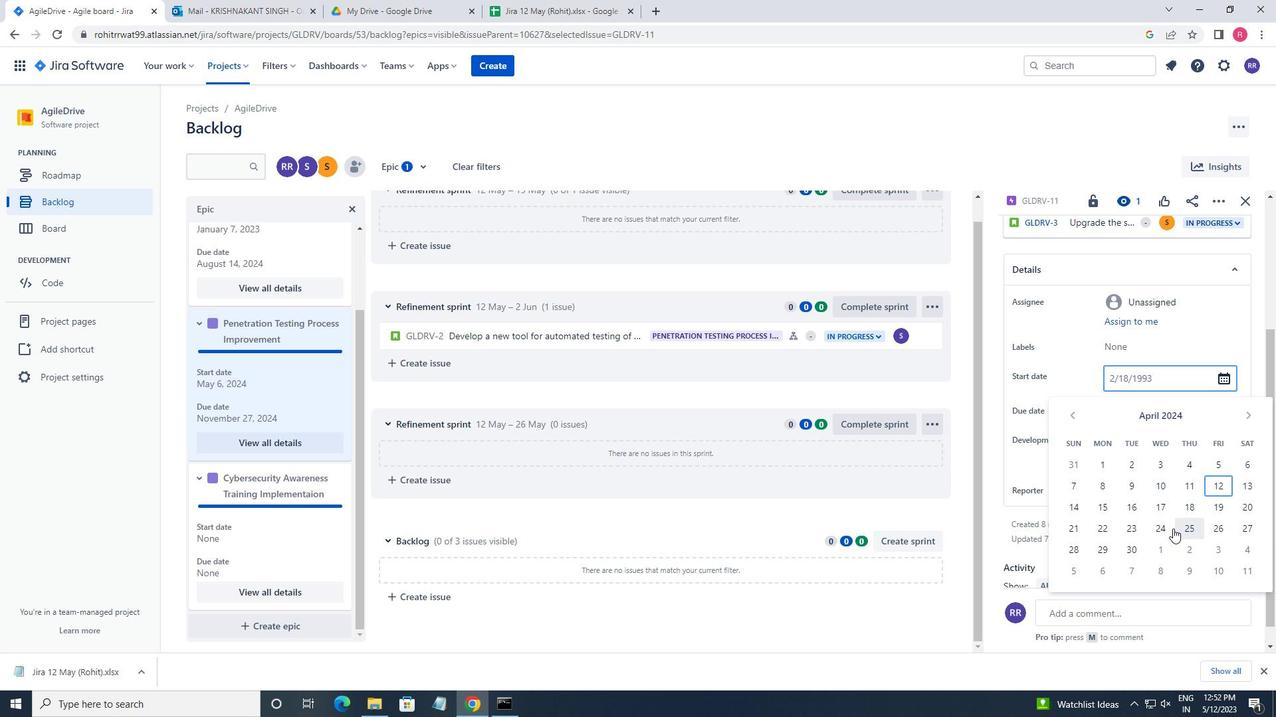 
Action: Mouse pressed left at (1167, 529)
Screenshot: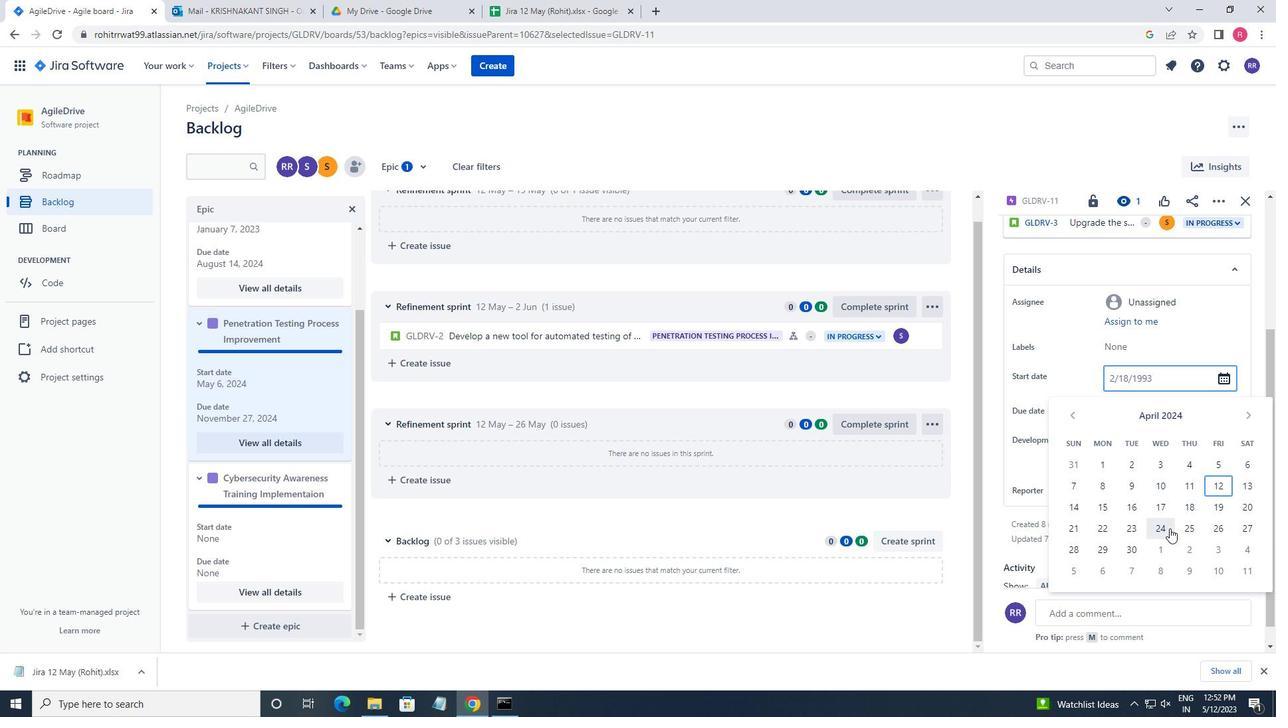 
Action: Mouse moved to (1203, 416)
Screenshot: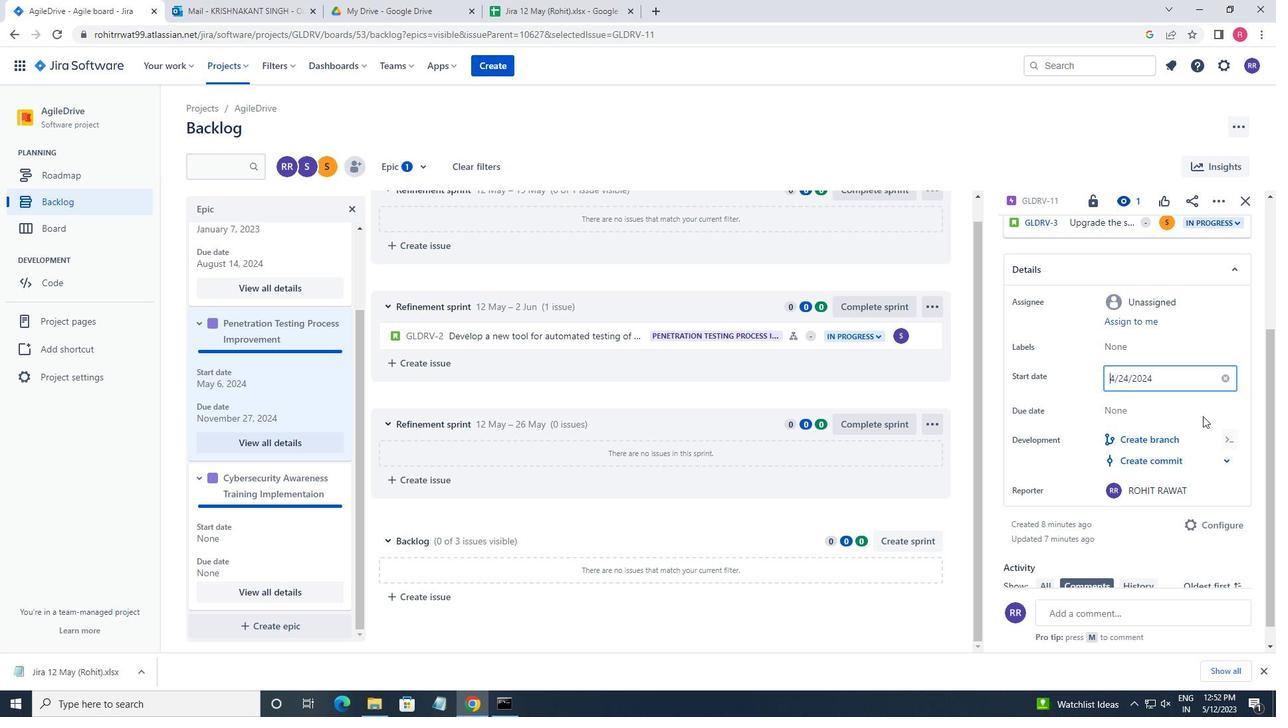 
Action: Mouse pressed left at (1203, 416)
Screenshot: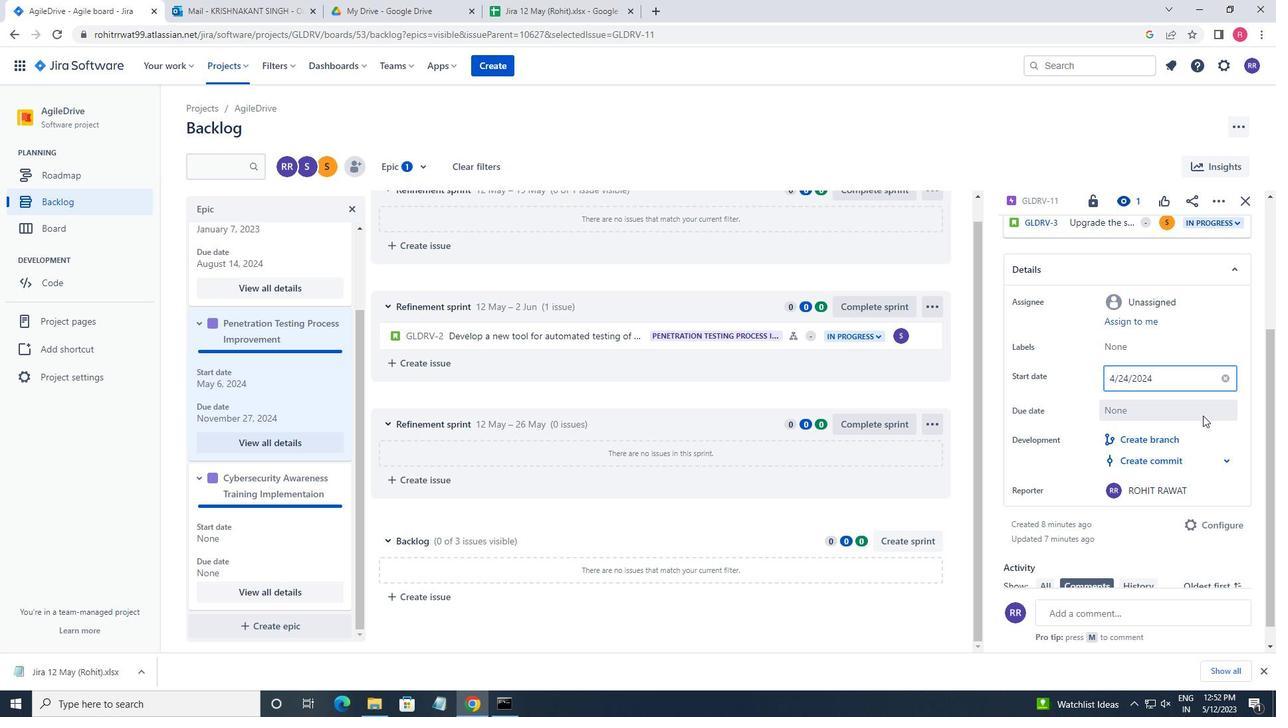 
Action: Mouse moved to (1250, 450)
Screenshot: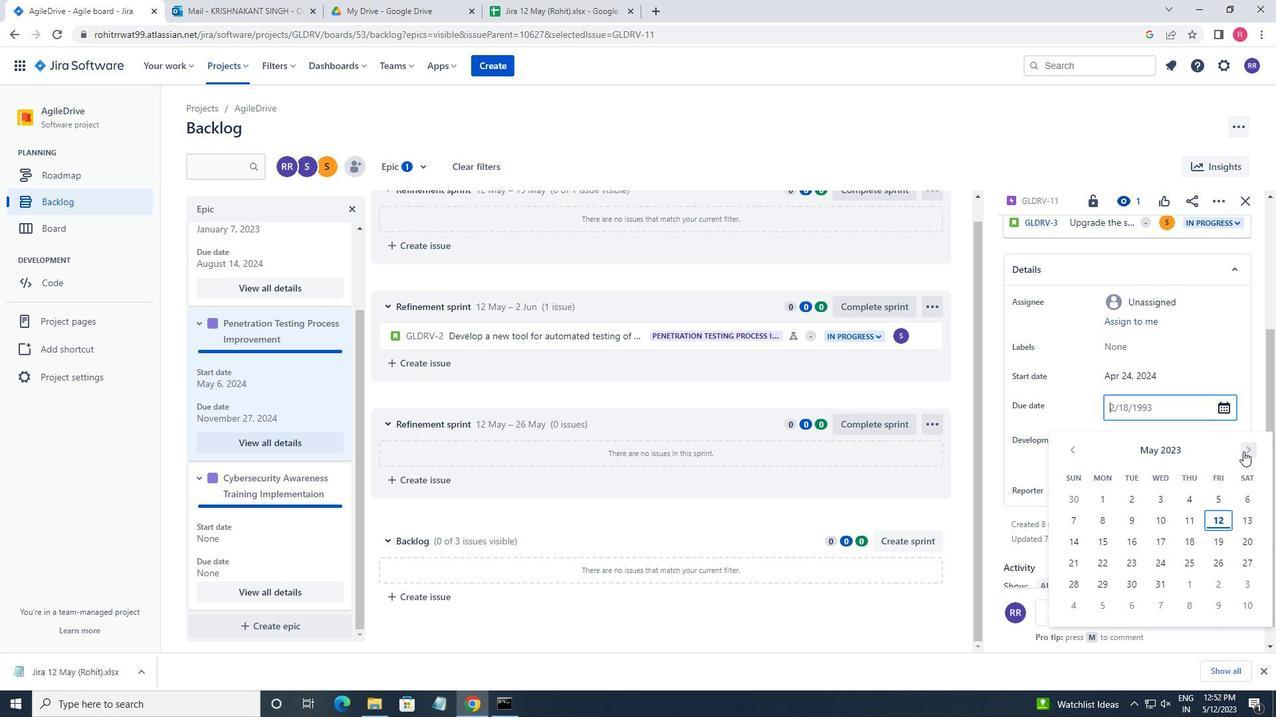 
Action: Mouse pressed left at (1250, 450)
Screenshot: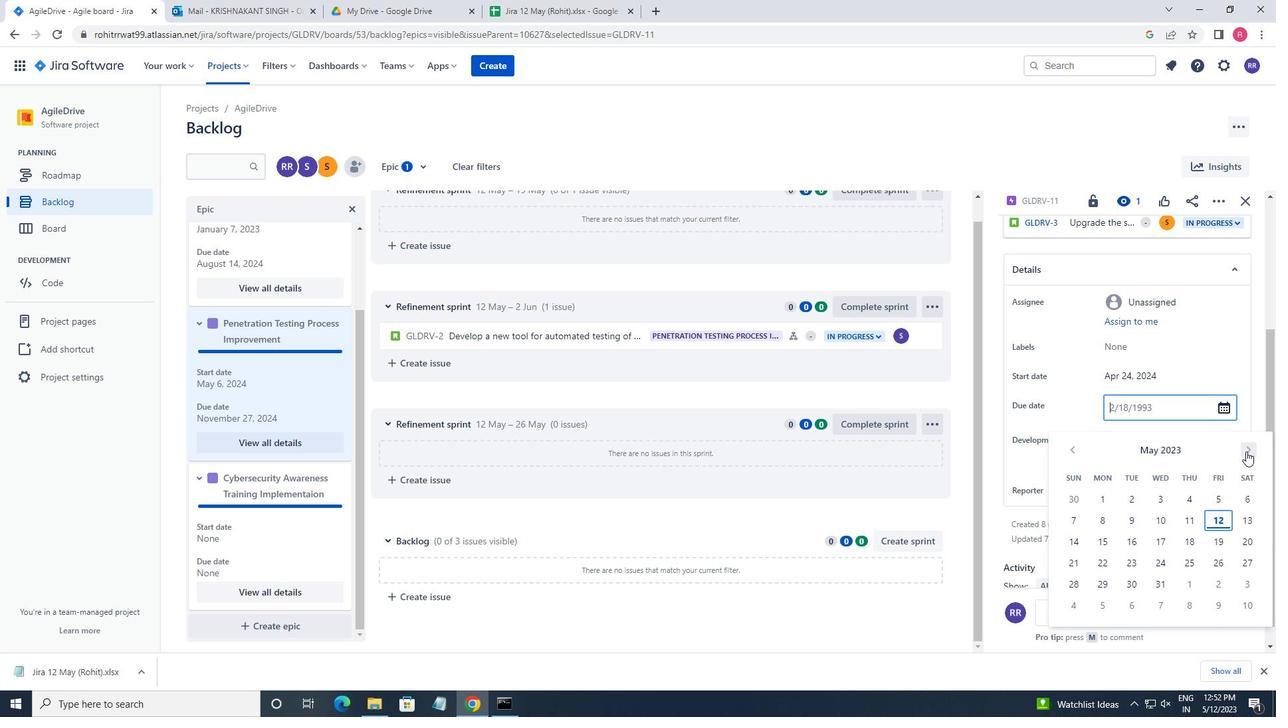 
Action: Mouse moved to (1250, 450)
Screenshot: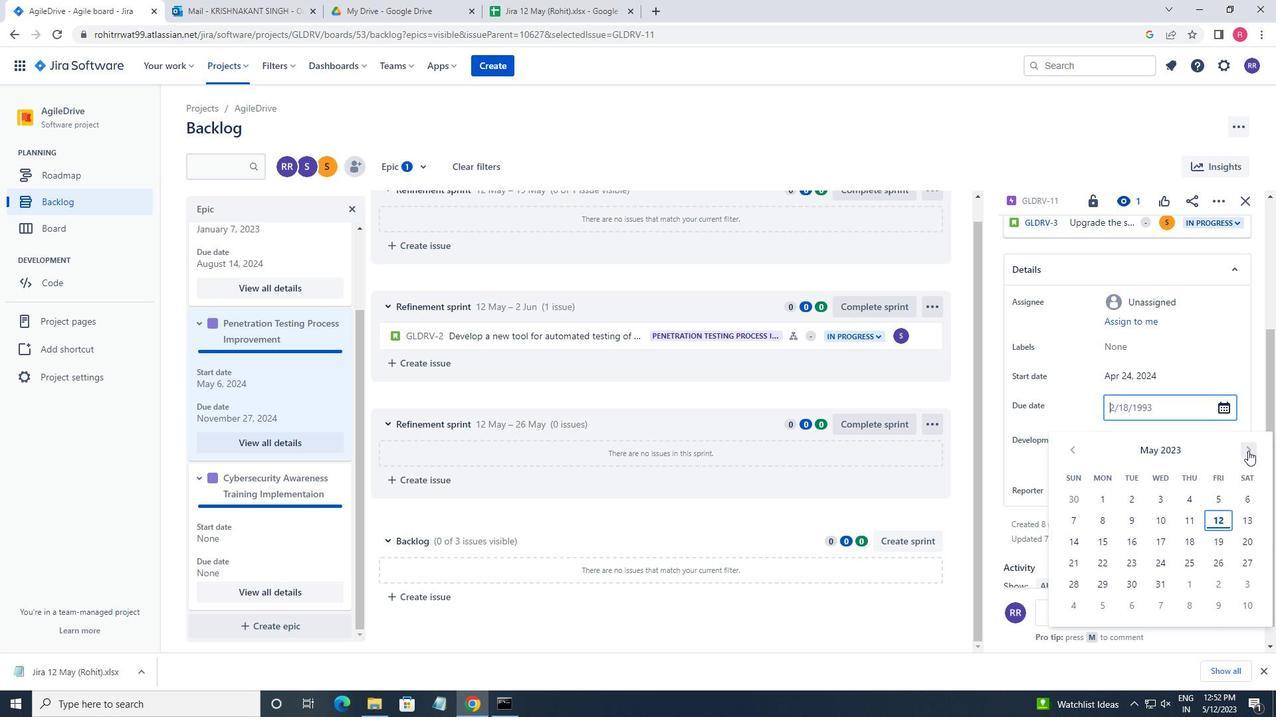 
Action: Mouse pressed left at (1250, 450)
Screenshot: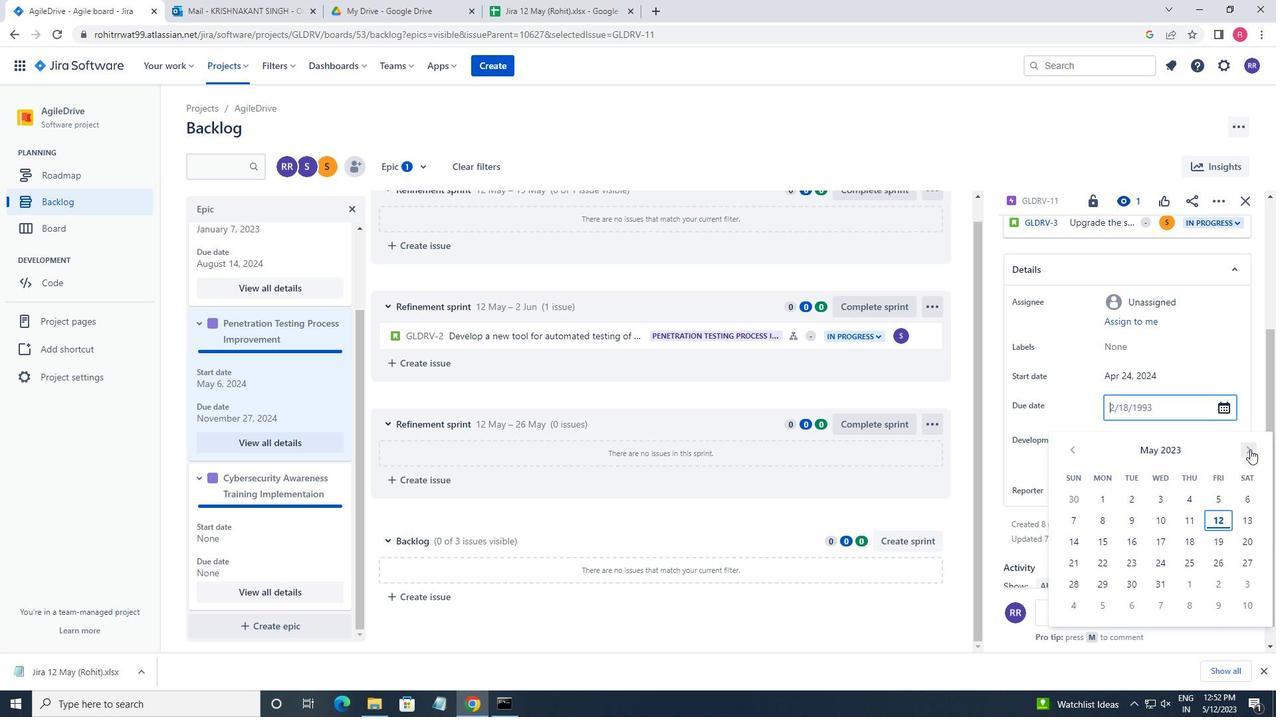 
Action: Mouse pressed left at (1250, 450)
Screenshot: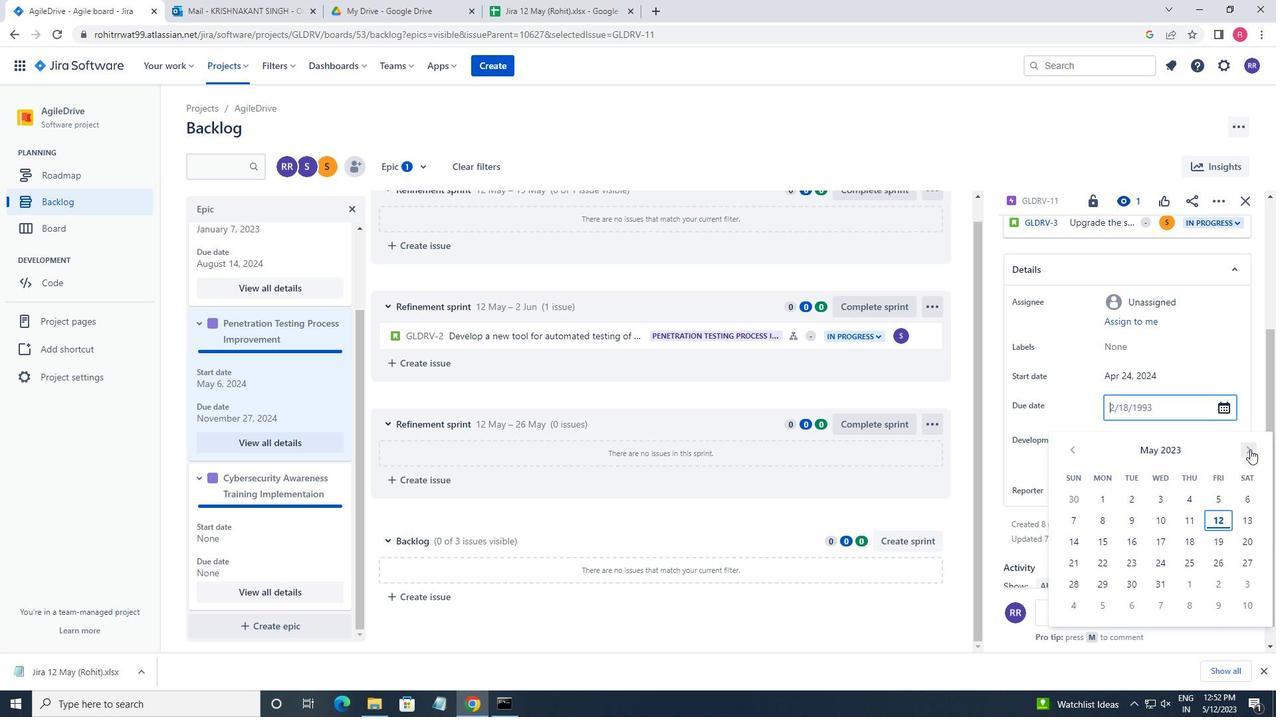 
Action: Mouse pressed left at (1250, 450)
Screenshot: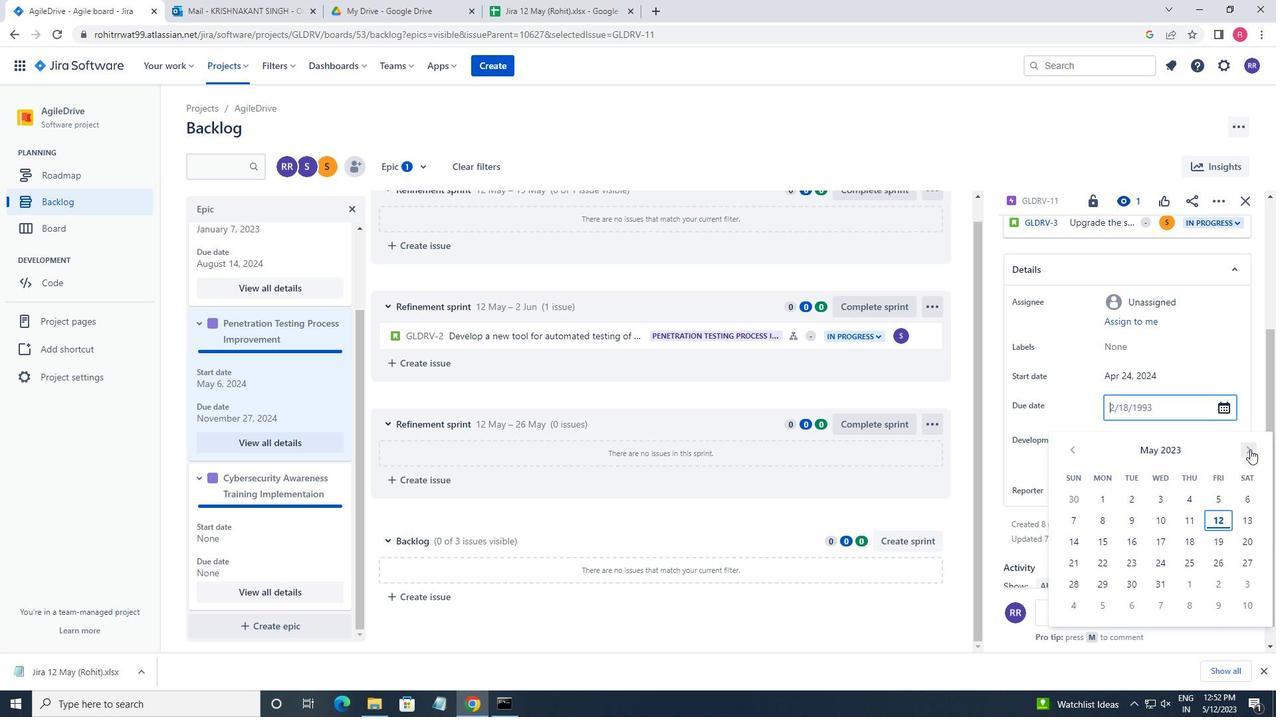 
Action: Mouse pressed left at (1250, 450)
Screenshot: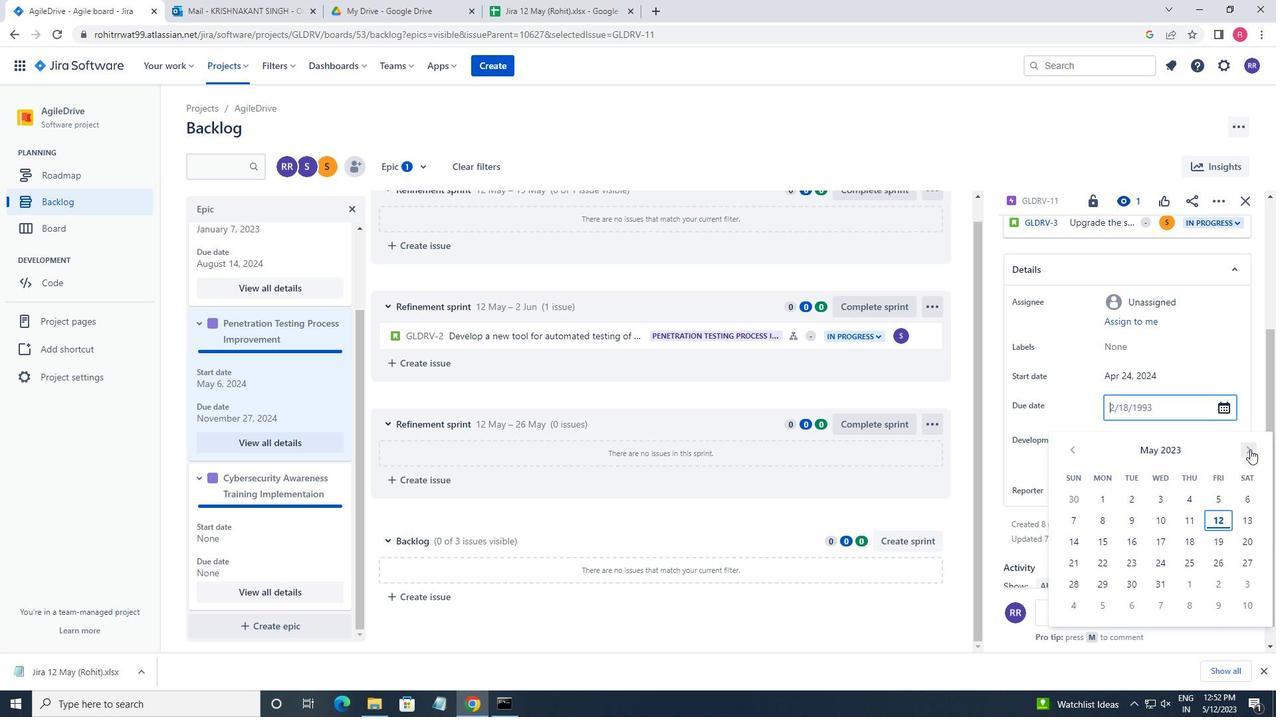 
Action: Mouse pressed left at (1250, 450)
Screenshot: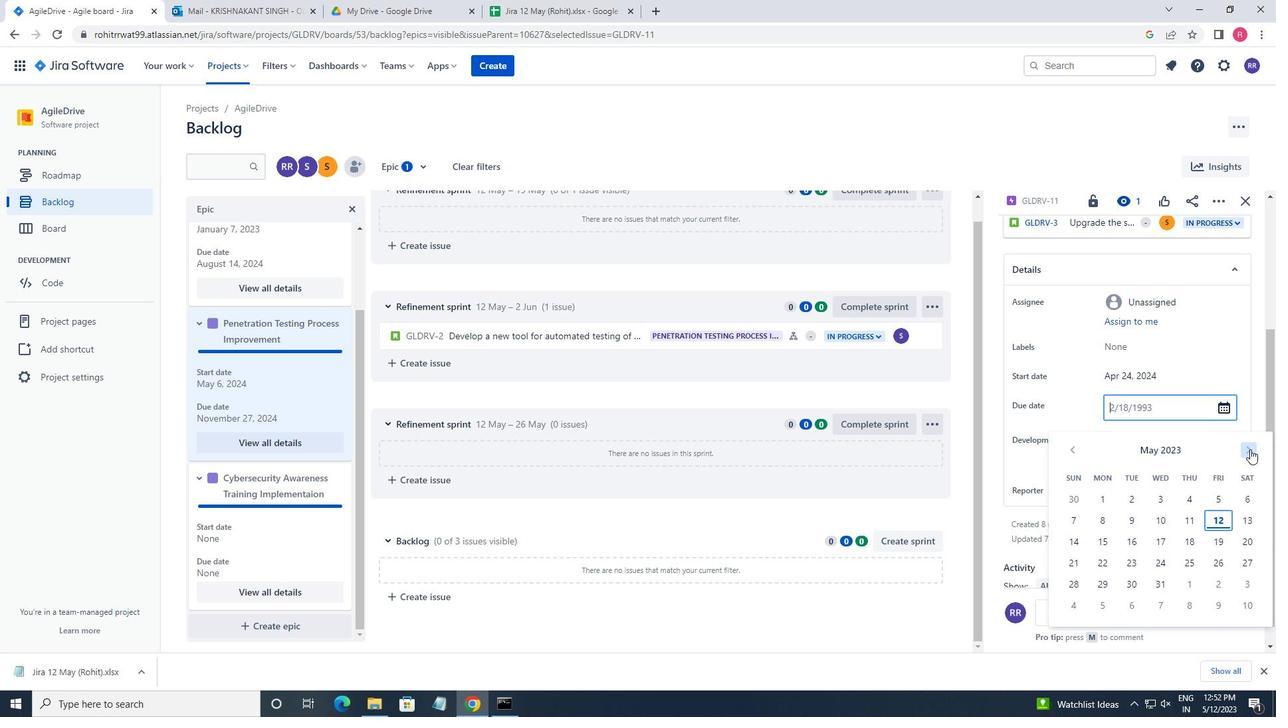 
Action: Mouse pressed left at (1250, 450)
Screenshot: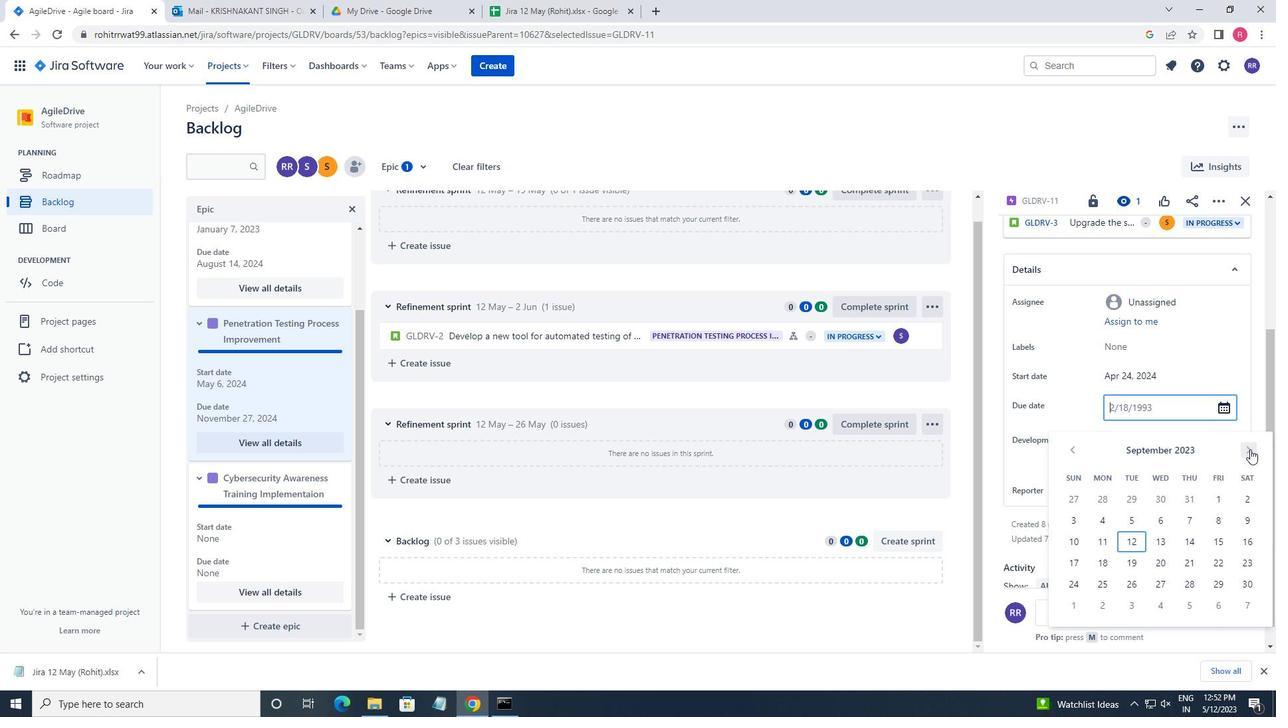 
Action: Mouse pressed left at (1250, 450)
Screenshot: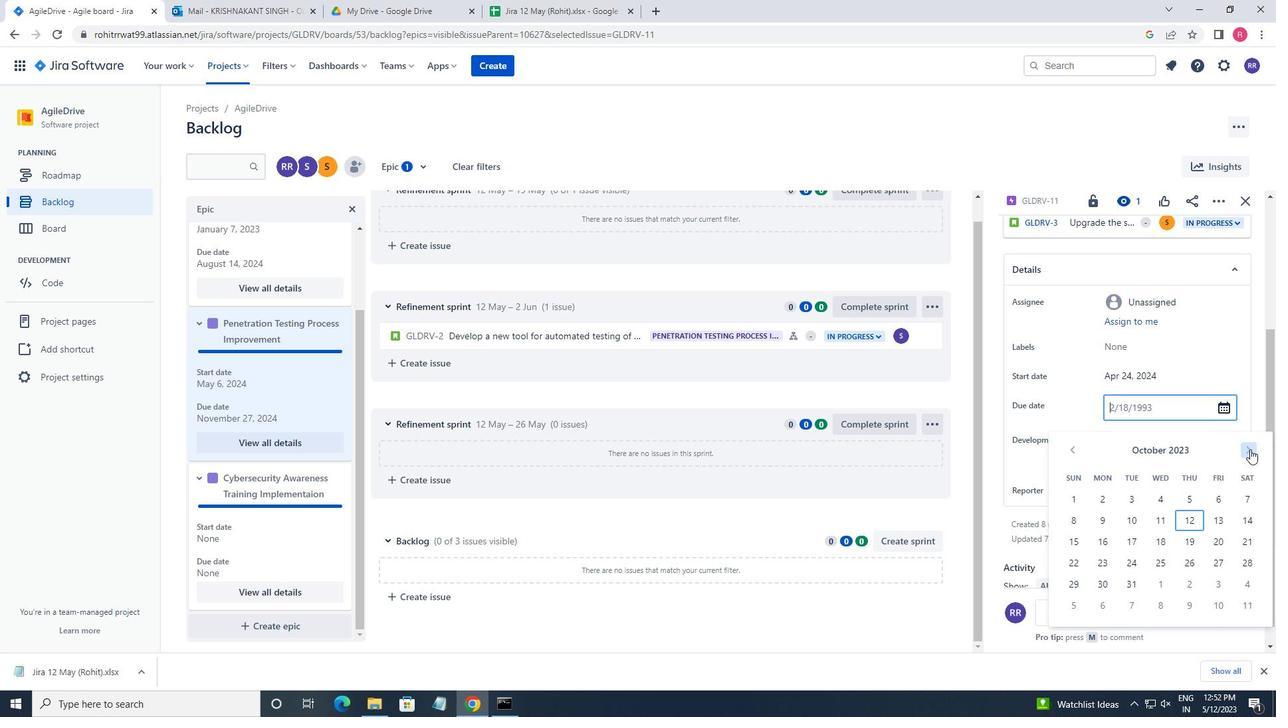 
Action: Mouse pressed left at (1250, 450)
Screenshot: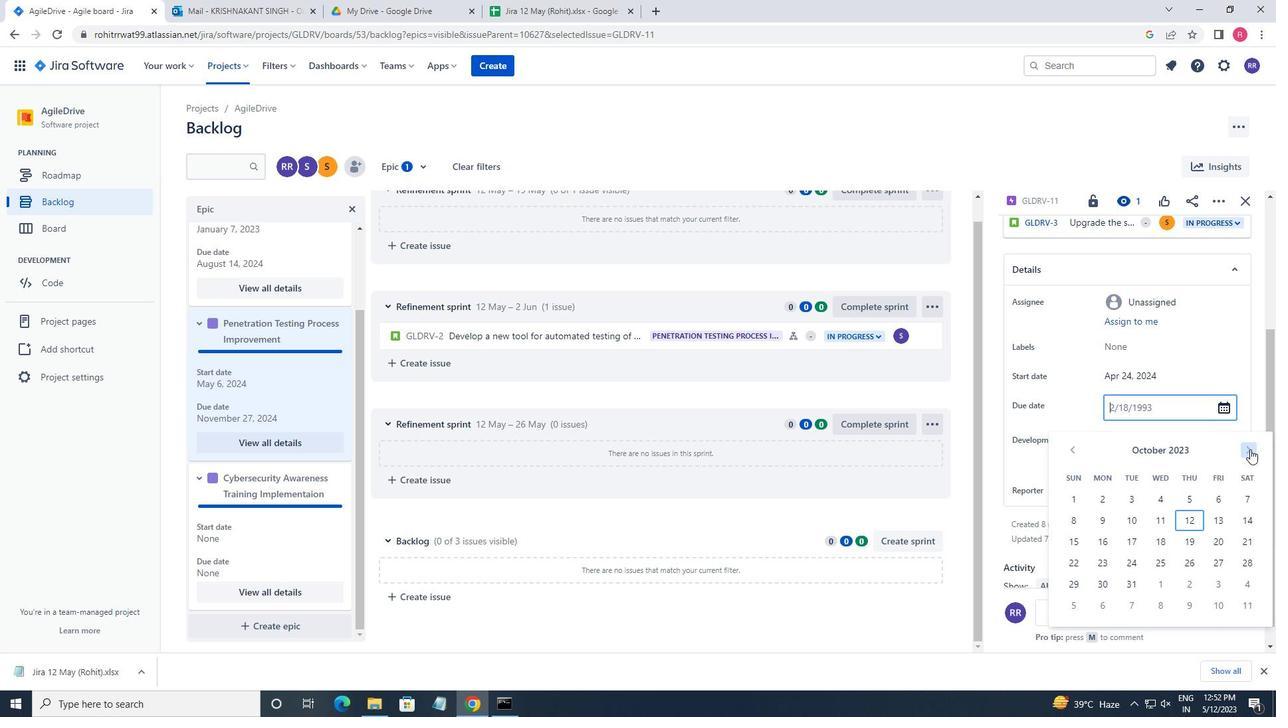 
Action: Mouse pressed left at (1250, 450)
Screenshot: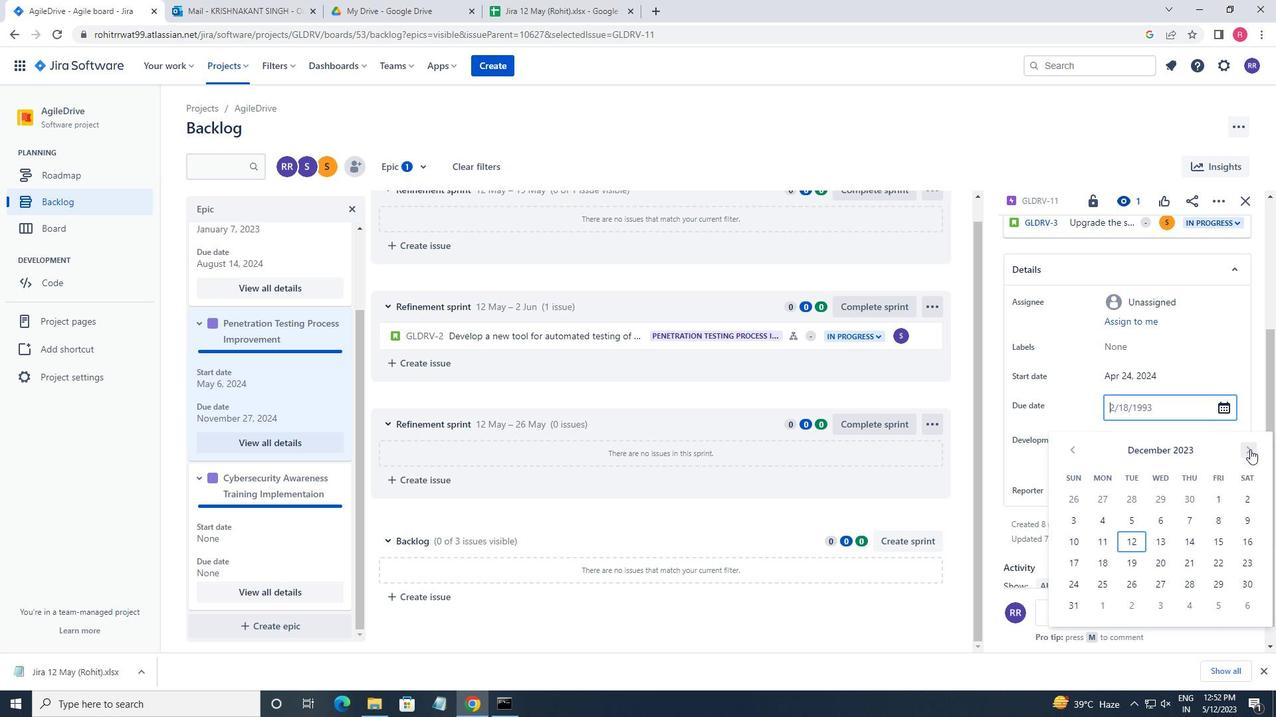 
Action: Mouse pressed left at (1250, 450)
Screenshot: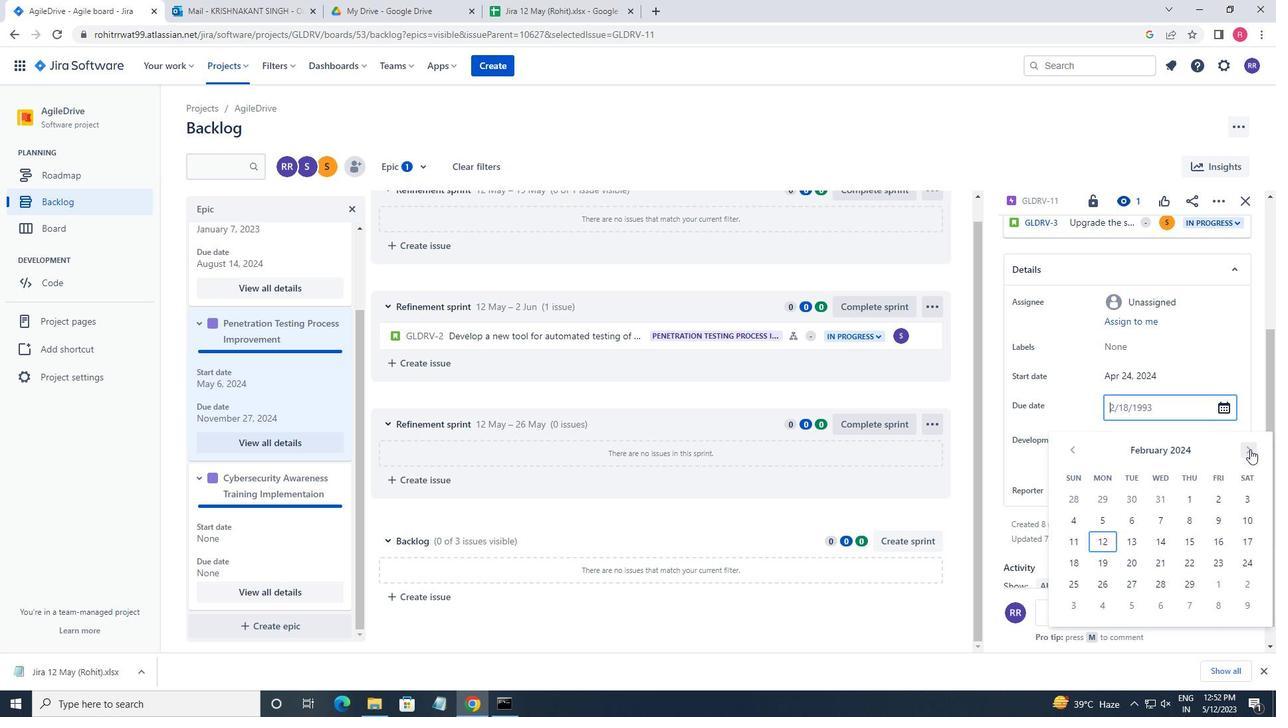 
Action: Mouse pressed left at (1250, 450)
Screenshot: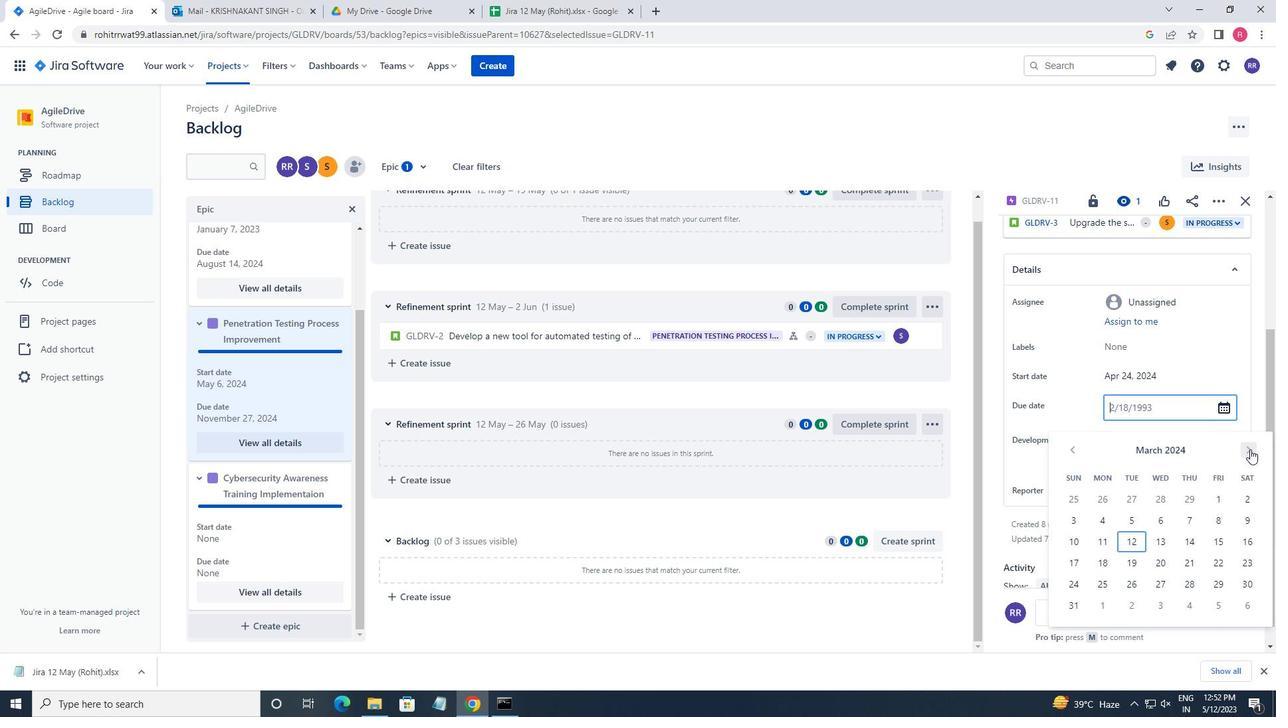 
Action: Mouse pressed left at (1250, 450)
Screenshot: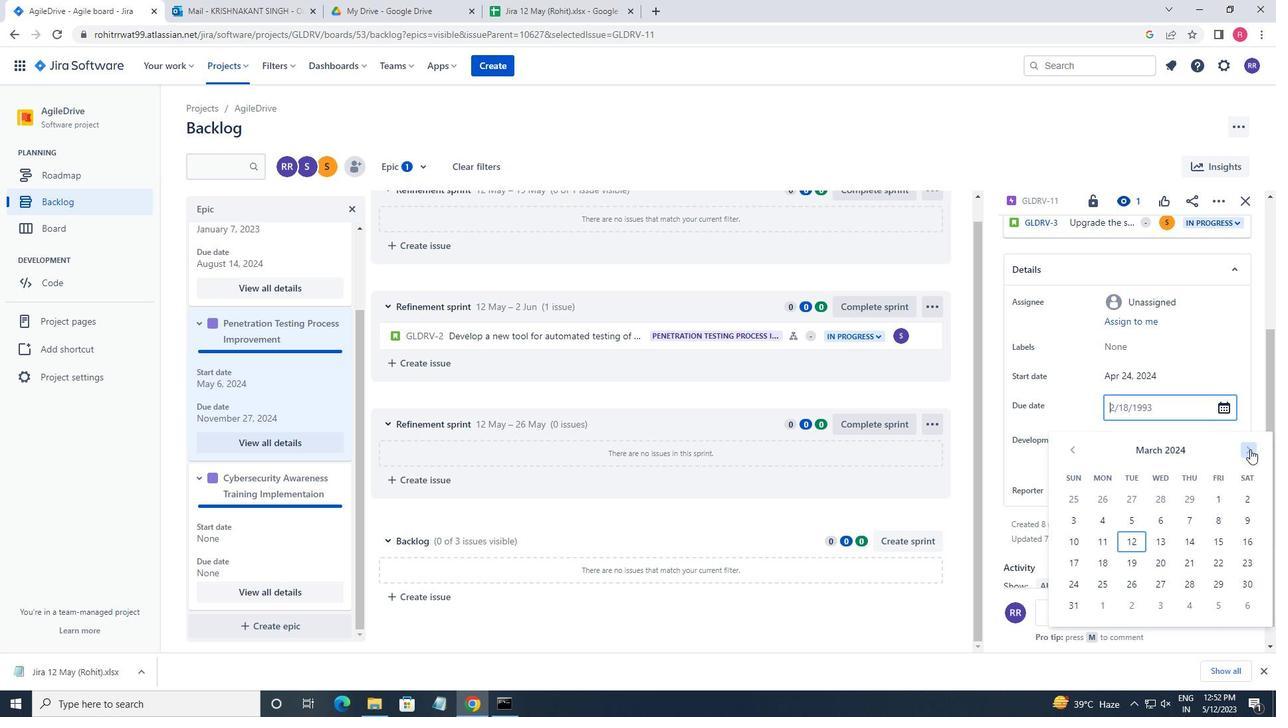 
Action: Mouse pressed left at (1250, 450)
Screenshot: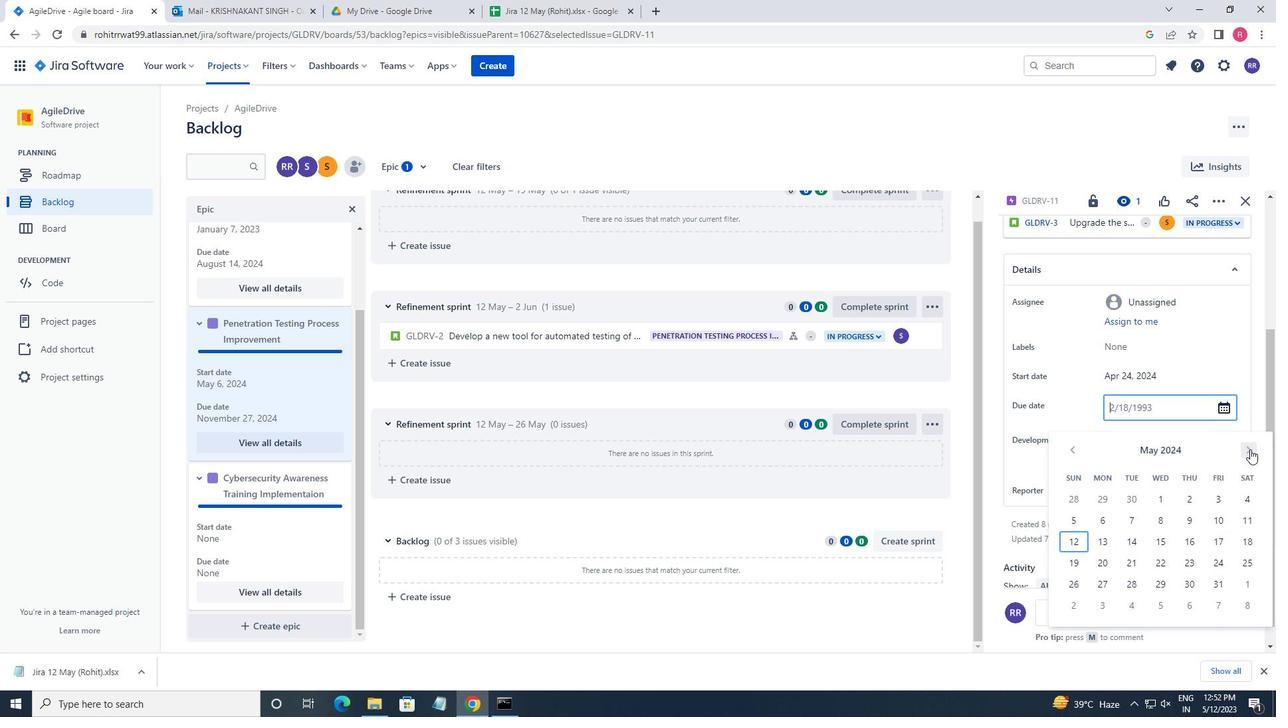 
Action: Mouse pressed left at (1250, 450)
Screenshot: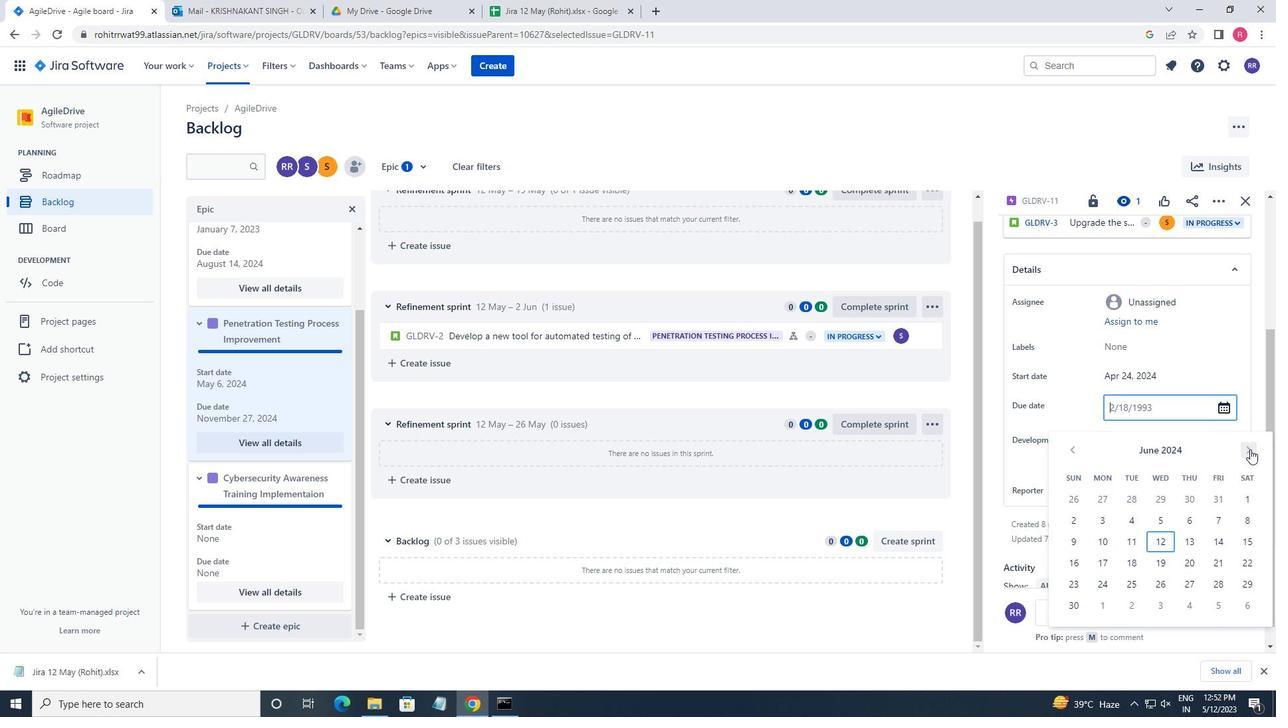 
Action: Mouse pressed left at (1250, 450)
Screenshot: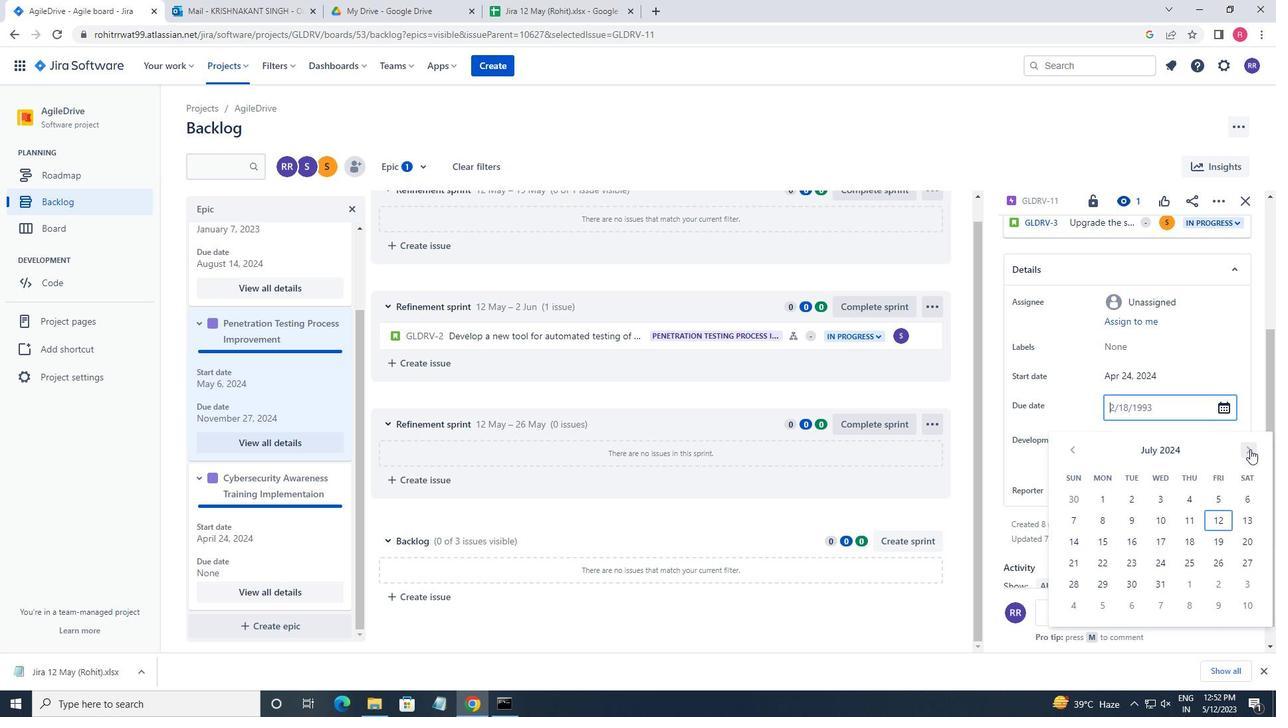 
Action: Mouse pressed left at (1250, 450)
Screenshot: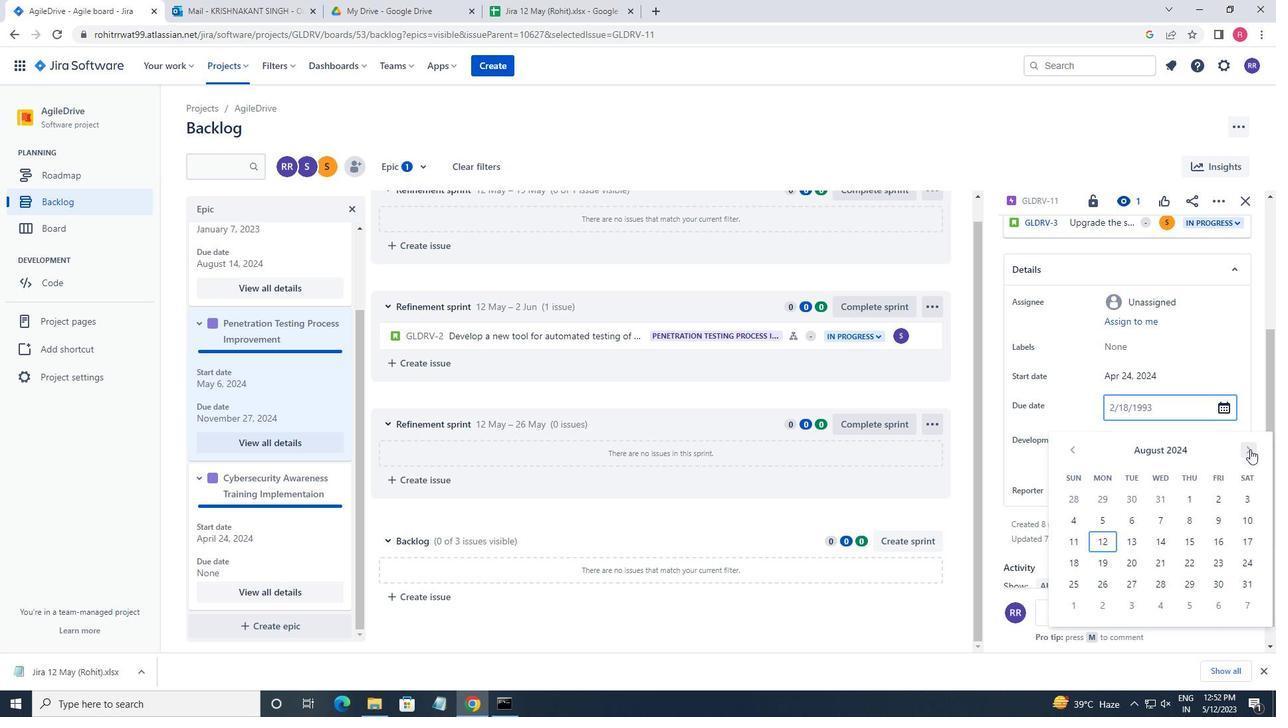 
Action: Mouse pressed left at (1250, 450)
Screenshot: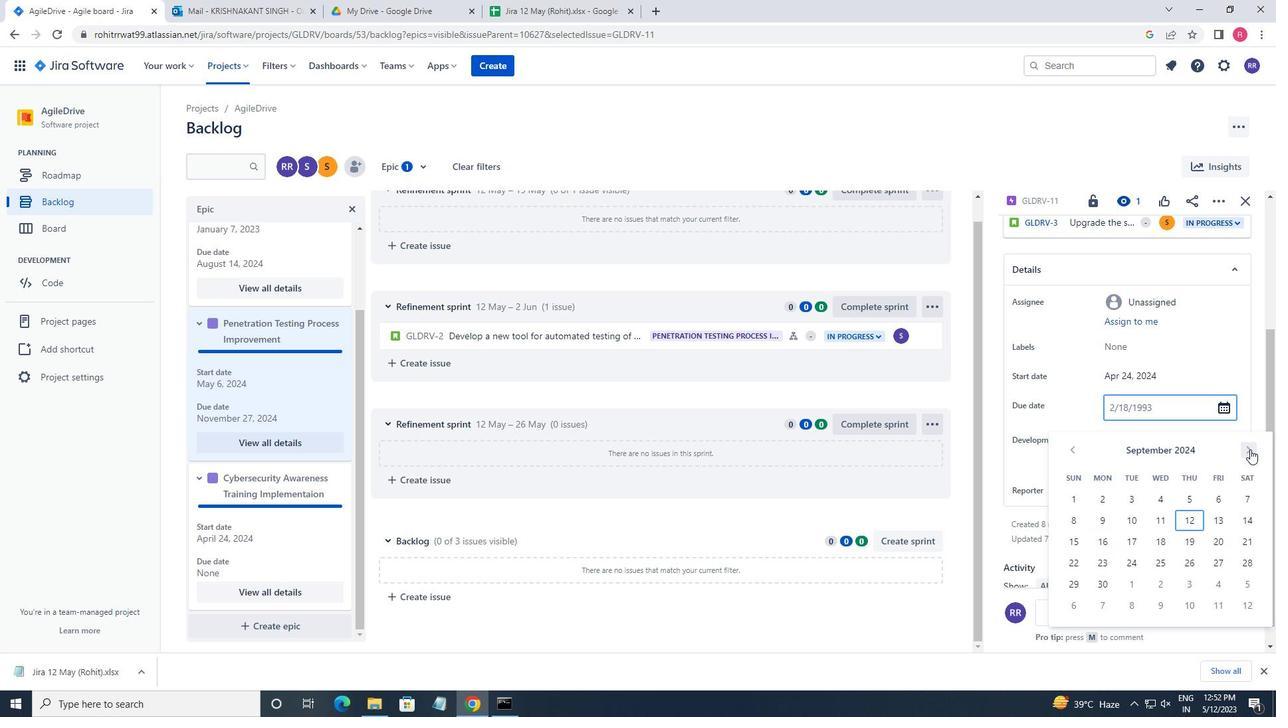 
Action: Mouse pressed left at (1250, 450)
Screenshot: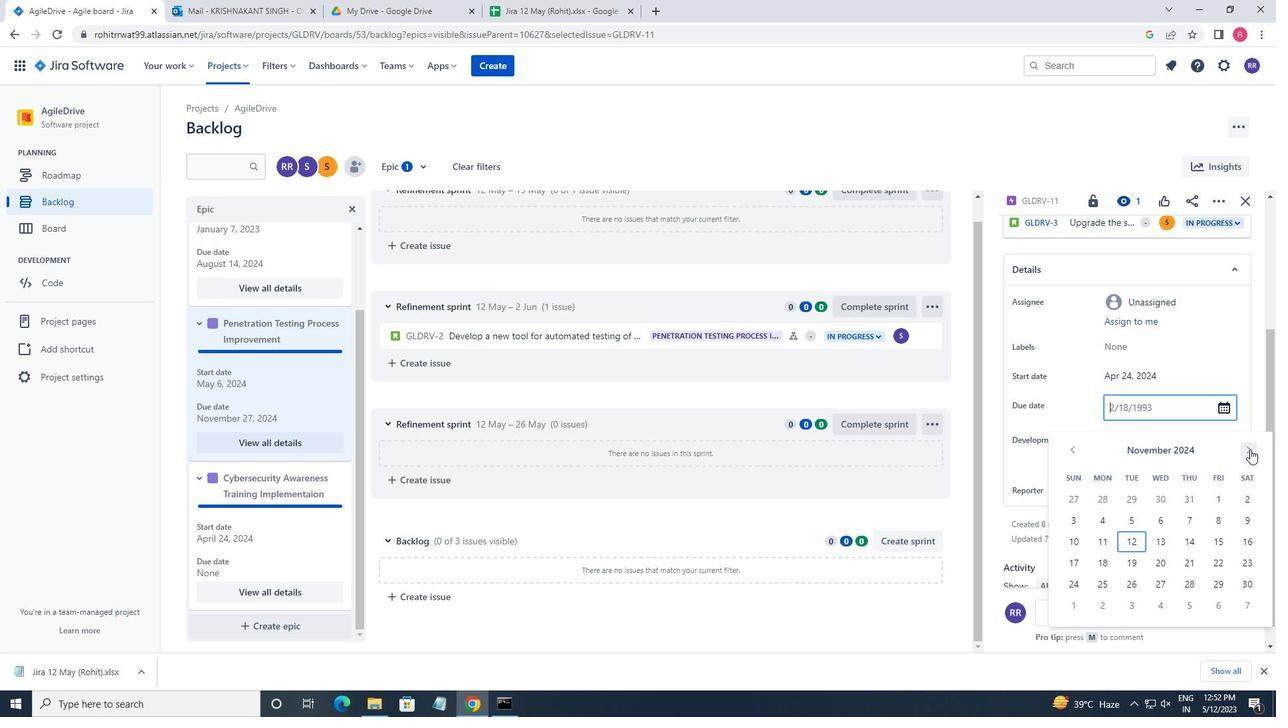 
Action: Mouse pressed left at (1250, 450)
Screenshot: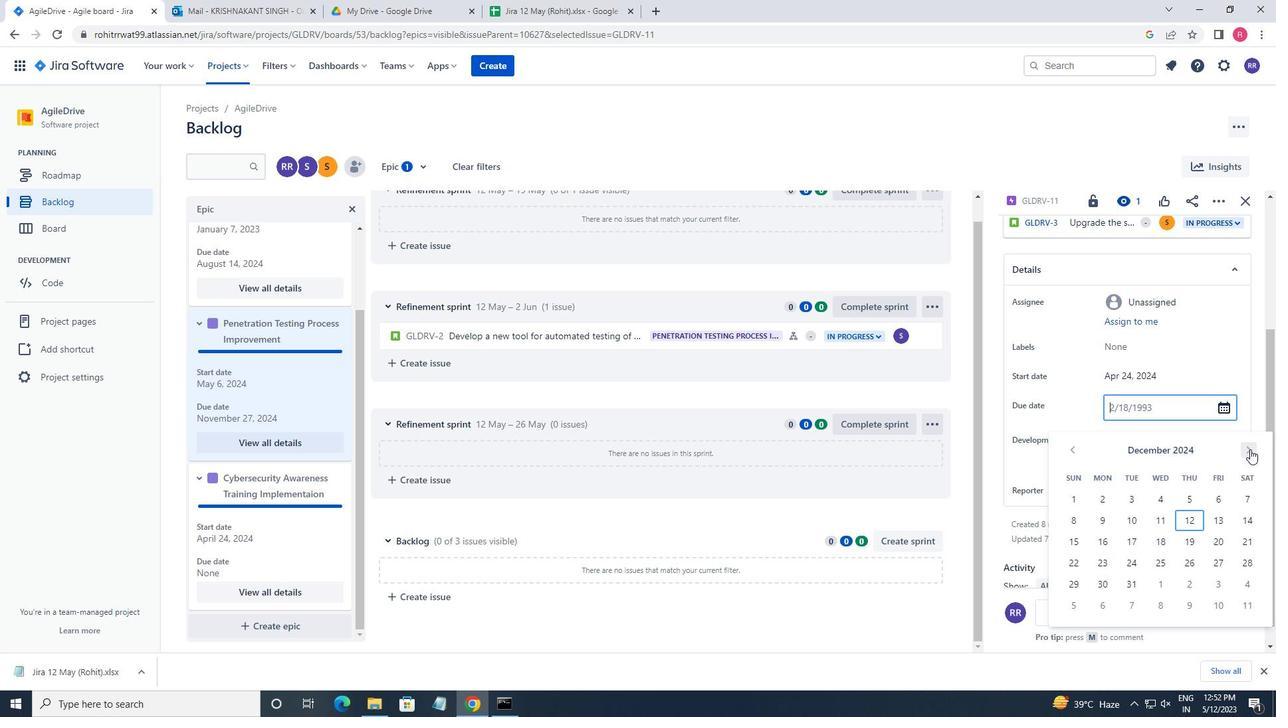 
Action: Mouse pressed left at (1250, 450)
Screenshot: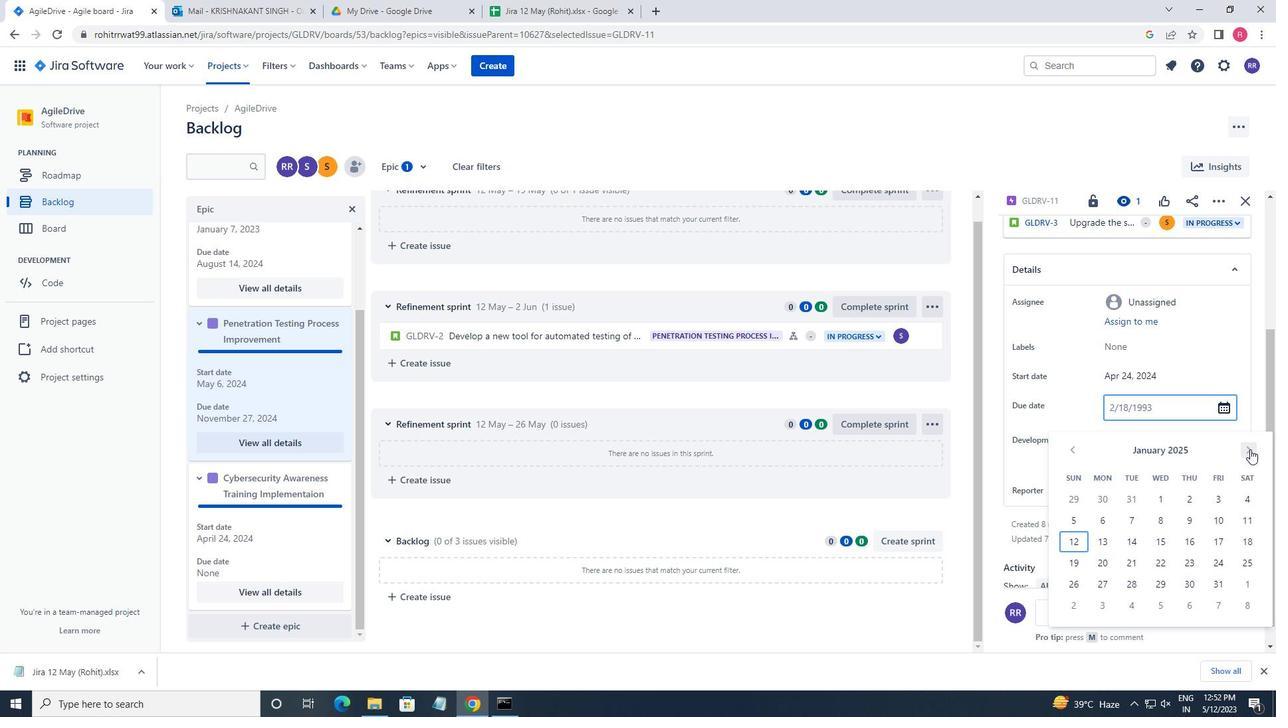 
Action: Mouse pressed left at (1250, 450)
Screenshot: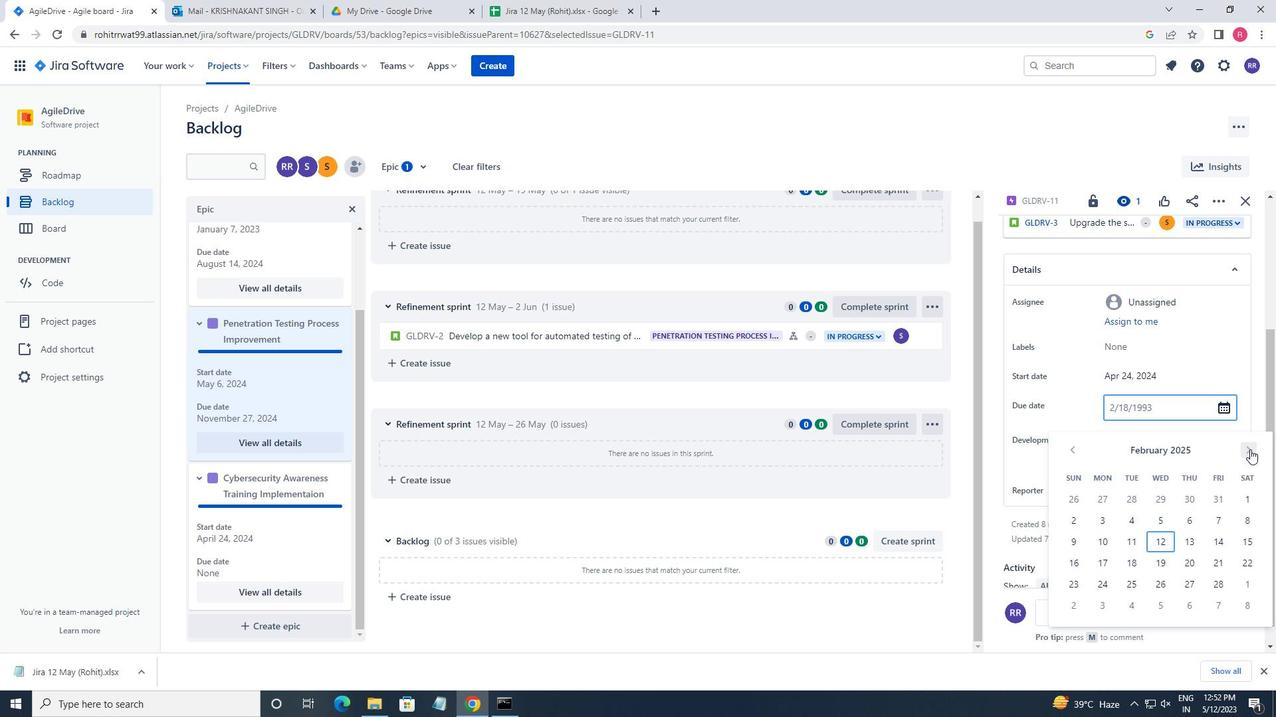 
Action: Mouse pressed left at (1250, 450)
Screenshot: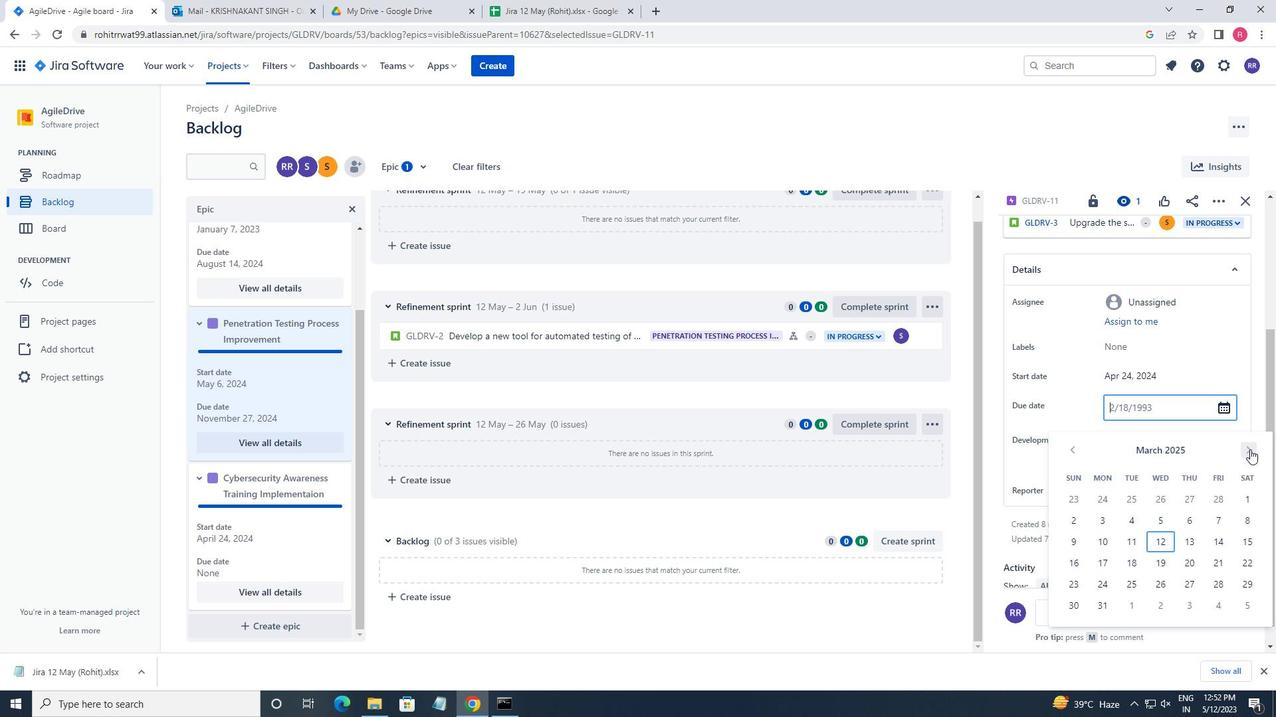 
Action: Mouse pressed left at (1250, 450)
Screenshot: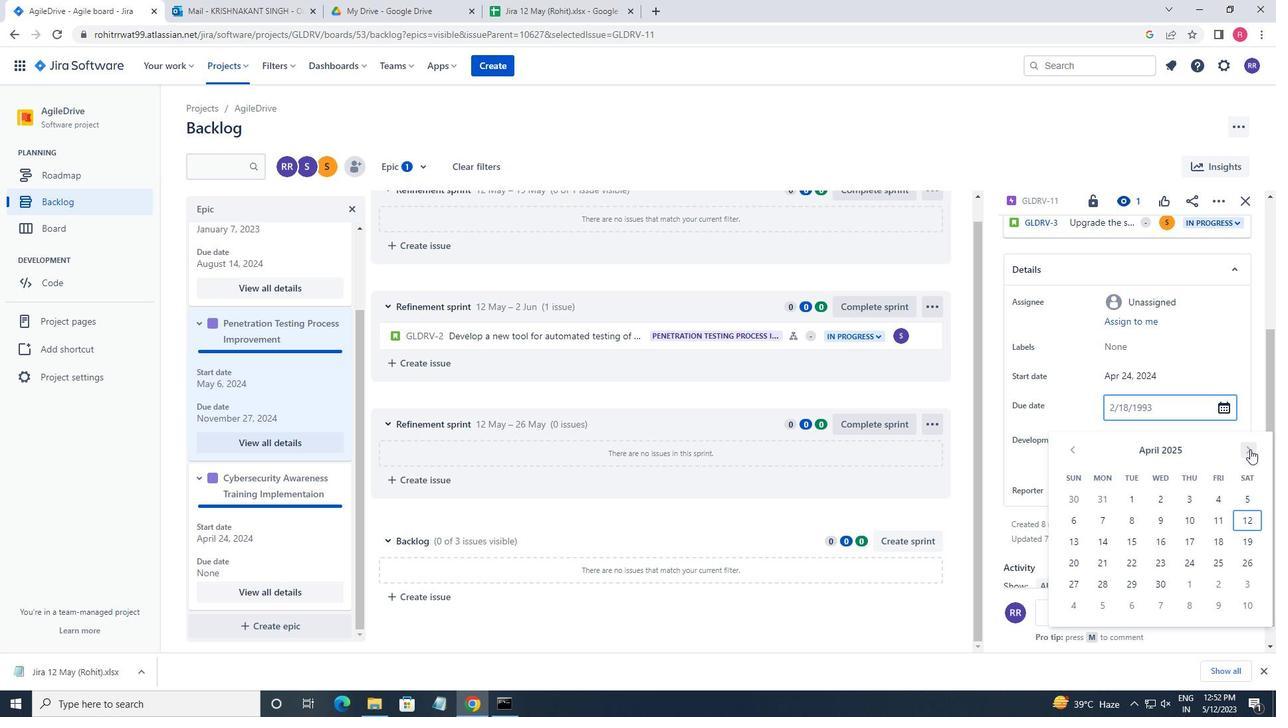 
Action: Mouse pressed left at (1250, 450)
Screenshot: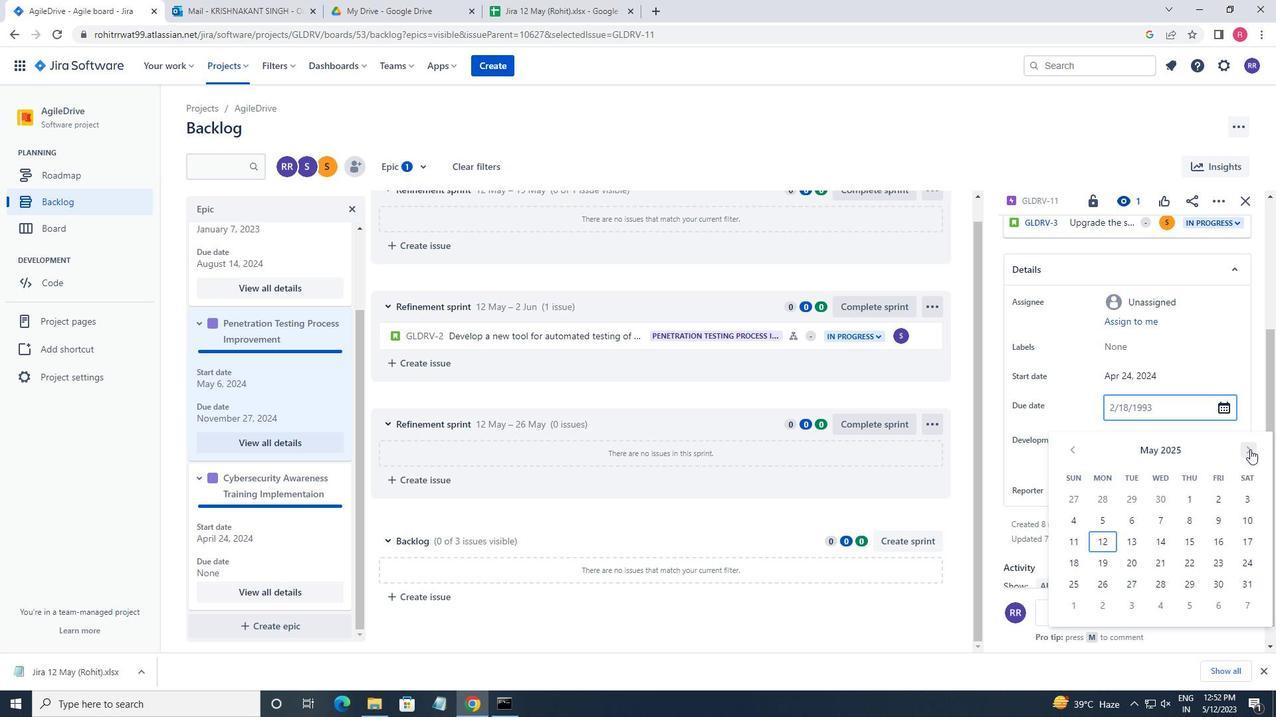 
Action: Mouse moved to (1251, 450)
Screenshot: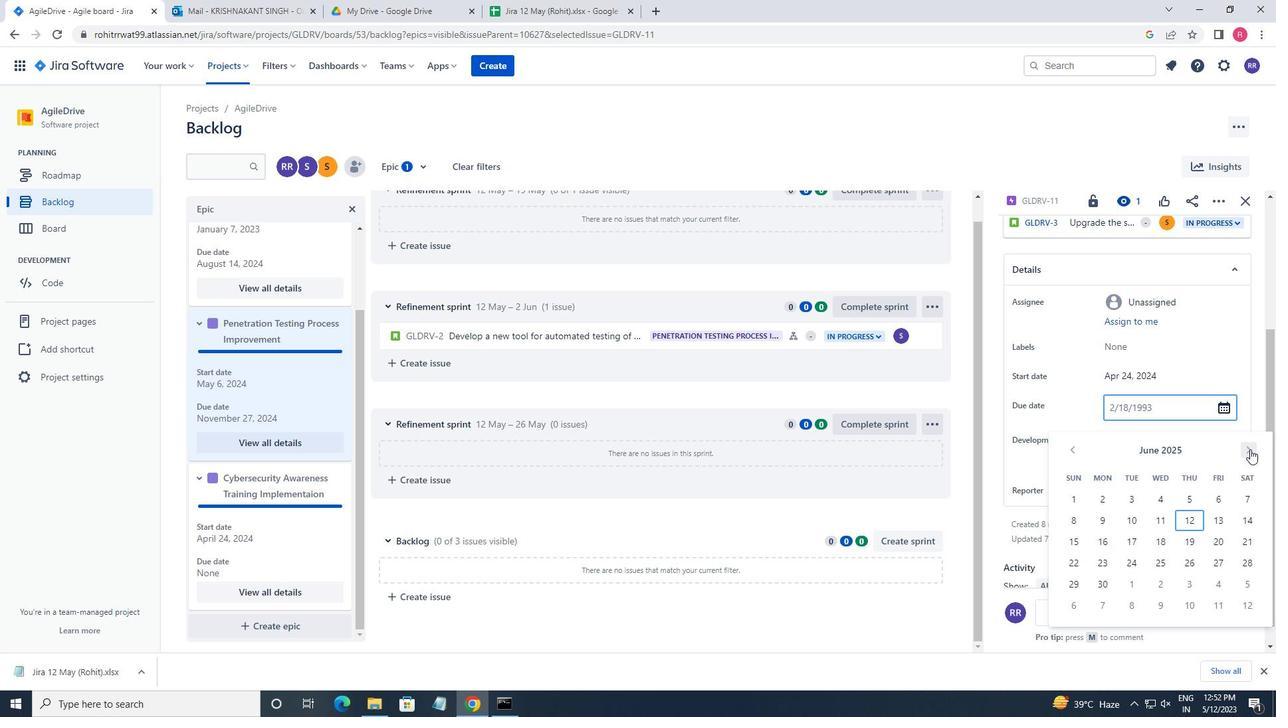 
Action: Mouse pressed left at (1251, 450)
Screenshot: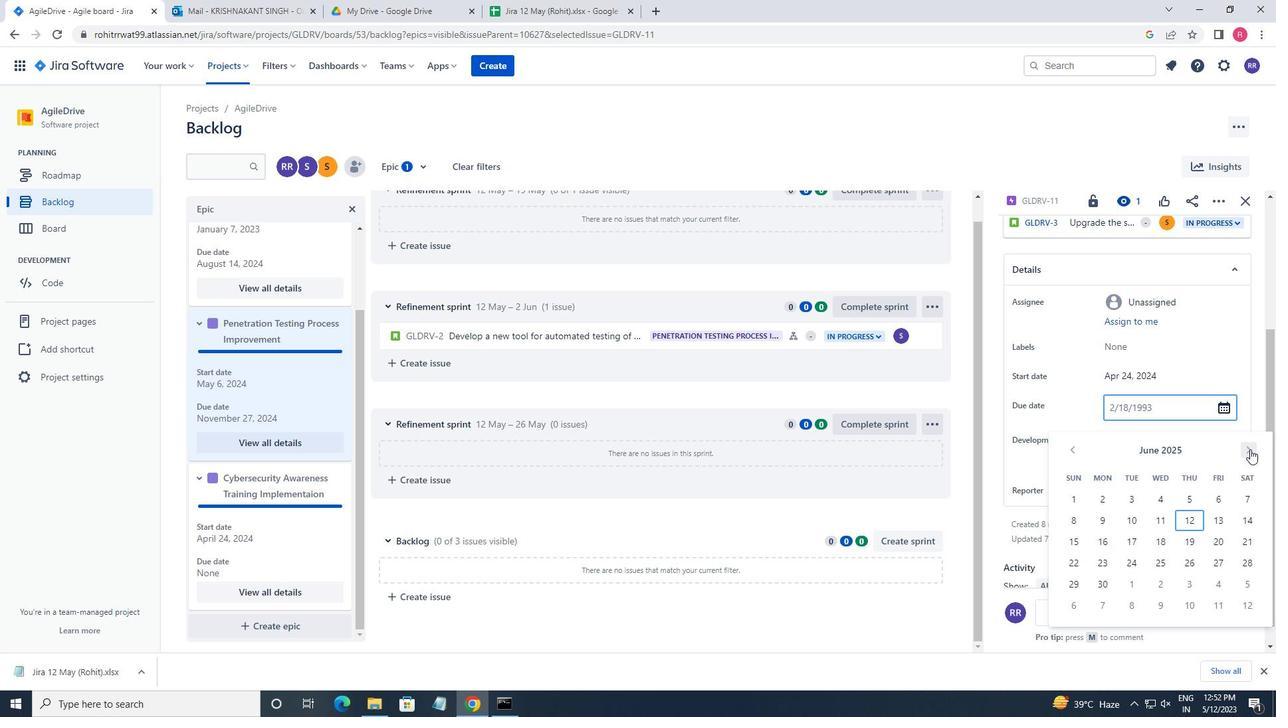 
Action: Mouse moved to (1255, 540)
Screenshot: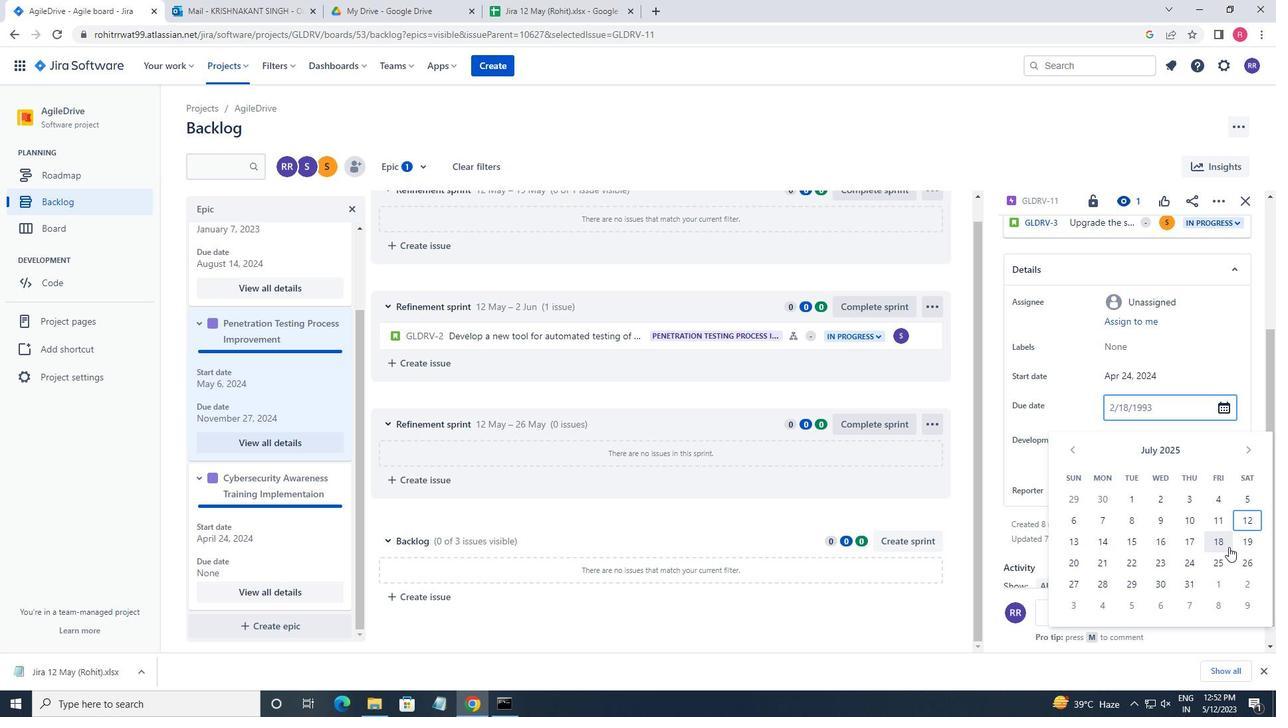 
Action: Mouse pressed left at (1255, 540)
Screenshot: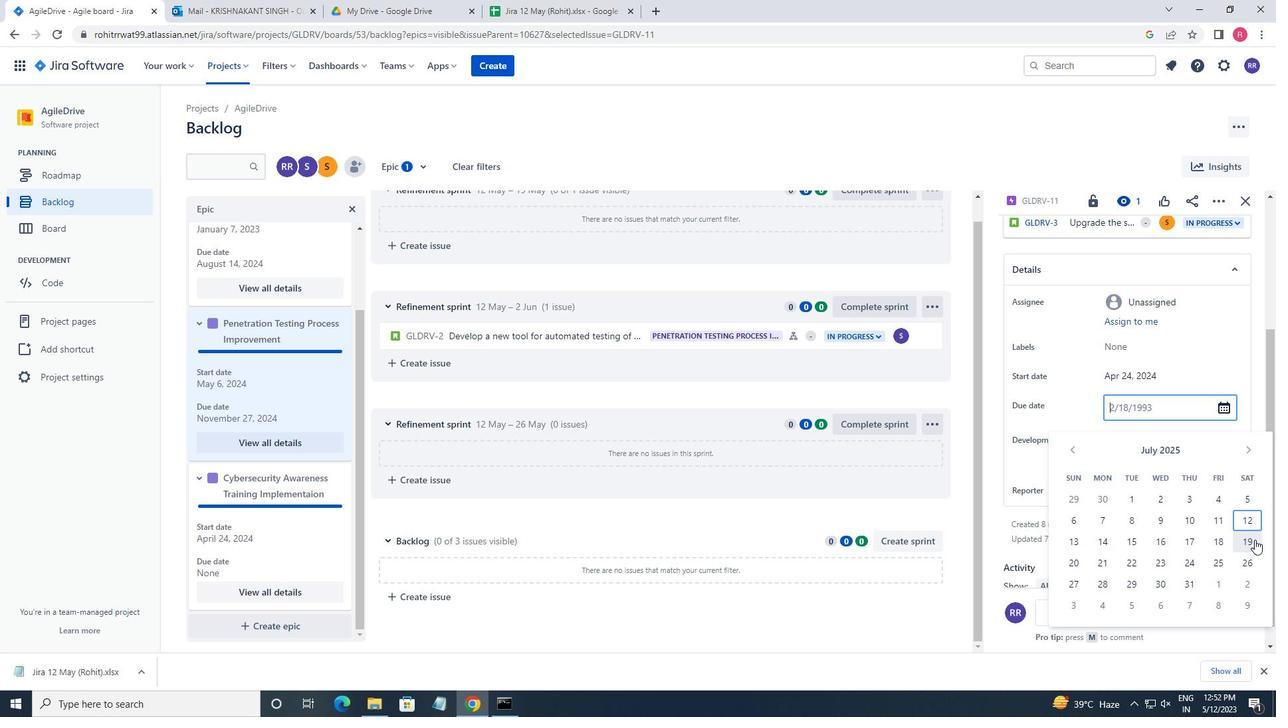 
Action: Mouse moved to (804, 505)
Screenshot: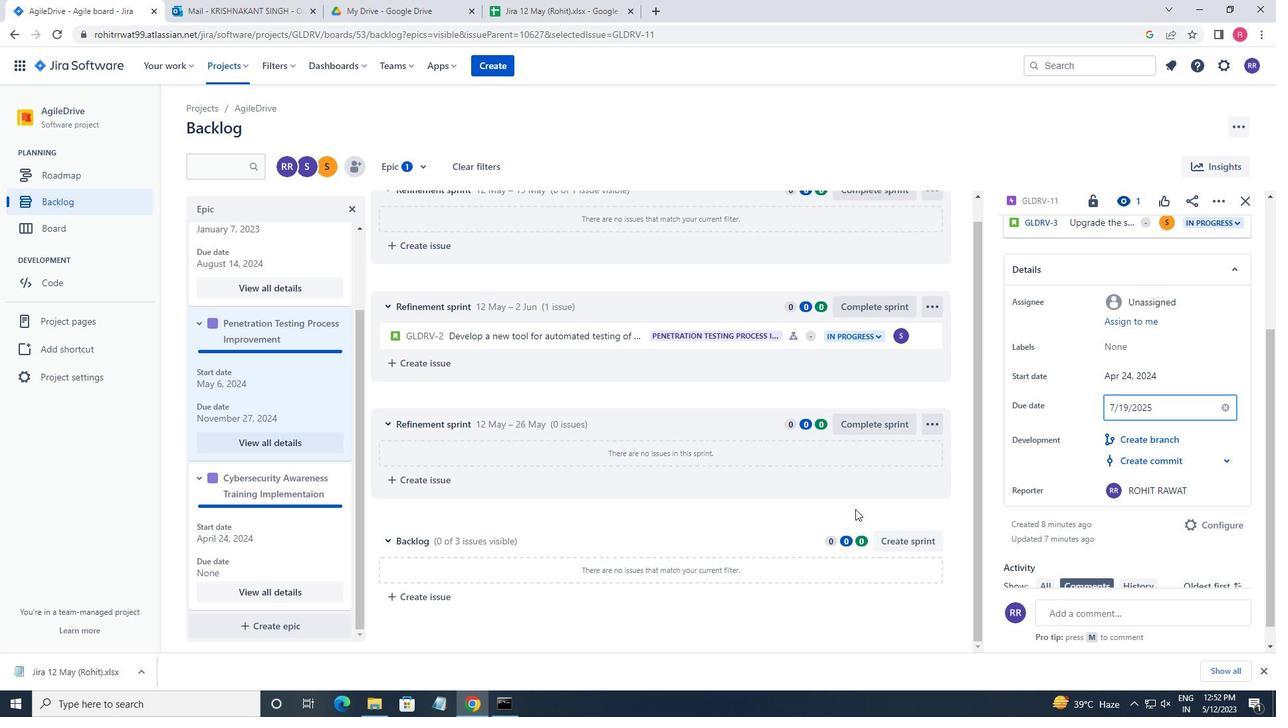 
Action: Mouse pressed left at (804, 505)
Screenshot: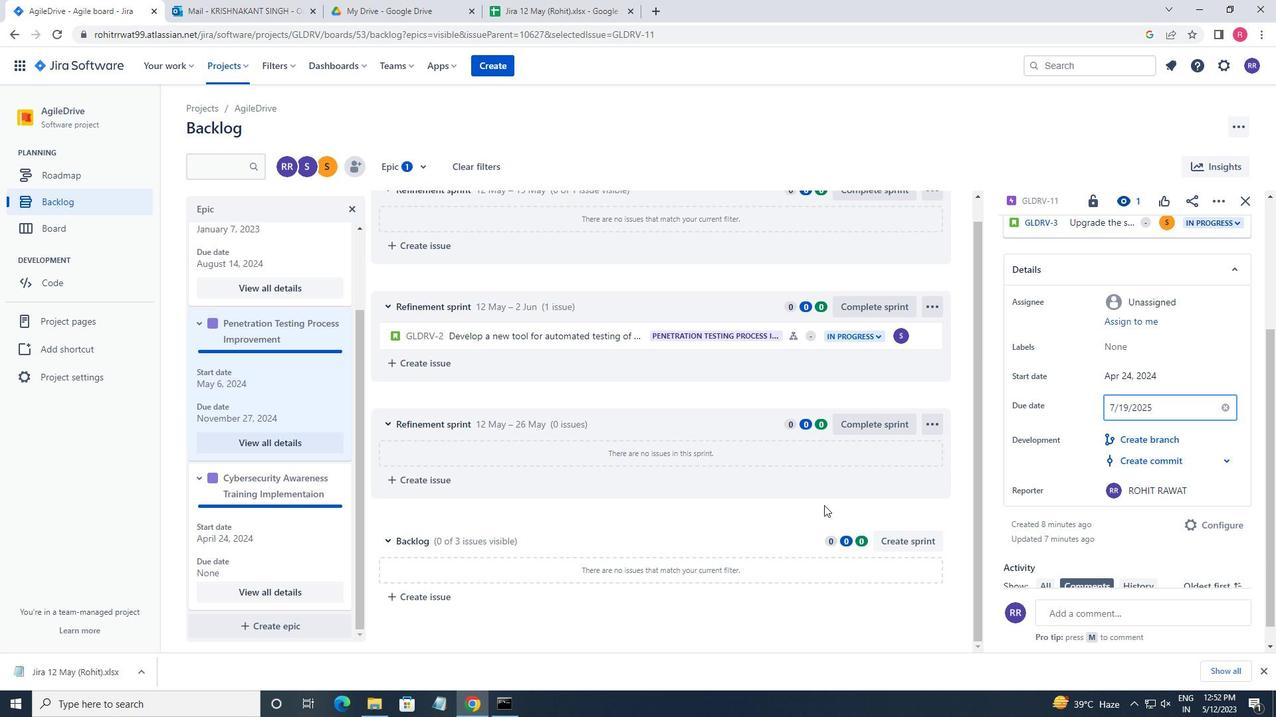 
Action: Mouse moved to (1155, 245)
Screenshot: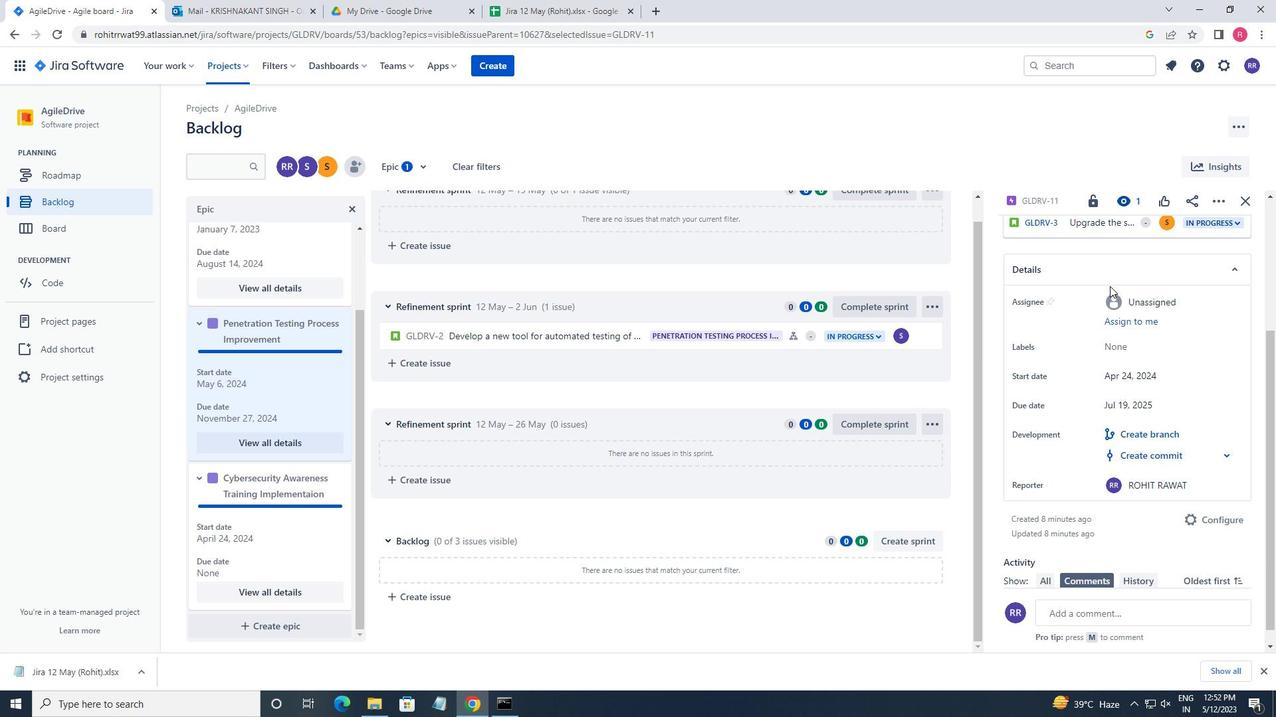 
